 Task: Buy 3 Piercing Guns from Piercing & Tattoo Supplies section under best seller category for shipping address: Landon Mitchell, 1135 Sharon Lane, South Bend, Indiana 46625, Cell Number 5742125169. Pay from credit card ending with 7965, CVV 549
Action: Mouse moved to (10, 97)
Screenshot: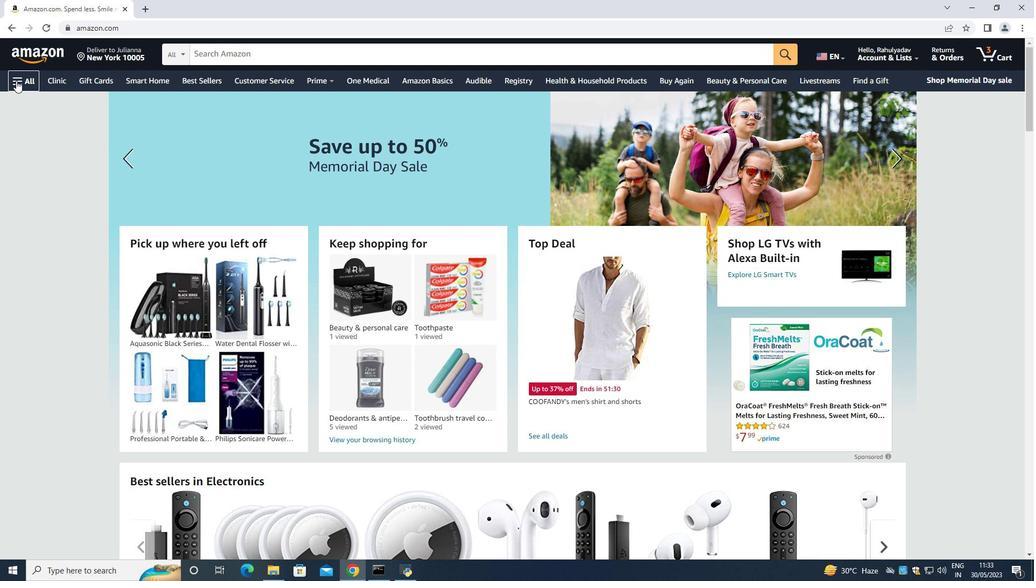 
Action: Mouse pressed left at (10, 97)
Screenshot: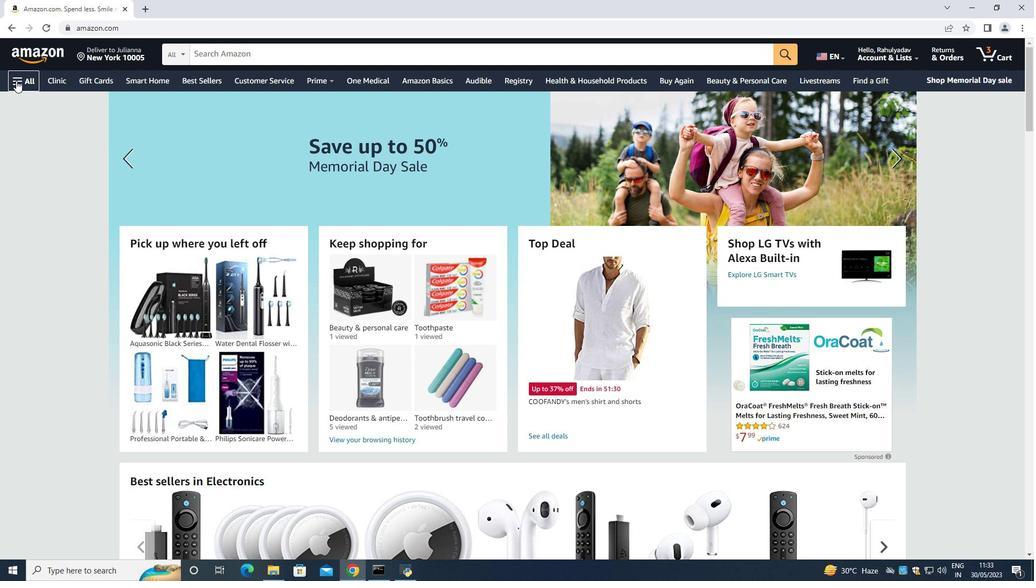 
Action: Mouse moved to (24, 81)
Screenshot: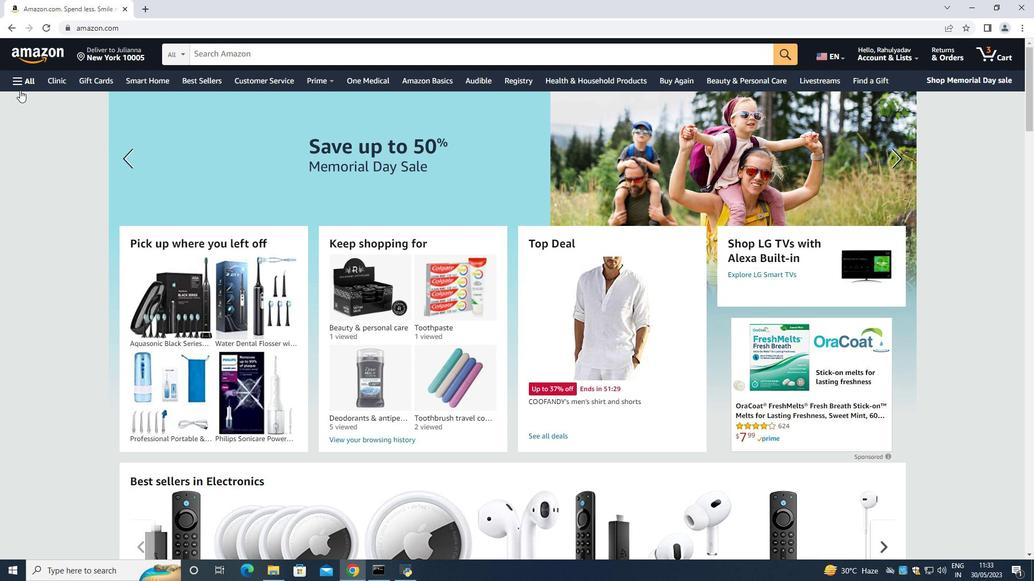 
Action: Mouse pressed left at (24, 81)
Screenshot: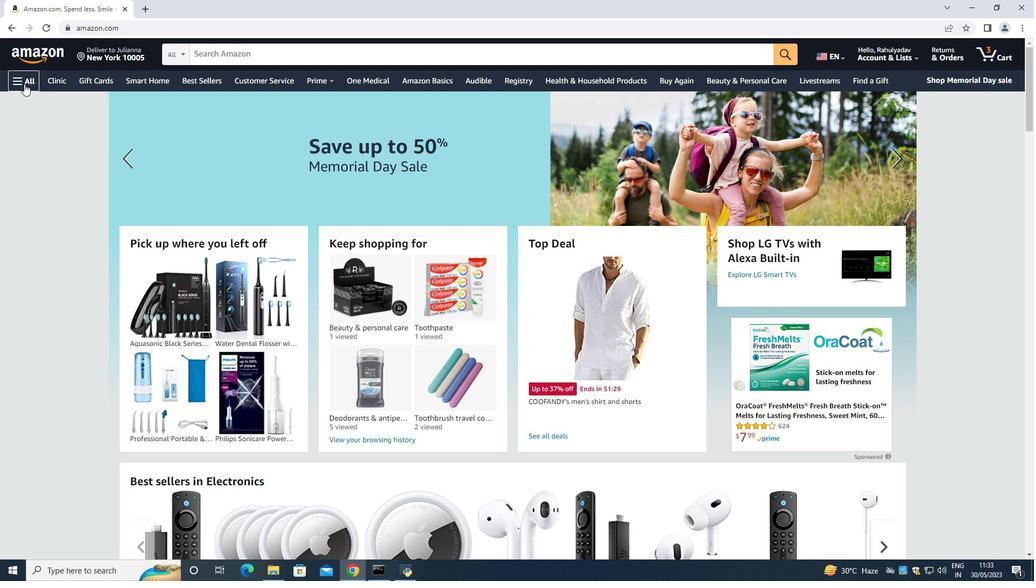 
Action: Mouse moved to (53, 108)
Screenshot: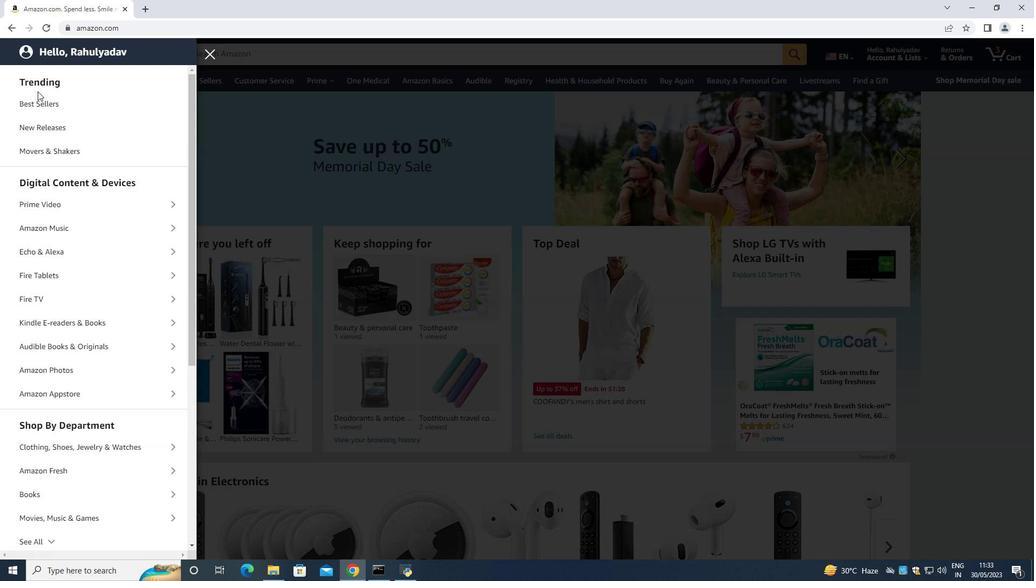 
Action: Mouse pressed left at (53, 108)
Screenshot: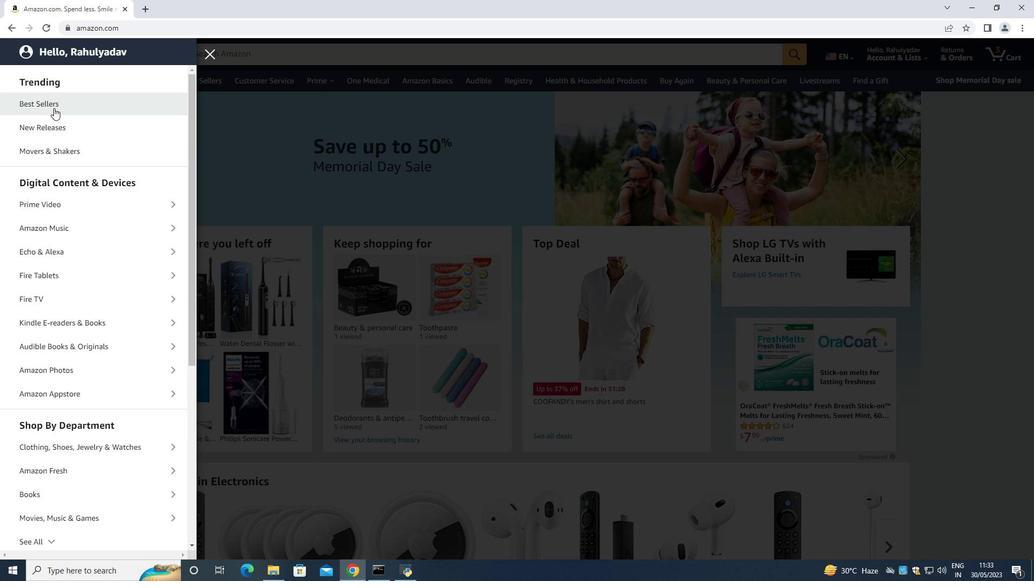 
Action: Mouse moved to (239, 52)
Screenshot: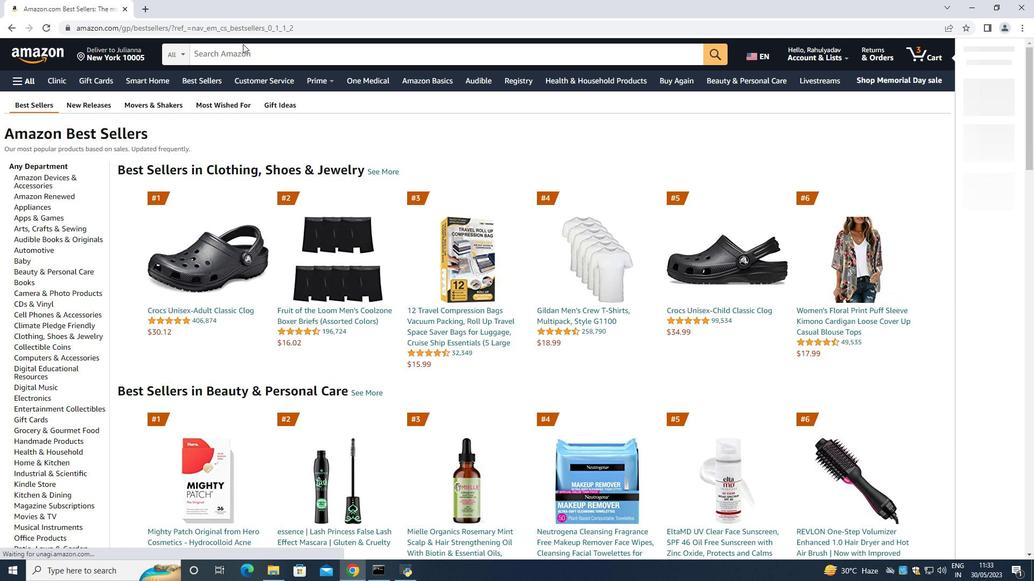 
Action: Mouse pressed left at (239, 52)
Screenshot: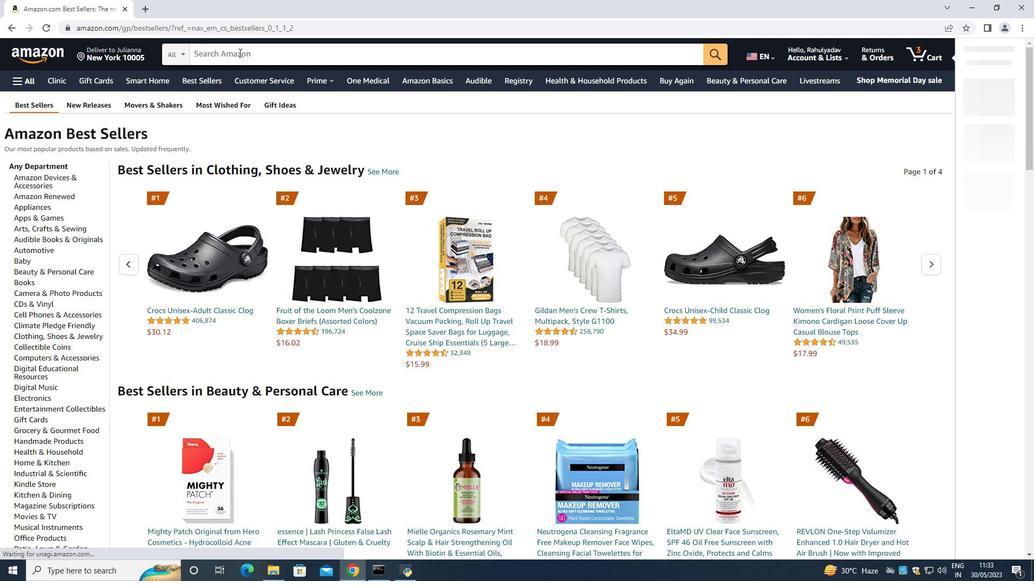 
Action: Mouse moved to (237, 52)
Screenshot: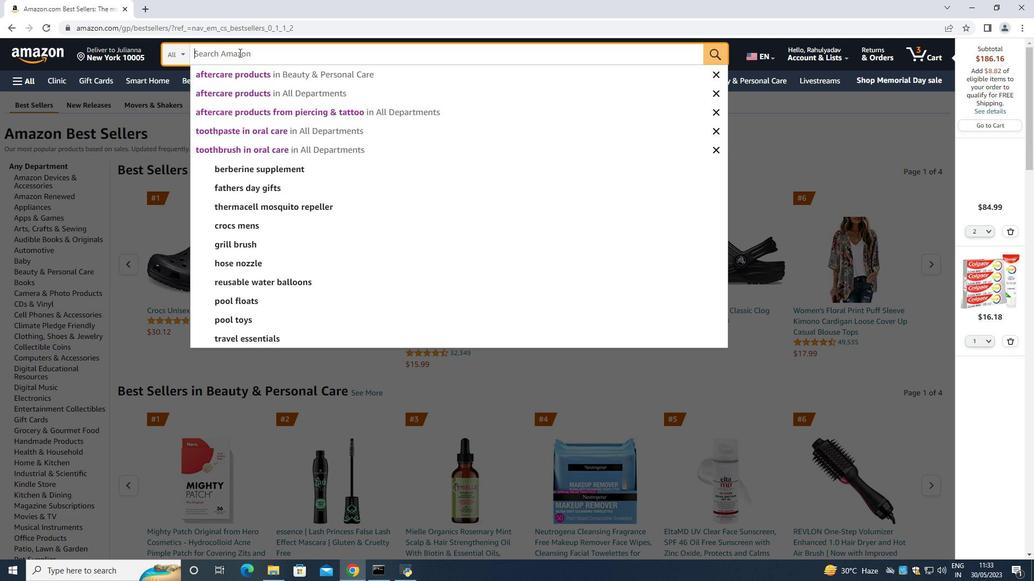 
Action: Key pressed <Key.shift><Key.shift><Key.shift><Key.shift><Key.shift><Key.shift><Key.shift><Key.shift><Key.shift><Key.shift><Key.shift><Key.shift><Key.shift><Key.shift><Key.shift>Pir<Key.backspace>ercing<Key.space><Key.shift>Guns<Key.enter>
Screenshot: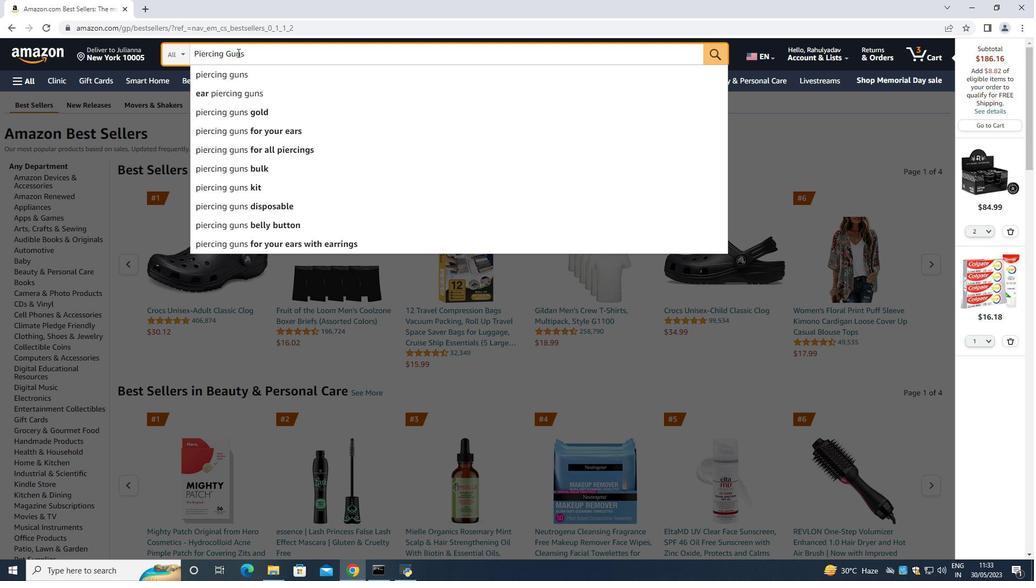 
Action: Mouse moved to (61, 266)
Screenshot: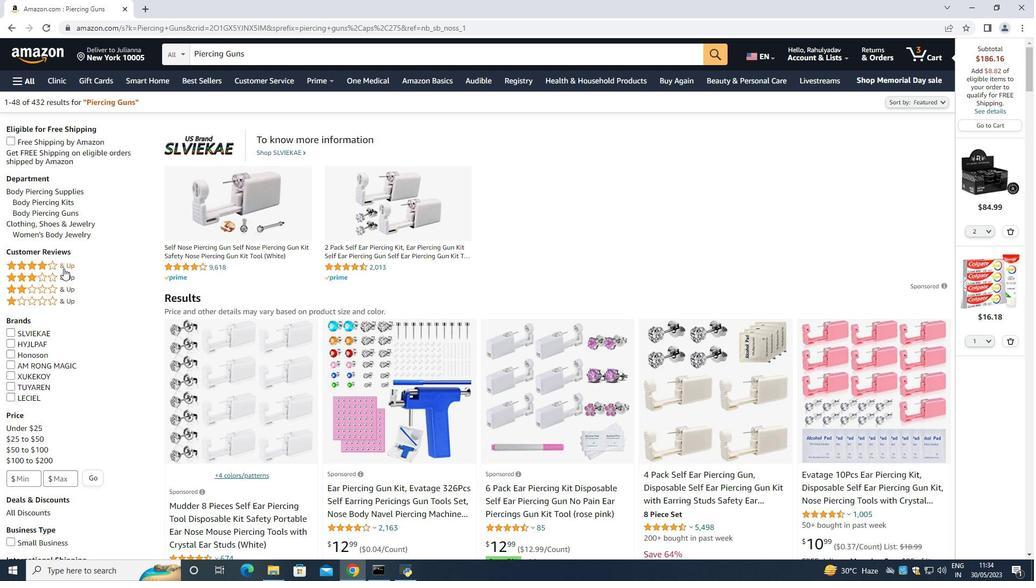 
Action: Mouse scrolled (61, 266) with delta (0, 0)
Screenshot: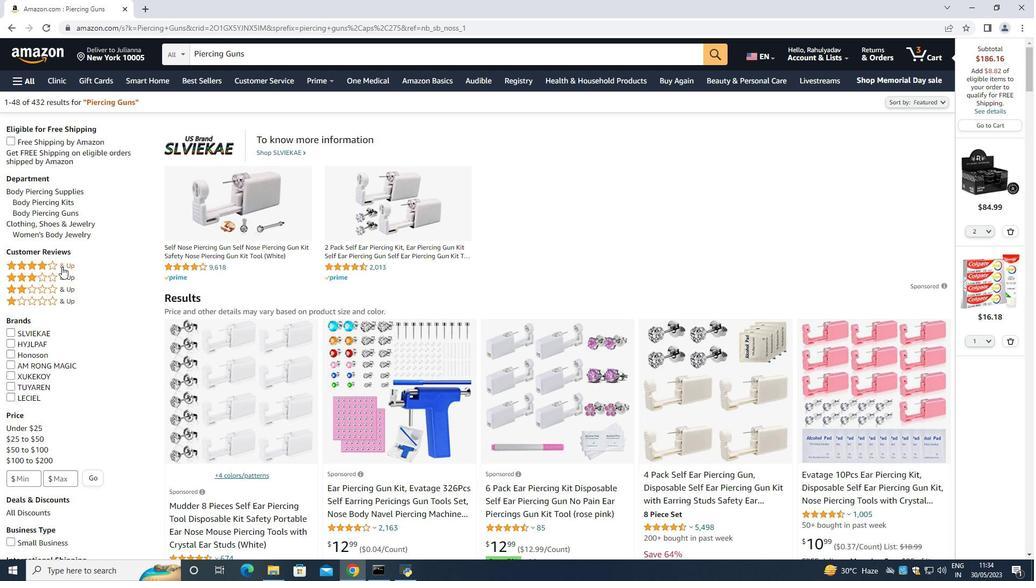 
Action: Mouse scrolled (61, 266) with delta (0, 0)
Screenshot: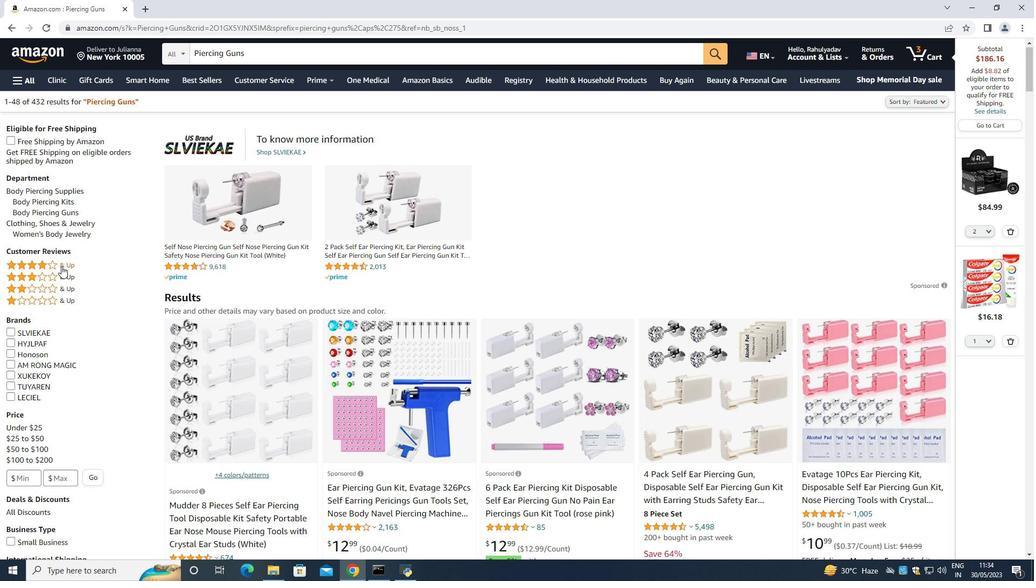 
Action: Mouse moved to (281, 406)
Screenshot: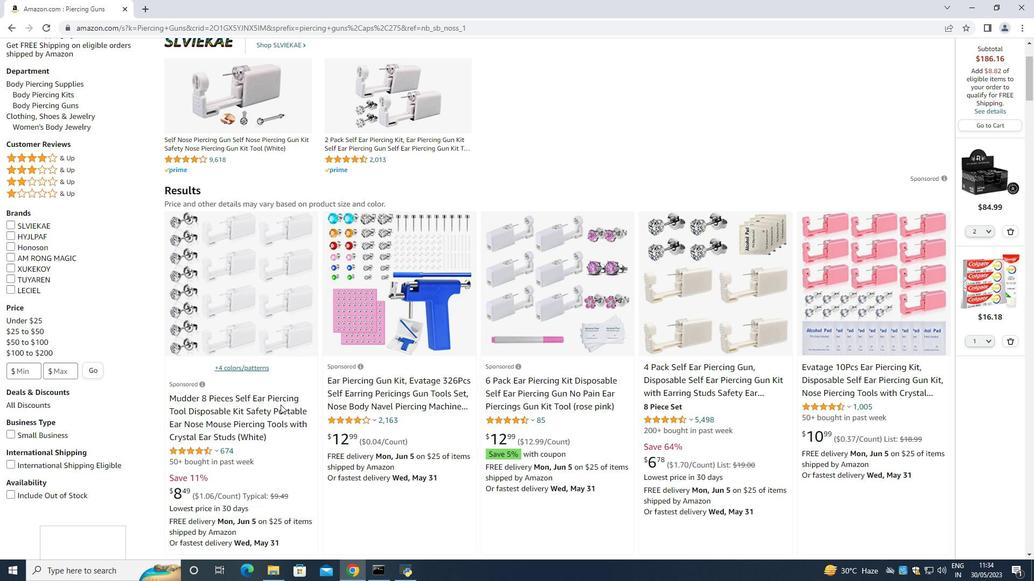 
Action: Mouse scrolled (281, 405) with delta (0, 0)
Screenshot: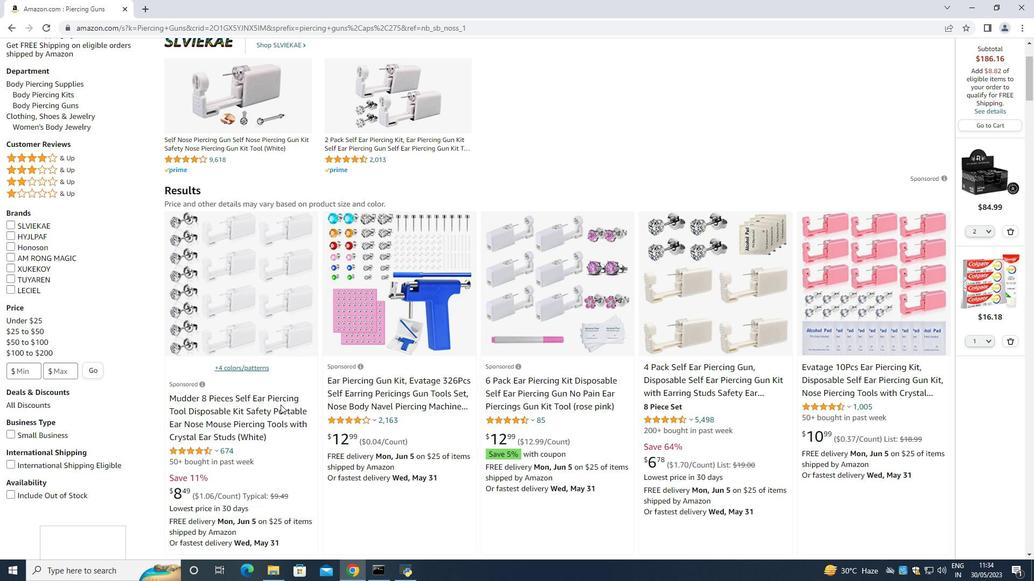 
Action: Mouse moved to (493, 364)
Screenshot: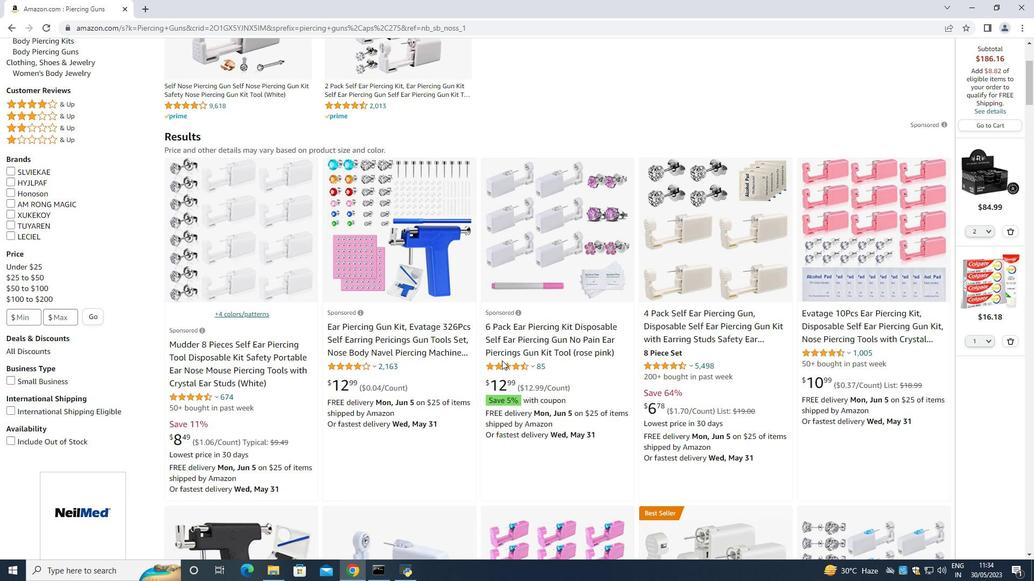 
Action: Mouse scrolled (493, 364) with delta (0, 0)
Screenshot: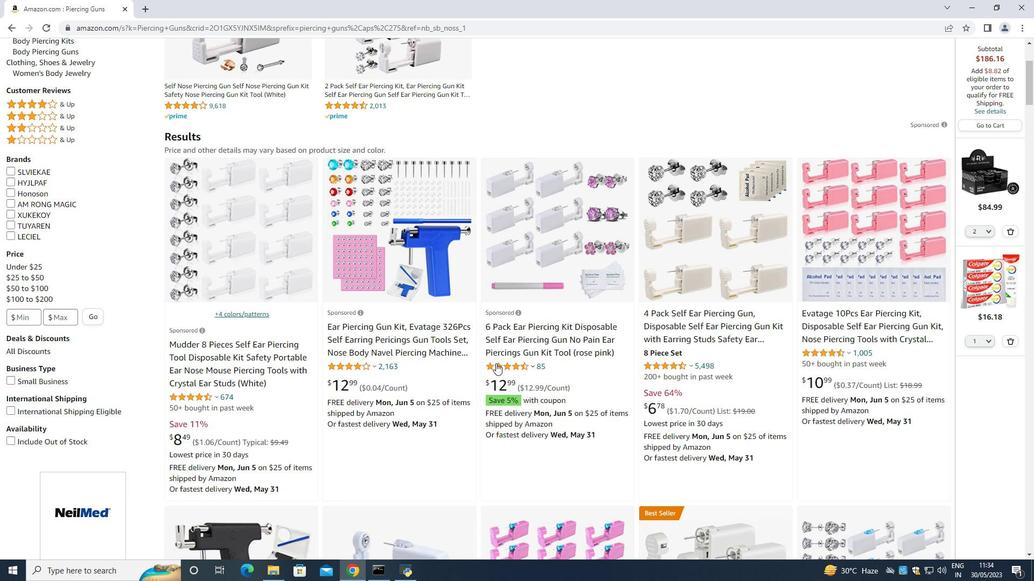 
Action: Mouse moved to (868, 291)
Screenshot: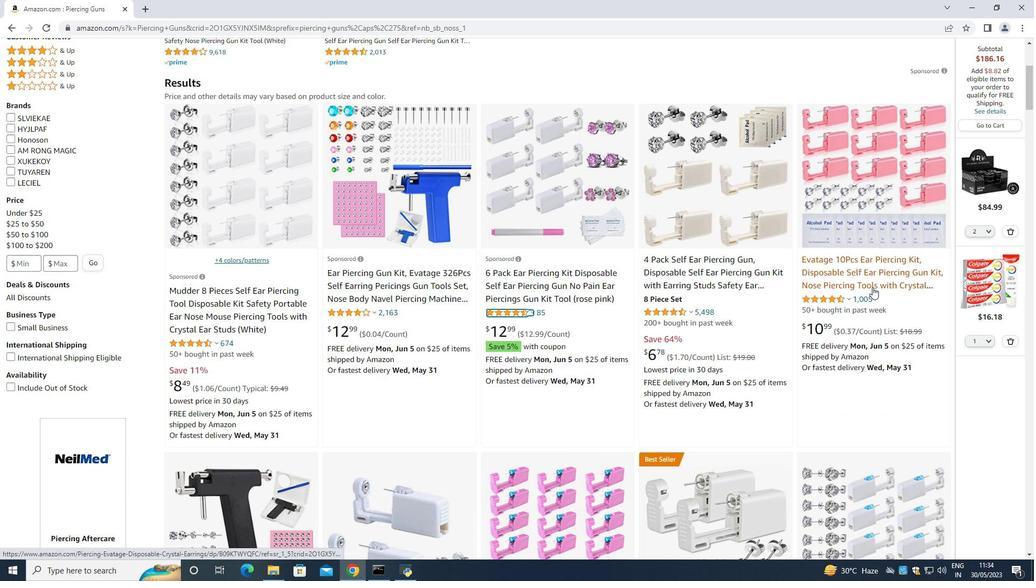 
Action: Mouse scrolled (868, 290) with delta (0, 0)
Screenshot: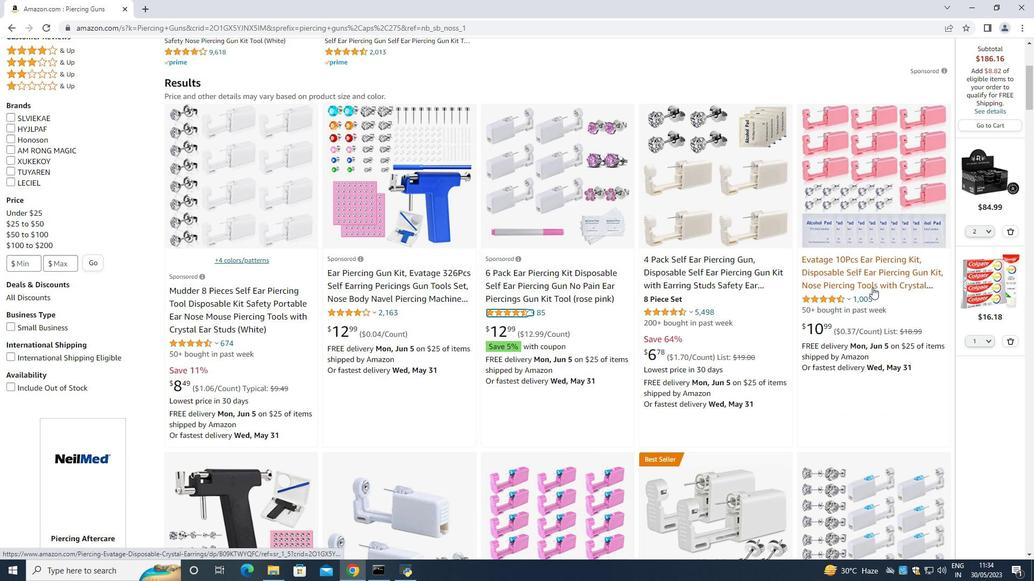 
Action: Mouse moved to (298, 295)
Screenshot: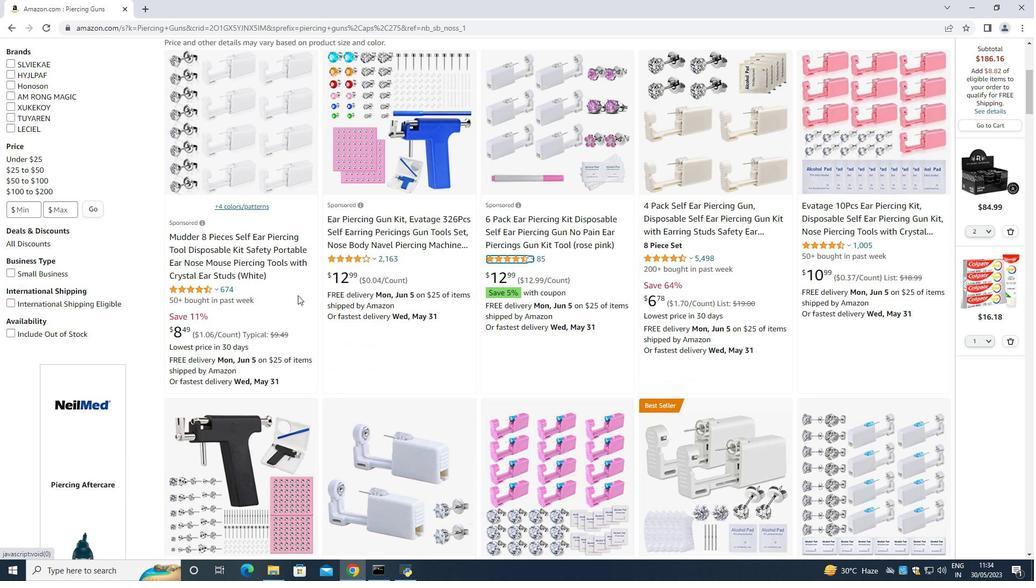 
Action: Mouse scrolled (298, 295) with delta (0, 0)
Screenshot: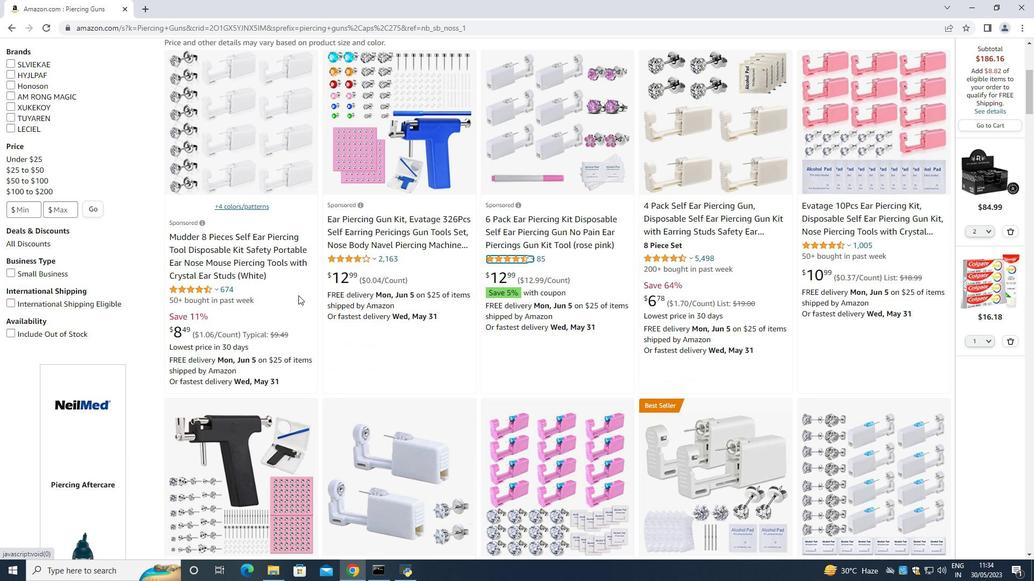 
Action: Mouse moved to (301, 295)
Screenshot: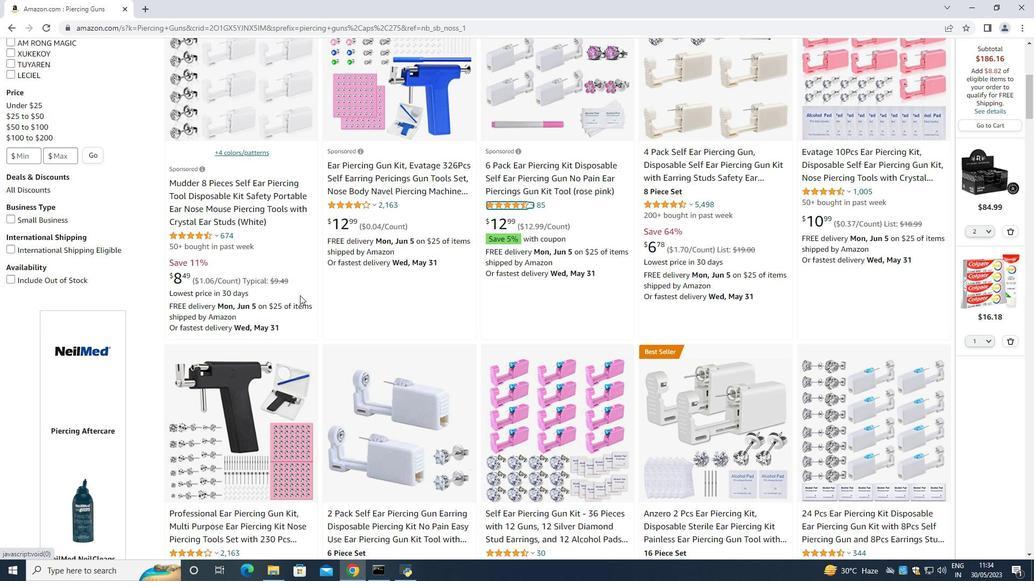 
Action: Mouse scrolled (301, 295) with delta (0, 0)
Screenshot: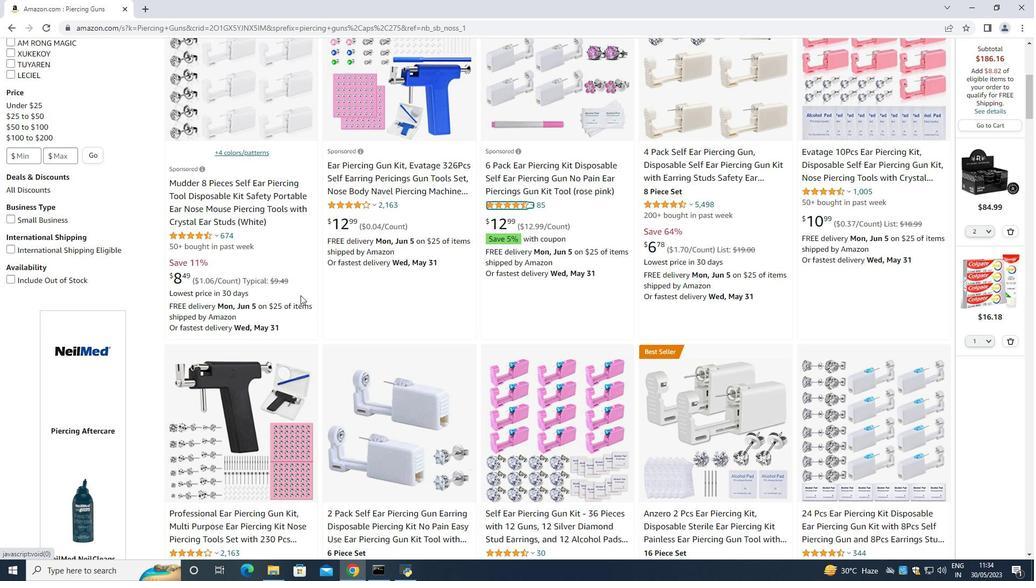 
Action: Mouse scrolled (301, 295) with delta (0, 0)
Screenshot: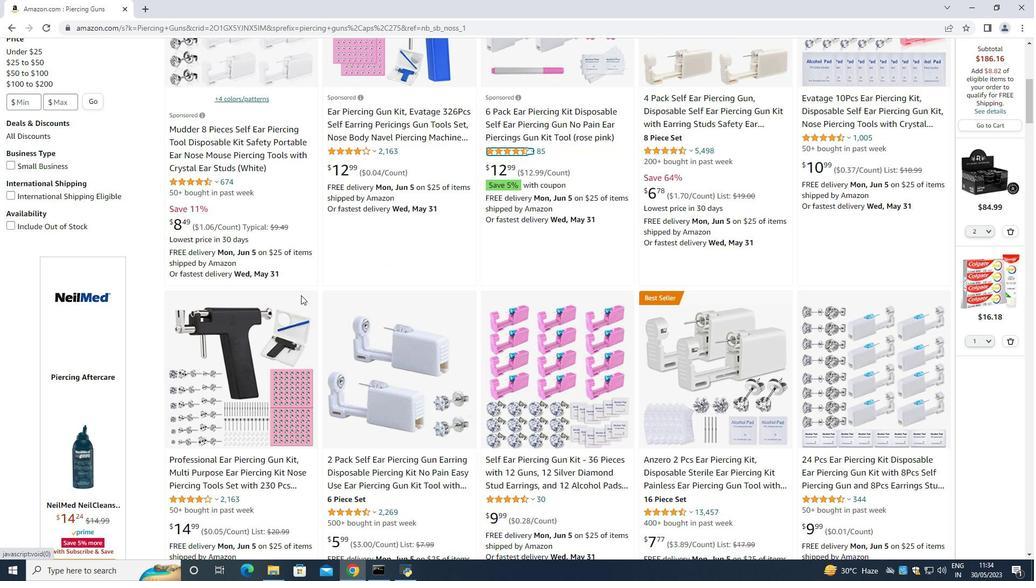 
Action: Mouse moved to (302, 297)
Screenshot: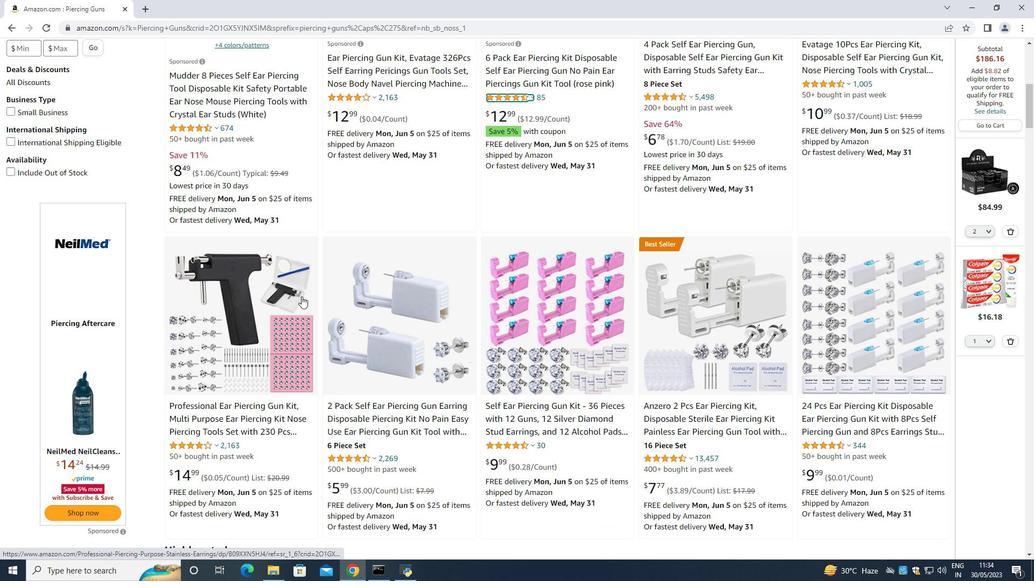 
Action: Mouse scrolled (302, 297) with delta (0, 0)
Screenshot: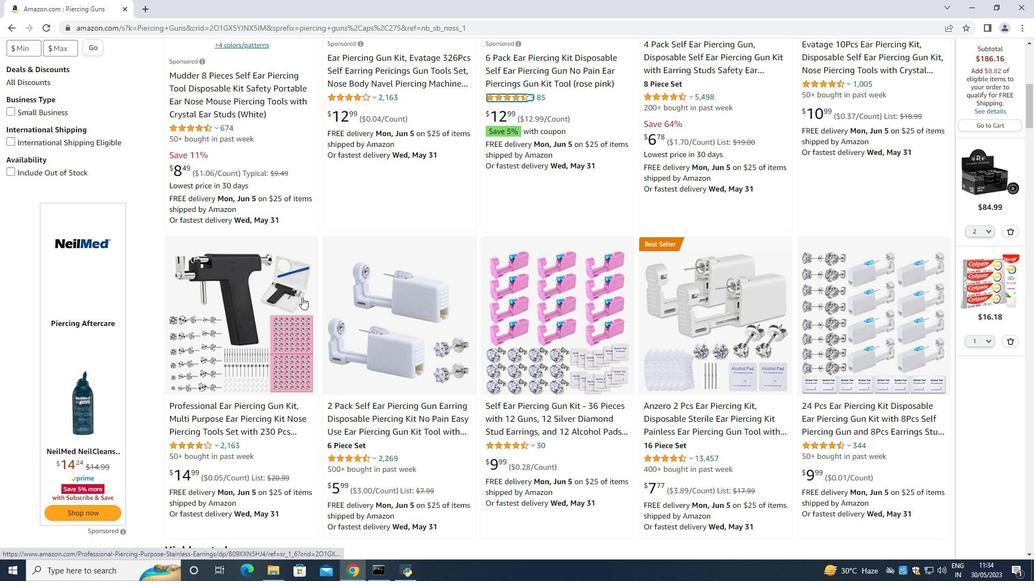 
Action: Mouse moved to (493, 332)
Screenshot: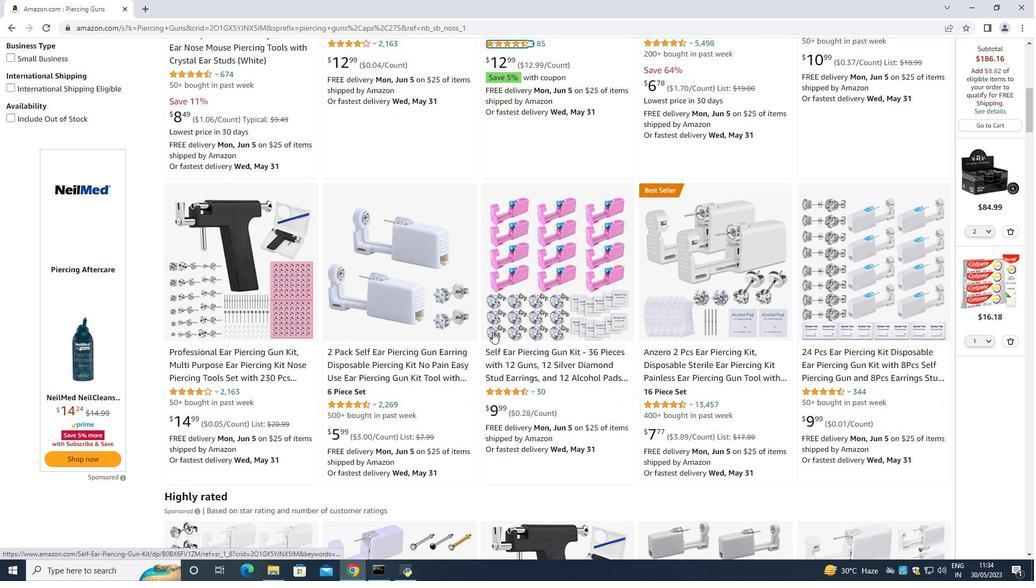 
Action: Mouse scrolled (493, 331) with delta (0, 0)
Screenshot: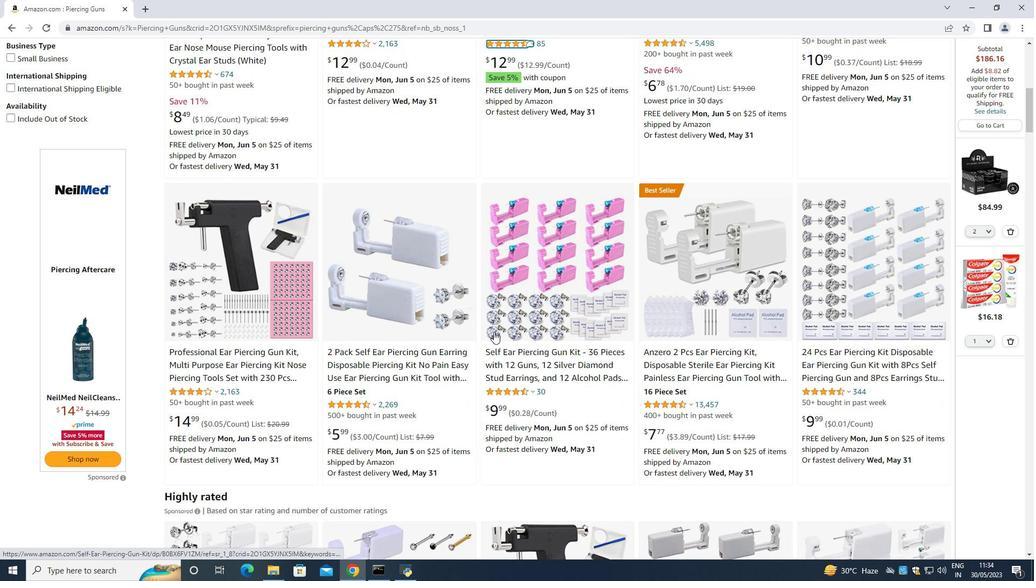 
Action: Mouse moved to (807, 323)
Screenshot: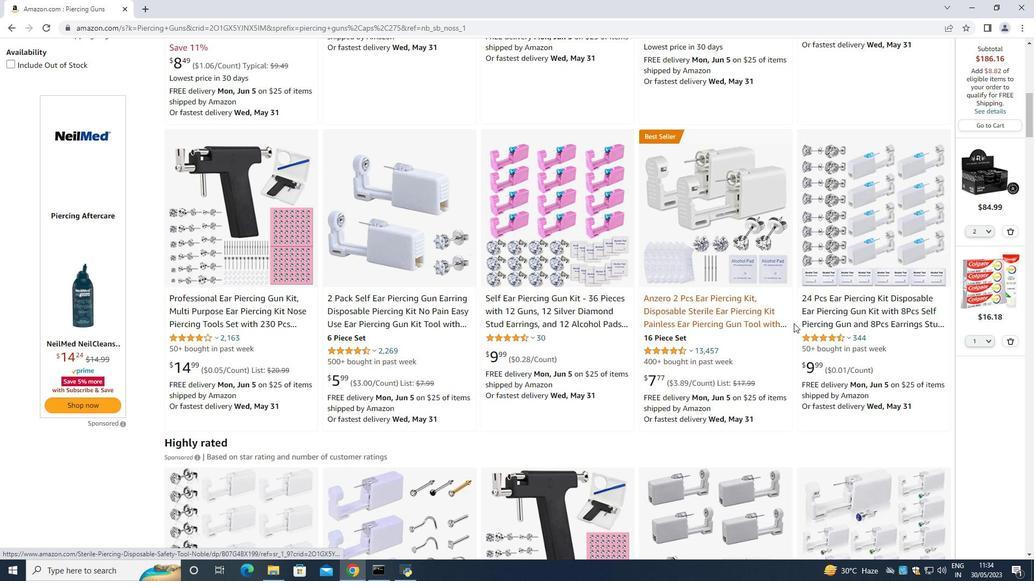 
Action: Mouse scrolled (807, 323) with delta (0, 0)
Screenshot: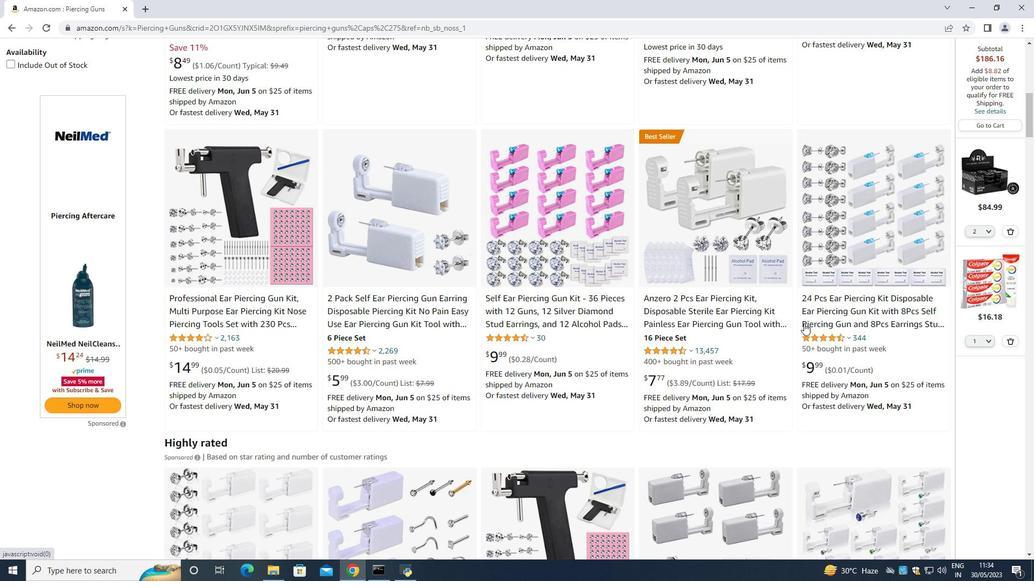 
Action: Mouse moved to (283, 321)
Screenshot: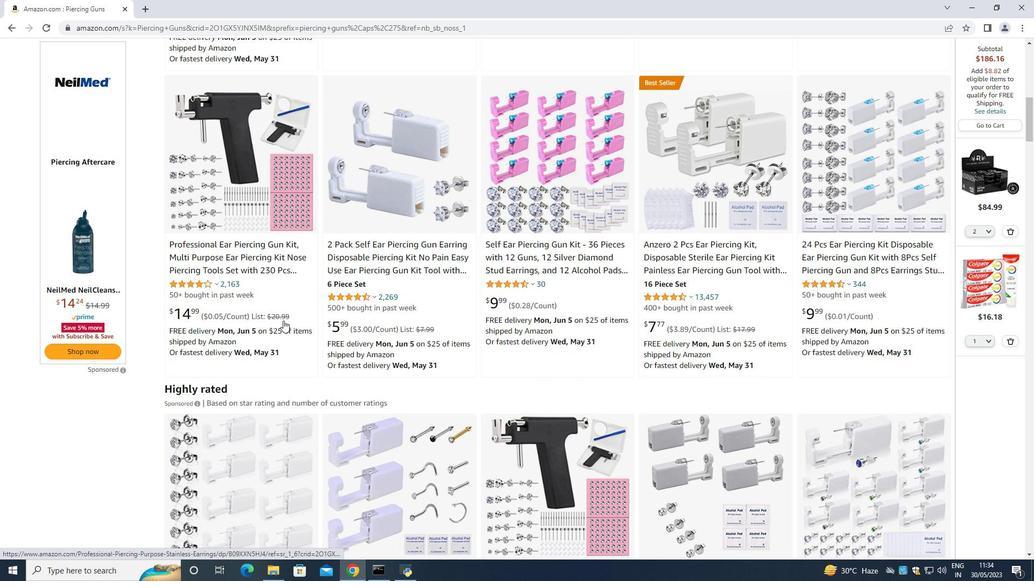 
Action: Mouse scrolled (283, 320) with delta (0, 0)
Screenshot: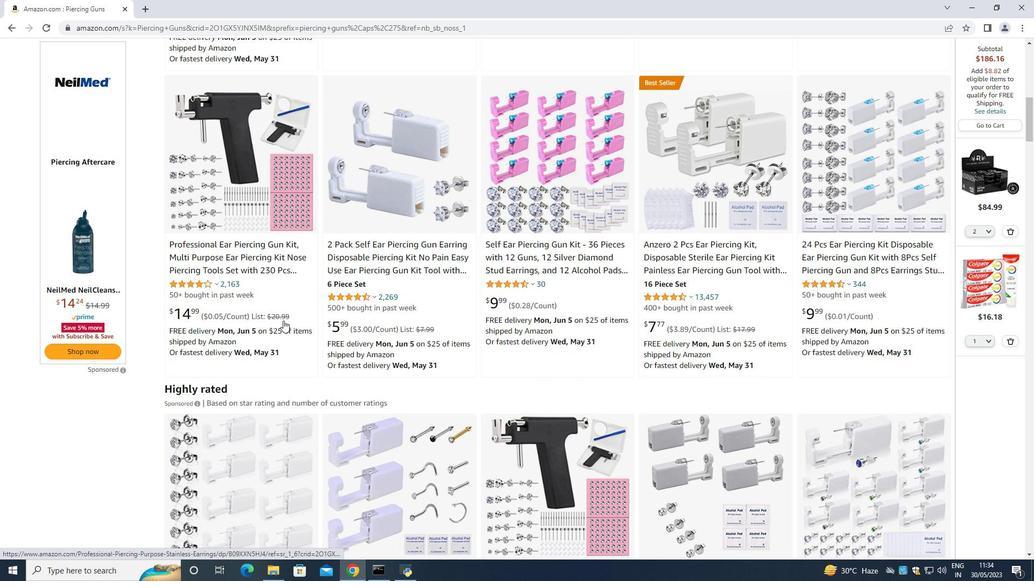 
Action: Mouse moved to (518, 326)
Screenshot: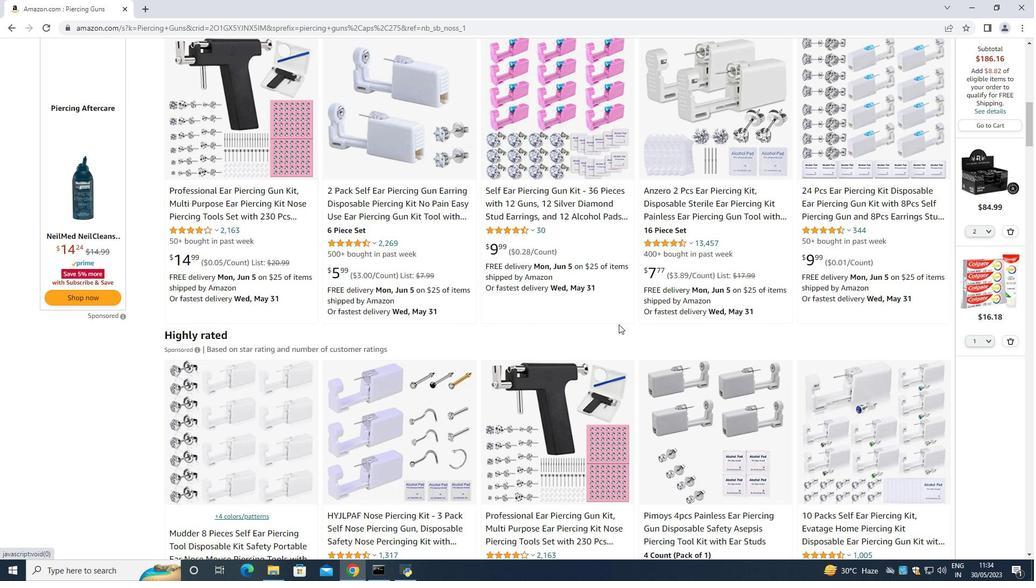 
Action: Mouse scrolled (518, 326) with delta (0, 0)
Screenshot: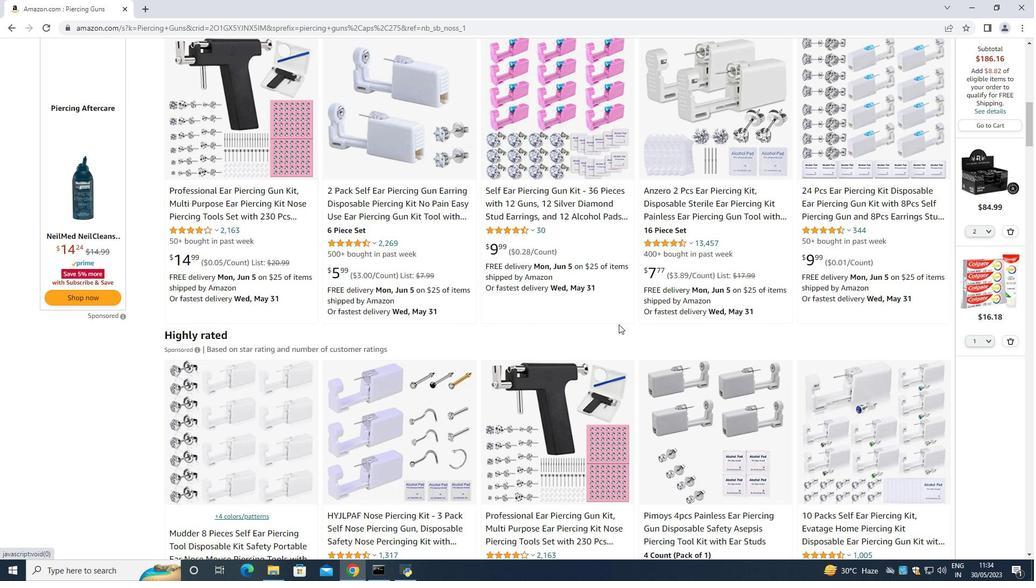 
Action: Mouse moved to (265, 297)
Screenshot: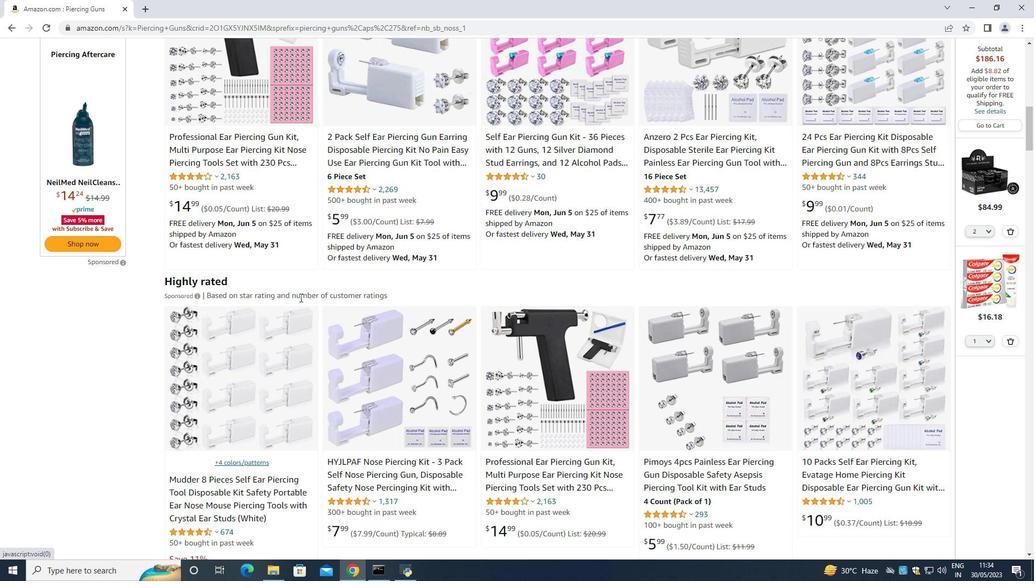 
Action: Mouse scrolled (265, 297) with delta (0, 0)
Screenshot: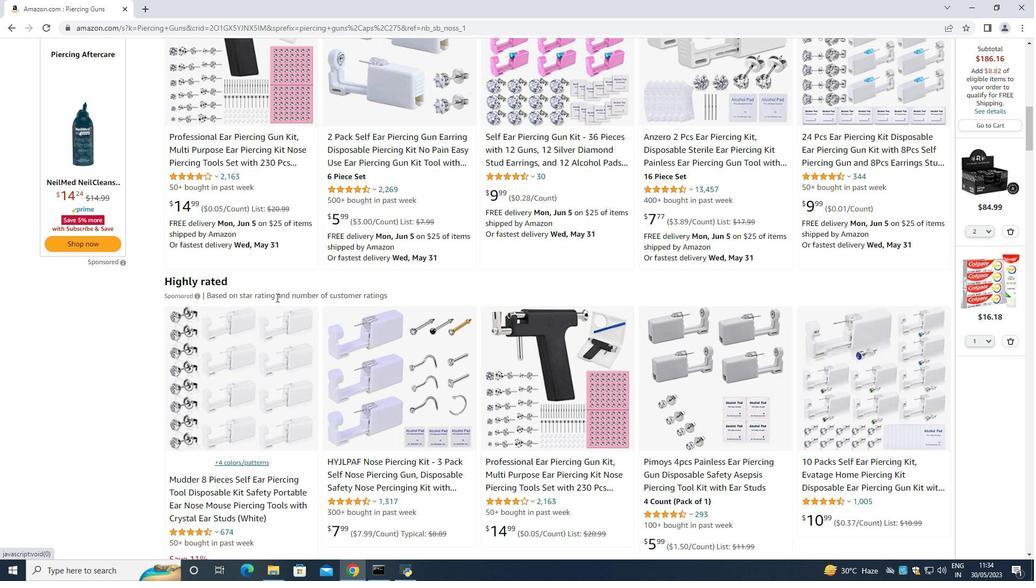 
Action: Mouse moved to (261, 305)
Screenshot: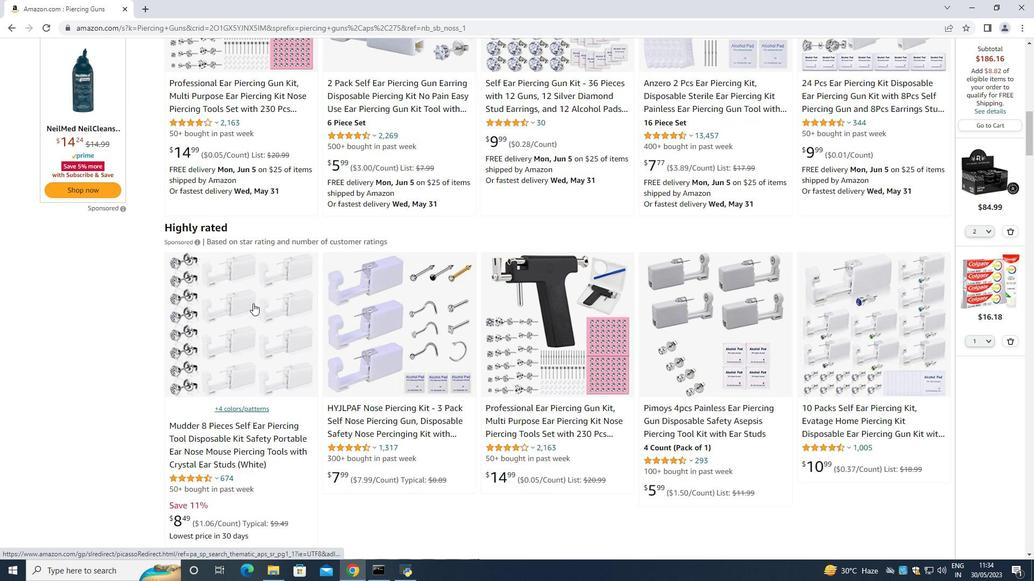 
Action: Mouse scrolled (256, 304) with delta (0, 0)
Screenshot: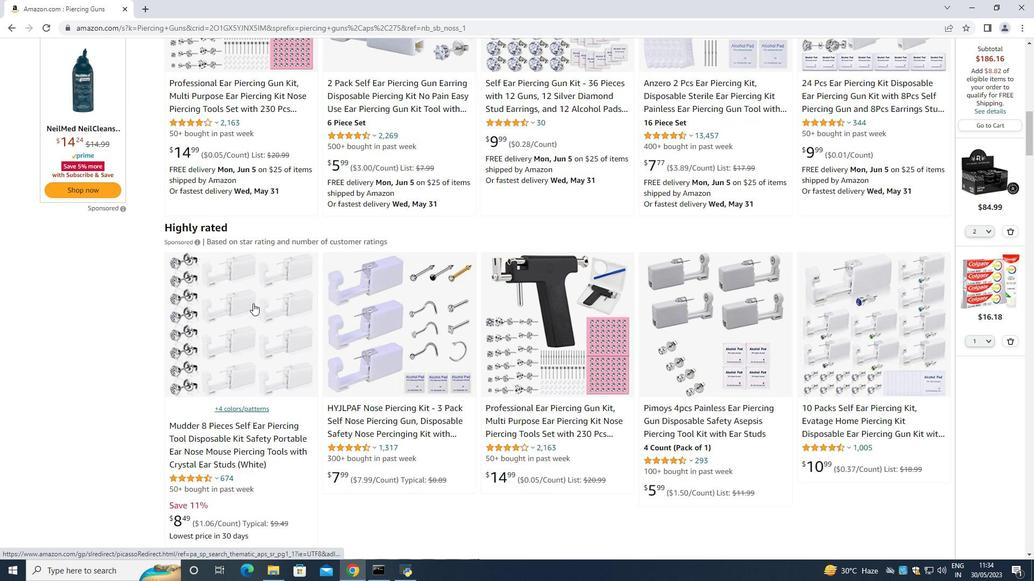 
Action: Mouse moved to (351, 318)
Screenshot: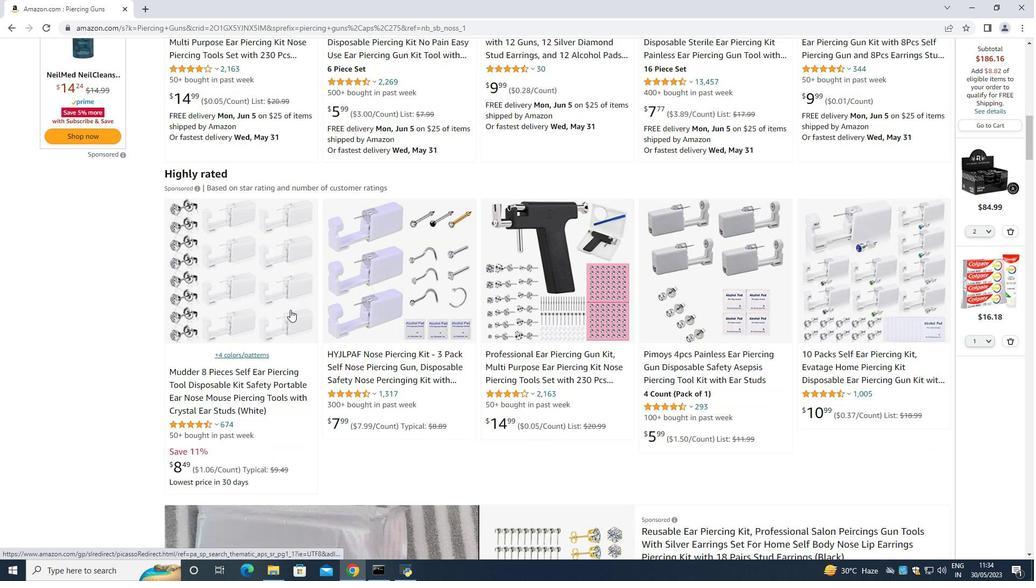 
Action: Mouse scrolled (351, 318) with delta (0, 0)
Screenshot: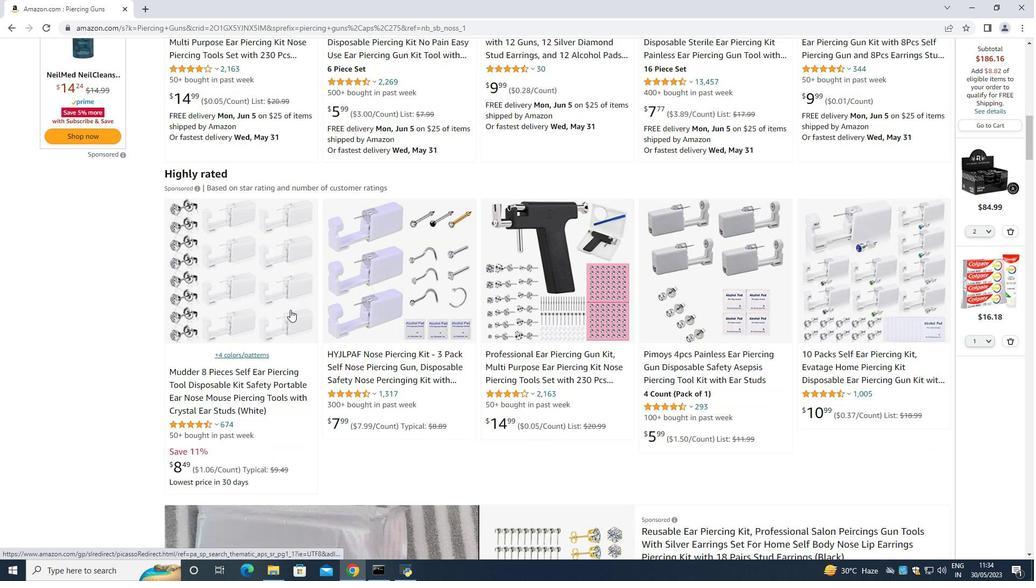 
Action: Mouse moved to (354, 317)
Screenshot: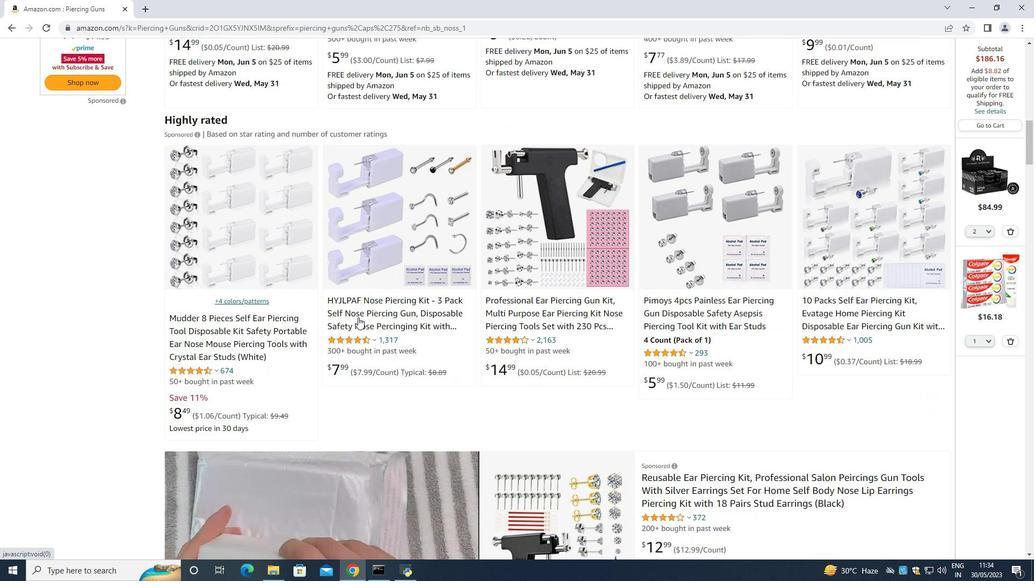 
Action: Mouse scrolled (354, 316) with delta (0, 0)
Screenshot: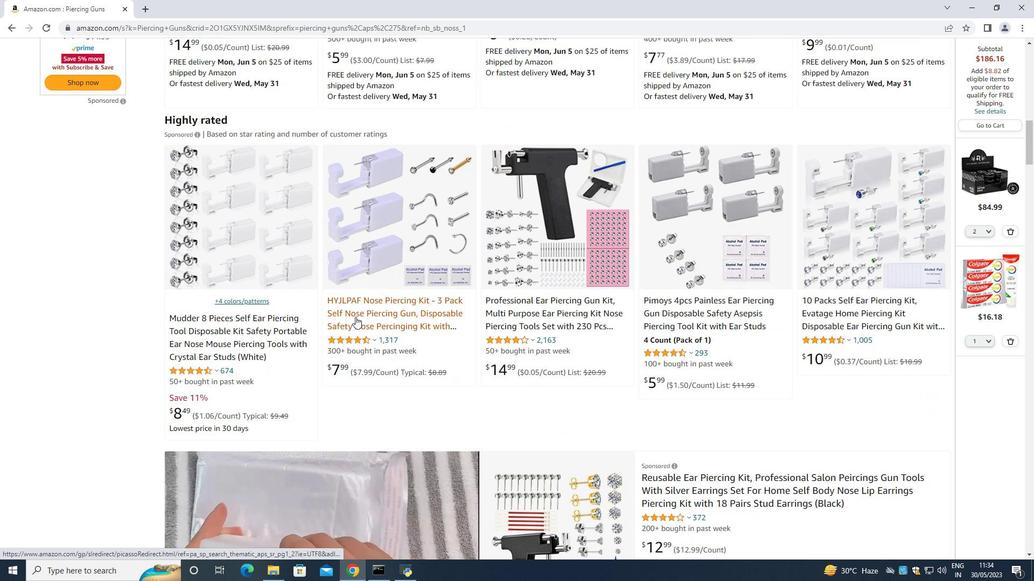 
Action: Mouse moved to (356, 298)
Screenshot: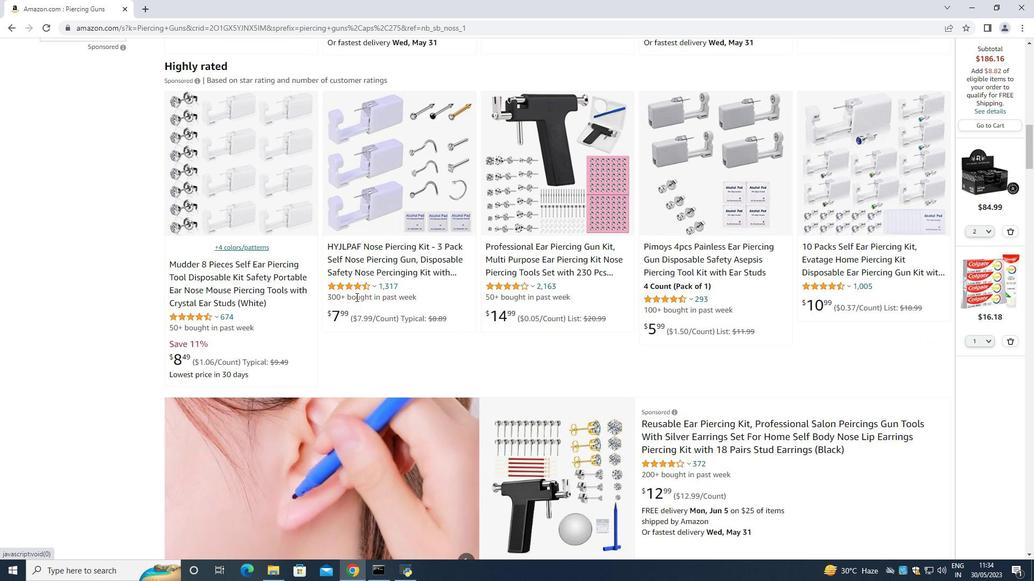 
Action: Mouse scrolled (356, 298) with delta (0, 0)
Screenshot: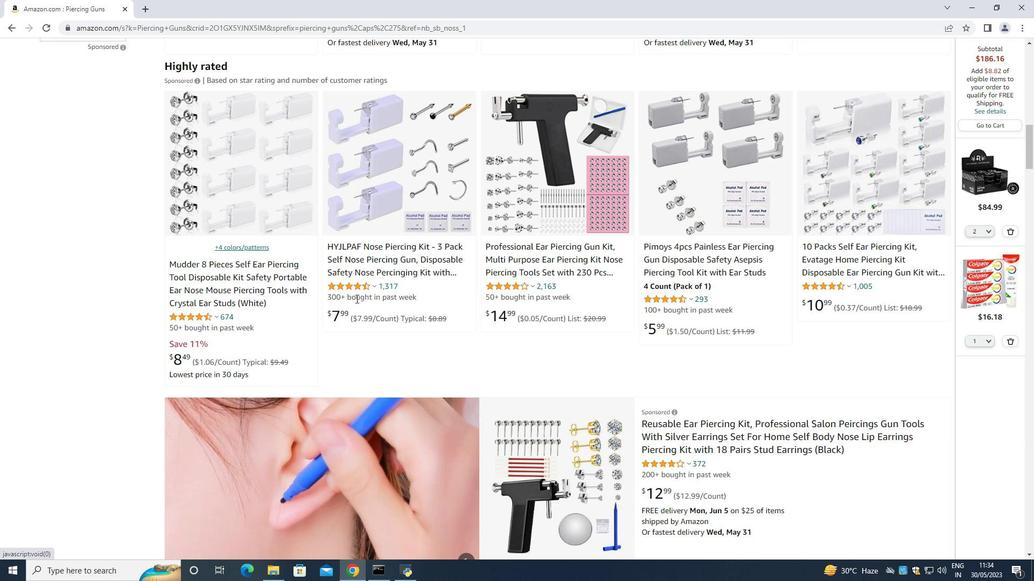 
Action: Mouse moved to (361, 283)
Screenshot: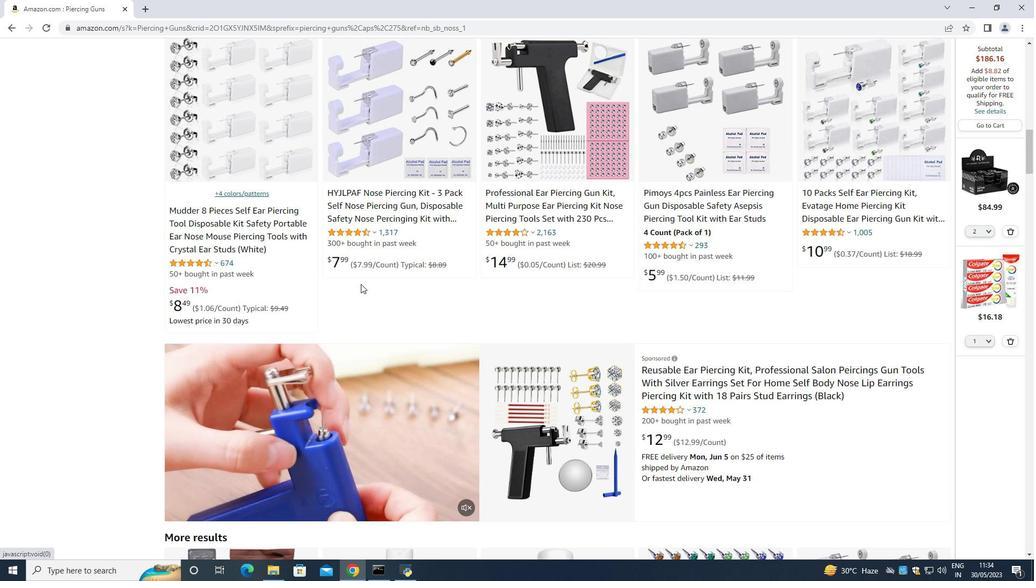 
Action: Mouse scrolled (361, 283) with delta (0, 0)
Screenshot: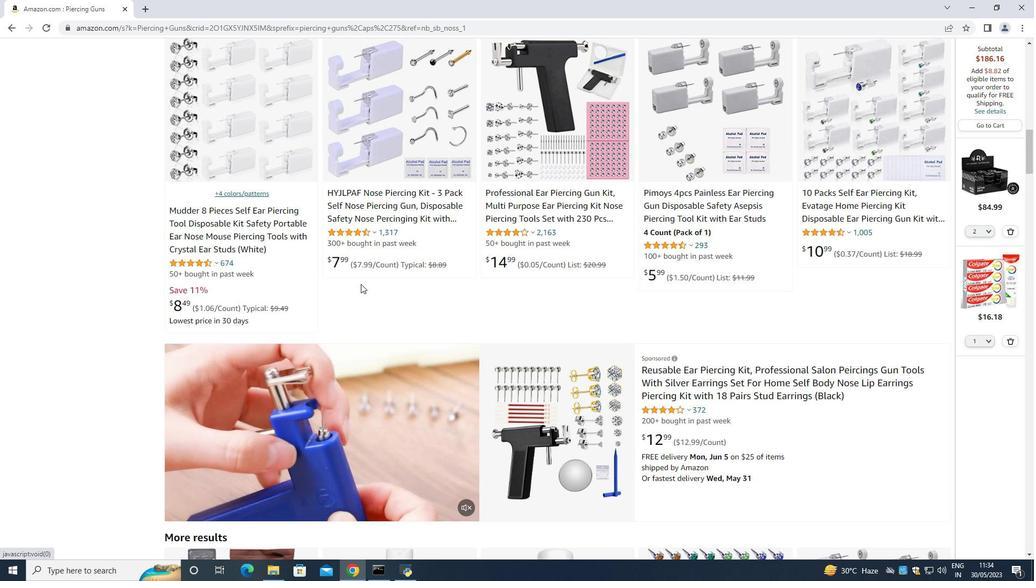 
Action: Mouse moved to (362, 283)
Screenshot: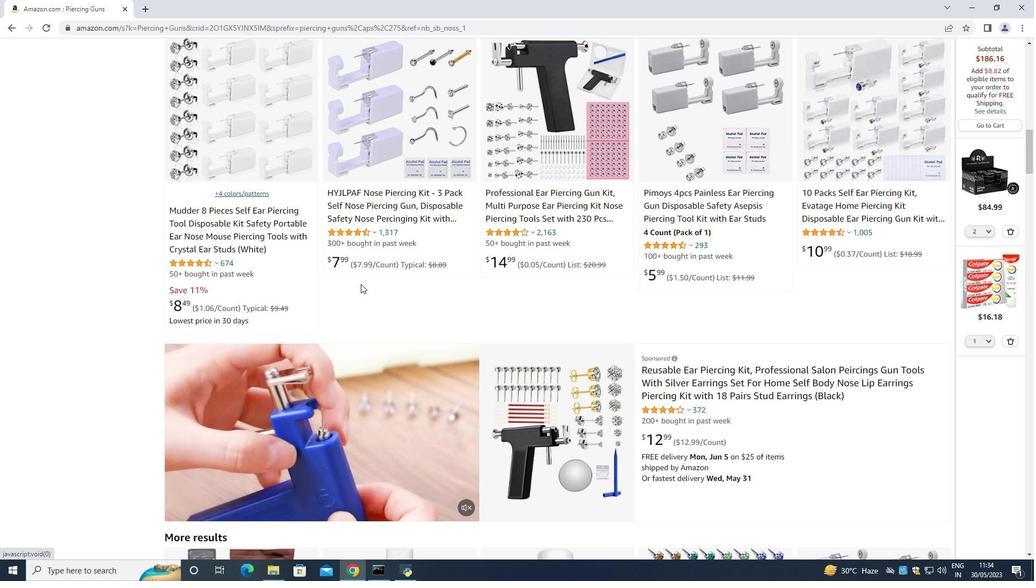 
Action: Mouse scrolled (362, 283) with delta (0, 0)
Screenshot: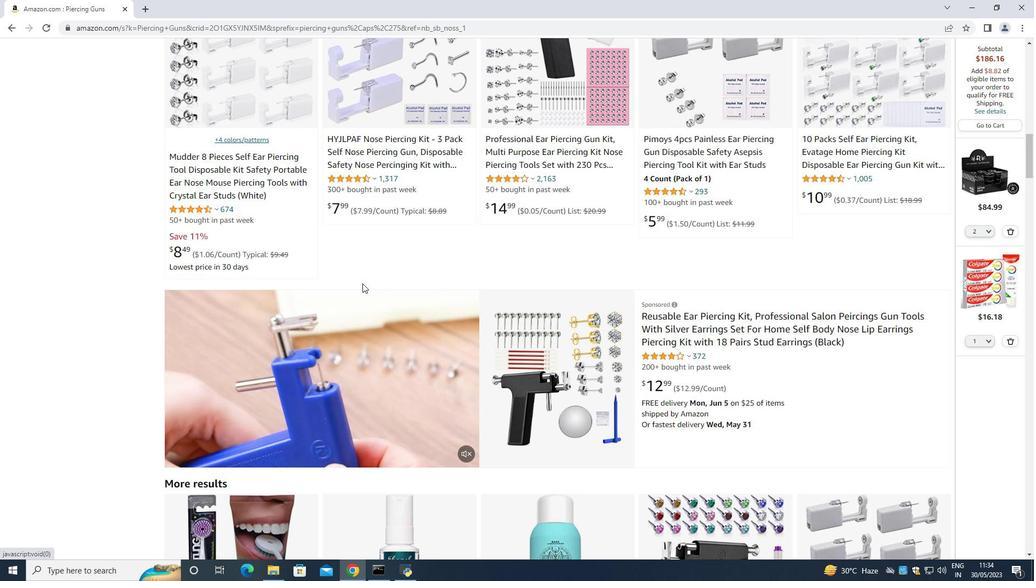 
Action: Mouse scrolled (362, 283) with delta (0, 0)
Screenshot: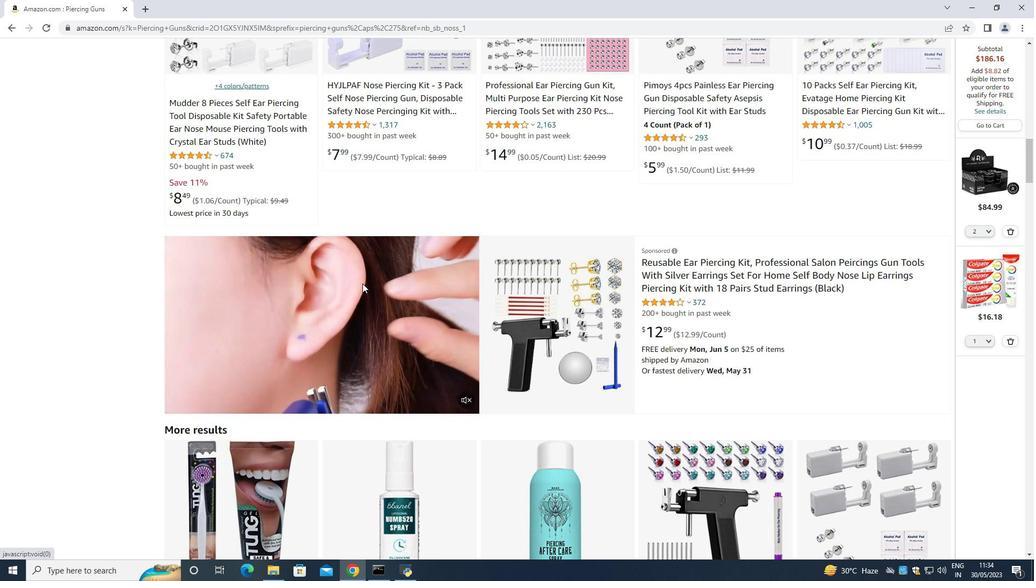 
Action: Mouse moved to (818, 258)
Screenshot: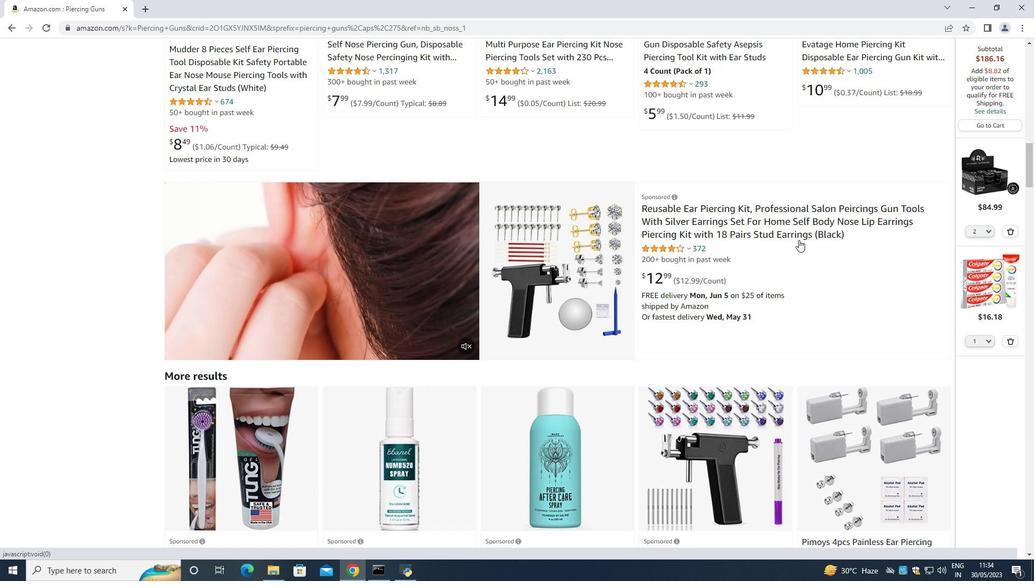 
Action: Mouse scrolled (818, 258) with delta (0, 0)
Screenshot: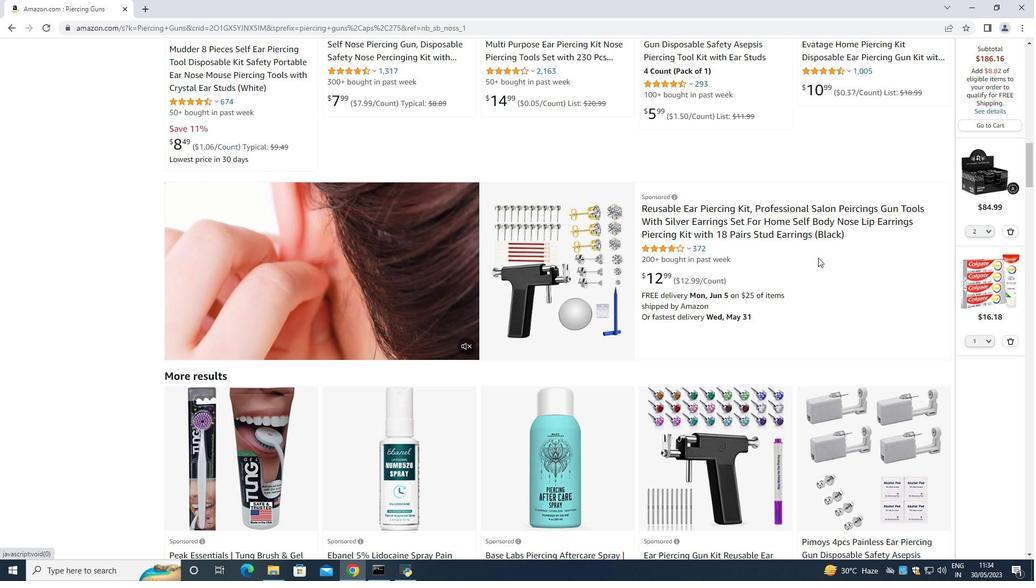 
Action: Mouse scrolled (818, 258) with delta (0, 0)
Screenshot: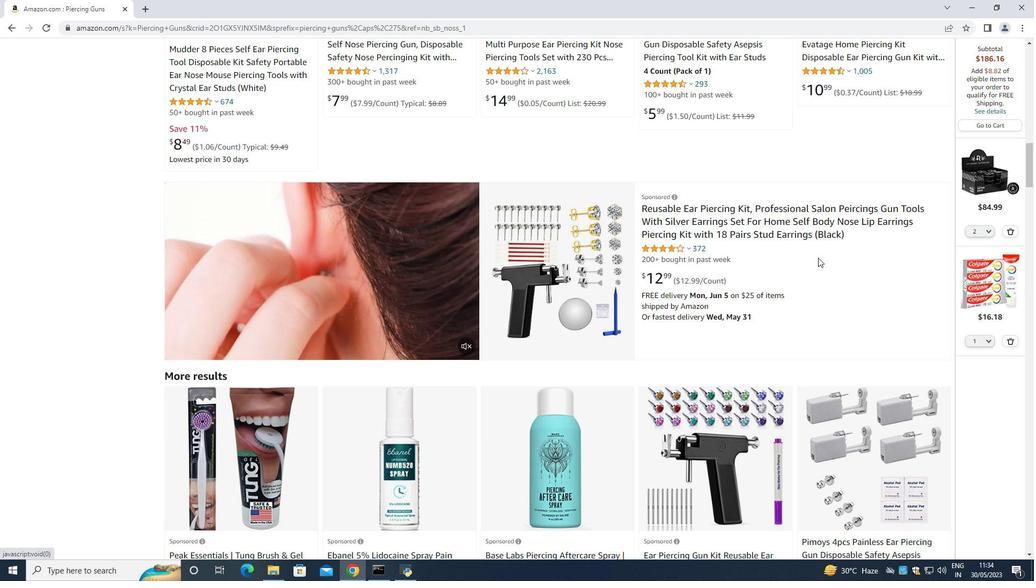 
Action: Mouse moved to (818, 258)
Screenshot: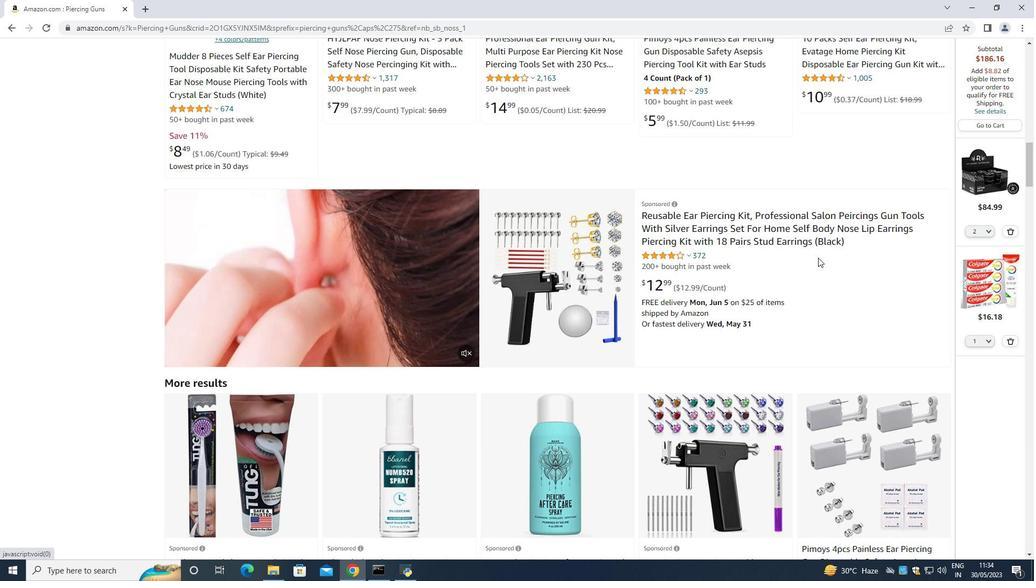 
Action: Mouse scrolled (818, 259) with delta (0, 0)
Screenshot: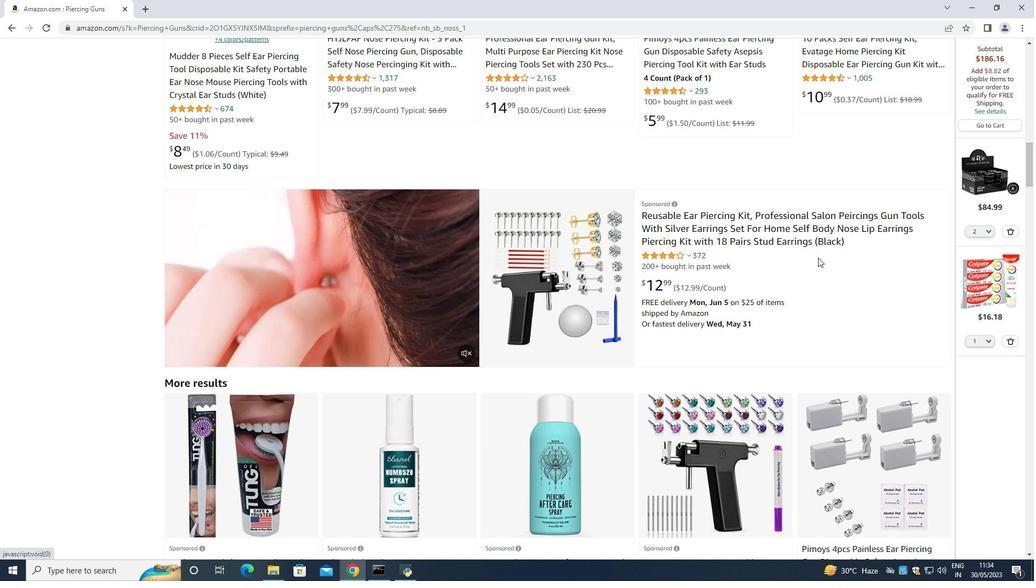 
Action: Mouse moved to (819, 258)
Screenshot: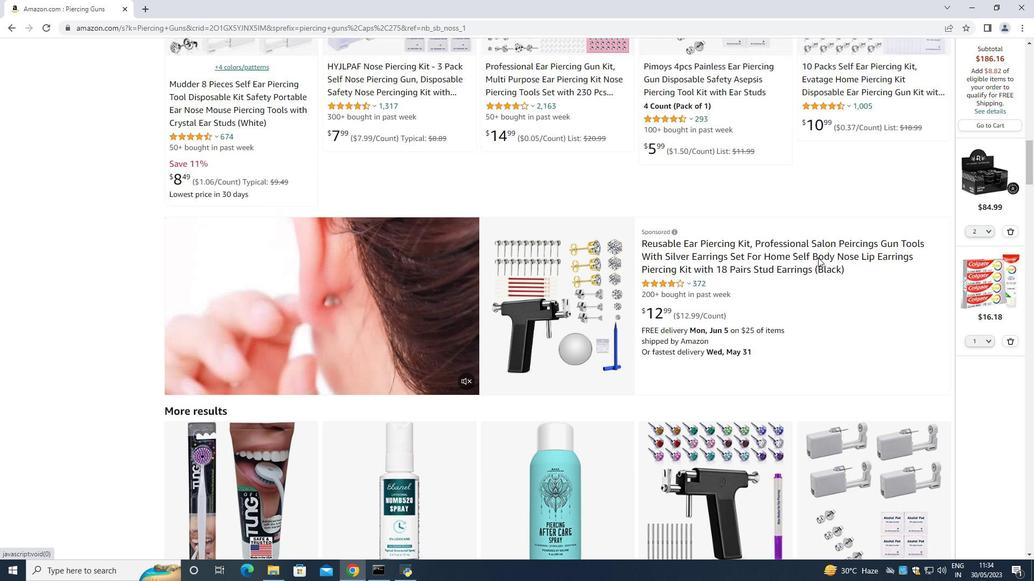 
Action: Mouse scrolled (819, 259) with delta (0, 0)
Screenshot: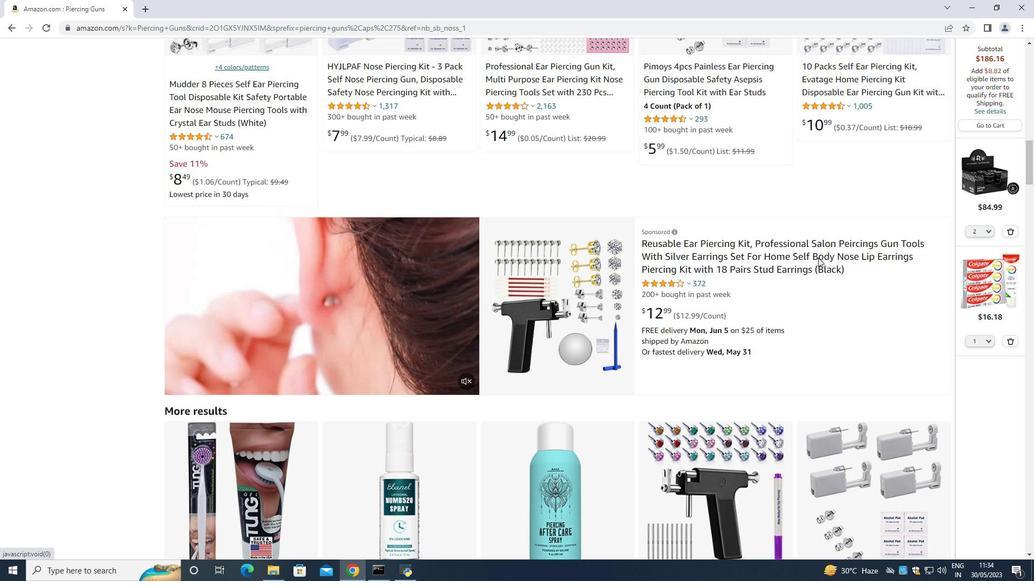 
Action: Mouse moved to (819, 256)
Screenshot: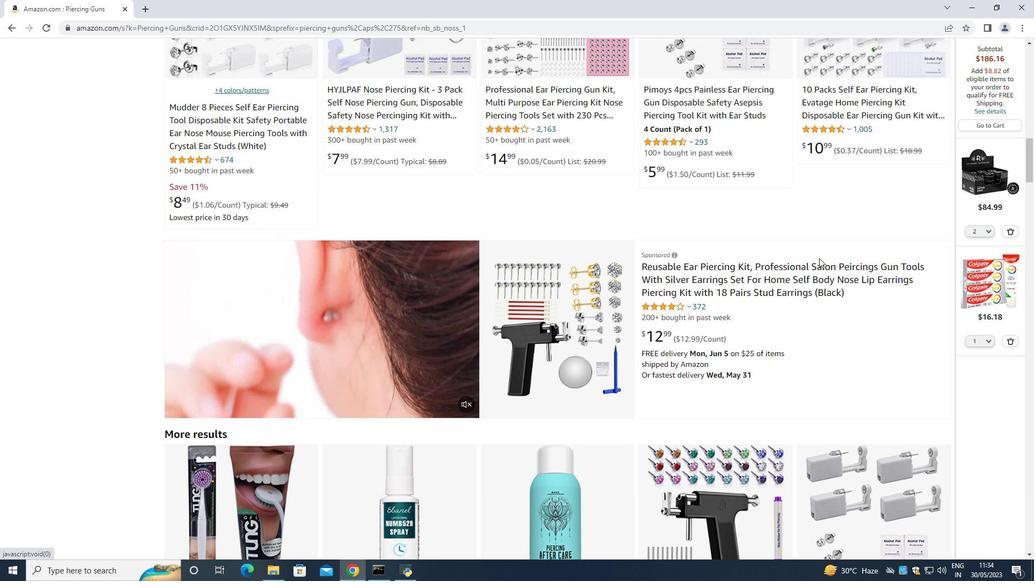 
Action: Mouse scrolled (819, 256) with delta (0, 0)
Screenshot: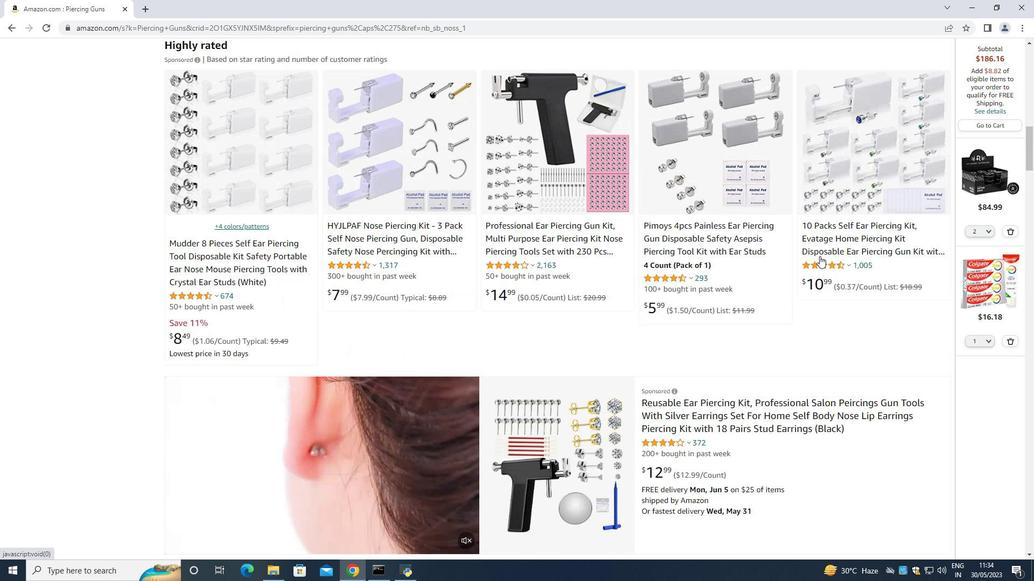 
Action: Mouse scrolled (819, 256) with delta (0, 0)
Screenshot: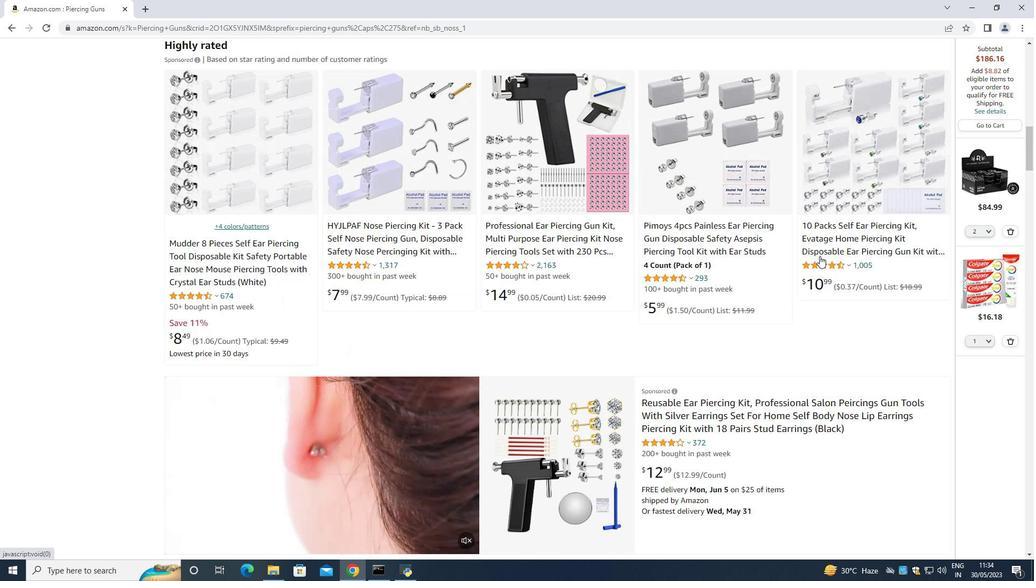 
Action: Mouse scrolled (819, 256) with delta (0, 0)
Screenshot: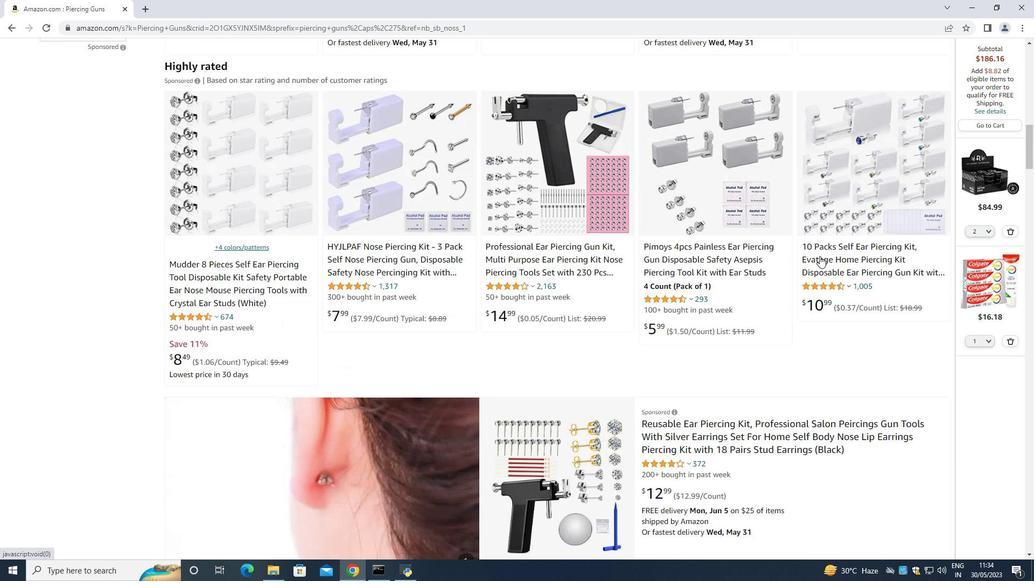 
Action: Mouse moved to (814, 242)
Screenshot: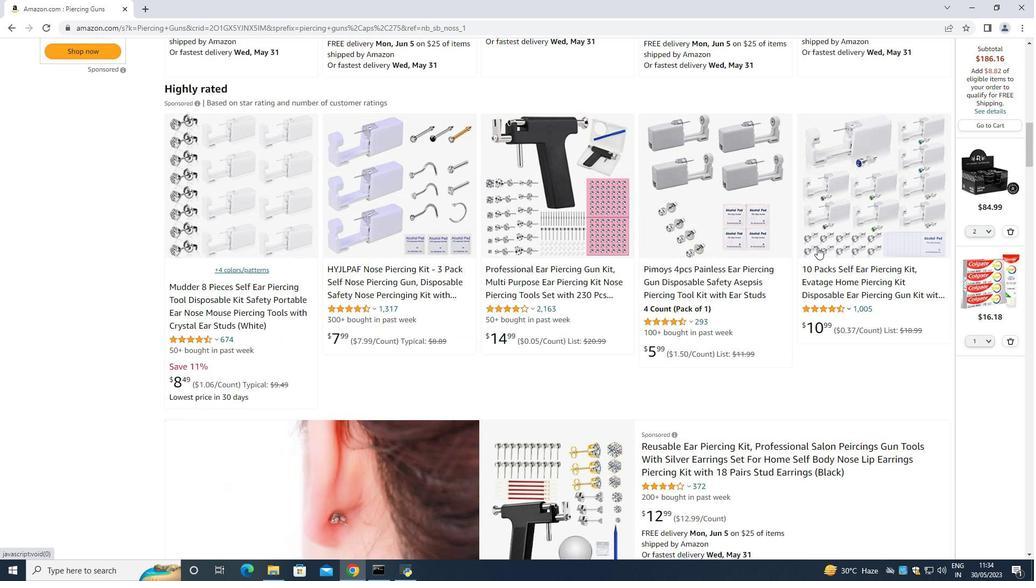 
Action: Mouse scrolled (814, 242) with delta (0, 0)
Screenshot: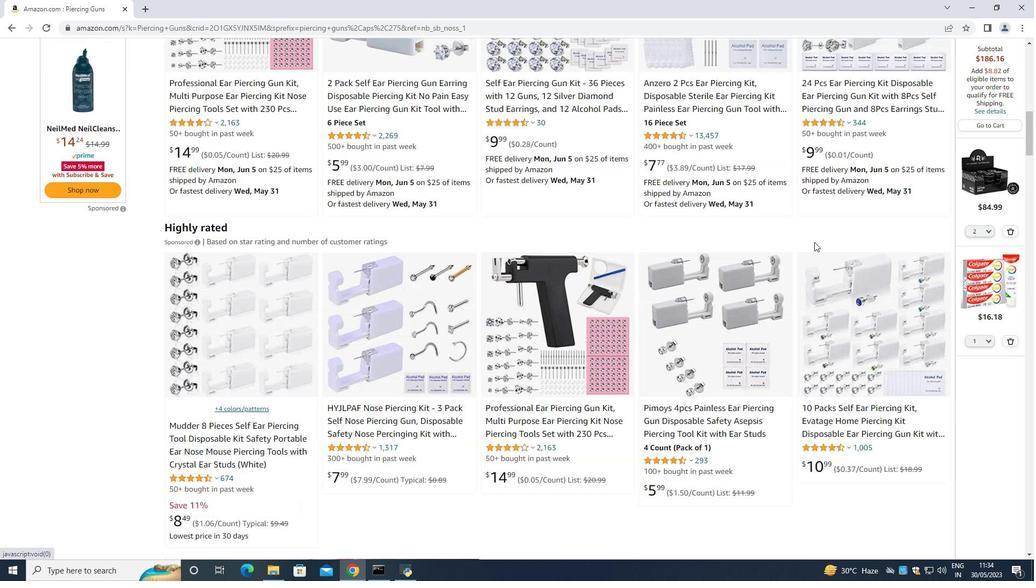 
Action: Mouse scrolled (814, 242) with delta (0, 0)
Screenshot: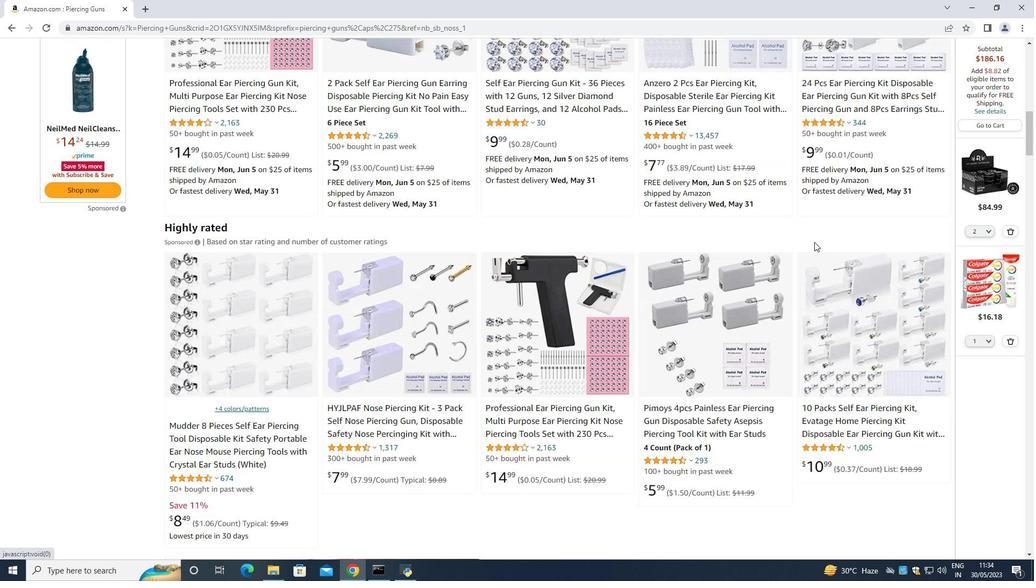 
Action: Mouse scrolled (814, 242) with delta (0, 0)
Screenshot: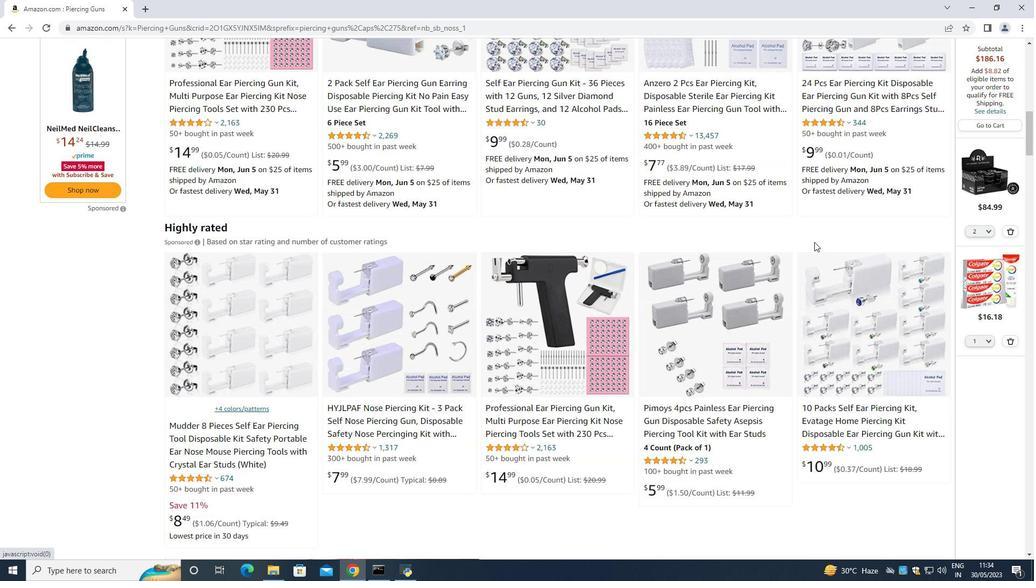 
Action: Mouse moved to (813, 238)
Screenshot: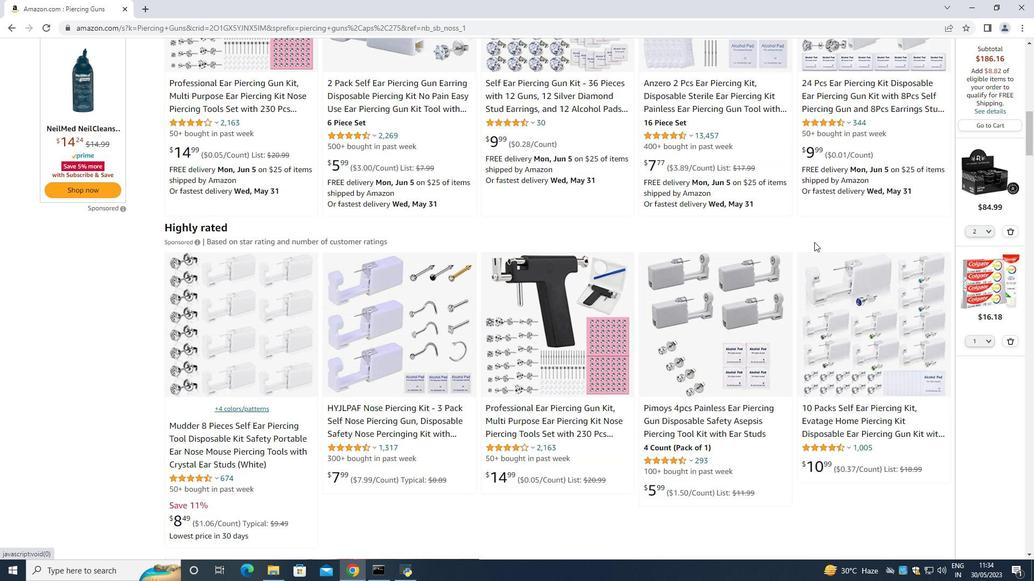 
Action: Mouse scrolled (813, 239) with delta (0, 0)
Screenshot: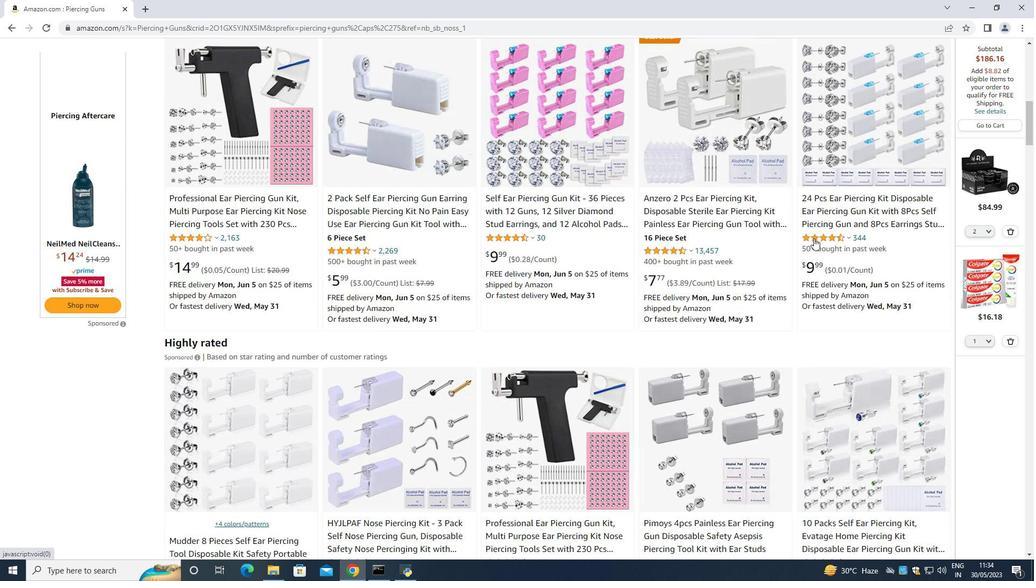 
Action: Mouse scrolled (813, 239) with delta (0, 0)
Screenshot: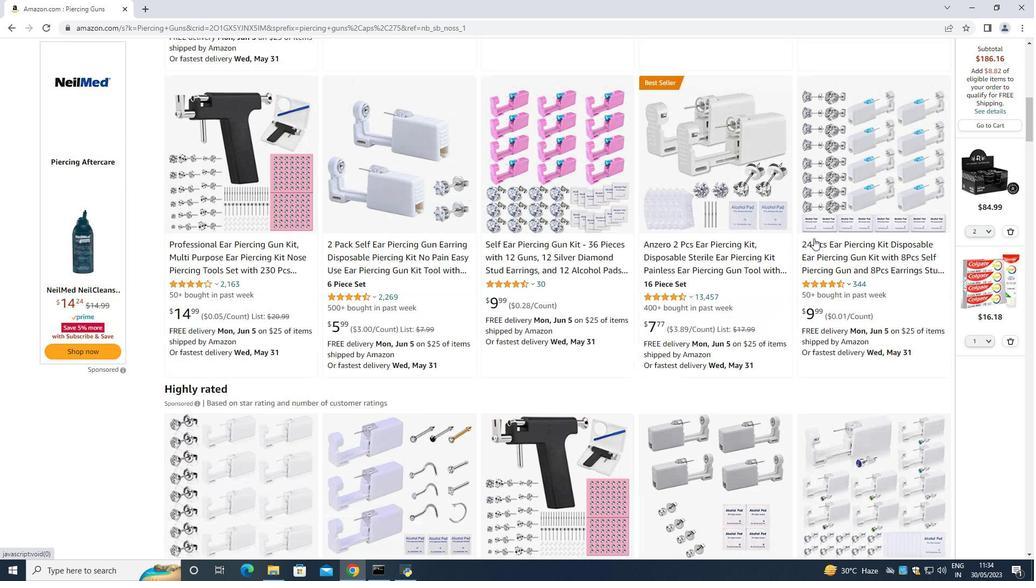 
Action: Mouse scrolled (813, 239) with delta (0, 0)
Screenshot: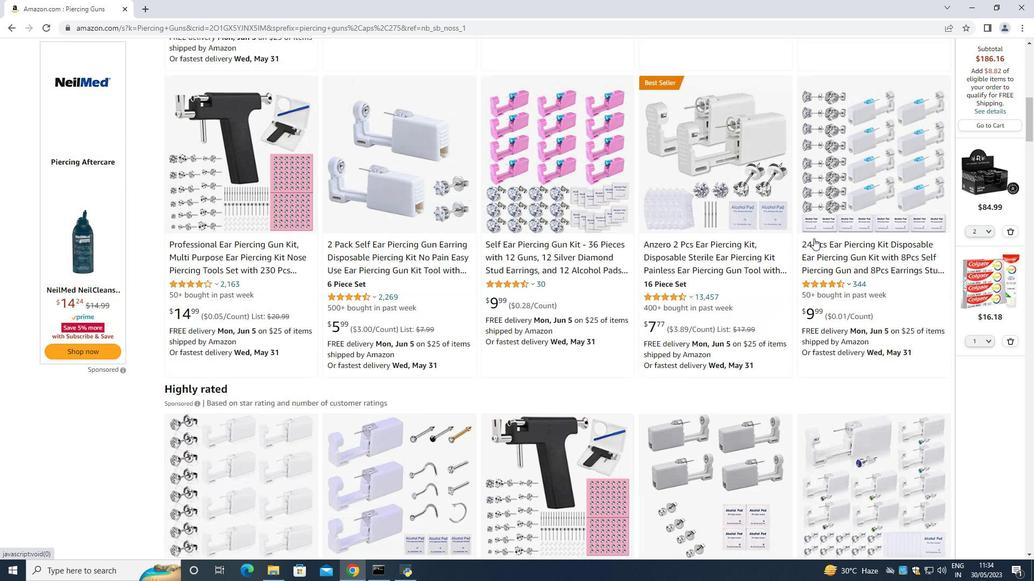 
Action: Mouse scrolled (813, 239) with delta (0, 0)
Screenshot: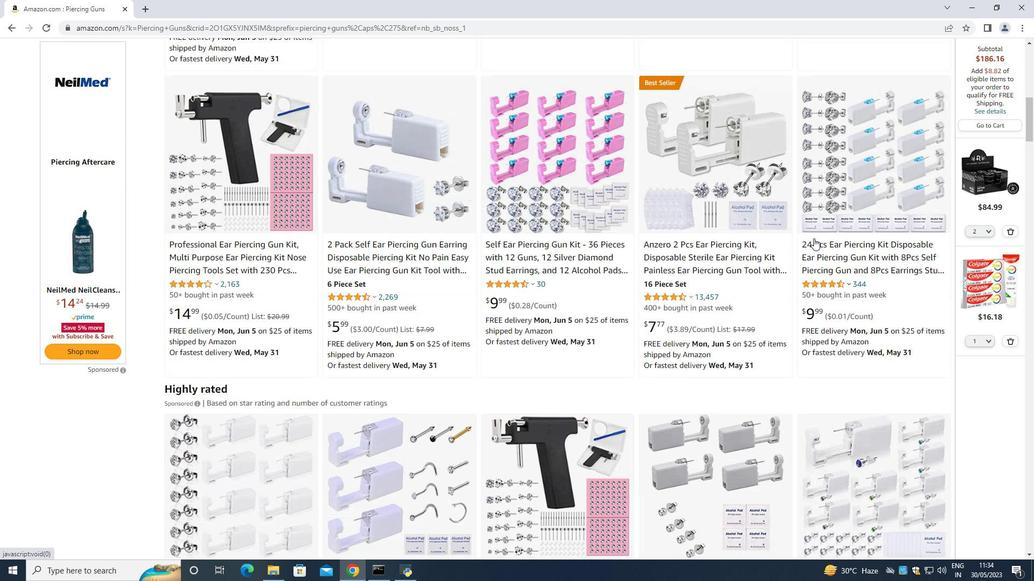 
Action: Mouse moved to (810, 234)
Screenshot: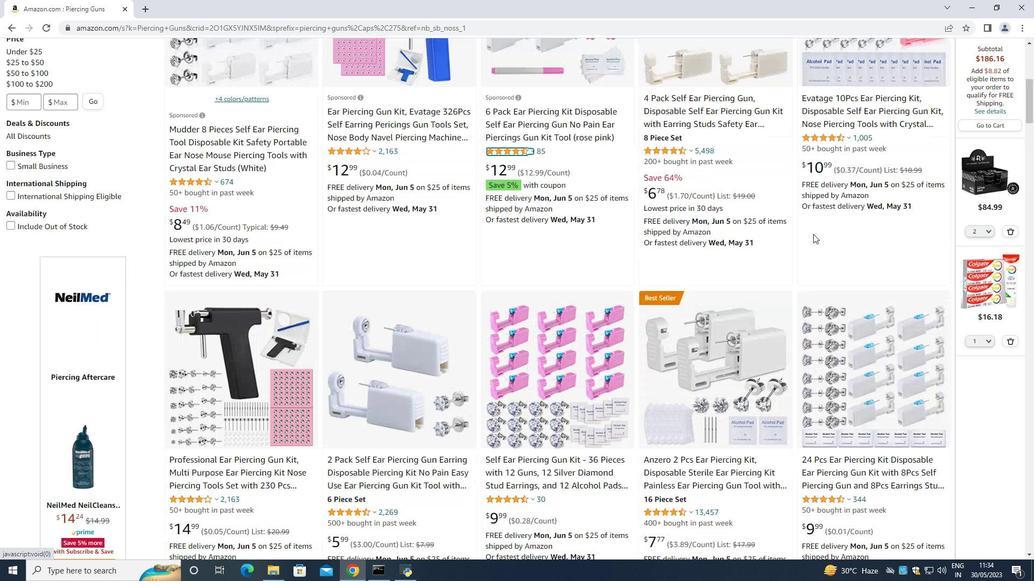 
Action: Mouse scrolled (810, 234) with delta (0, 0)
Screenshot: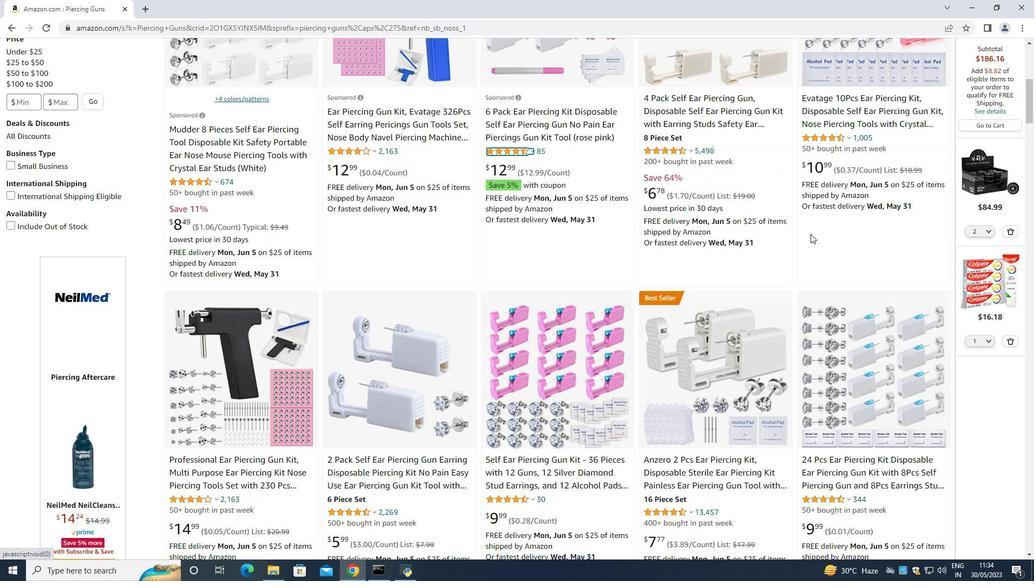 
Action: Mouse scrolled (810, 234) with delta (0, 0)
Screenshot: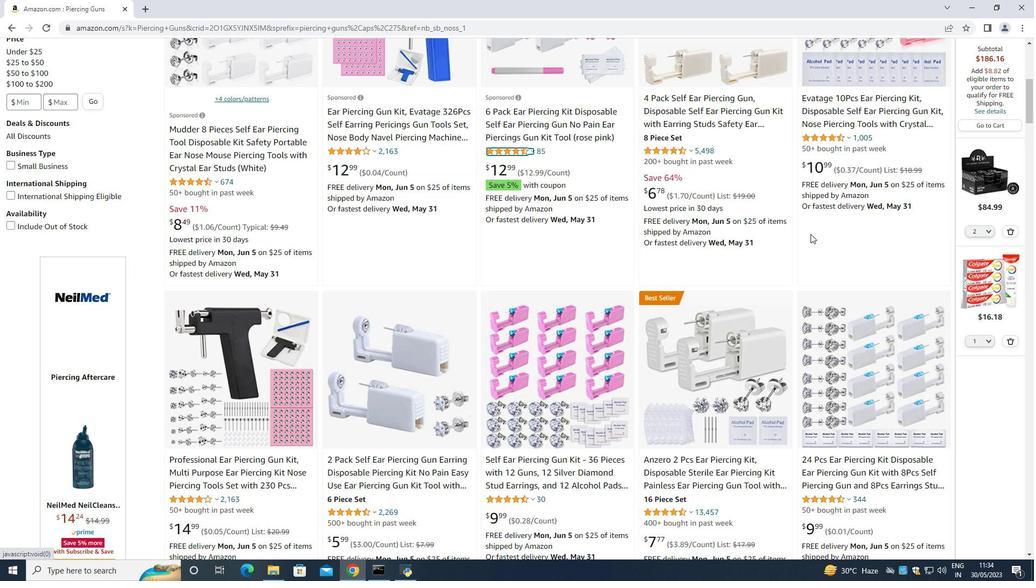 
Action: Mouse moved to (773, 235)
Screenshot: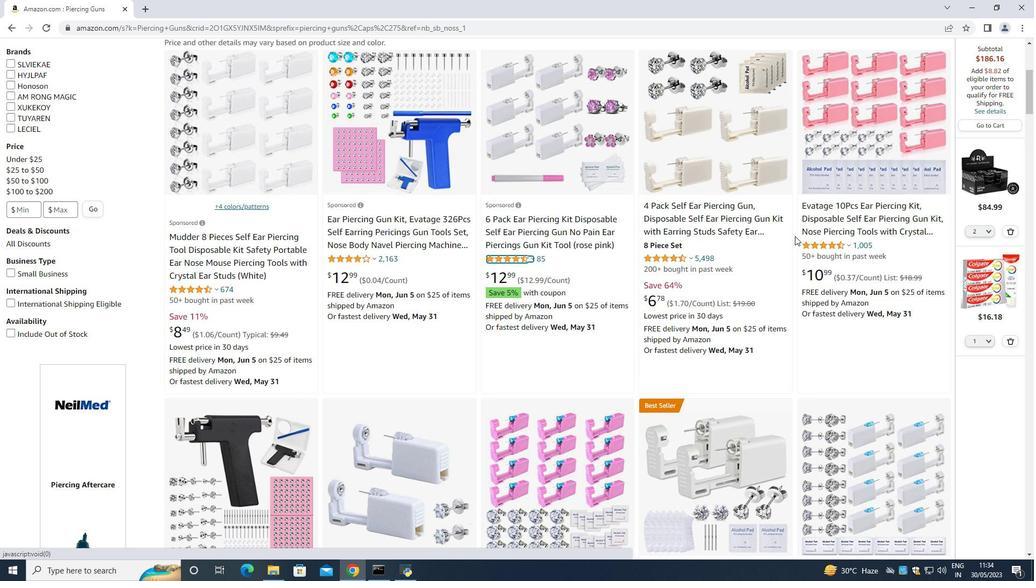 
Action: Mouse scrolled (773, 236) with delta (0, 0)
Screenshot: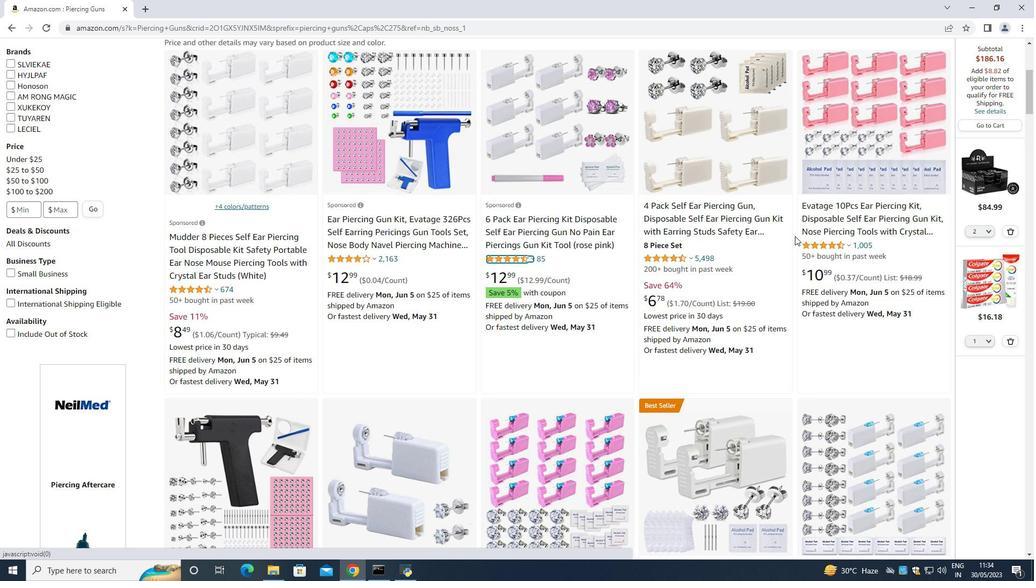 
Action: Mouse scrolled (773, 236) with delta (0, 0)
Screenshot: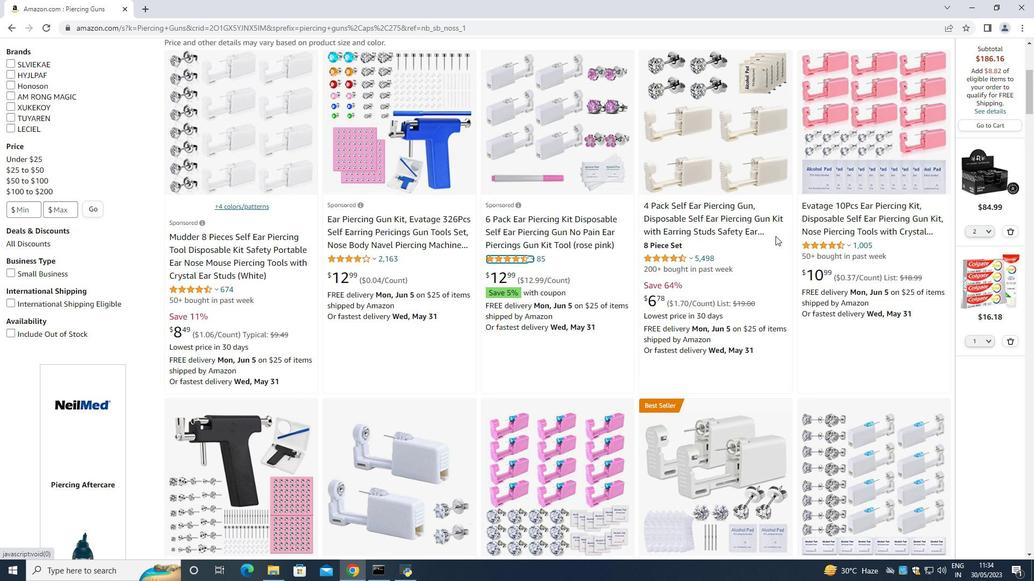 
Action: Mouse moved to (332, 428)
Screenshot: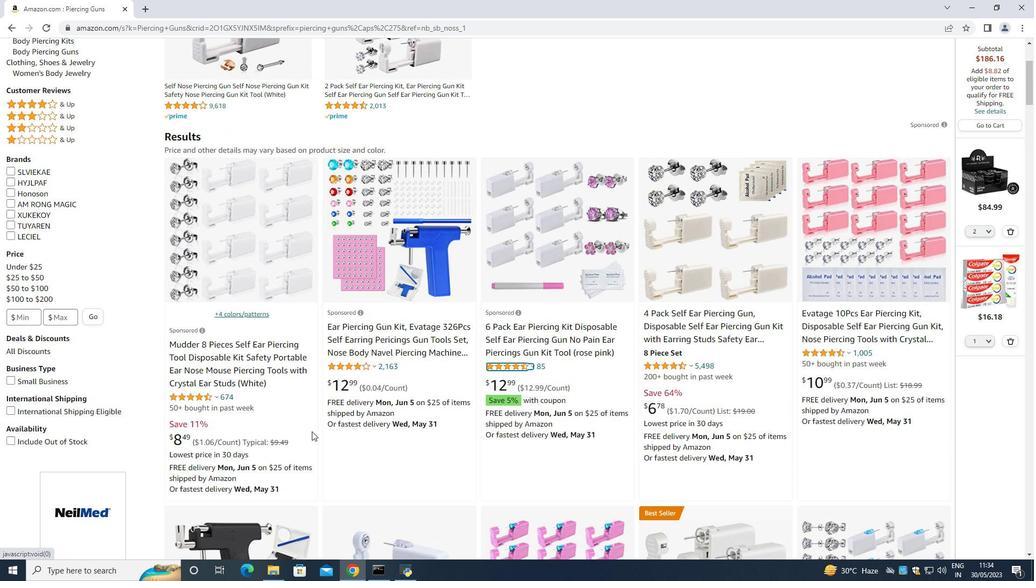 
Action: Mouse scrolled (332, 429) with delta (0, 0)
Screenshot: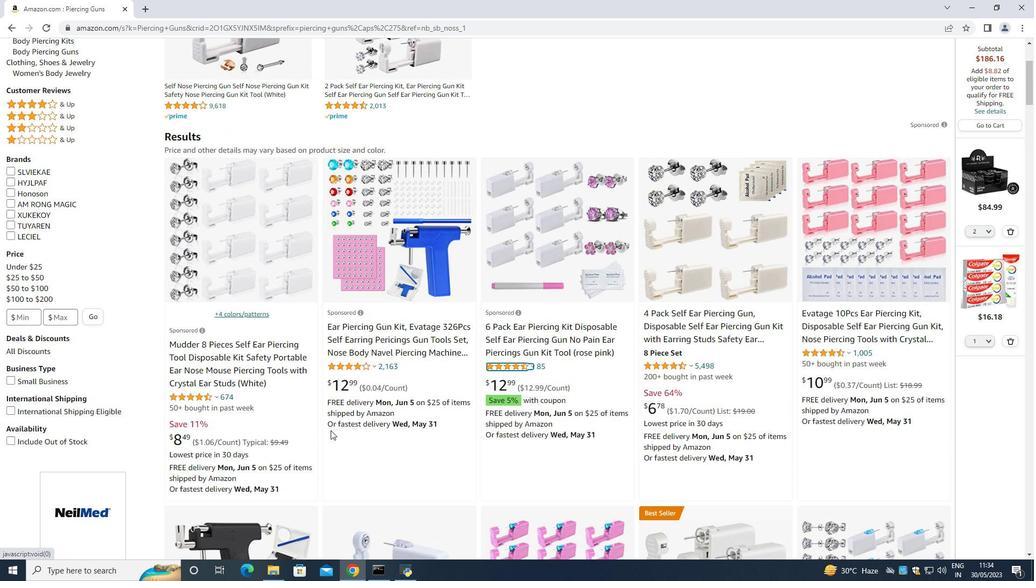 
Action: Mouse moved to (50, 89)
Screenshot: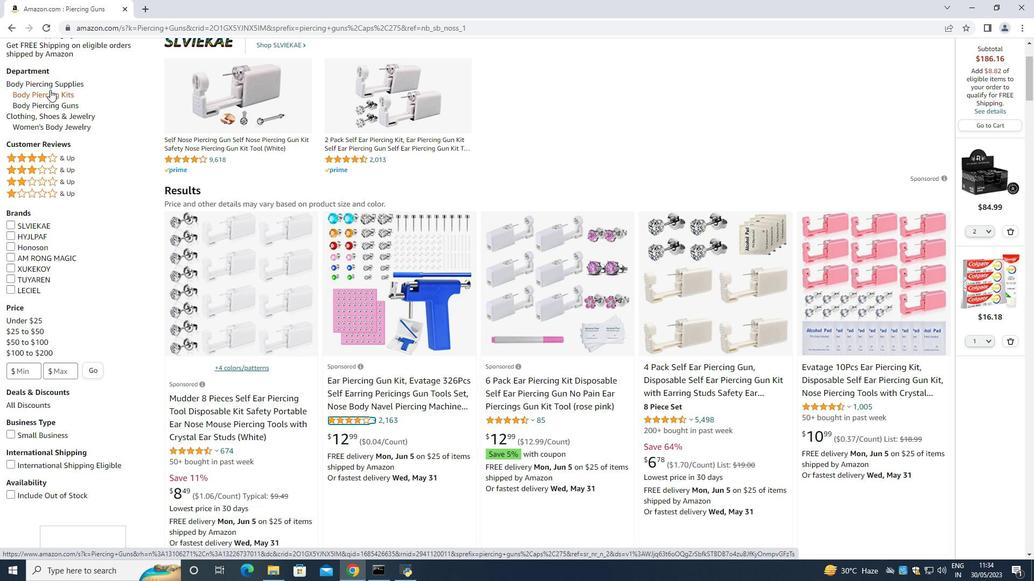 
Action: Mouse scrolled (50, 89) with delta (0, 0)
Screenshot: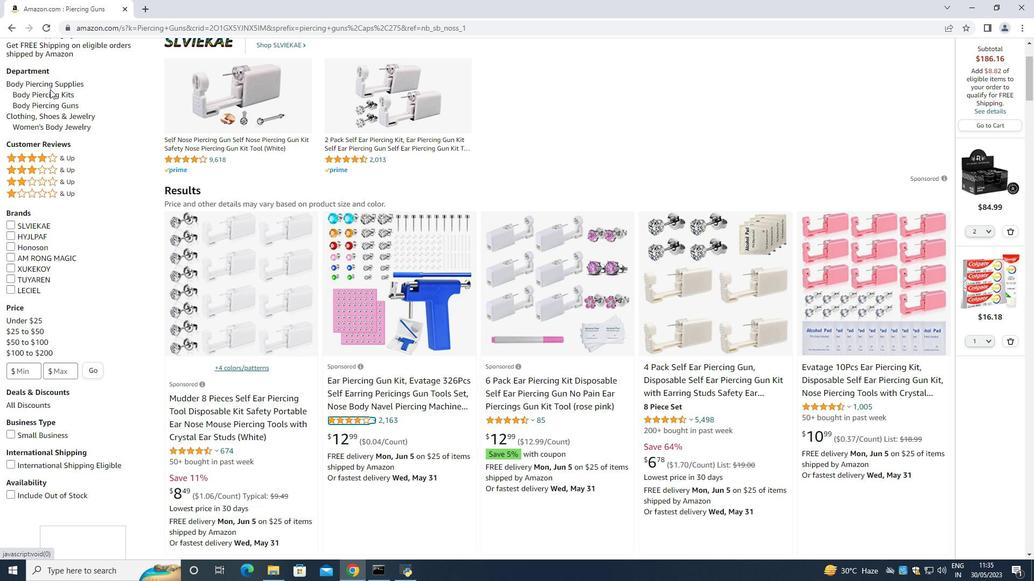 
Action: Mouse moved to (72, 134)
Screenshot: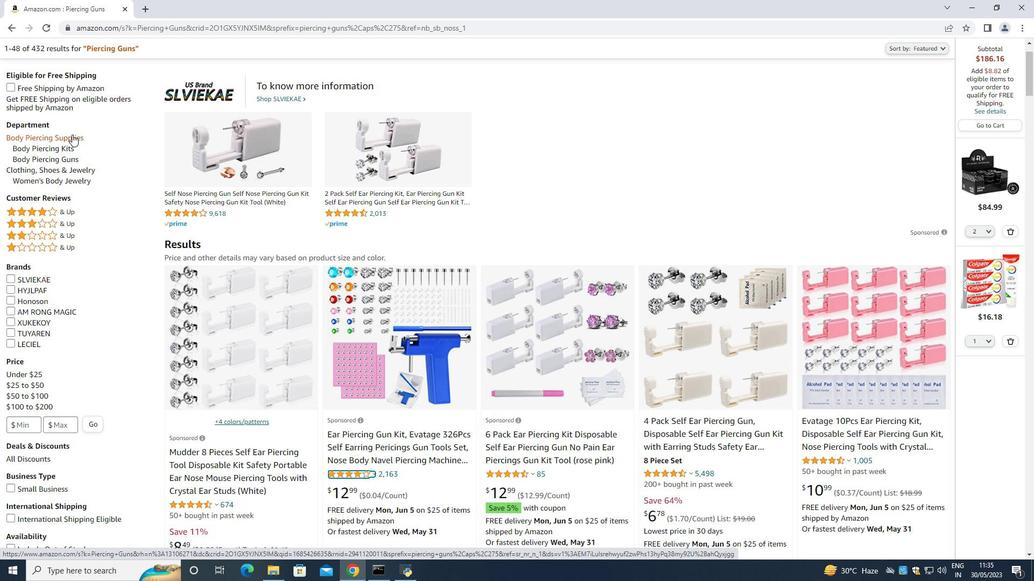 
Action: Mouse pressed left at (72, 134)
Screenshot: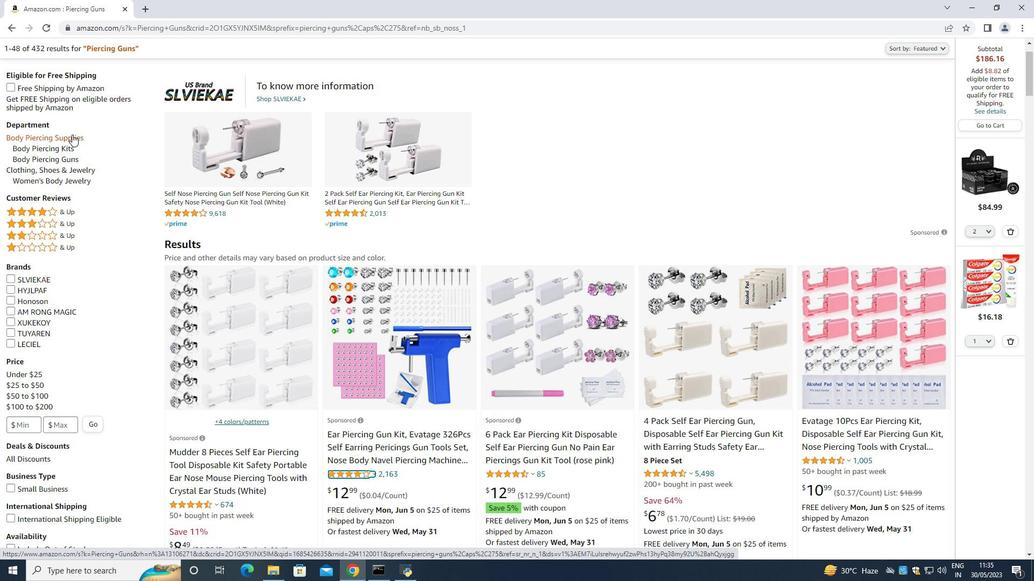 
Action: Mouse moved to (59, 236)
Screenshot: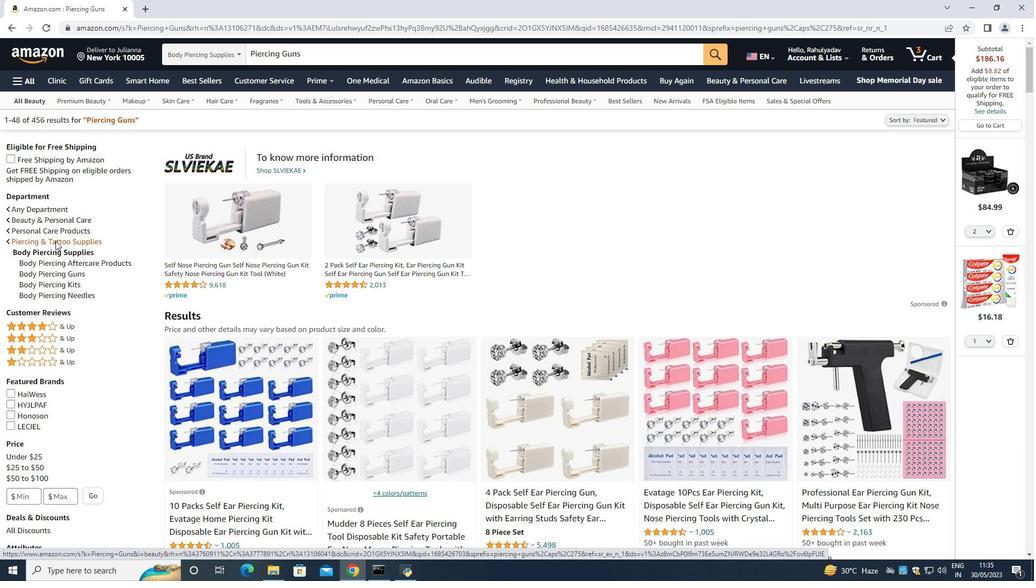 
Action: Mouse pressed left at (59, 236)
Screenshot: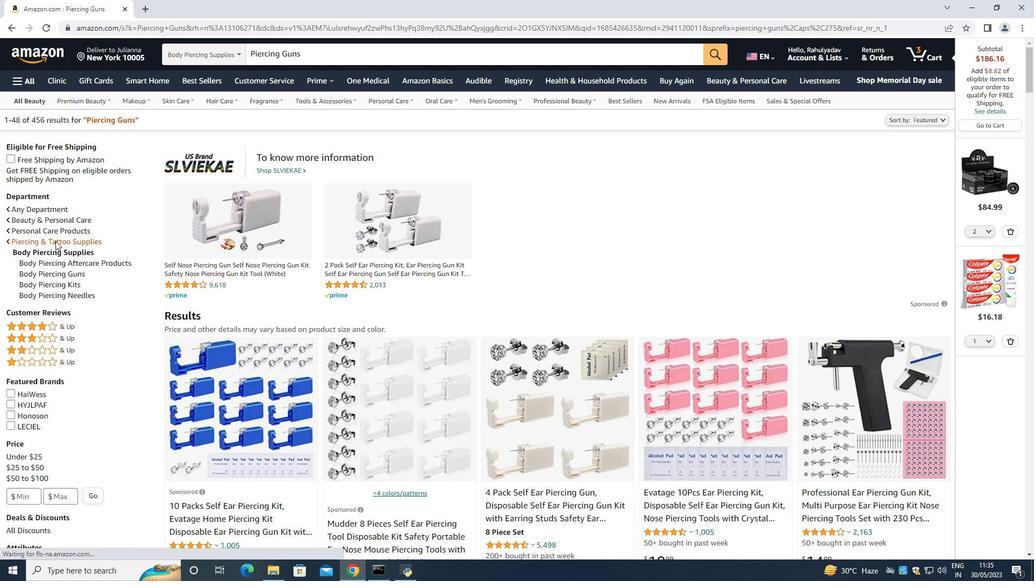 
Action: Mouse moved to (447, 363)
Screenshot: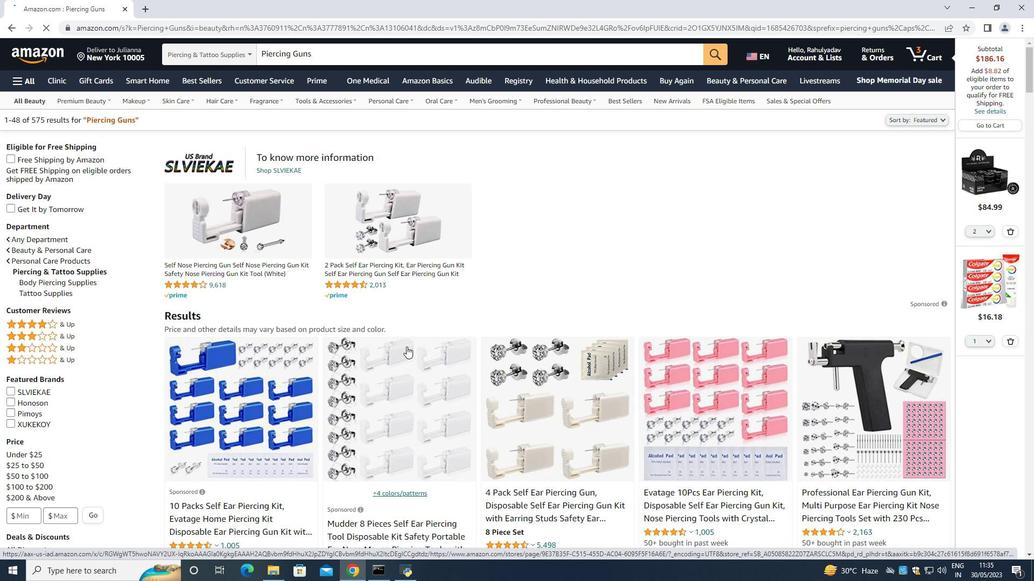 
Action: Mouse scrolled (447, 363) with delta (0, 0)
Screenshot: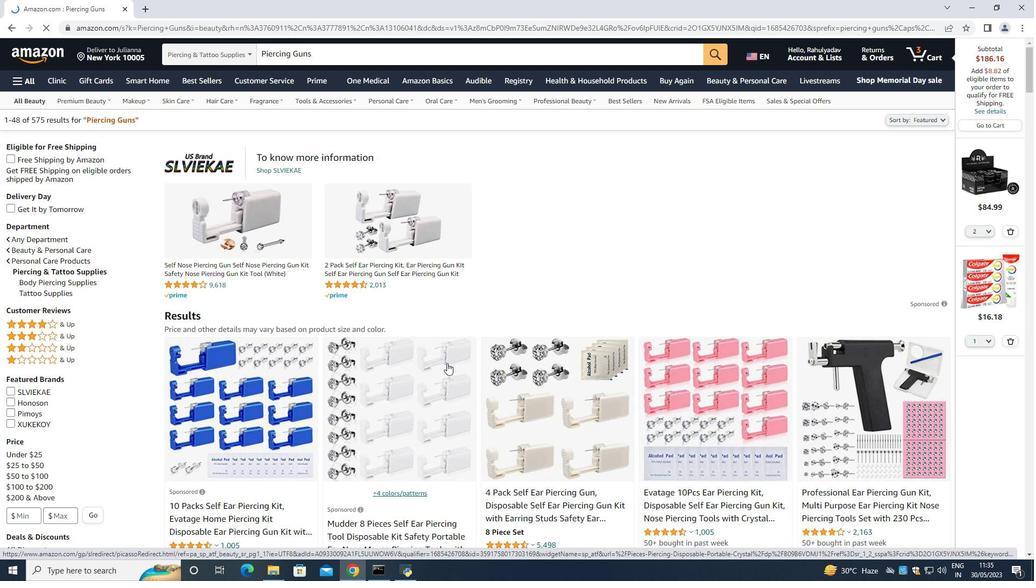 
Action: Mouse moved to (465, 371)
Screenshot: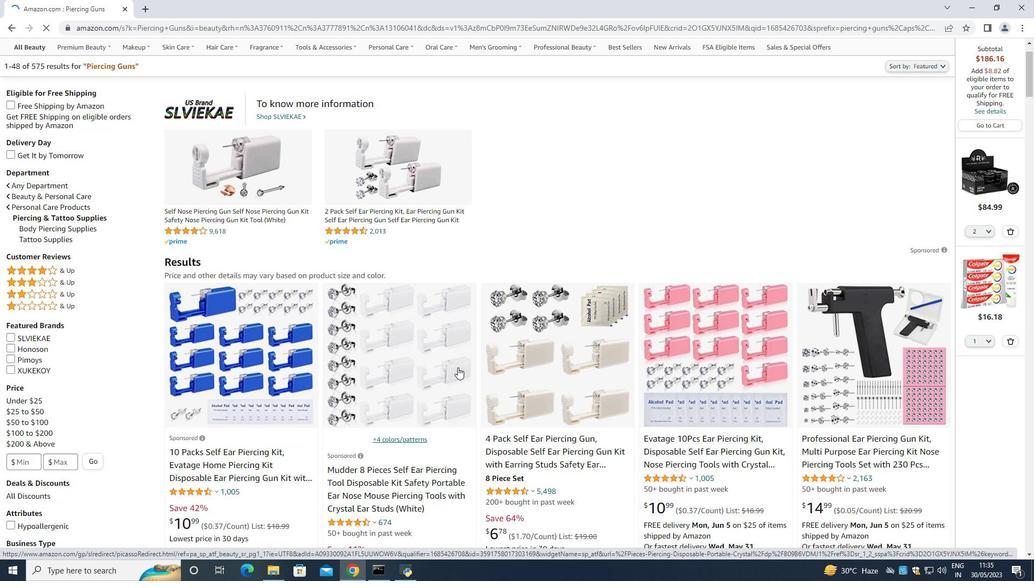 
Action: Mouse scrolled (465, 370) with delta (0, 0)
Screenshot: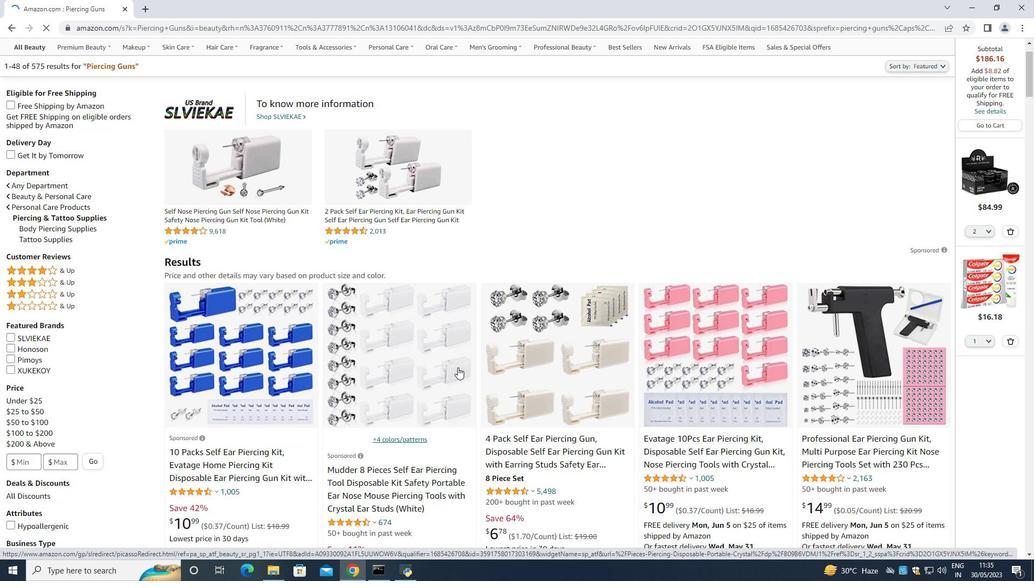 
Action: Mouse moved to (459, 396)
Screenshot: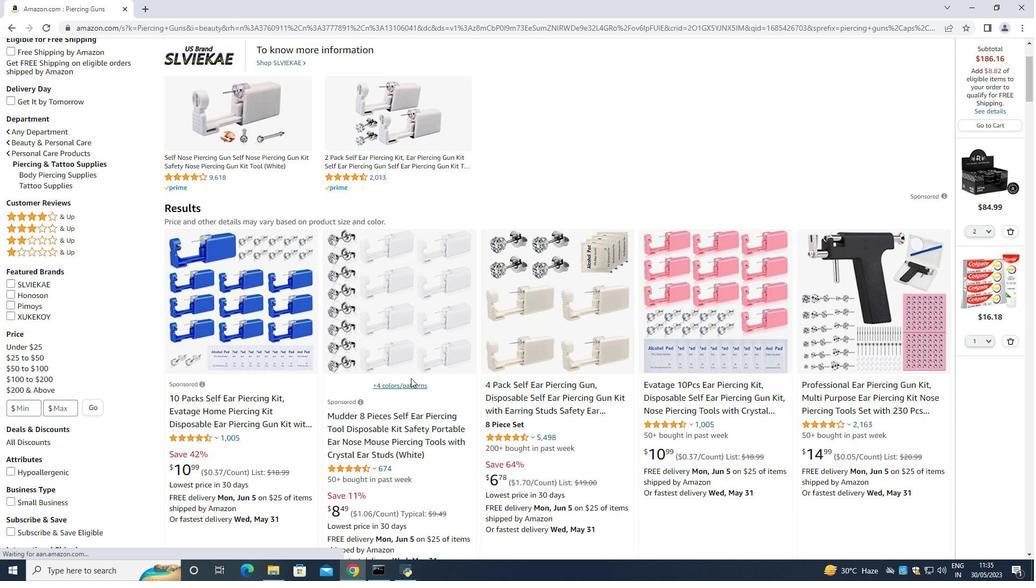 
Action: Mouse scrolled (459, 396) with delta (0, 0)
Screenshot: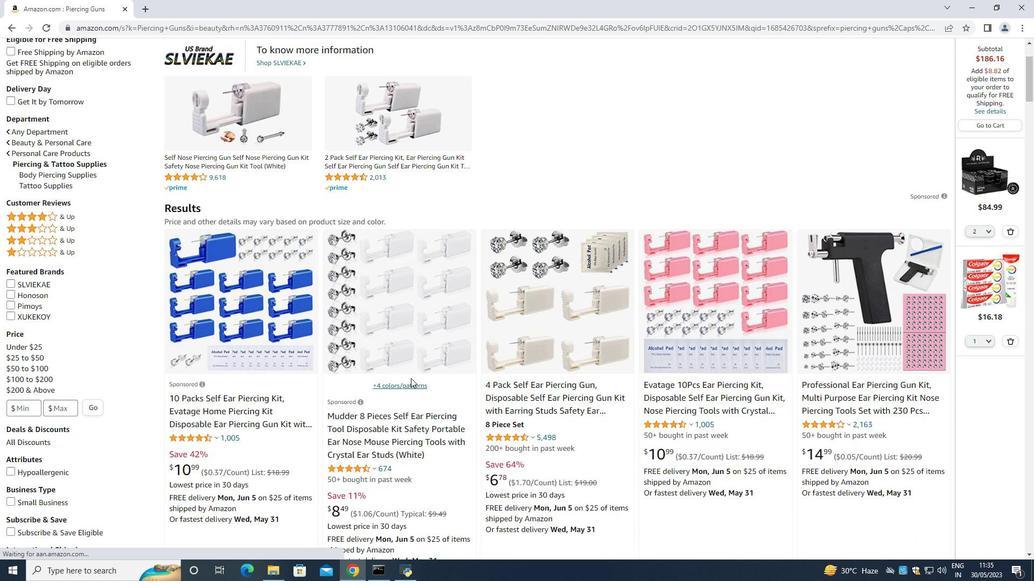 
Action: Mouse moved to (562, 343)
Screenshot: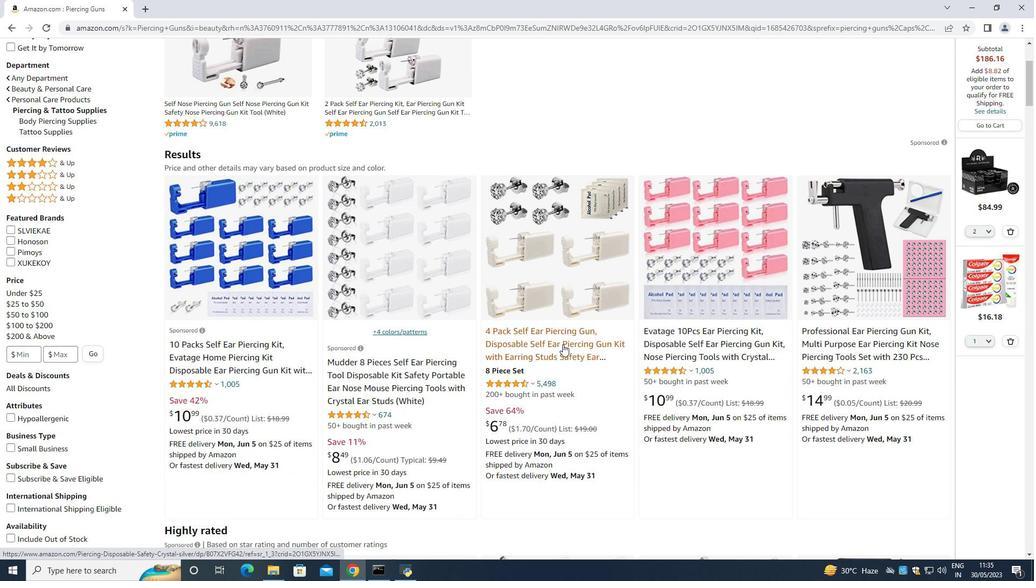 
Action: Mouse scrolled (562, 342) with delta (0, 0)
Screenshot: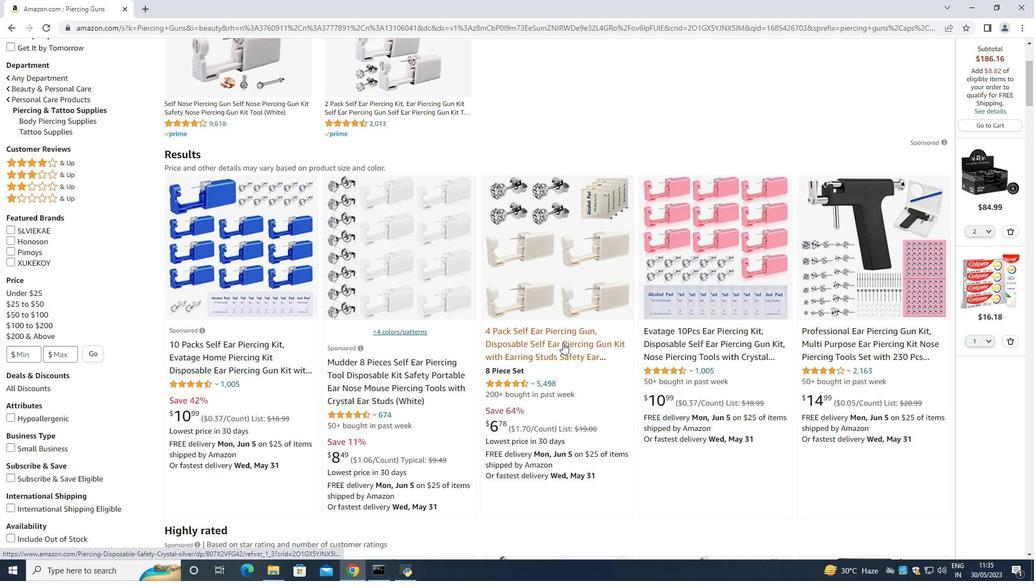 
Action: Mouse moved to (562, 341)
Screenshot: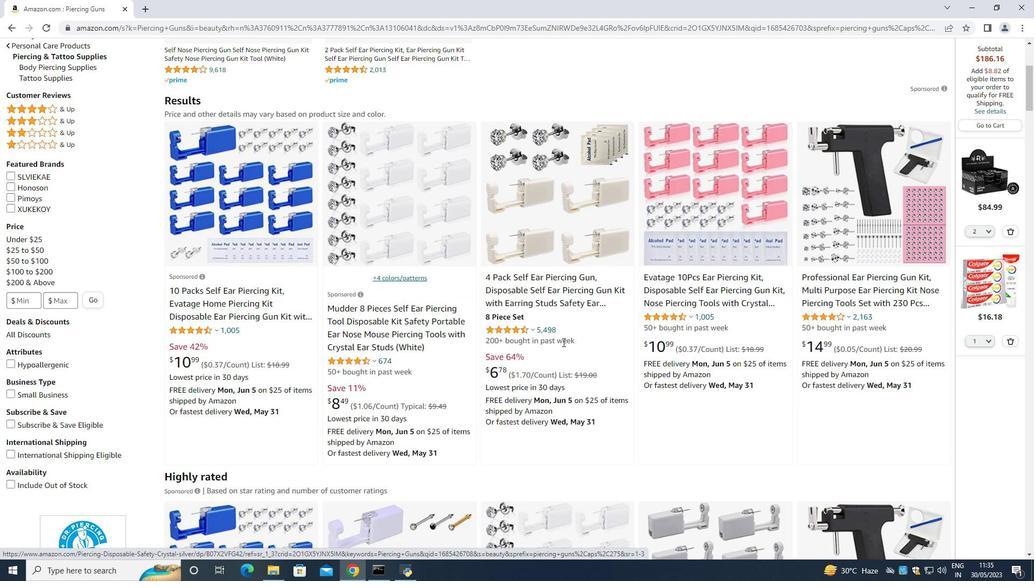 
Action: Mouse scrolled (562, 340) with delta (0, 0)
Screenshot: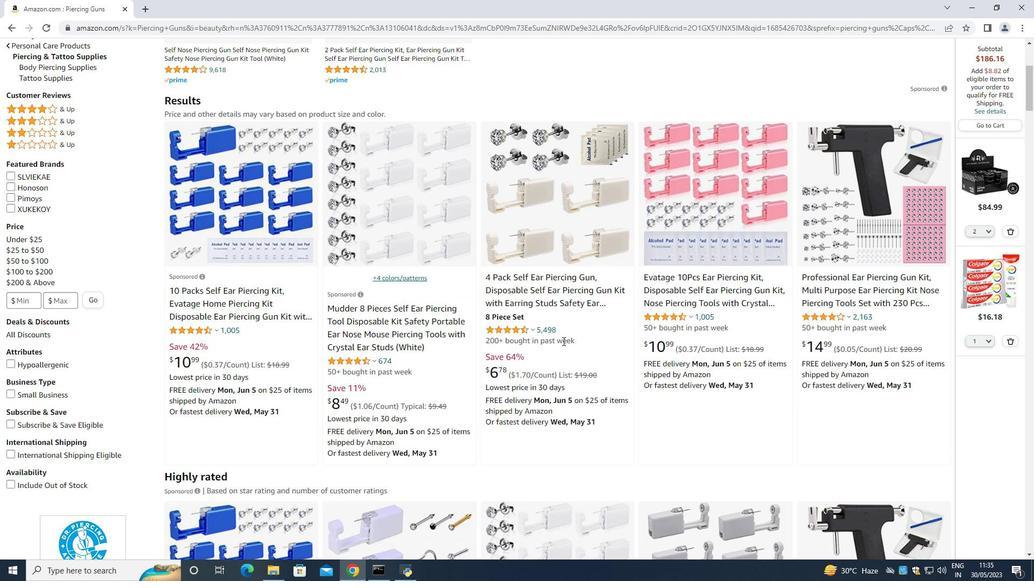 
Action: Mouse moved to (565, 333)
Screenshot: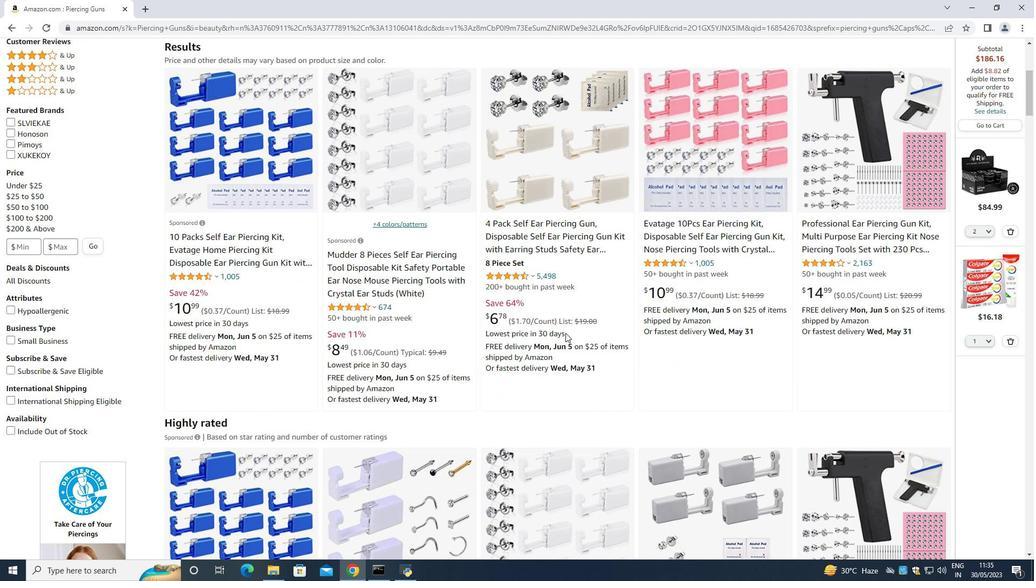 
Action: Mouse scrolled (565, 332) with delta (0, 0)
Screenshot: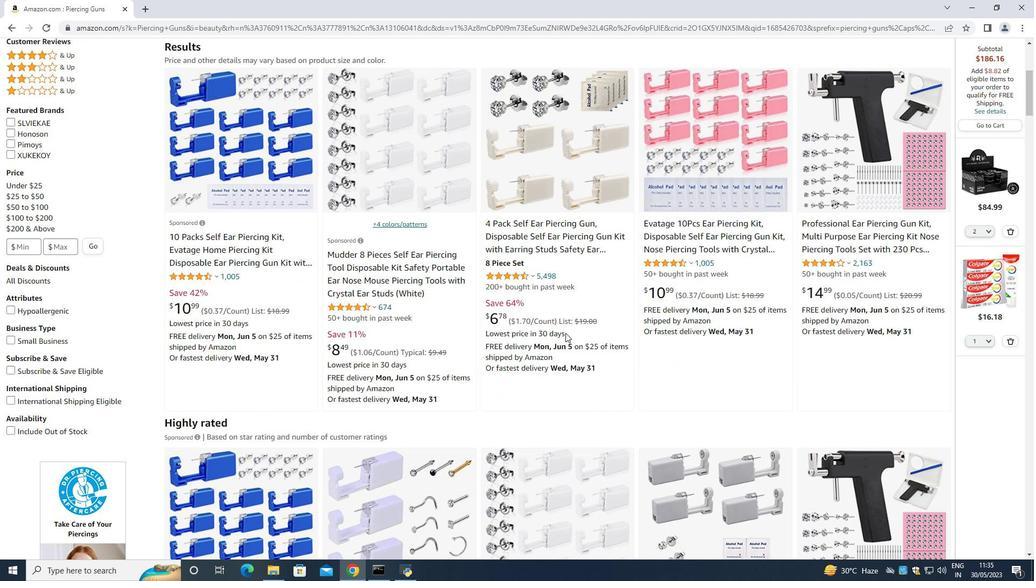 
Action: Mouse moved to (713, 246)
Screenshot: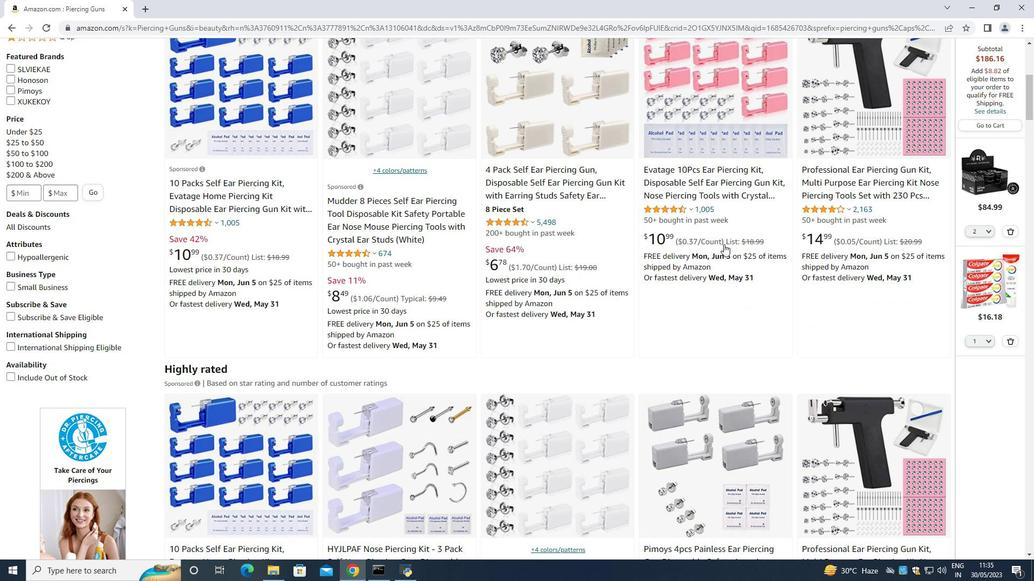 
Action: Mouse scrolled (713, 245) with delta (0, 0)
Screenshot: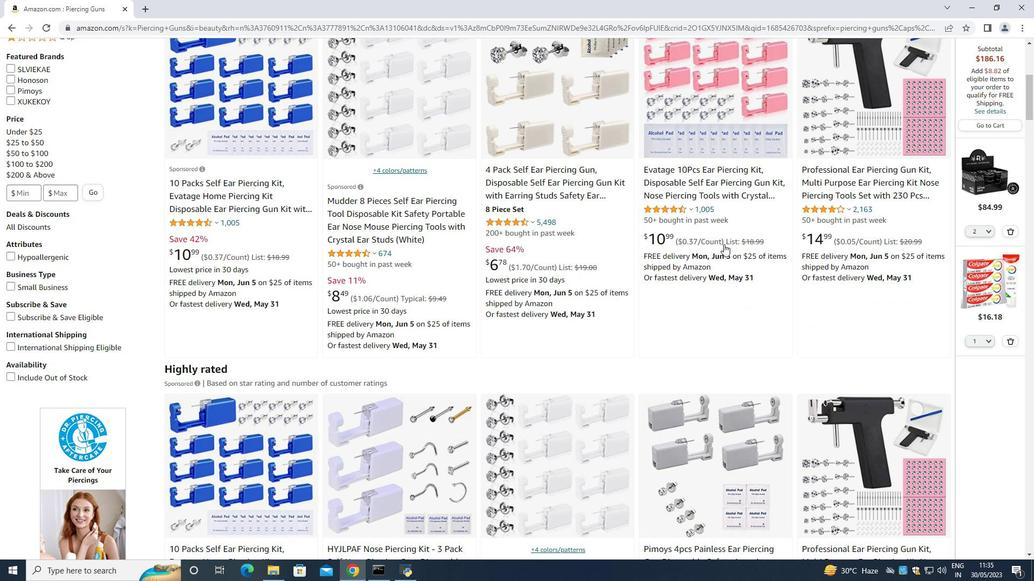 
Action: Mouse moved to (481, 233)
Screenshot: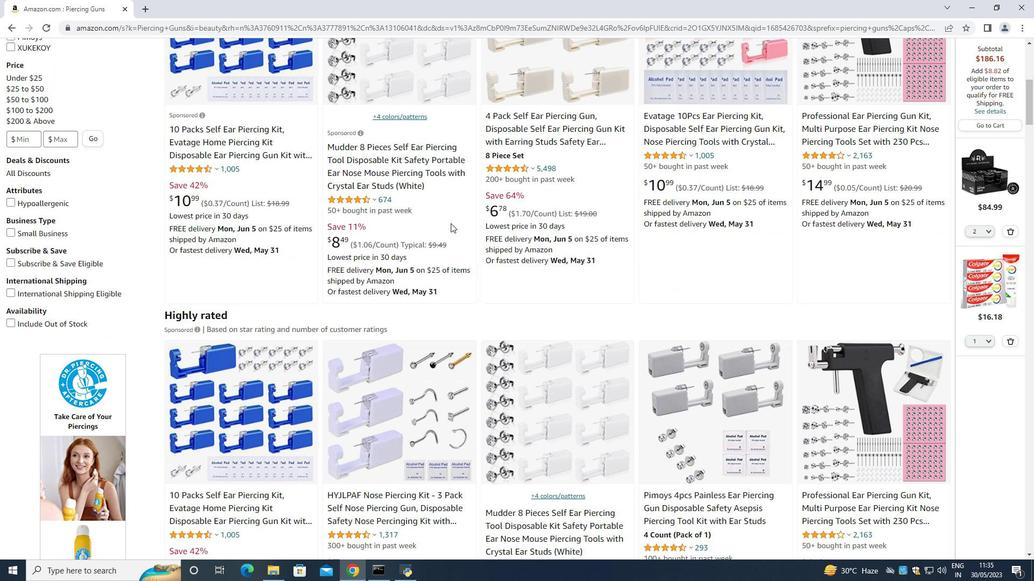 
Action: Mouse scrolled (481, 233) with delta (0, 0)
Screenshot: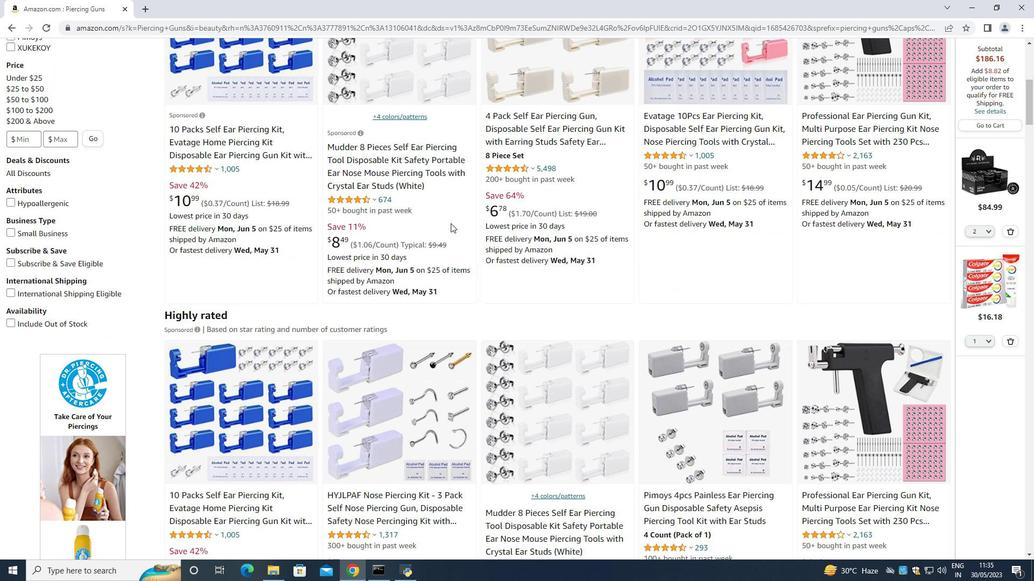 
Action: Mouse moved to (676, 230)
Screenshot: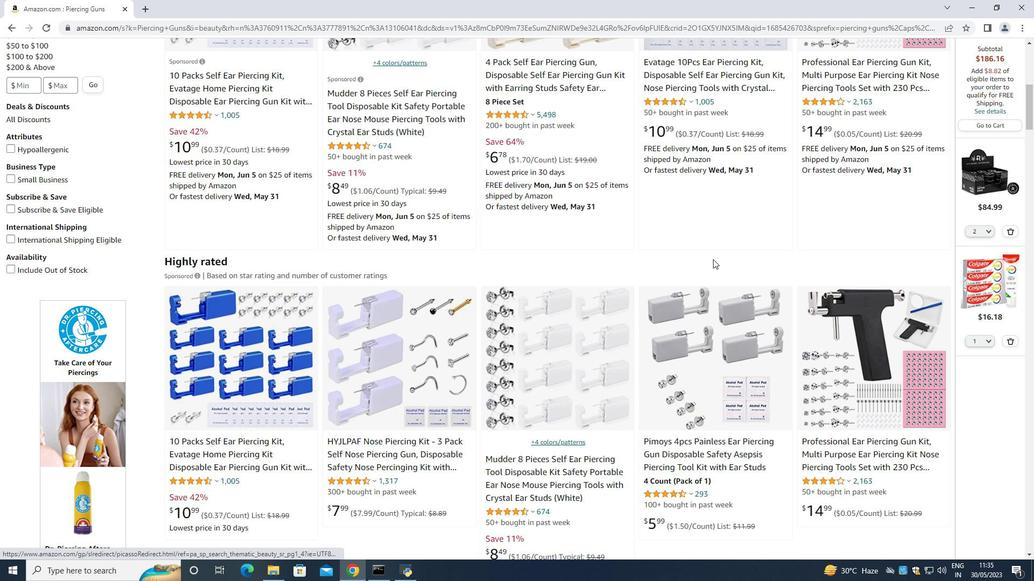 
Action: Mouse scrolled (678, 232) with delta (0, 0)
Screenshot: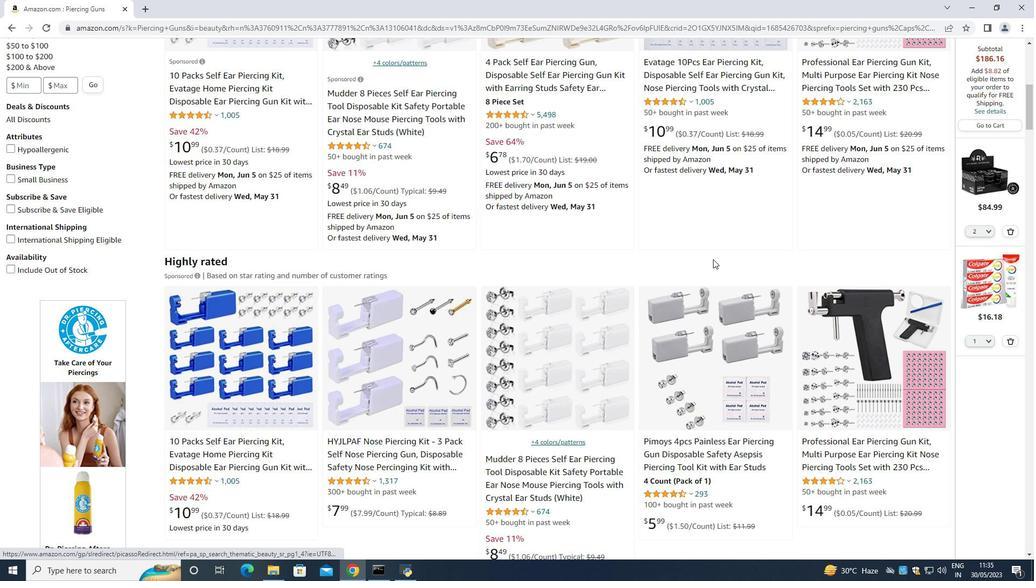 
Action: Mouse moved to (673, 227)
Screenshot: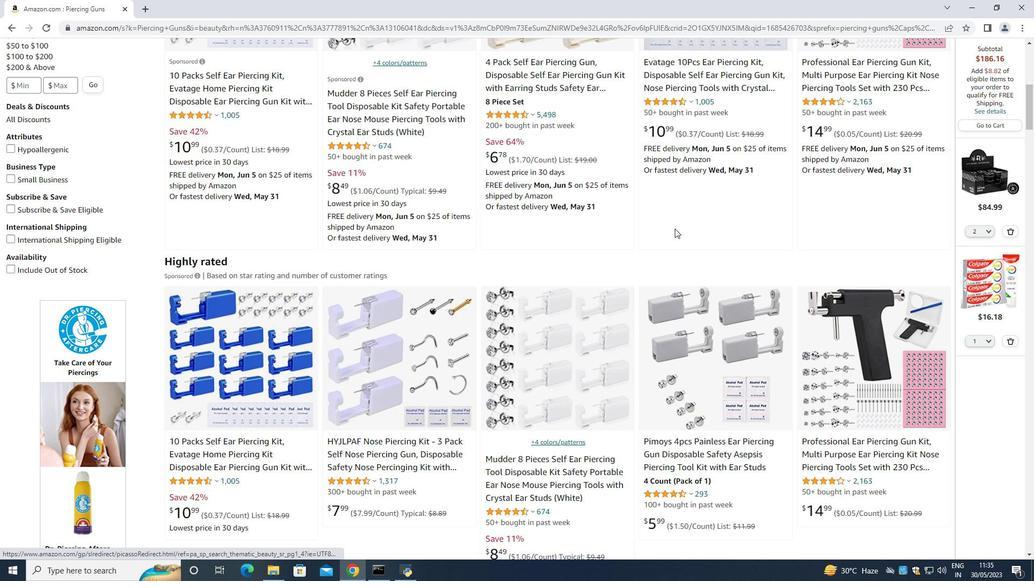 
Action: Mouse scrolled (673, 228) with delta (0, 0)
Screenshot: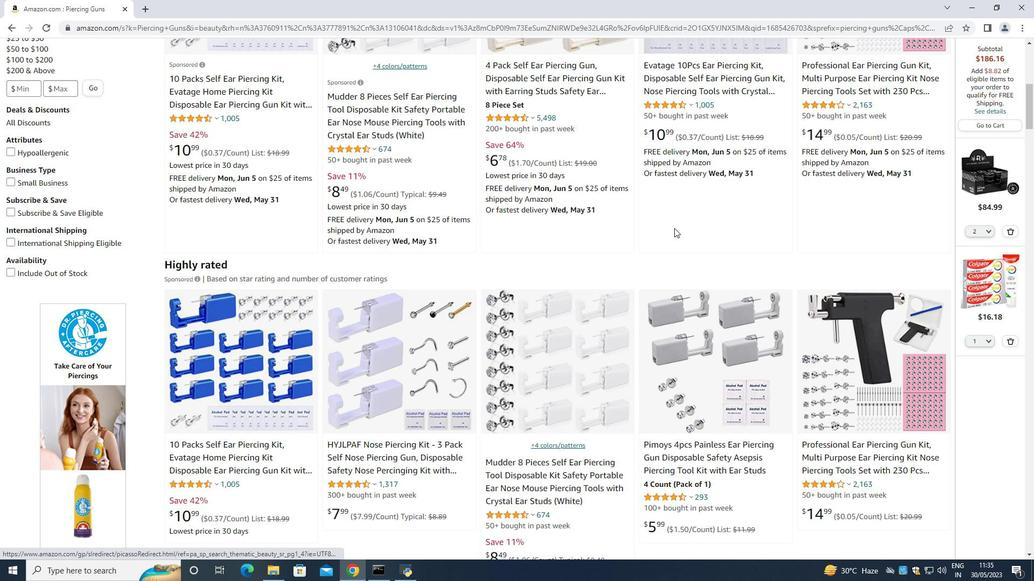 
Action: Mouse moved to (540, 185)
Screenshot: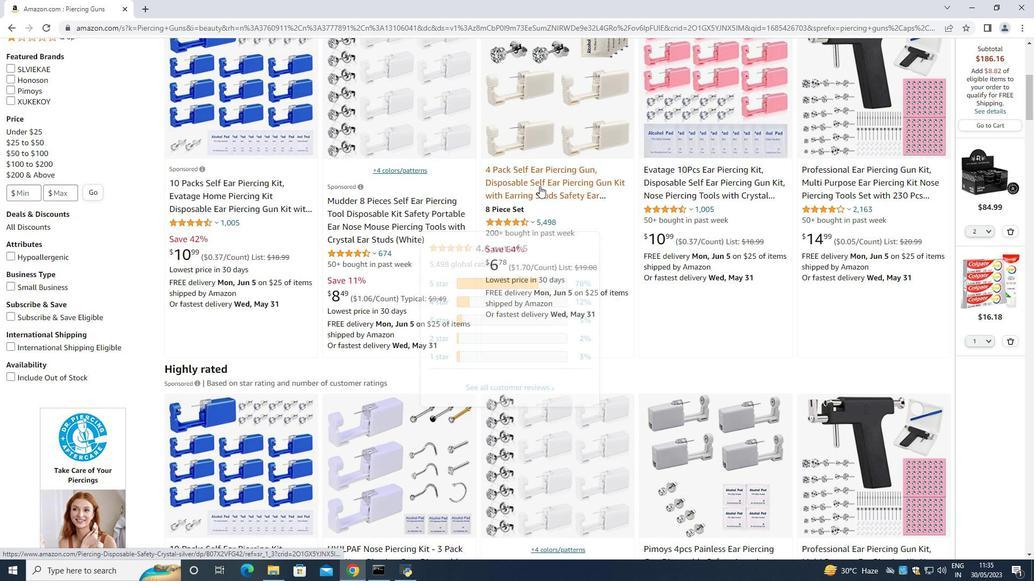 
Action: Mouse pressed left at (540, 185)
Screenshot: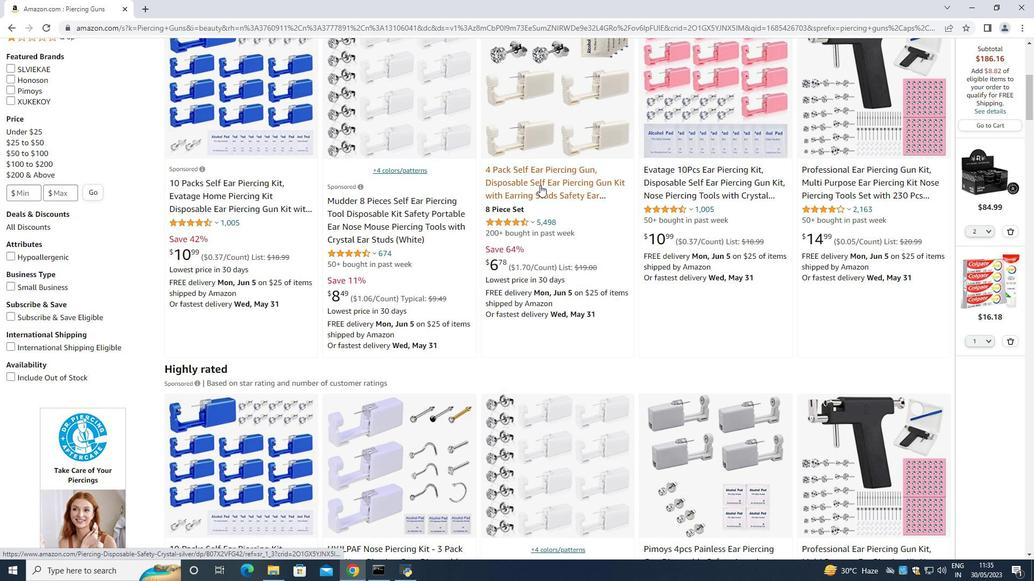 
Action: Mouse moved to (599, 84)
Screenshot: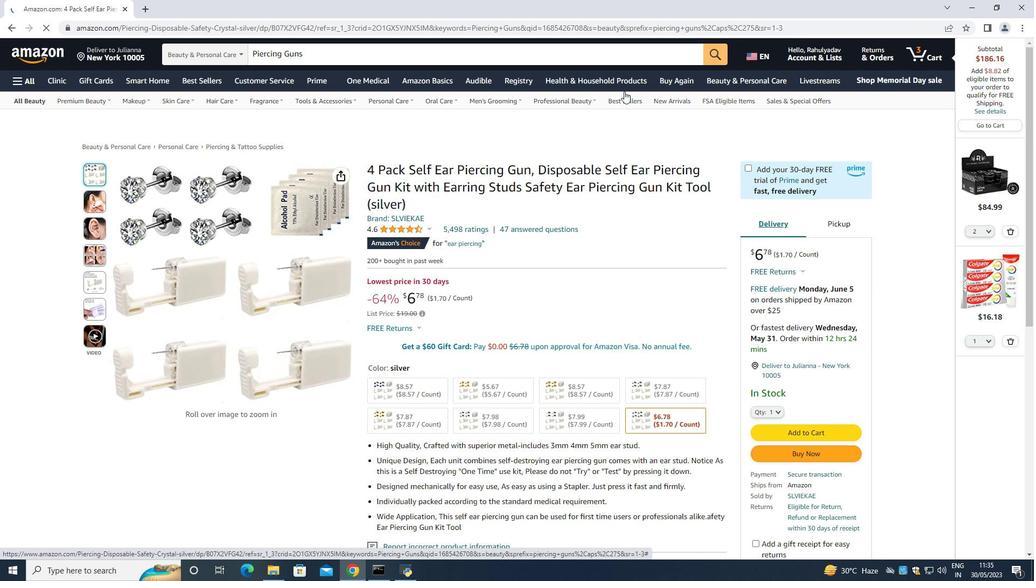 
Action: Mouse scrolled (599, 84) with delta (0, 0)
Screenshot: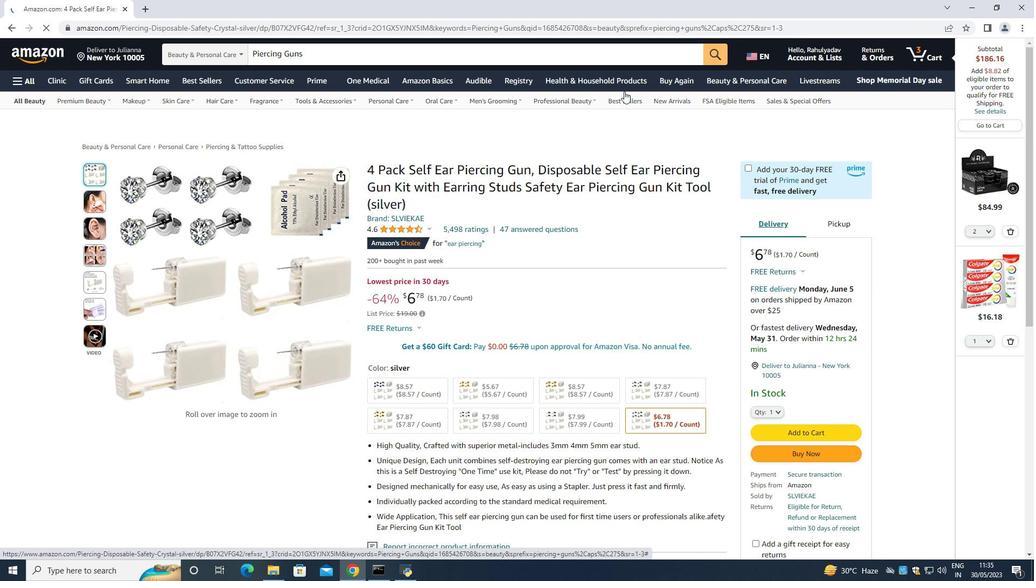 
Action: Mouse moved to (593, 130)
Screenshot: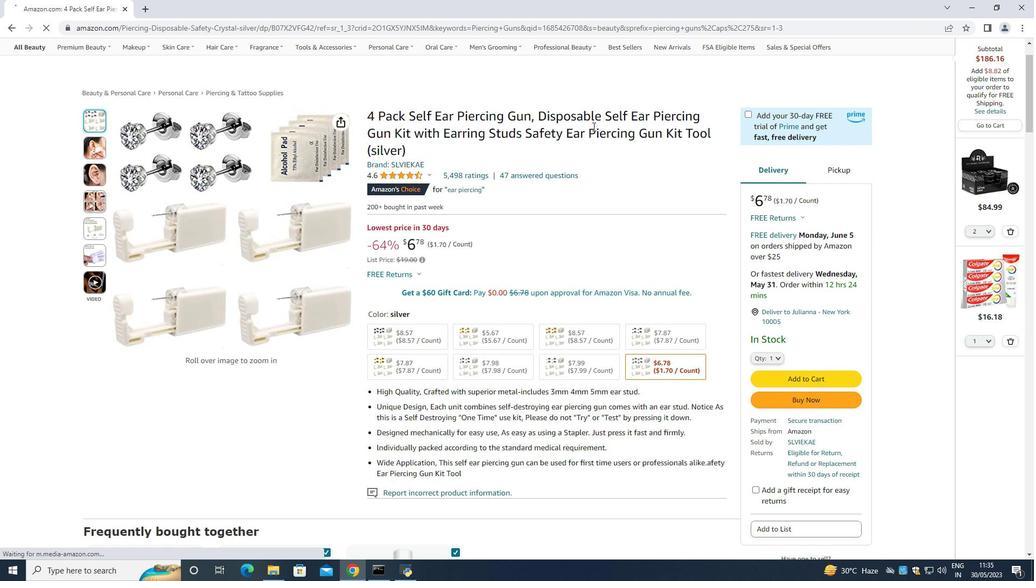 
Action: Mouse scrolled (593, 130) with delta (0, 0)
Screenshot: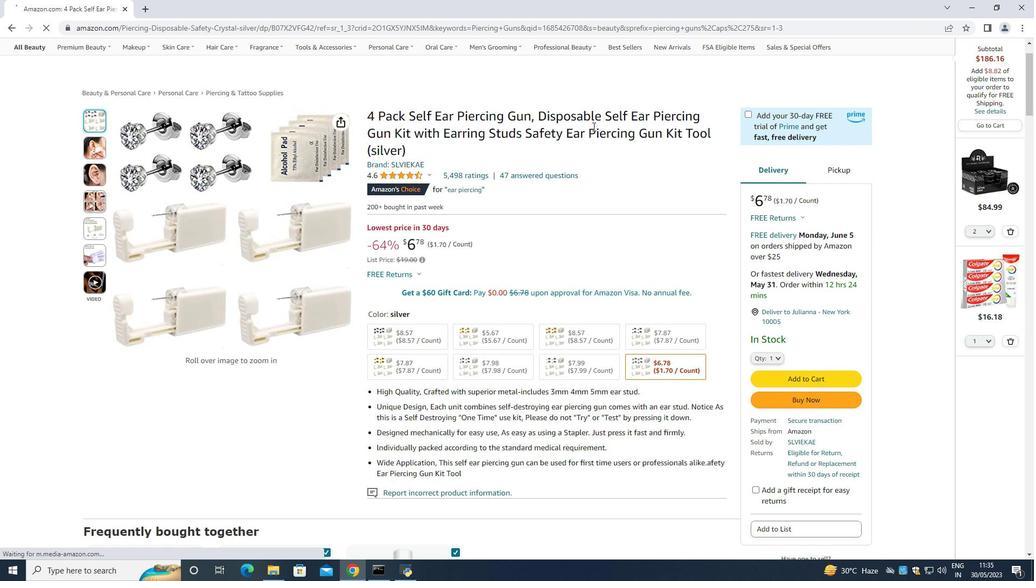 
Action: Mouse moved to (591, 128)
Screenshot: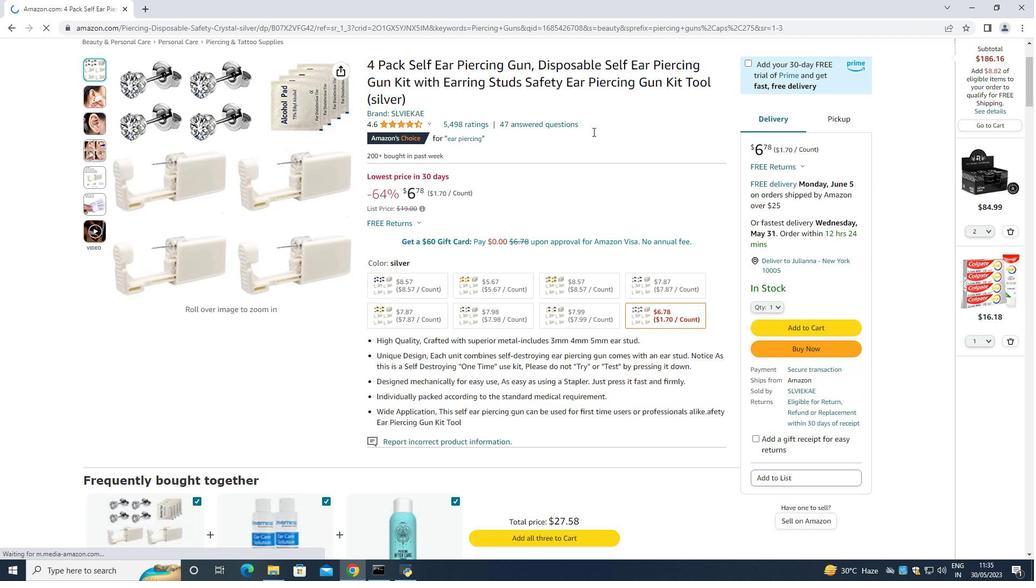 
Action: Mouse scrolled (591, 127) with delta (0, 0)
Screenshot: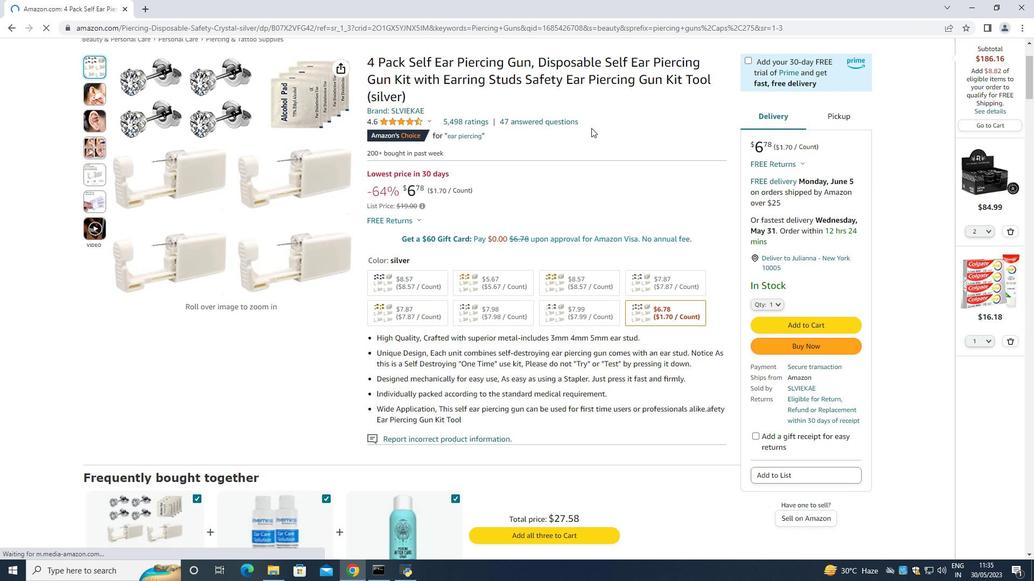 
Action: Mouse scrolled (591, 127) with delta (0, 0)
Screenshot: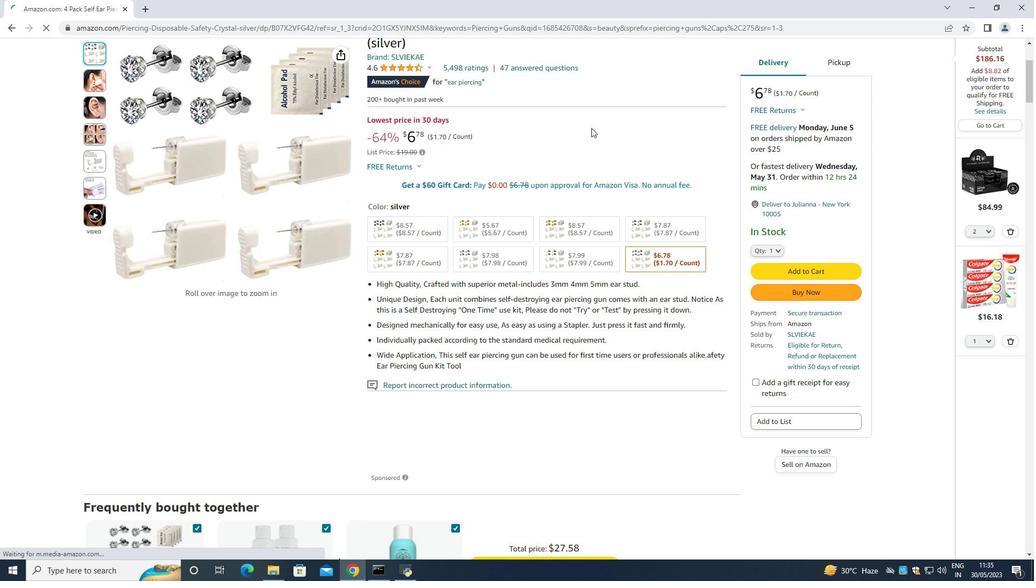 
Action: Mouse scrolled (591, 127) with delta (0, 0)
Screenshot: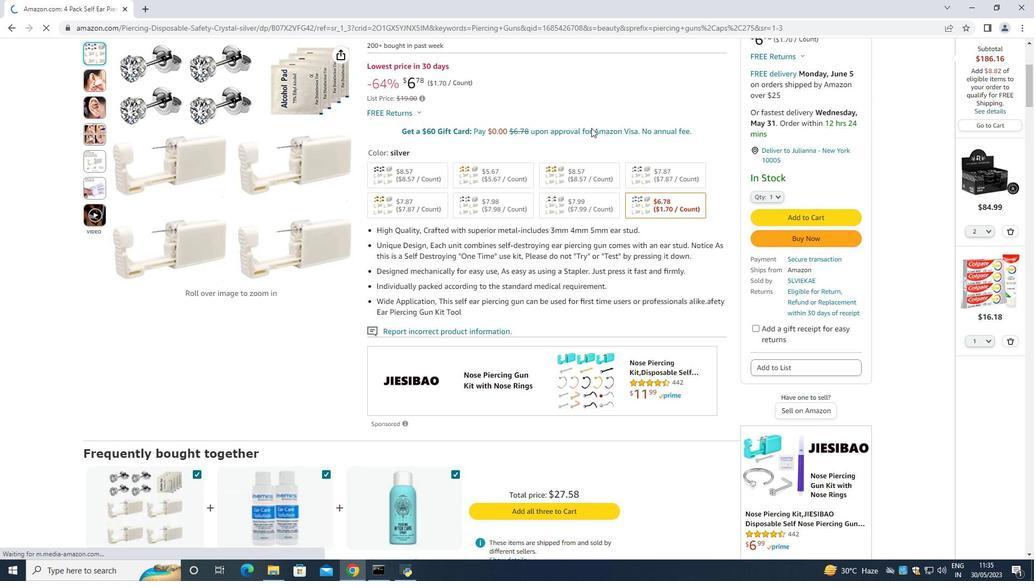 
Action: Mouse scrolled (591, 127) with delta (0, 0)
Screenshot: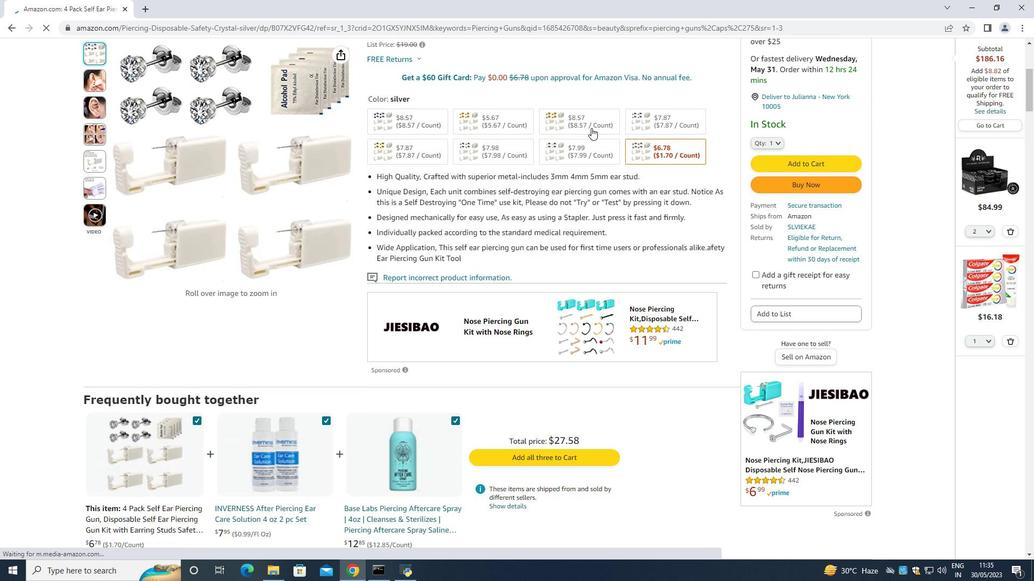 
Action: Mouse scrolled (591, 127) with delta (0, 0)
Screenshot: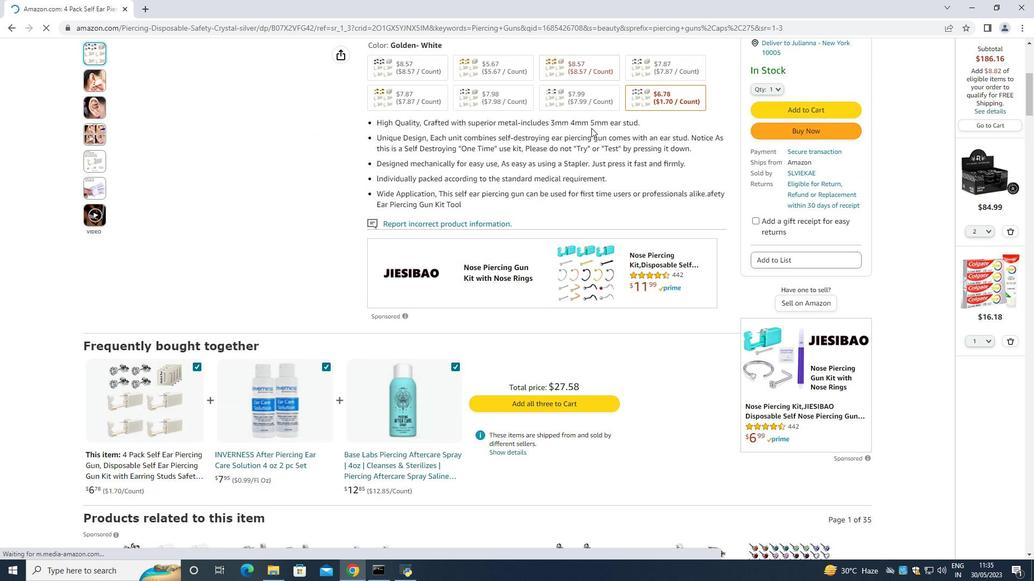 
Action: Mouse moved to (591, 127)
Screenshot: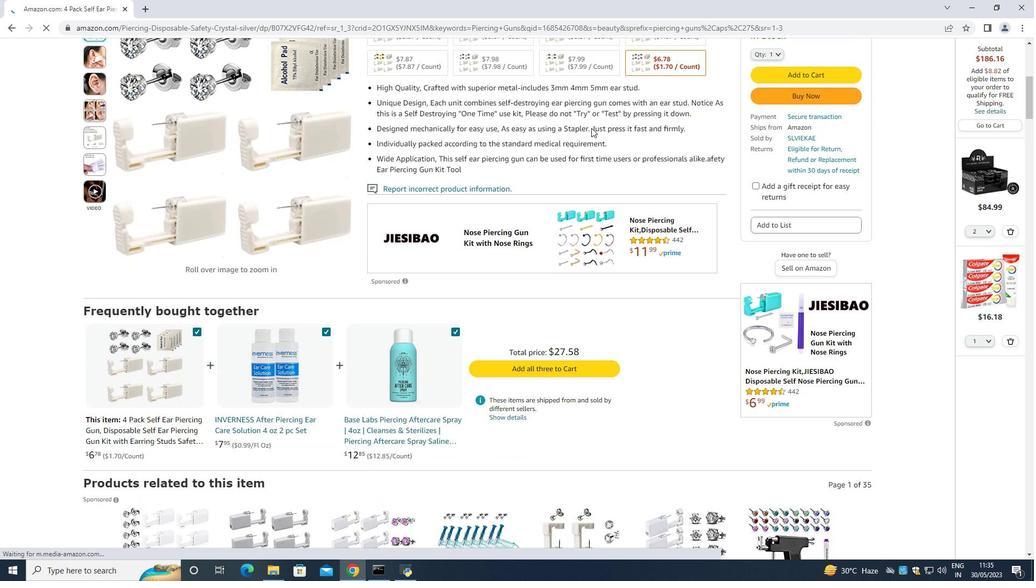 
Action: Mouse scrolled (591, 127) with delta (0, 0)
Screenshot: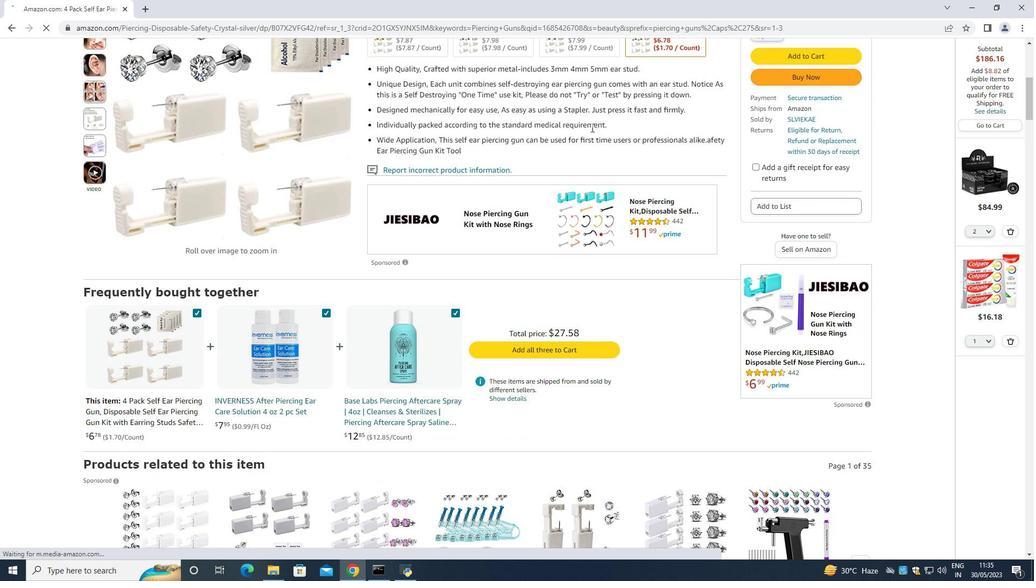 
Action: Mouse moved to (588, 127)
Screenshot: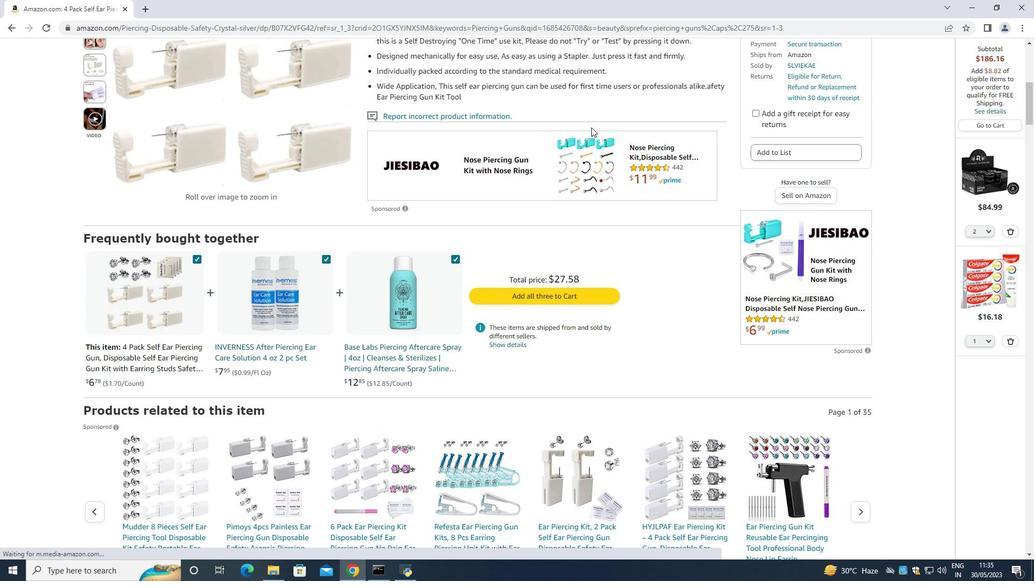 
Action: Mouse scrolled (589, 126) with delta (0, 0)
Screenshot: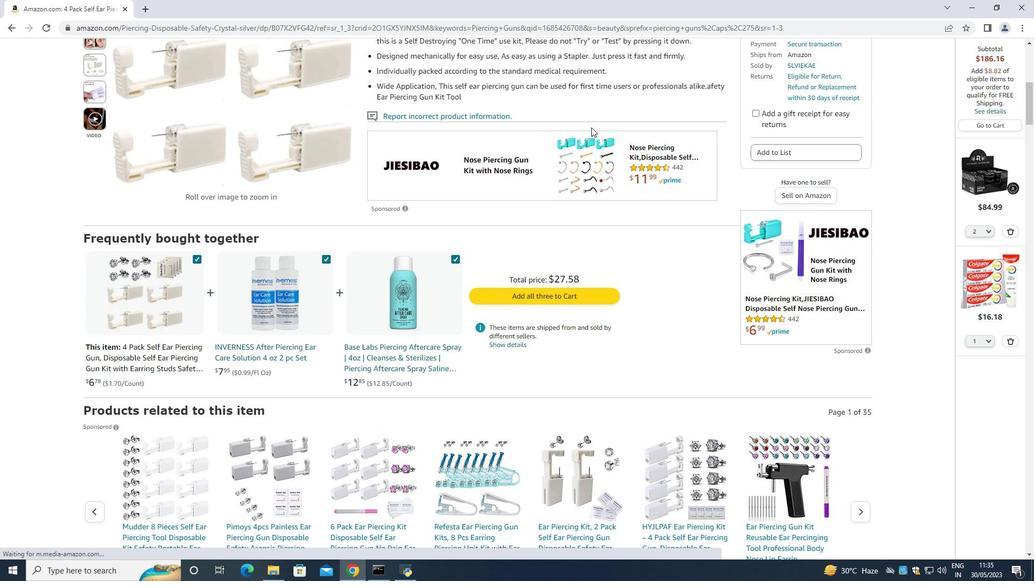 
Action: Mouse moved to (586, 127)
Screenshot: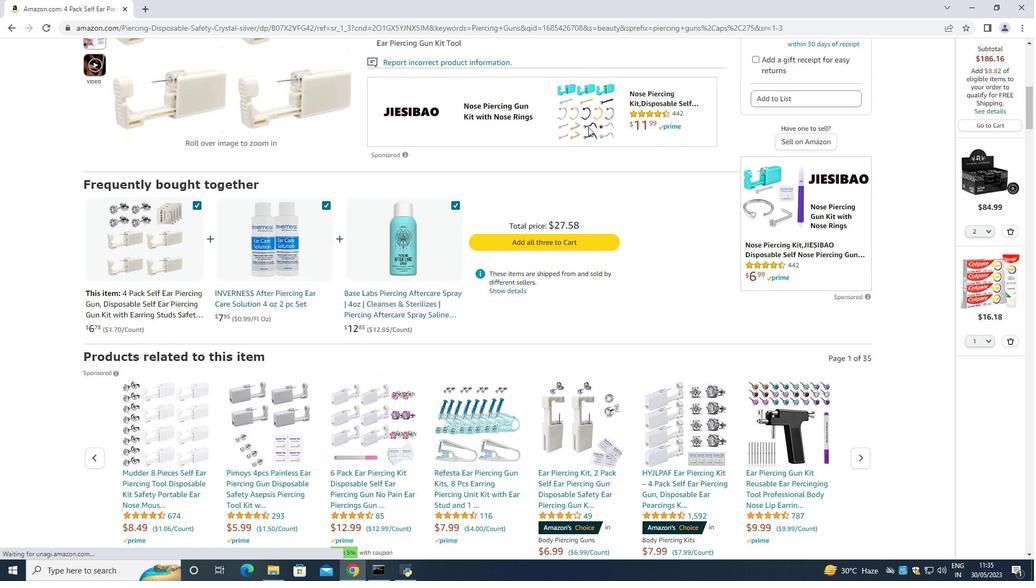 
Action: Mouse scrolled (586, 126) with delta (0, 0)
Screenshot: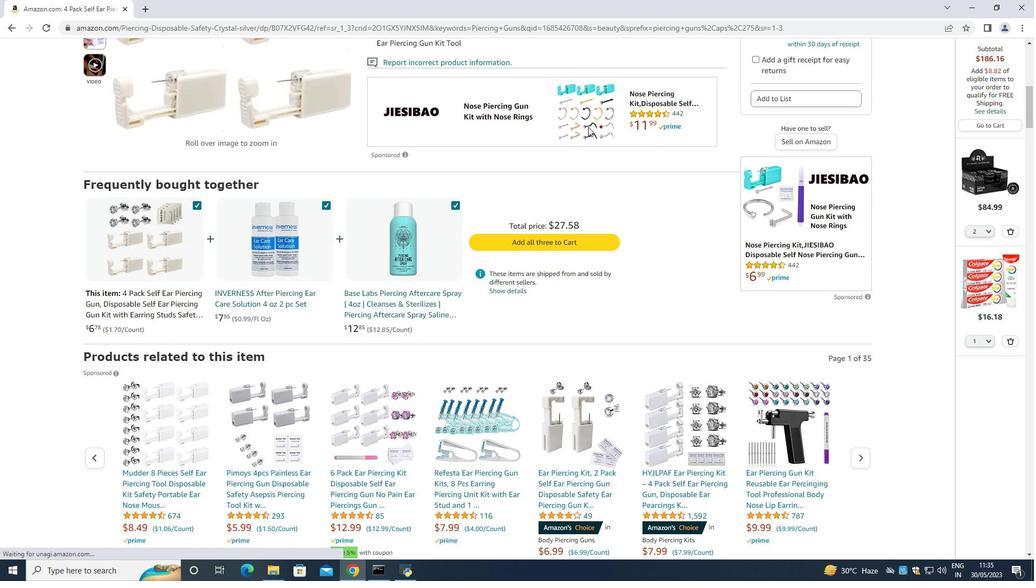 
Action: Mouse scrolled (586, 126) with delta (0, 0)
Screenshot: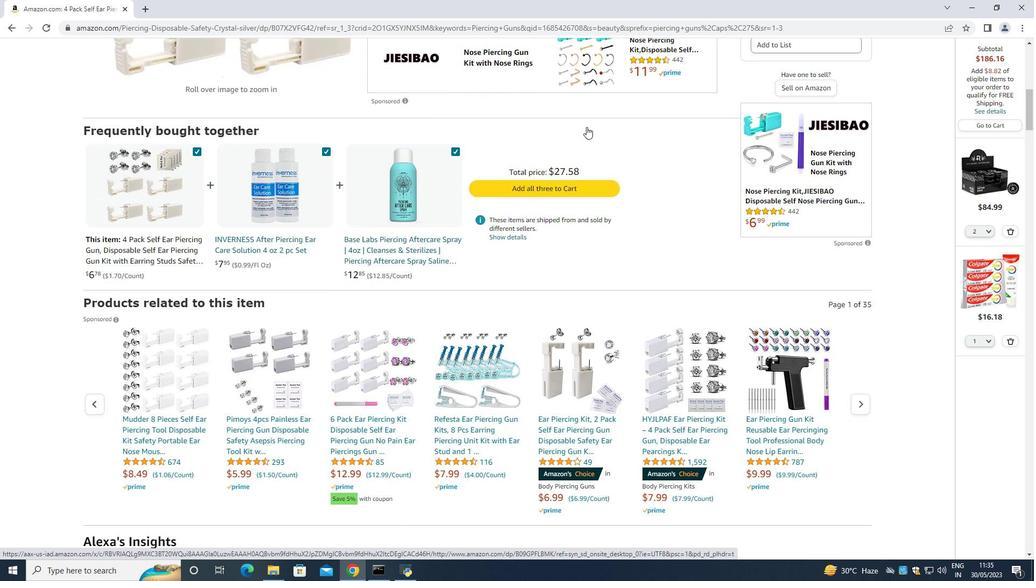 
Action: Mouse moved to (586, 118)
Screenshot: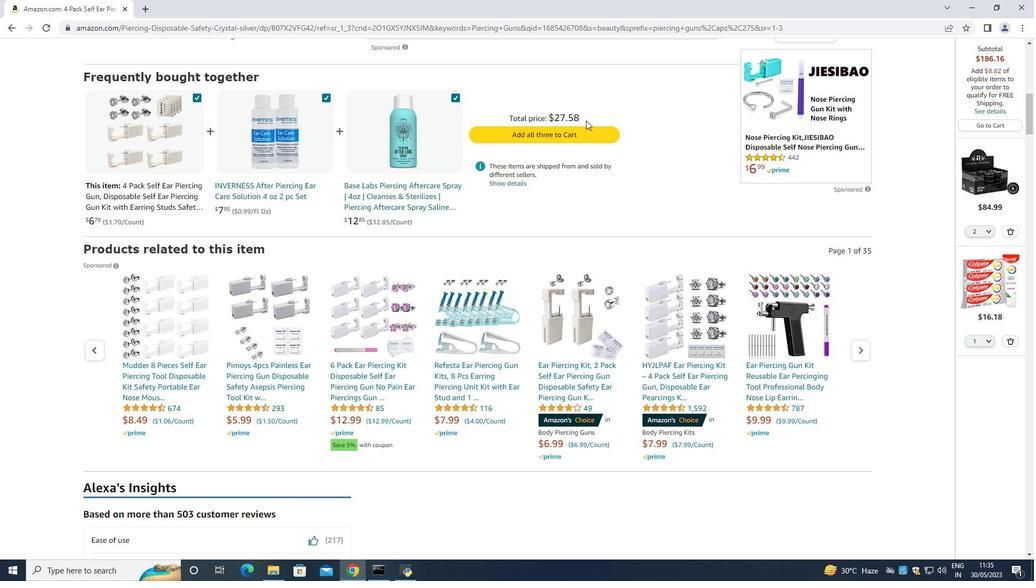 
Action: Mouse scrolled (586, 117) with delta (0, 0)
Screenshot: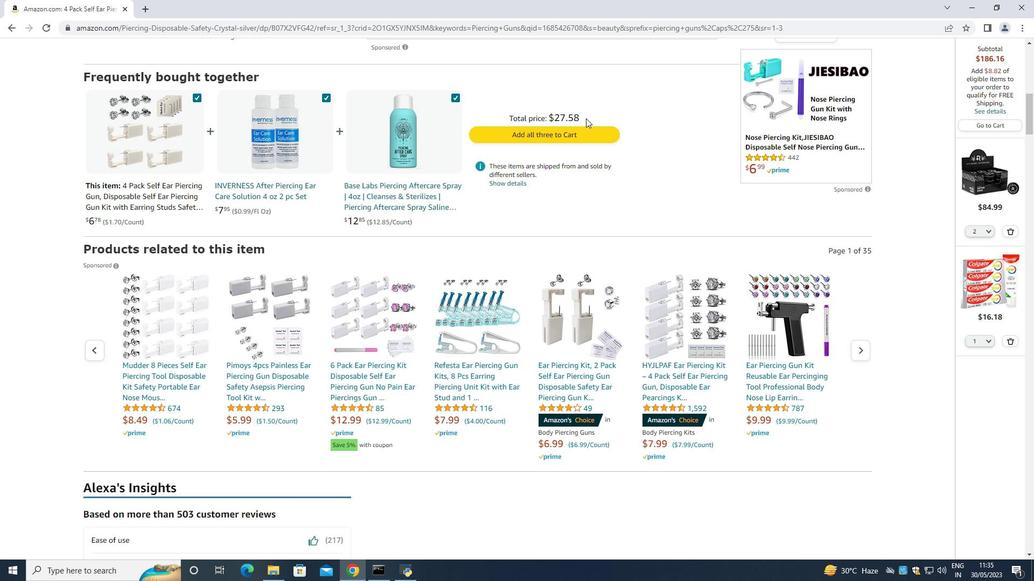 
Action: Mouse moved to (583, 116)
Screenshot: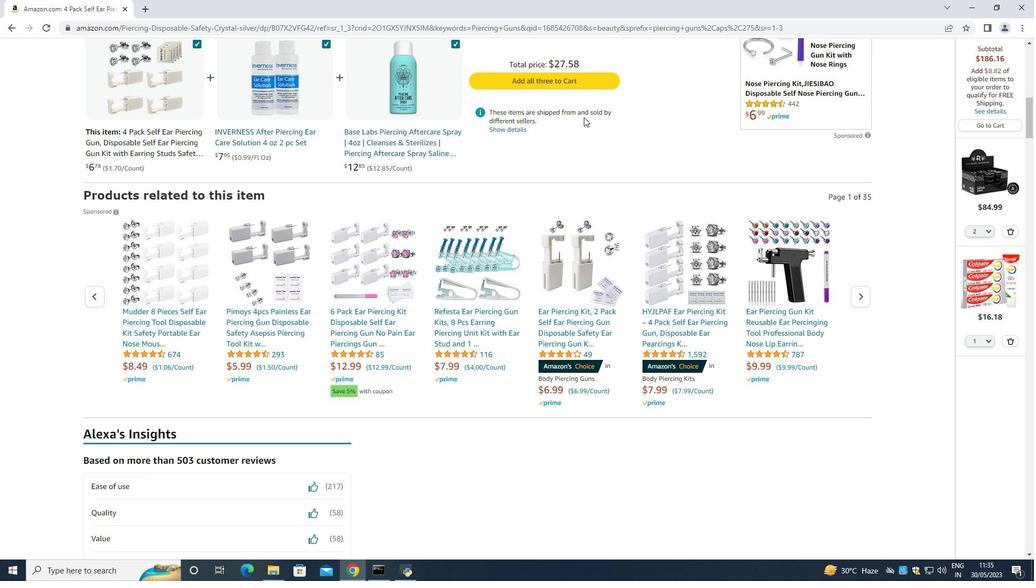 
Action: Mouse scrolled (583, 116) with delta (0, 0)
Screenshot: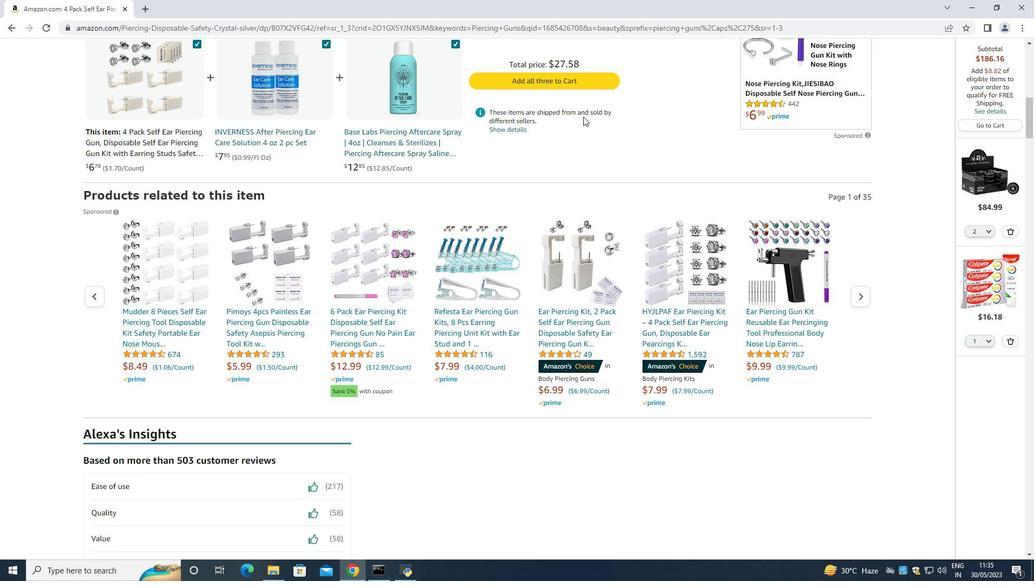 
Action: Mouse moved to (583, 116)
Screenshot: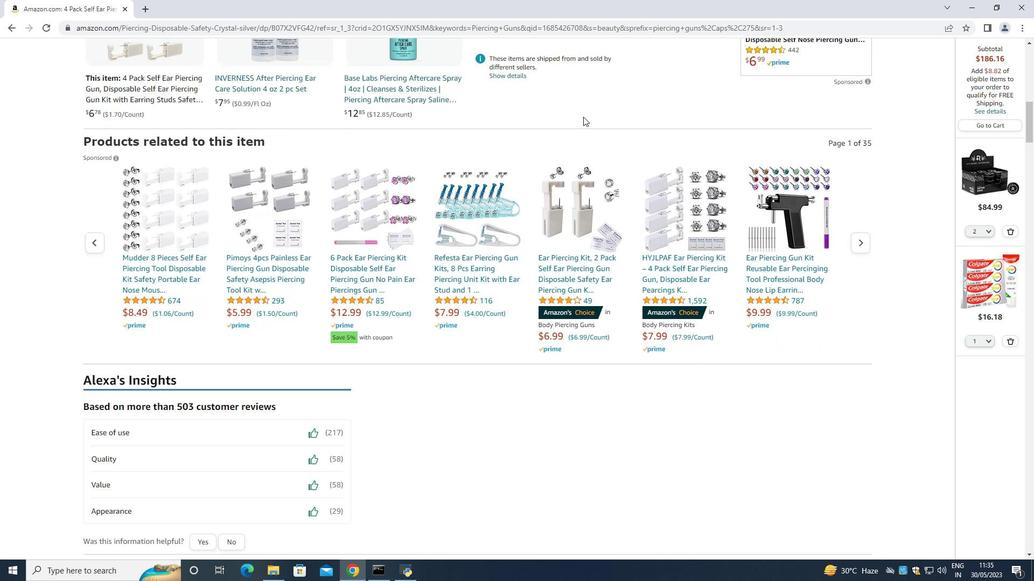 
Action: Mouse scrolled (583, 116) with delta (0, 0)
Screenshot: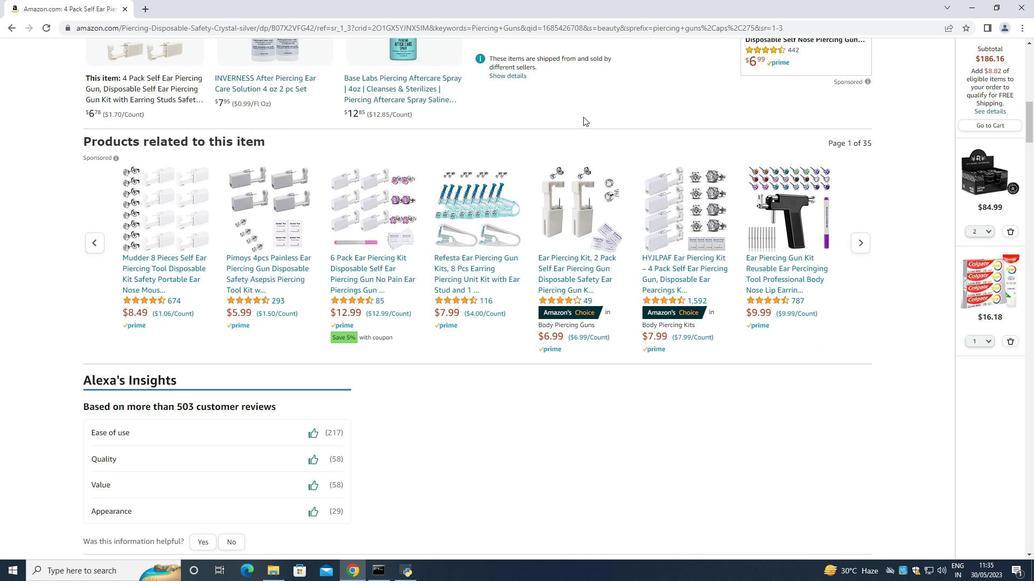 
Action: Mouse moved to (581, 116)
Screenshot: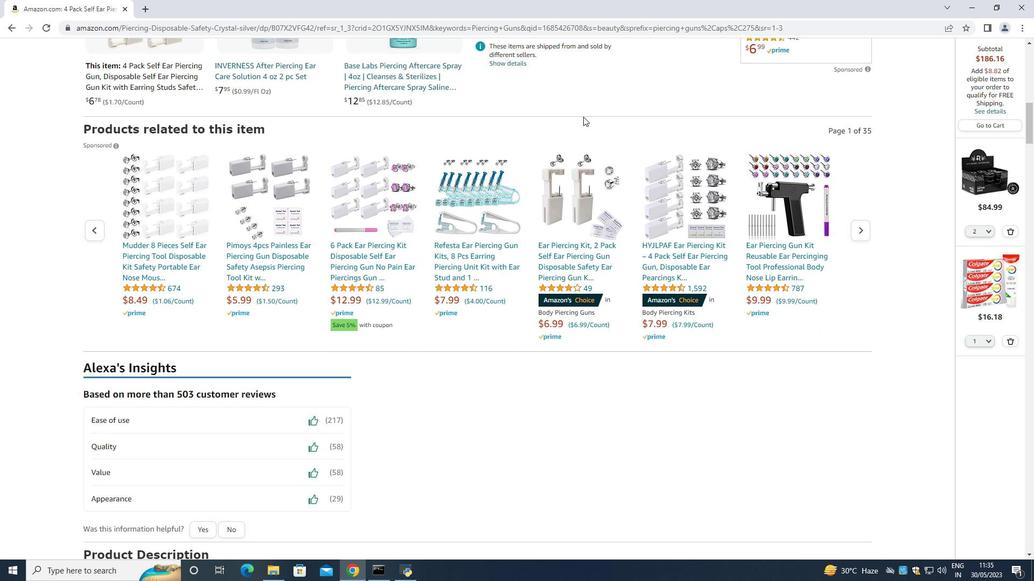 
Action: Mouse scrolled (581, 115) with delta (0, 0)
Screenshot: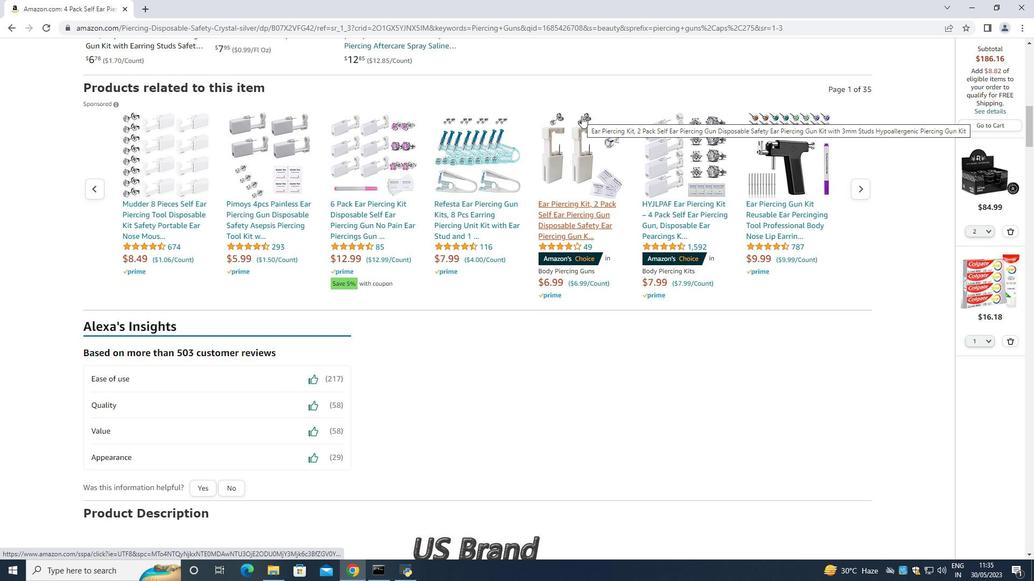 
Action: Mouse scrolled (581, 115) with delta (0, 0)
Screenshot: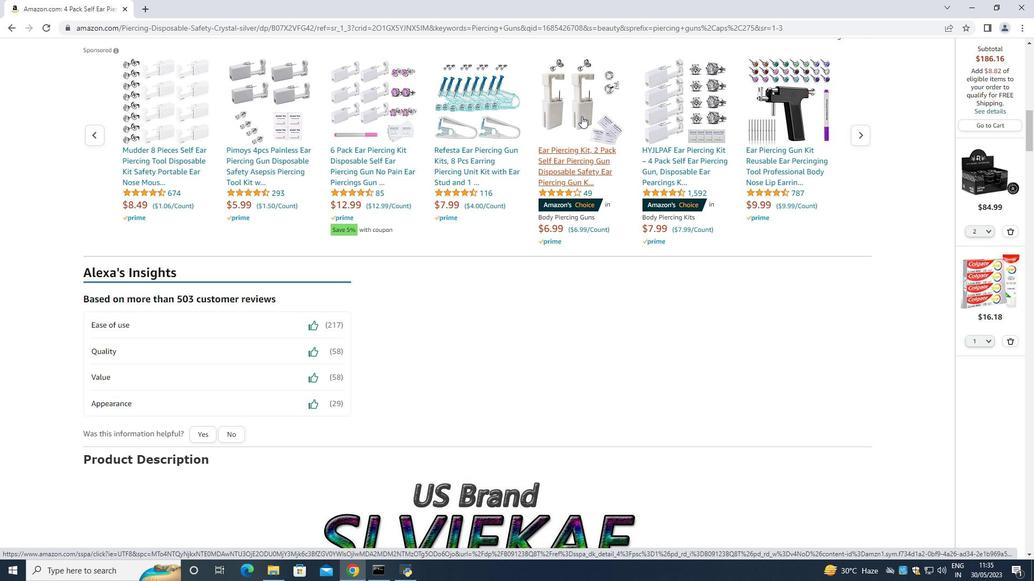 
Action: Mouse moved to (580, 115)
Screenshot: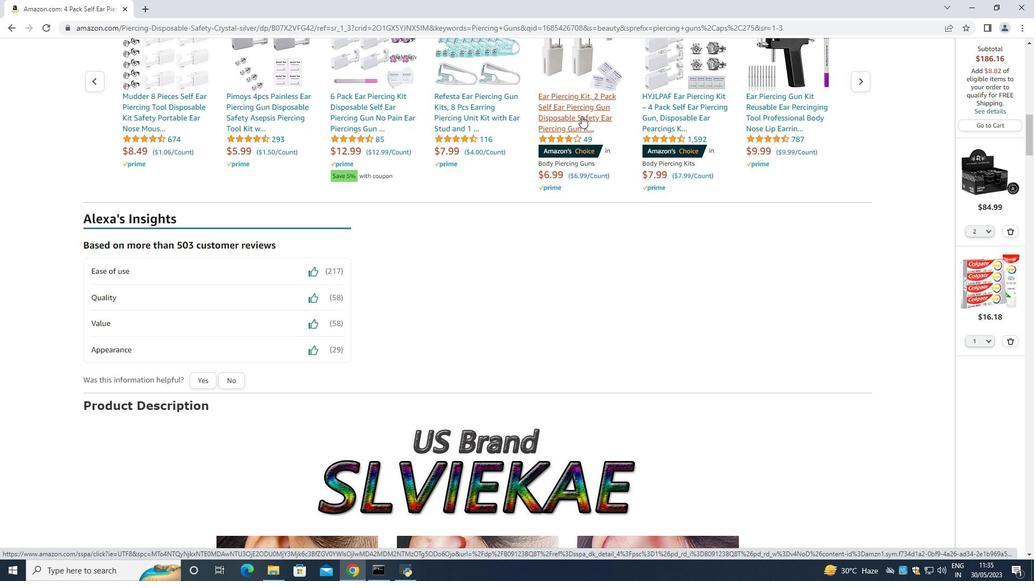 
Action: Mouse scrolled (580, 115) with delta (0, 0)
Screenshot: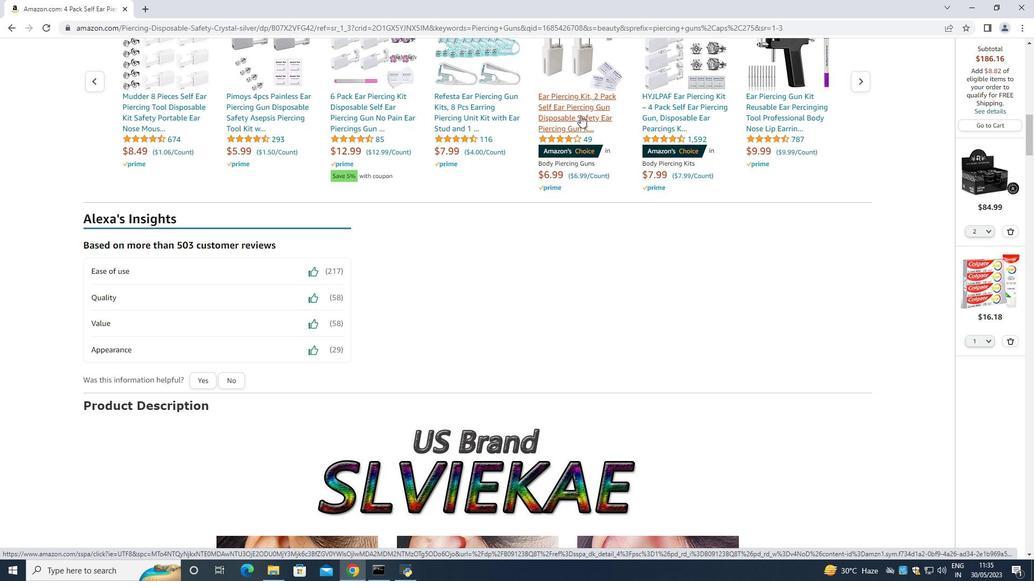 
Action: Mouse moved to (580, 115)
Screenshot: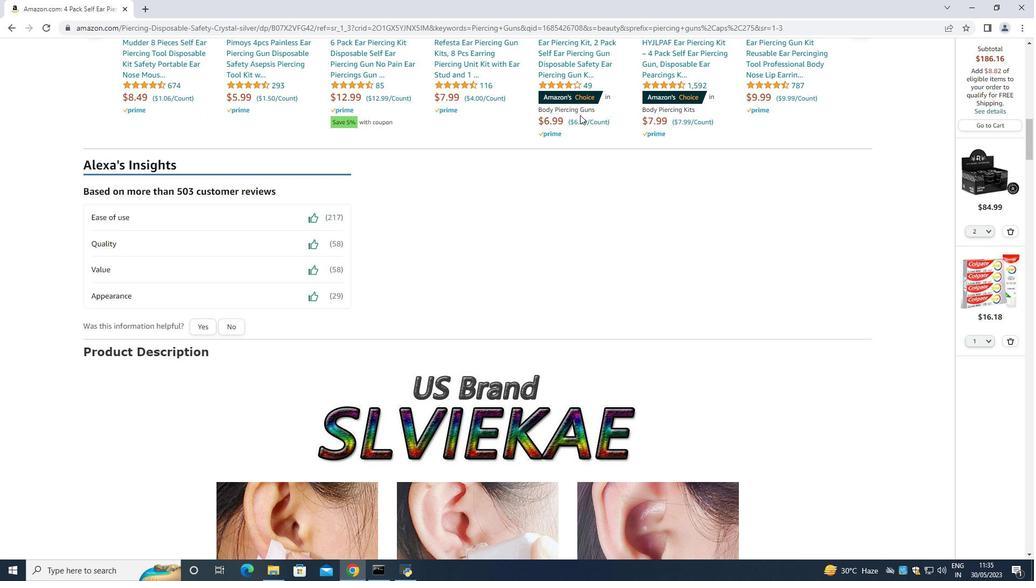 
Action: Mouse scrolled (580, 114) with delta (0, 0)
Screenshot: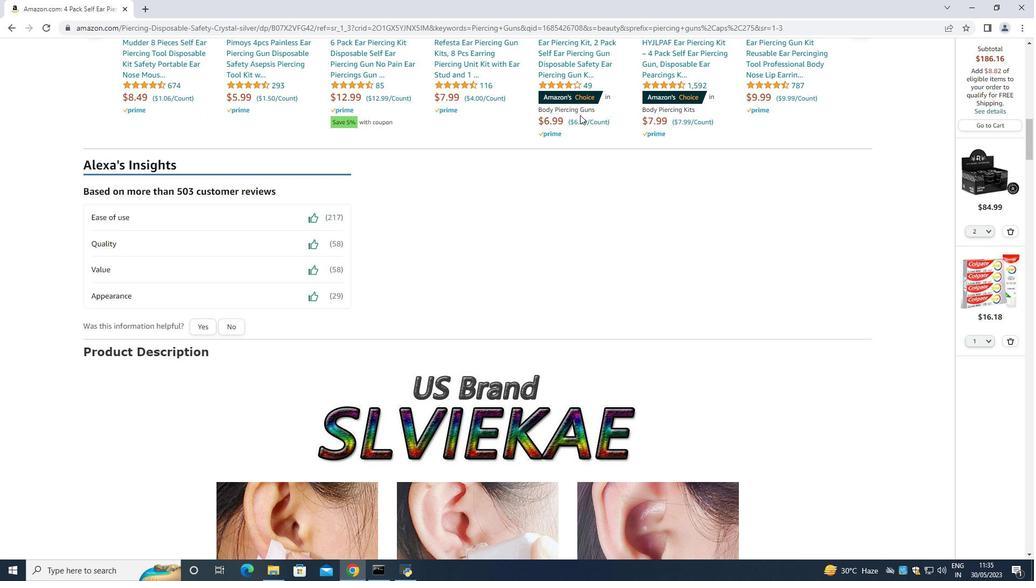 
Action: Mouse moved to (578, 114)
Screenshot: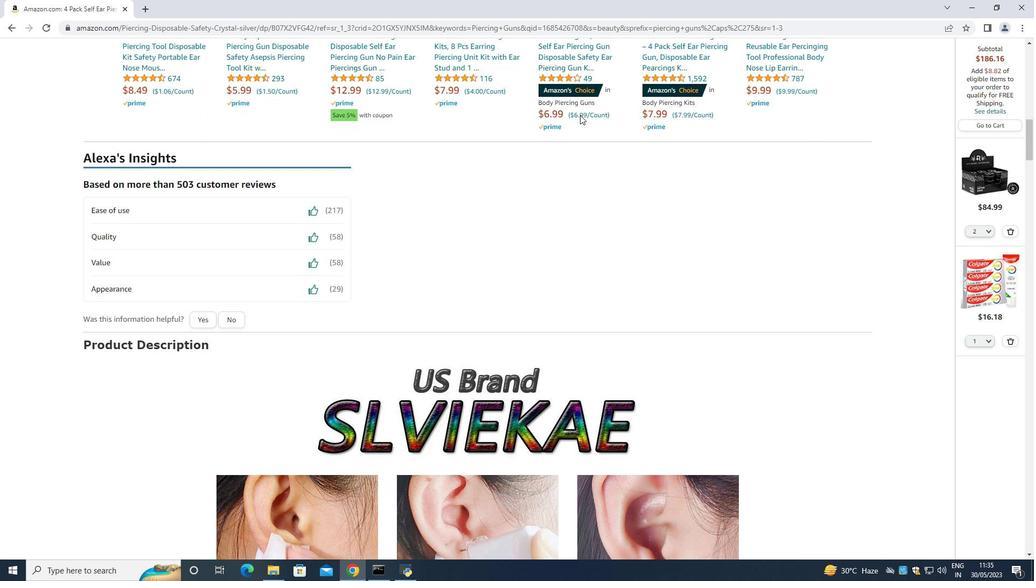 
Action: Mouse scrolled (578, 114) with delta (0, 0)
Screenshot: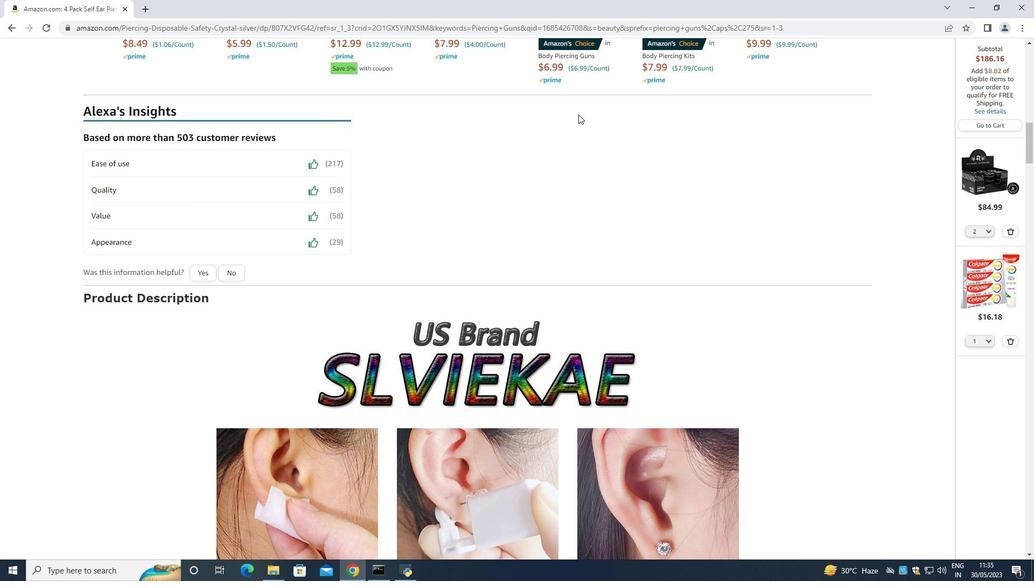
Action: Mouse scrolled (578, 114) with delta (0, 0)
Screenshot: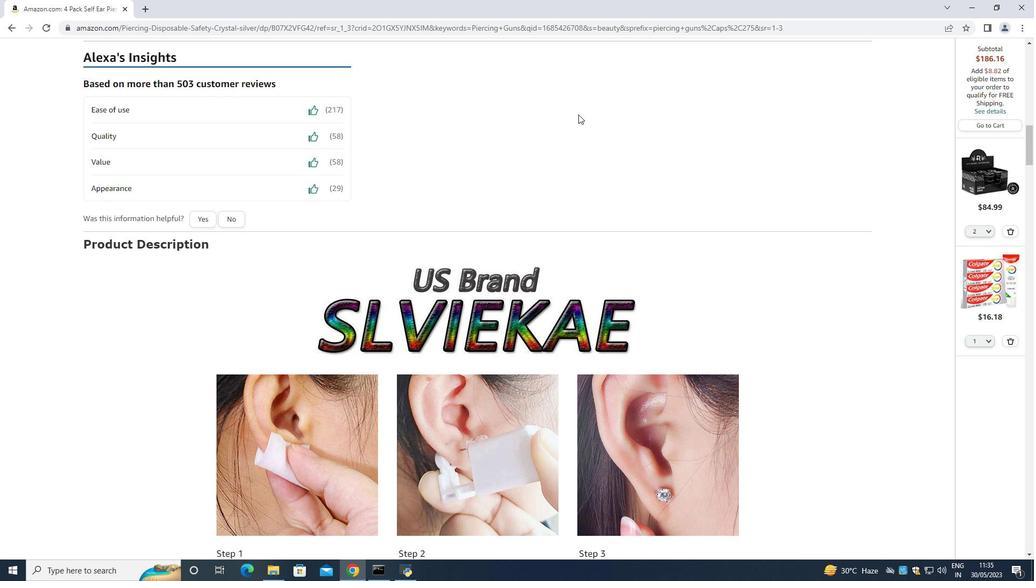 
Action: Mouse moved to (563, 113)
Screenshot: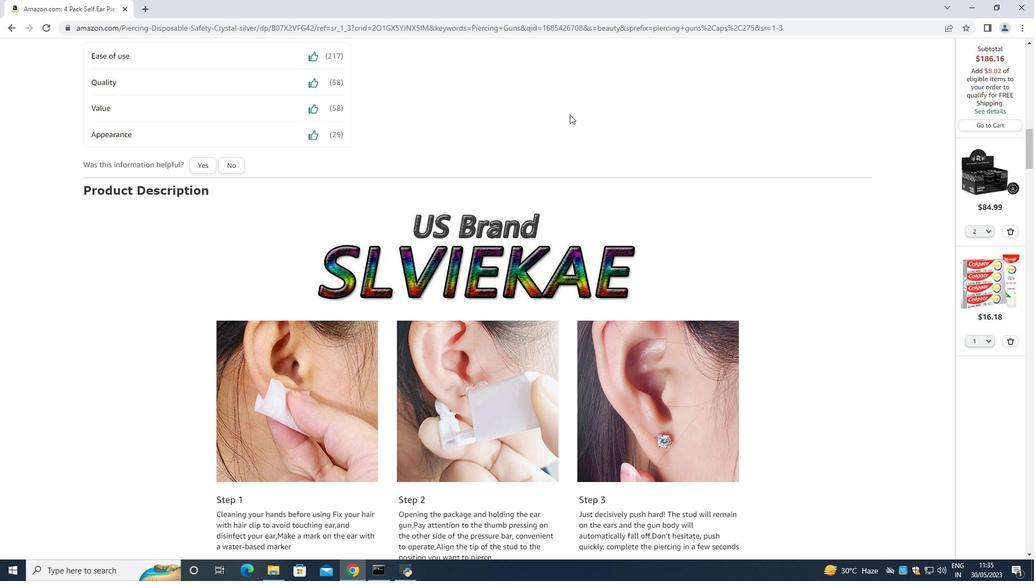 
Action: Mouse scrolled (563, 112) with delta (0, 0)
Screenshot: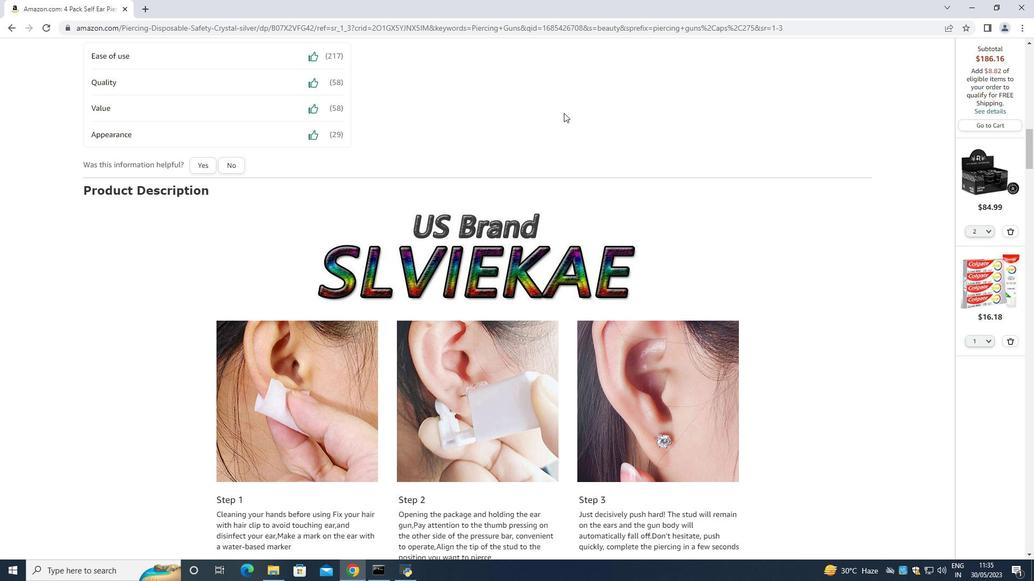 
Action: Mouse moved to (454, 191)
Screenshot: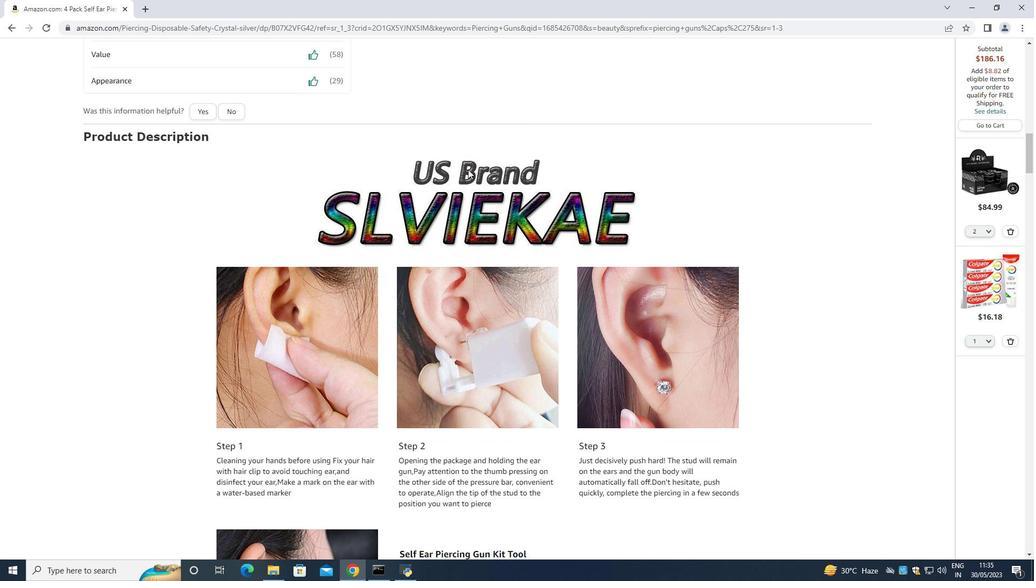 
Action: Mouse scrolled (454, 190) with delta (0, 0)
Screenshot: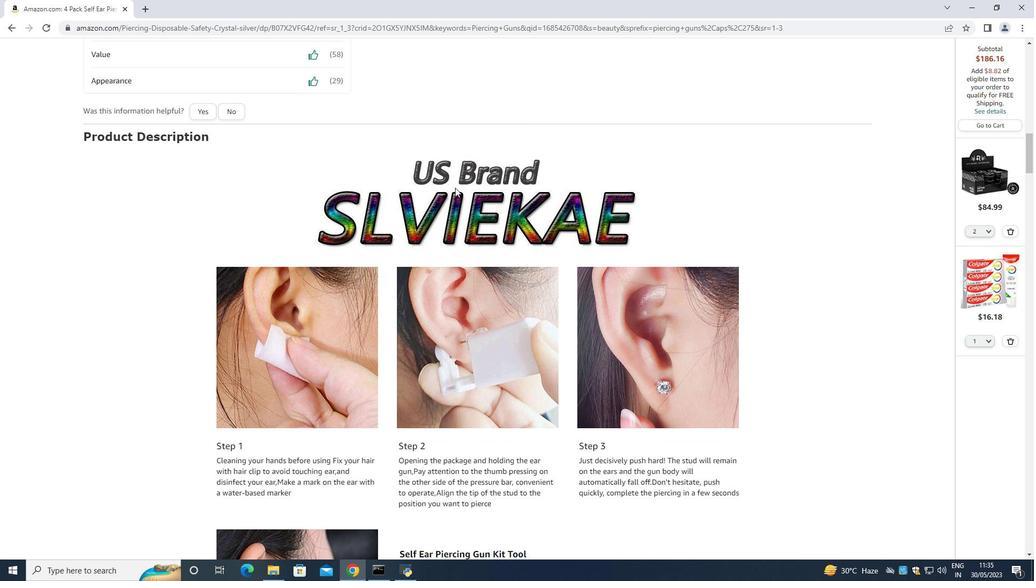 
Action: Mouse moved to (404, 156)
Screenshot: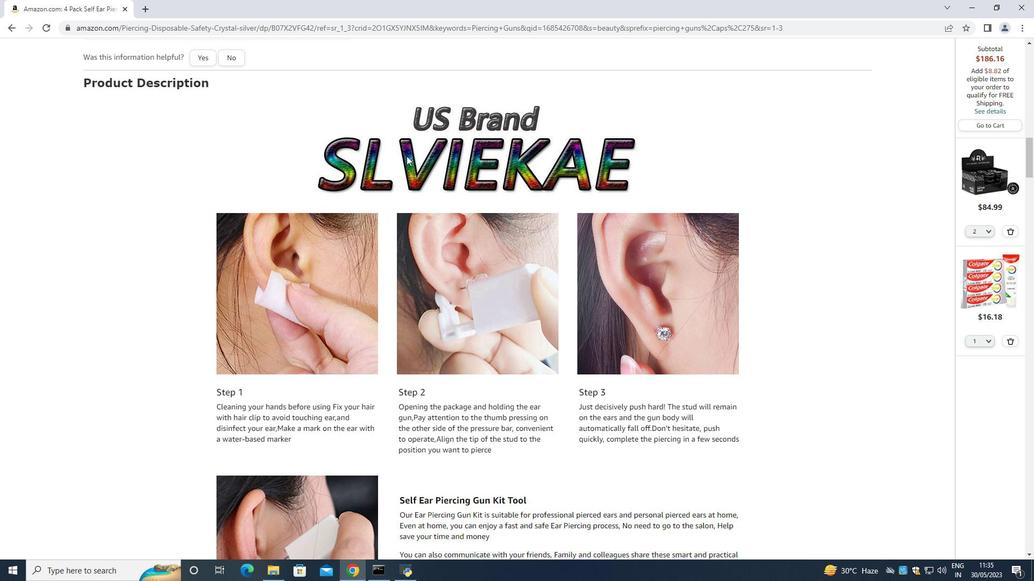 
Action: Mouse scrolled (404, 155) with delta (0, 0)
Screenshot: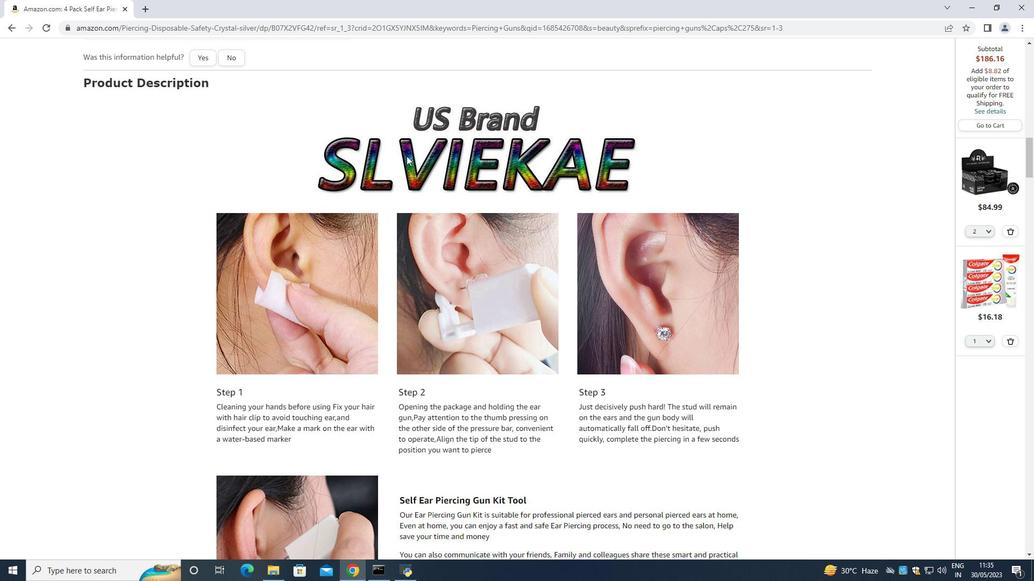 
Action: Mouse moved to (391, 147)
Screenshot: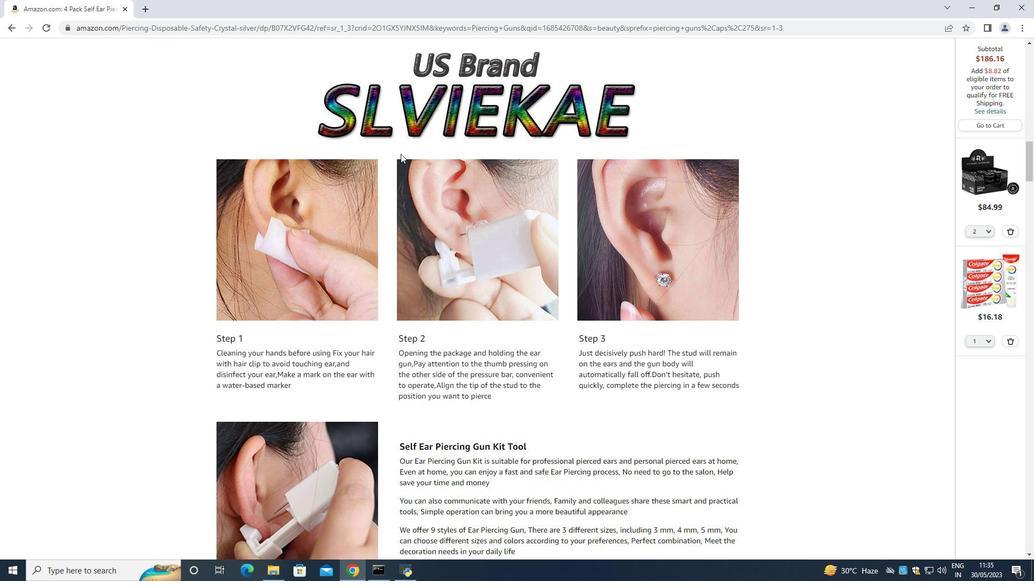 
Action: Mouse scrolled (391, 147) with delta (0, 0)
Screenshot: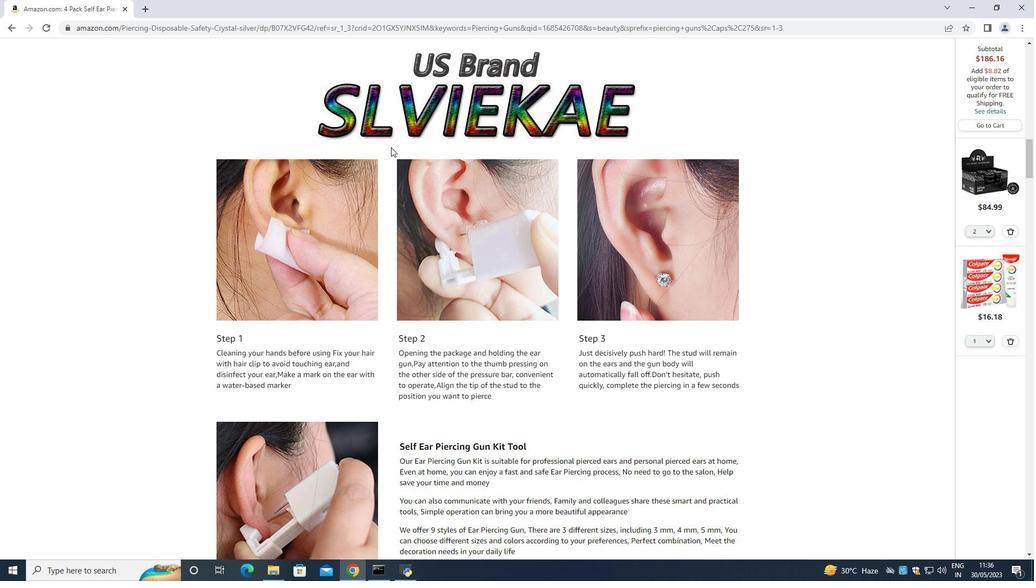 
Action: Mouse moved to (391, 143)
Screenshot: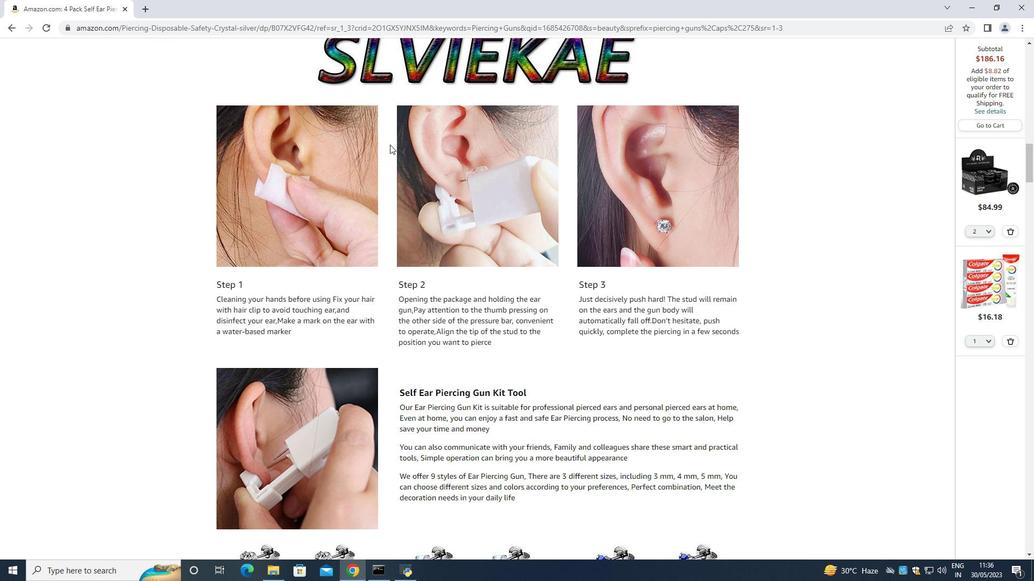 
Action: Mouse scrolled (391, 143) with delta (0, 0)
Screenshot: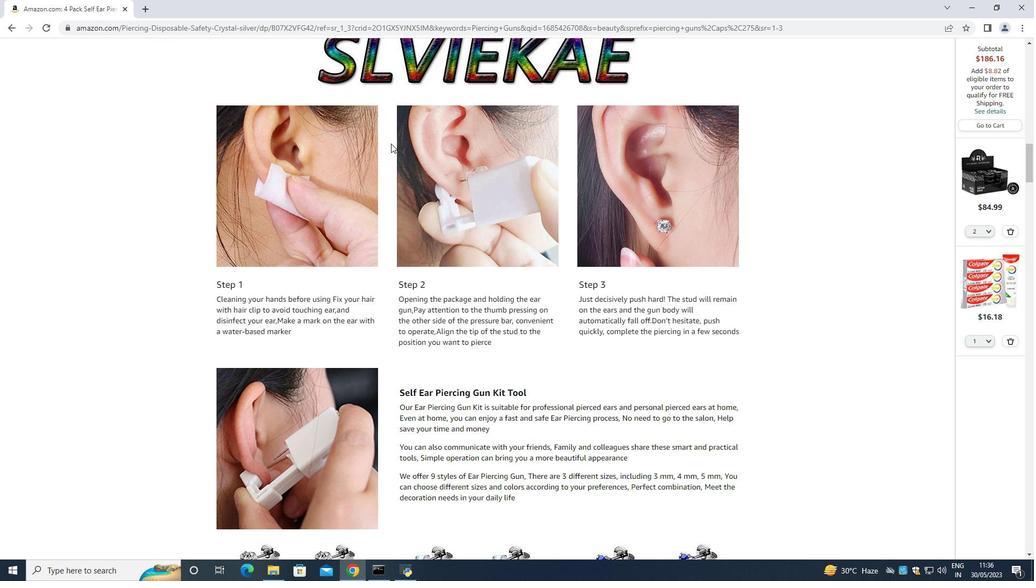 
Action: Mouse moved to (392, 143)
Screenshot: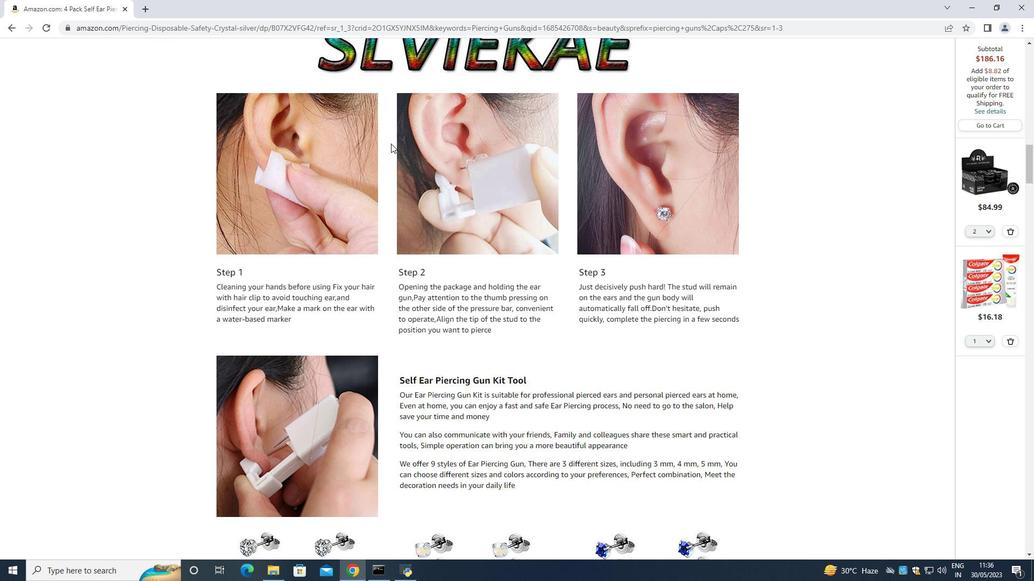 
Action: Mouse scrolled (392, 142) with delta (0, 0)
Screenshot: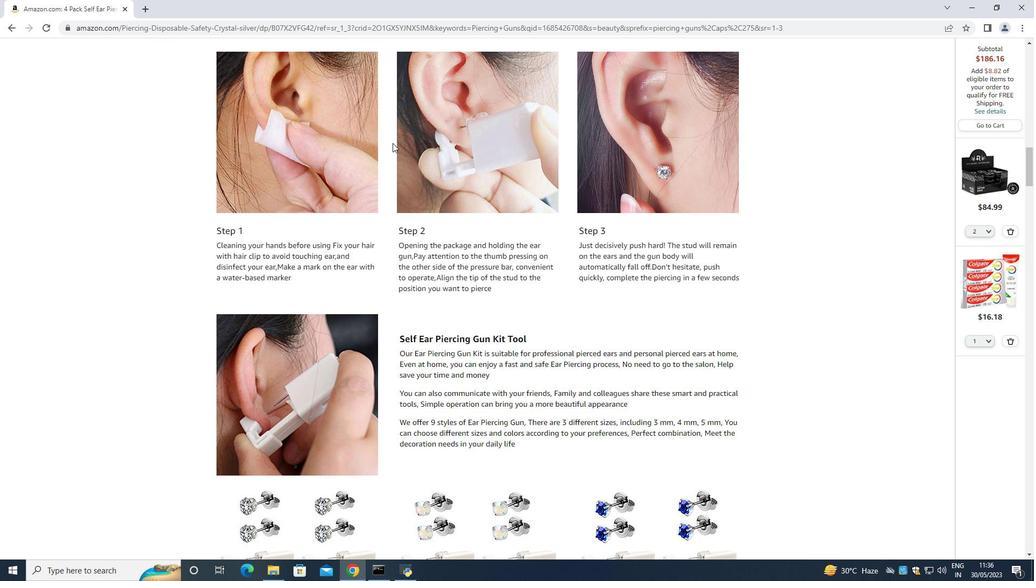 
Action: Mouse scrolled (392, 142) with delta (0, 0)
Screenshot: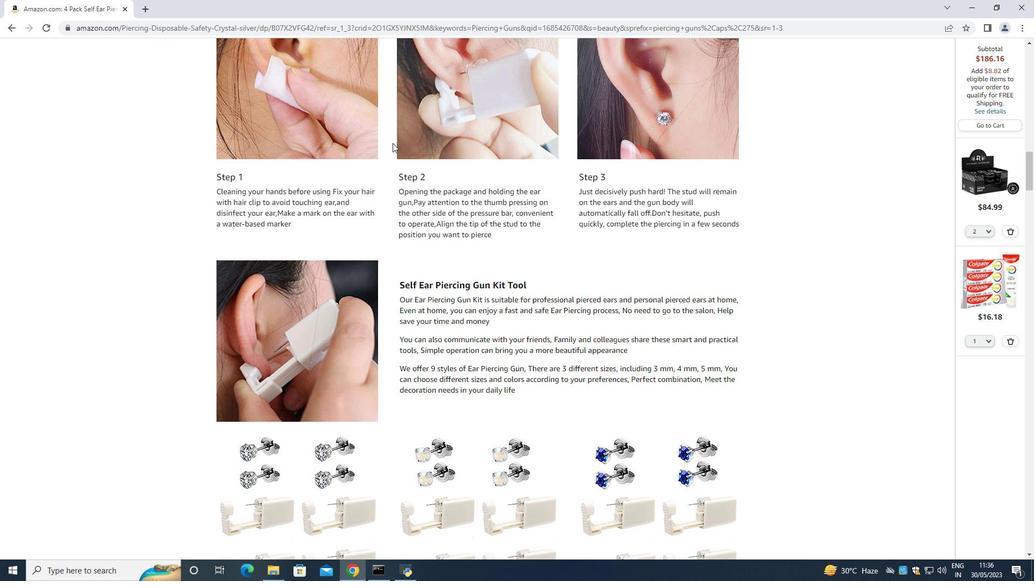 
Action: Mouse moved to (393, 142)
Screenshot: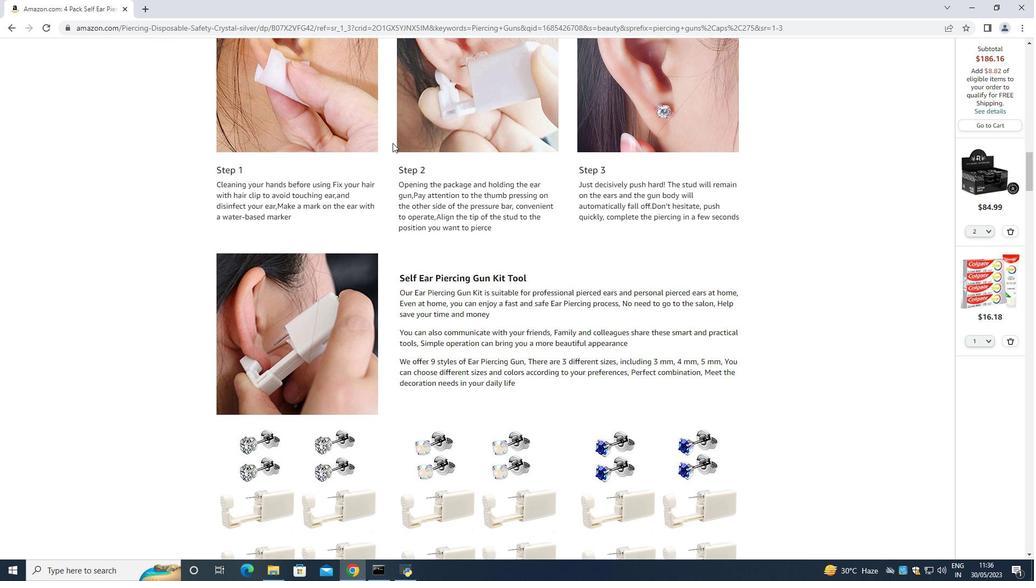 
Action: Mouse scrolled (393, 141) with delta (0, 0)
Screenshot: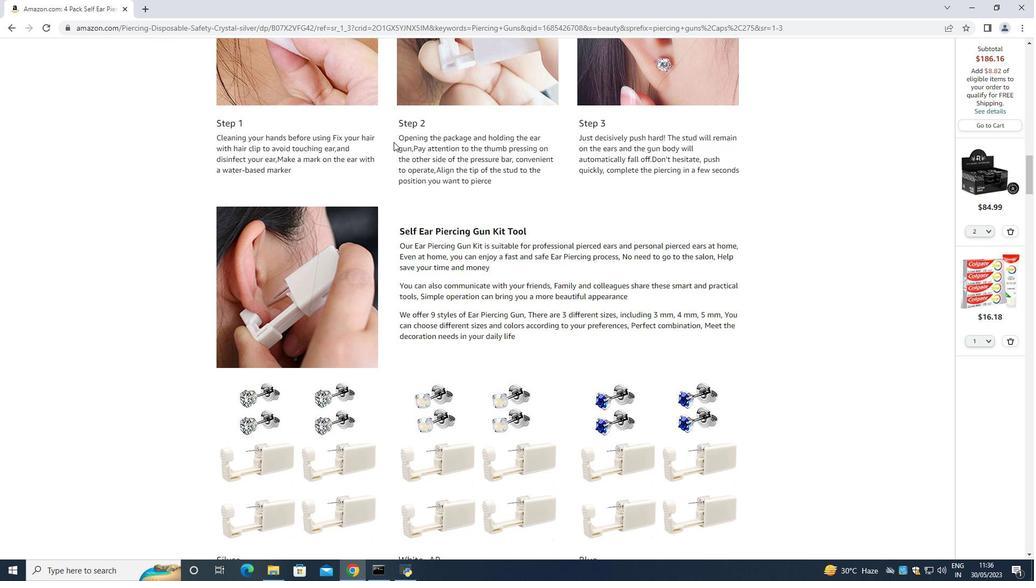
Action: Mouse moved to (394, 141)
Screenshot: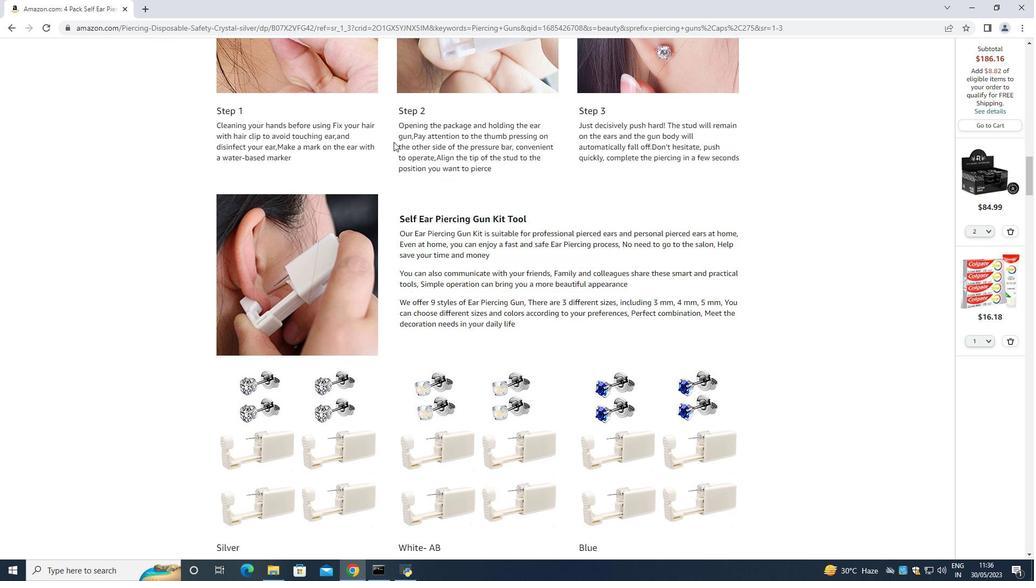
Action: Mouse scrolled (394, 141) with delta (0, 0)
Screenshot: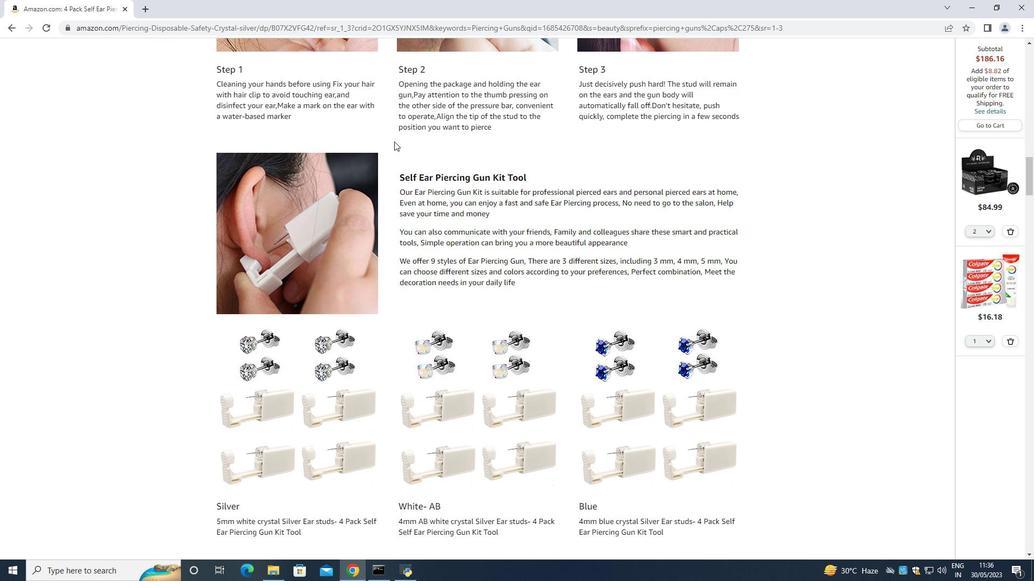 
Action: Mouse scrolled (394, 141) with delta (0, 0)
Screenshot: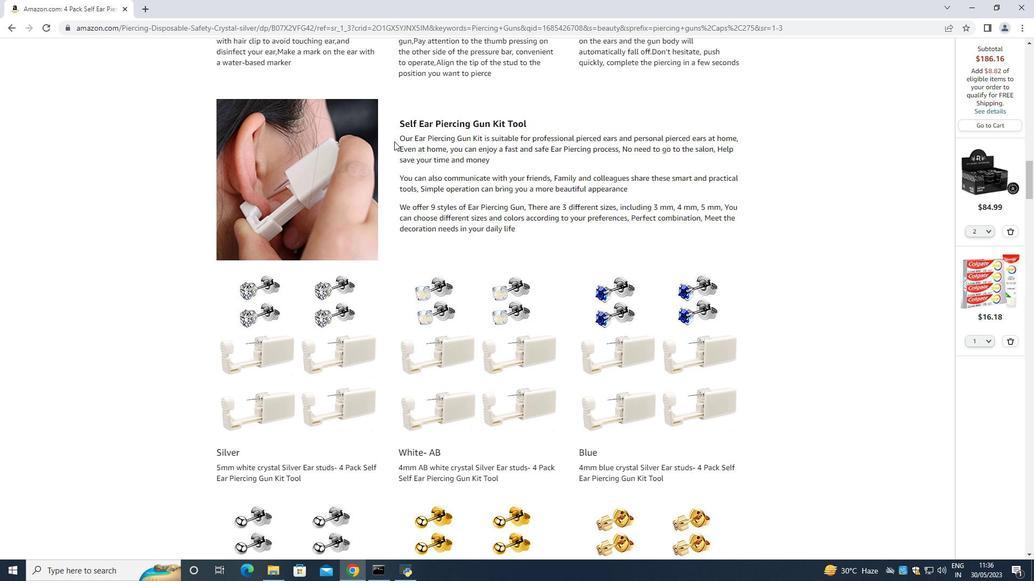 
Action: Mouse scrolled (394, 141) with delta (0, 0)
Screenshot: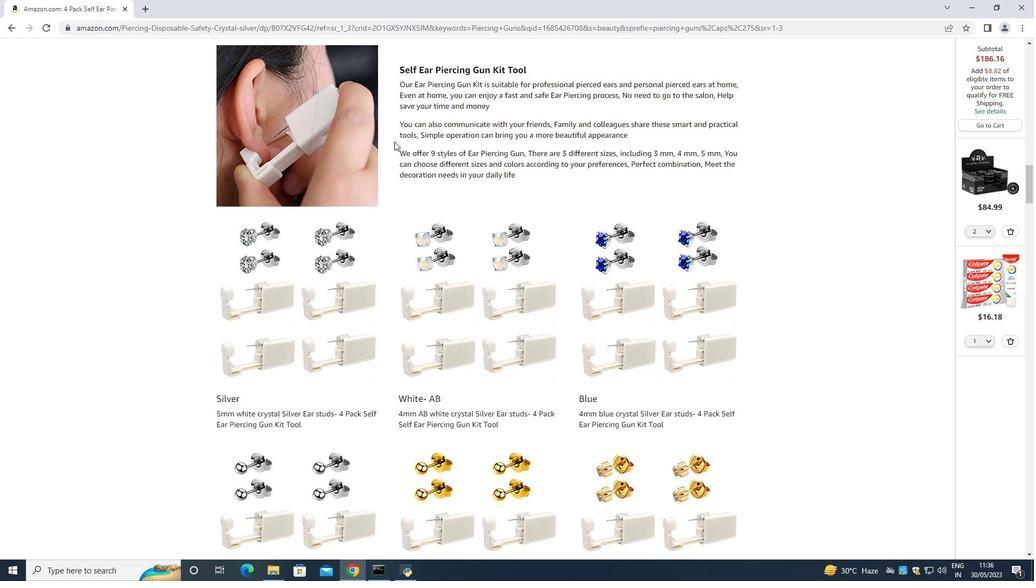 
Action: Mouse moved to (396, 140)
Screenshot: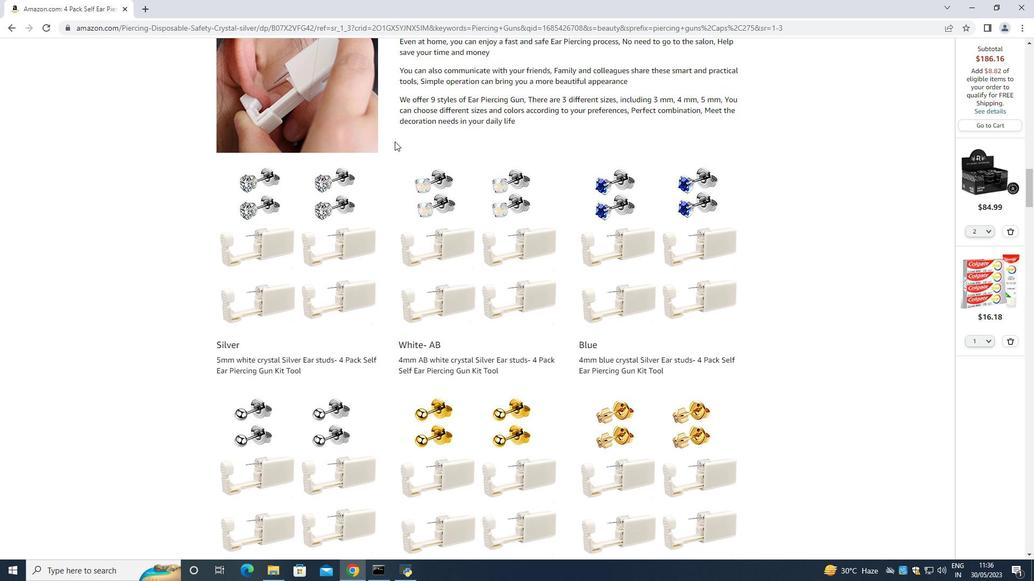 
Action: Mouse scrolled (396, 140) with delta (0, 0)
Screenshot: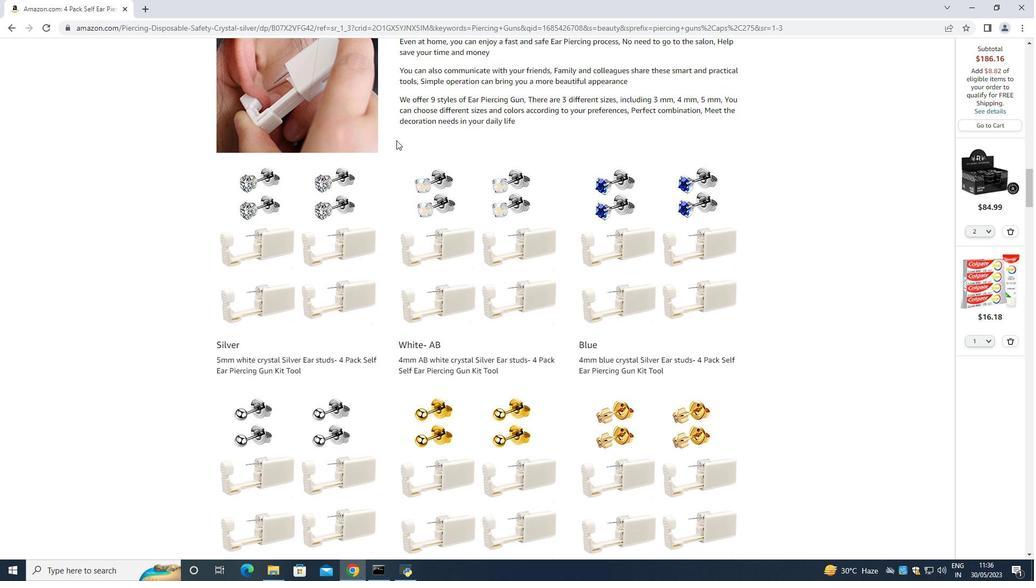 
Action: Mouse moved to (445, 146)
Screenshot: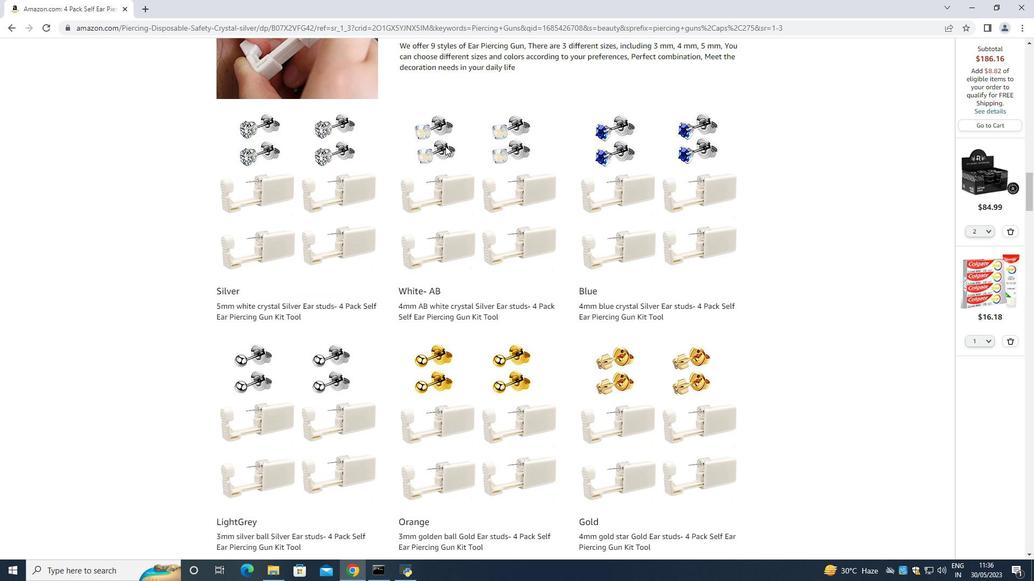 
Action: Mouse scrolled (445, 145) with delta (0, 0)
Screenshot: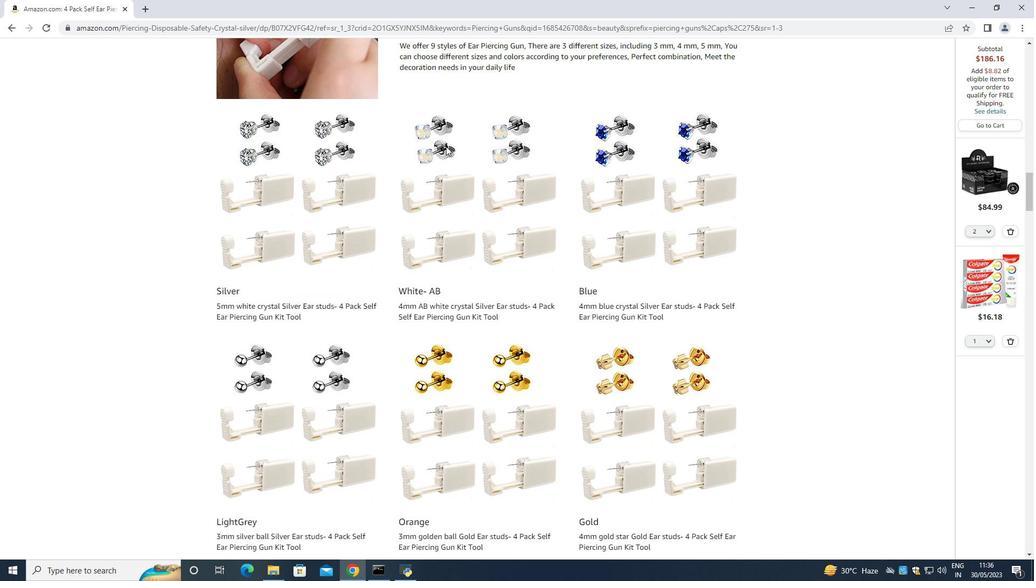 
Action: Mouse scrolled (445, 145) with delta (0, 0)
Screenshot: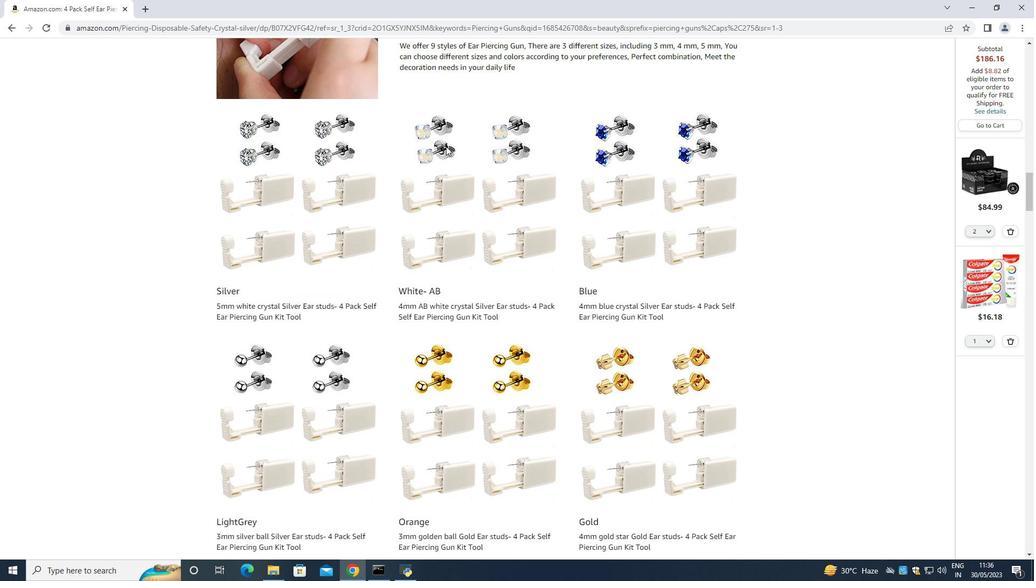 
Action: Mouse moved to (445, 144)
Screenshot: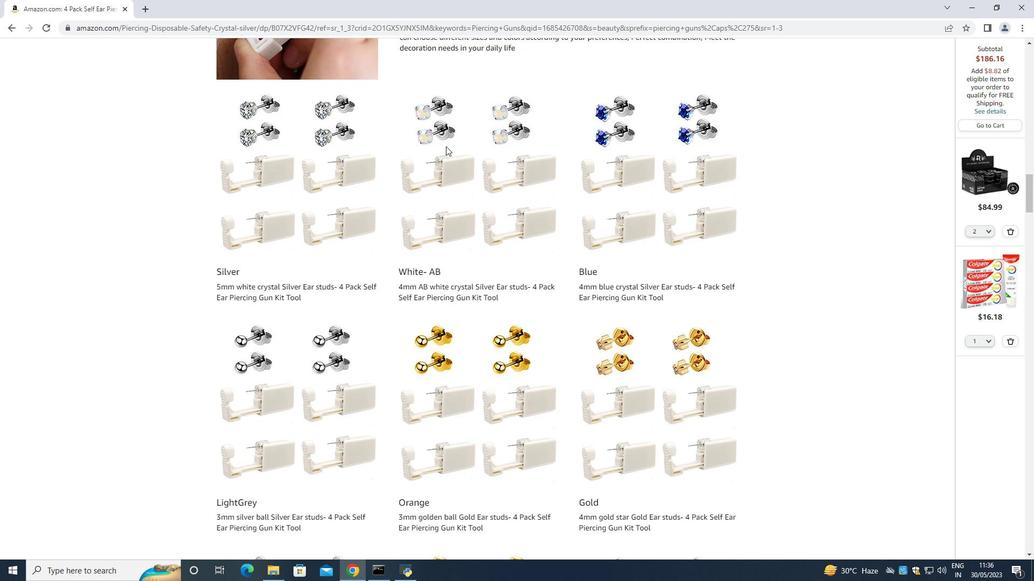 
Action: Mouse scrolled (445, 144) with delta (0, 0)
Screenshot: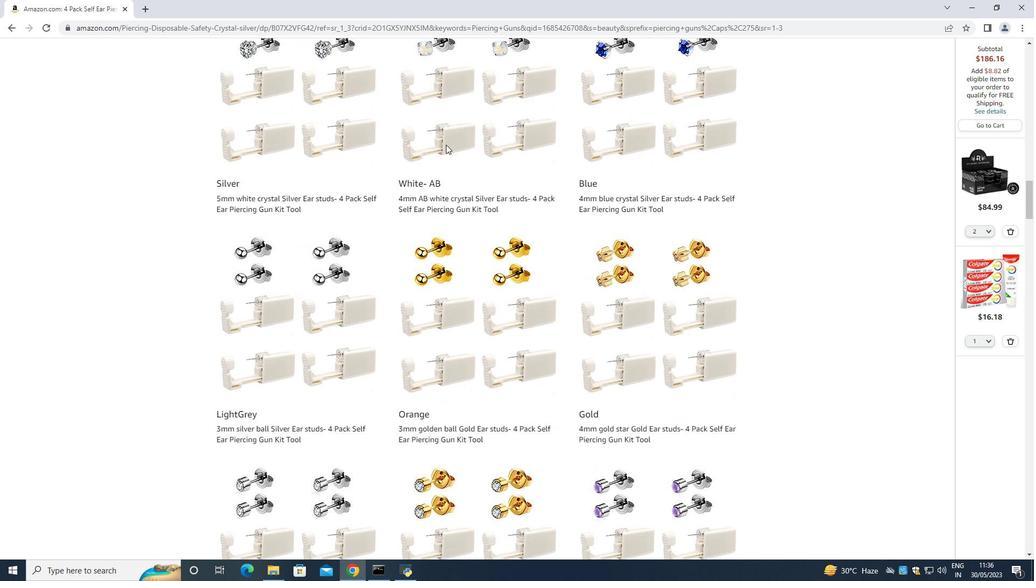 
Action: Mouse scrolled (445, 144) with delta (0, 0)
Screenshot: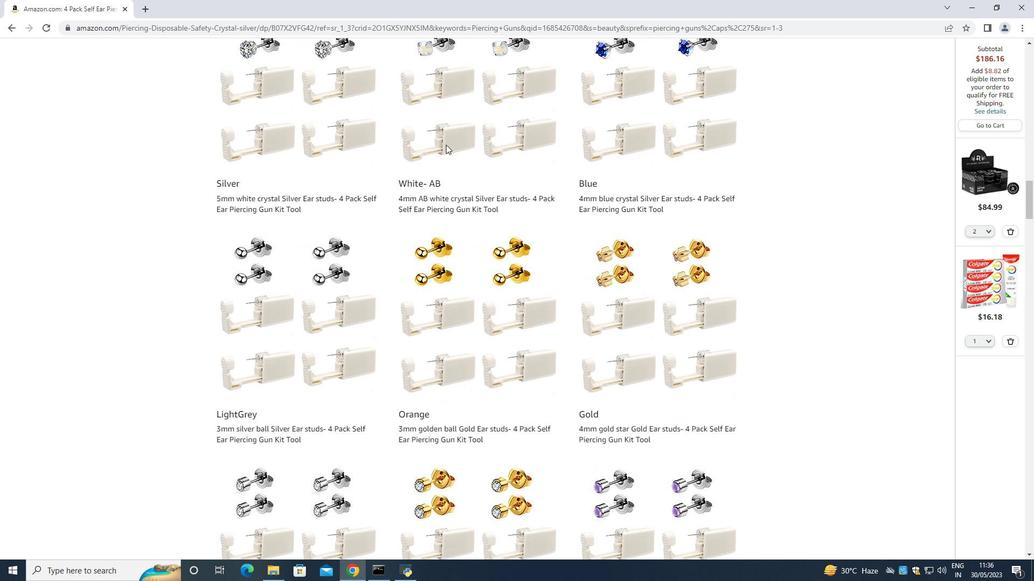 
Action: Mouse scrolled (445, 144) with delta (0, 0)
Screenshot: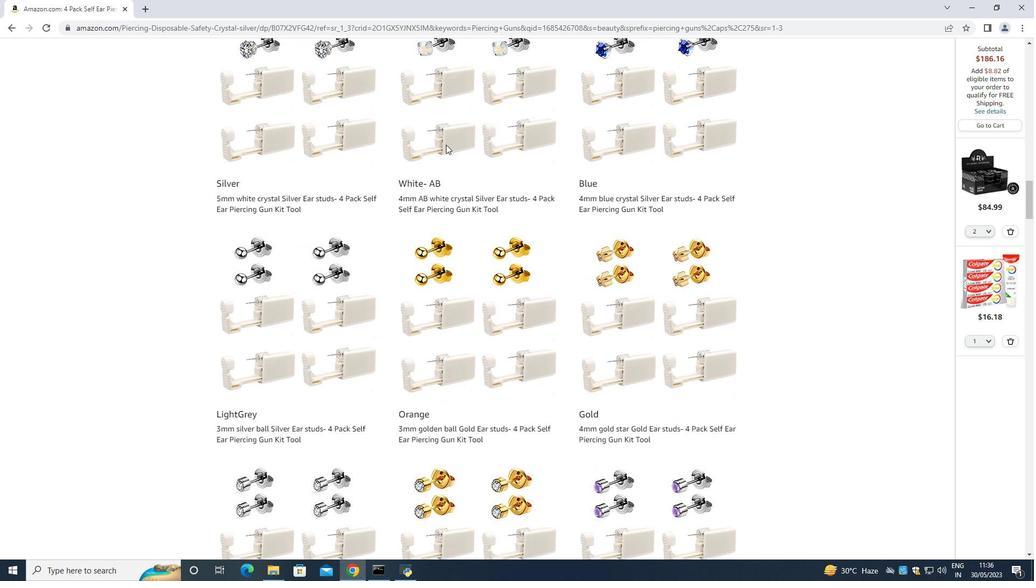
Action: Mouse moved to (445, 144)
Screenshot: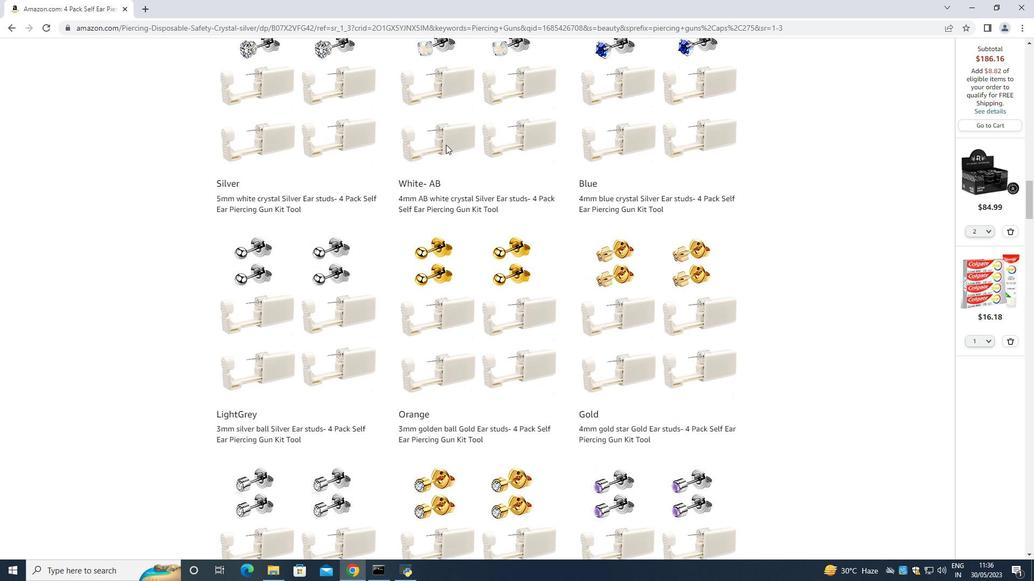 
Action: Mouse scrolled (445, 144) with delta (0, 0)
Screenshot: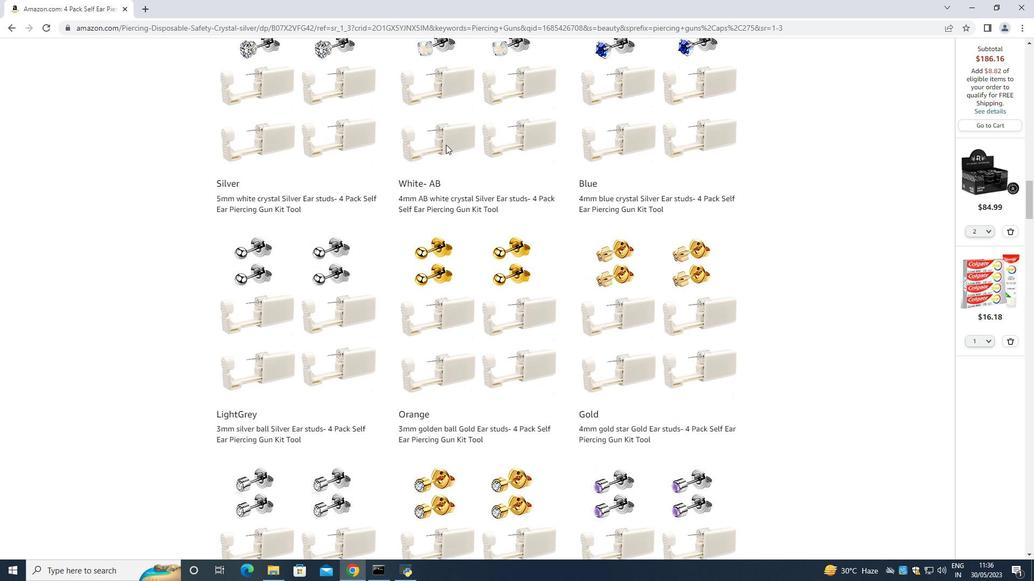 
Action: Mouse moved to (444, 144)
Screenshot: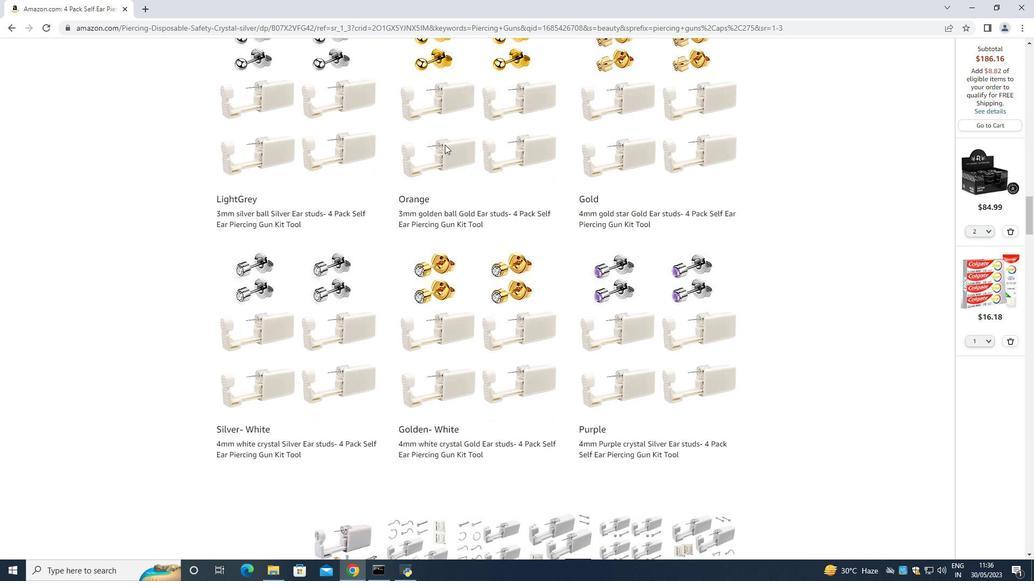 
Action: Mouse scrolled (444, 144) with delta (0, 0)
Screenshot: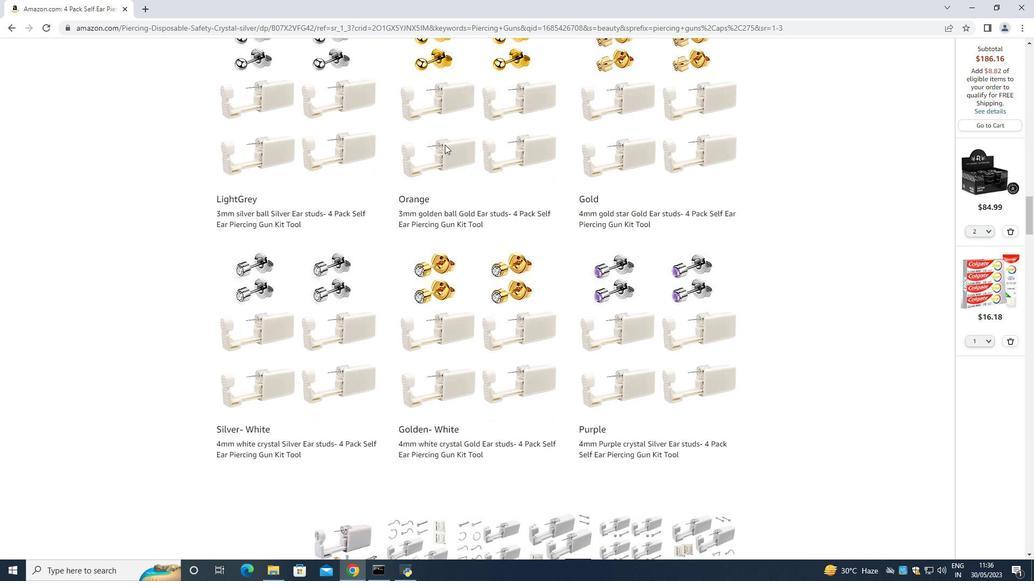 
Action: Mouse scrolled (444, 144) with delta (0, 0)
Screenshot: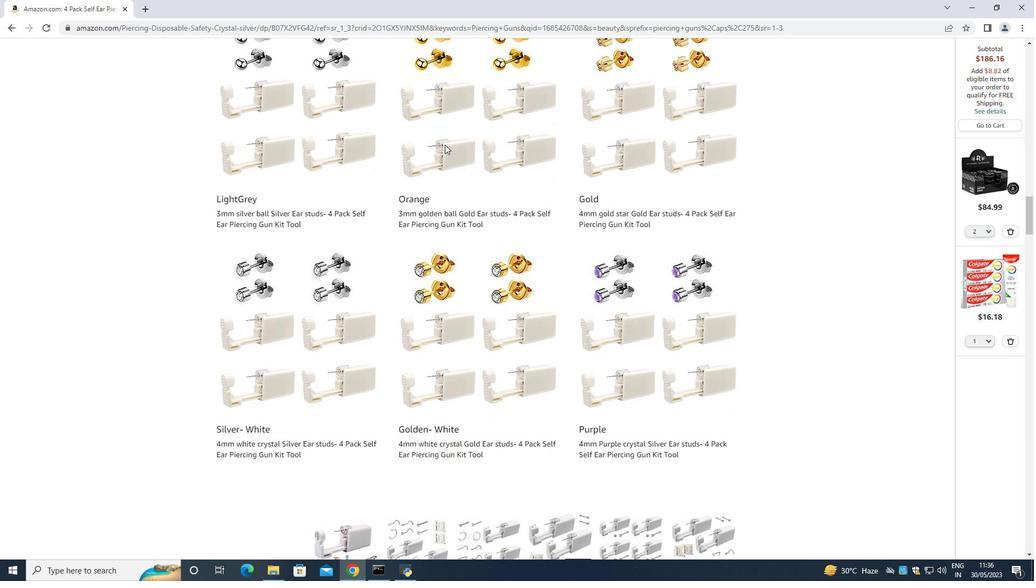 
Action: Mouse scrolled (444, 144) with delta (0, 0)
Screenshot: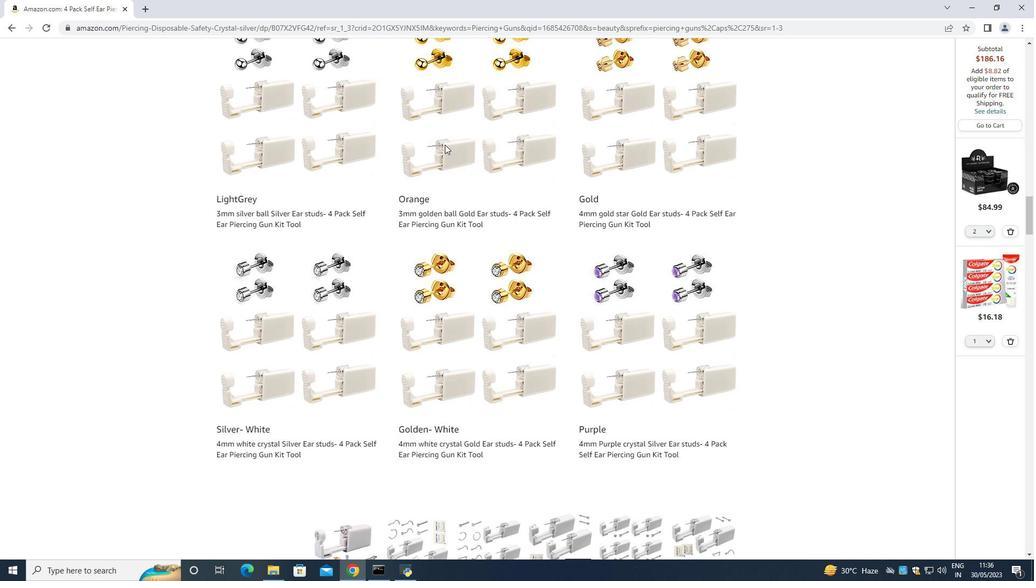 
Action: Mouse scrolled (444, 144) with delta (0, 0)
Screenshot: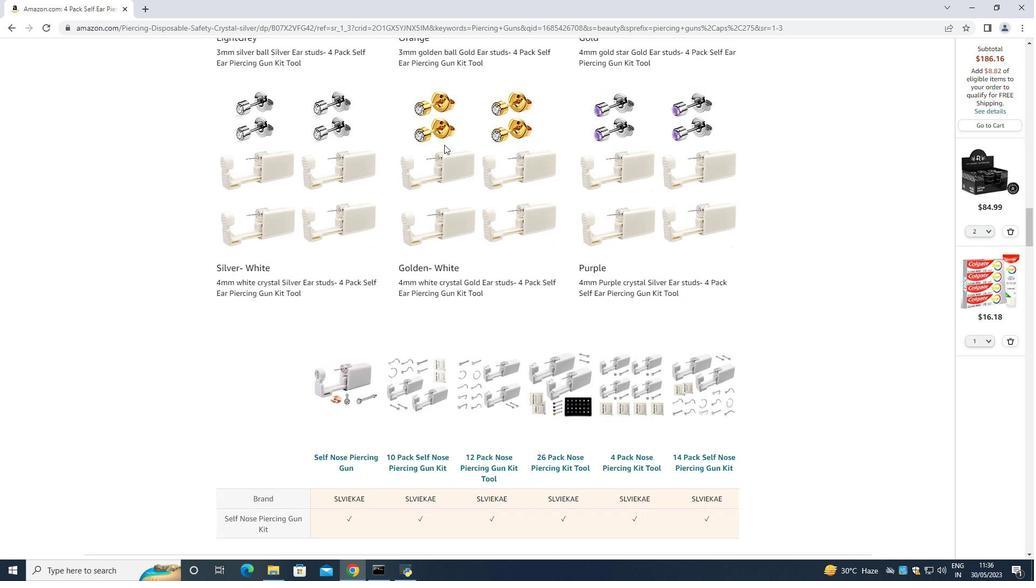 
Action: Mouse scrolled (444, 144) with delta (0, 0)
Screenshot: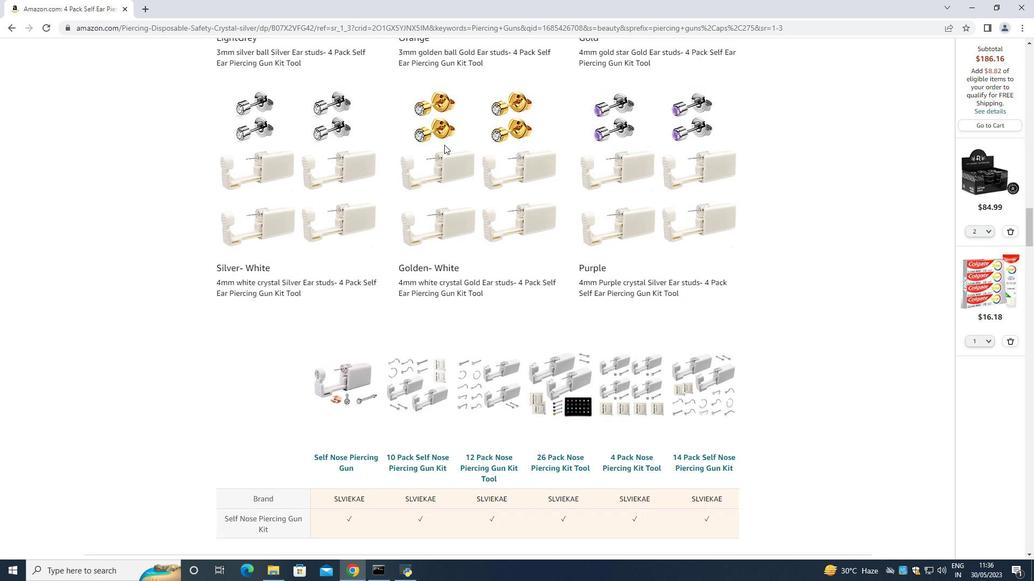 
Action: Mouse scrolled (444, 144) with delta (0, 0)
Screenshot: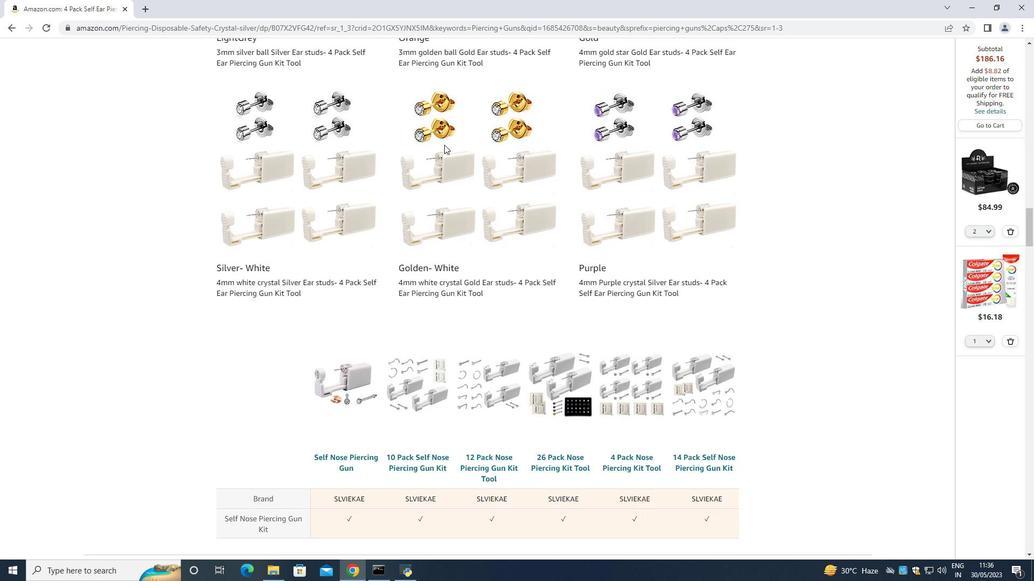 
Action: Mouse scrolled (444, 144) with delta (0, 0)
Screenshot: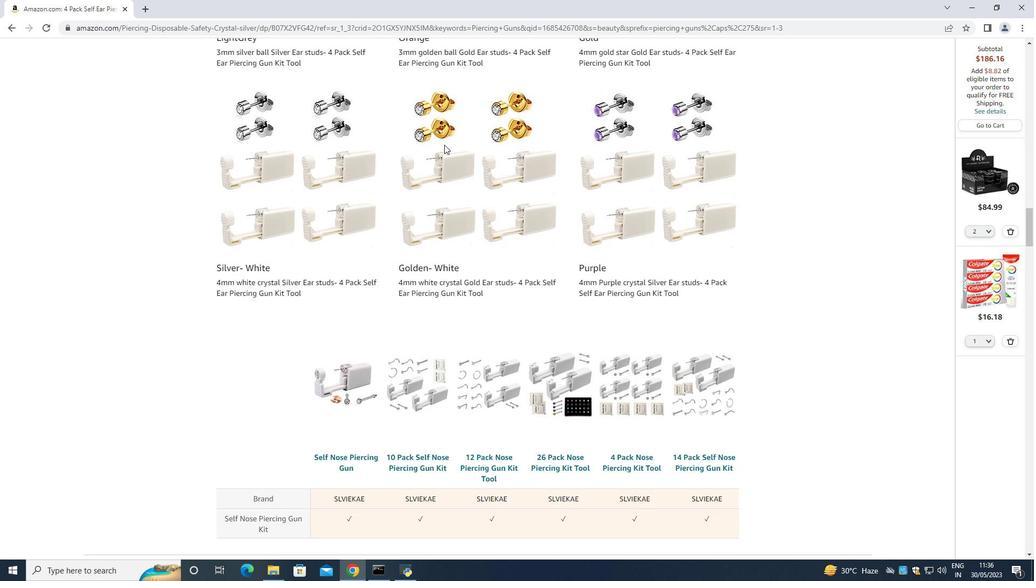 
Action: Mouse scrolled (444, 144) with delta (0, 0)
Screenshot: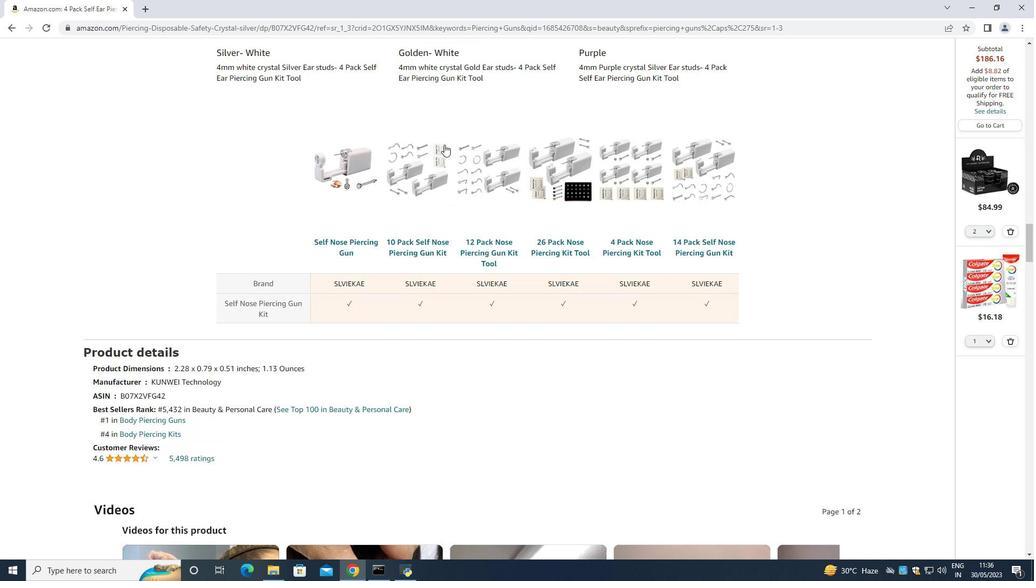 
Action: Mouse moved to (405, 143)
Screenshot: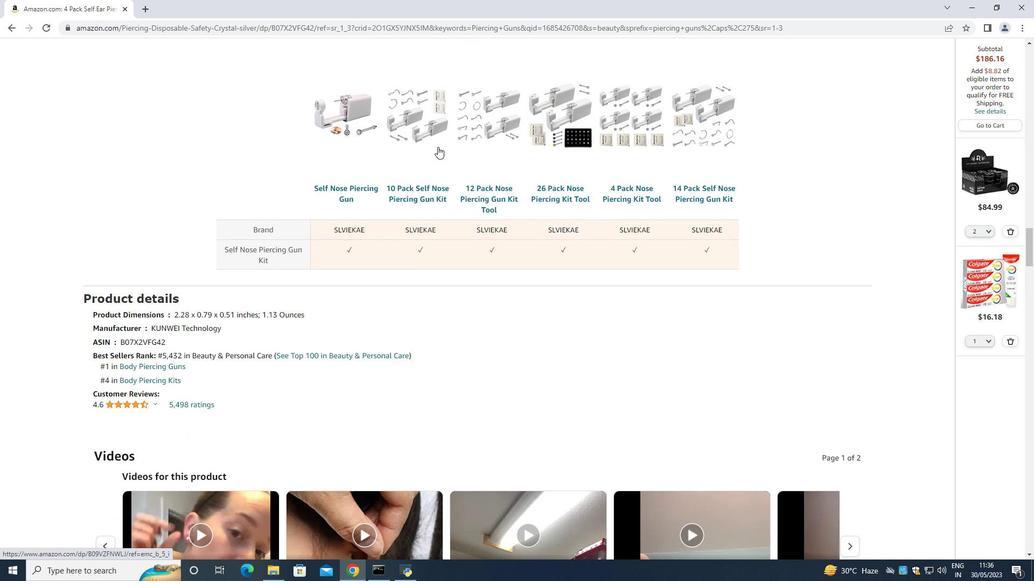 
Action: Mouse scrolled (405, 143) with delta (0, 0)
Screenshot: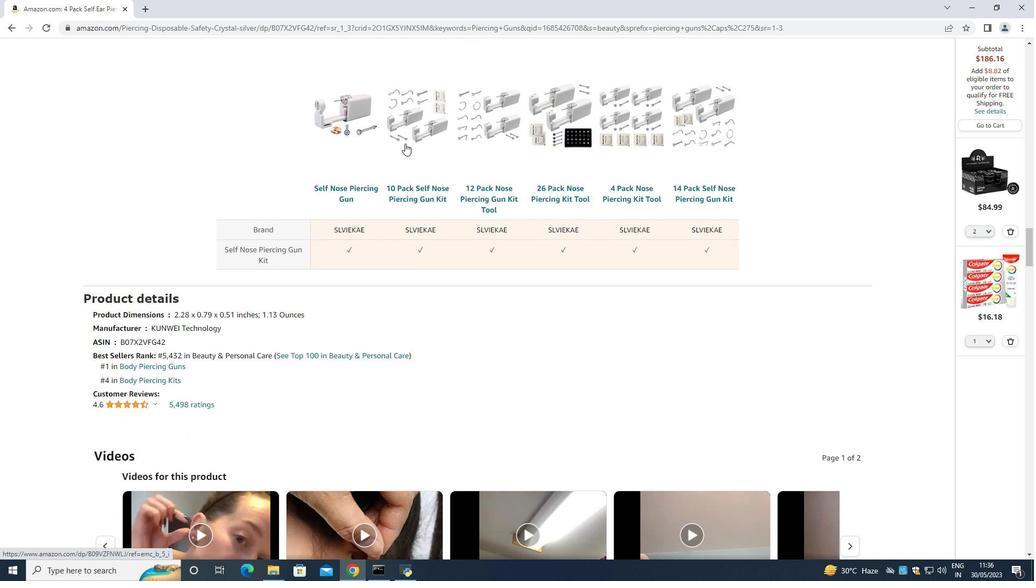 
Action: Mouse moved to (410, 147)
Screenshot: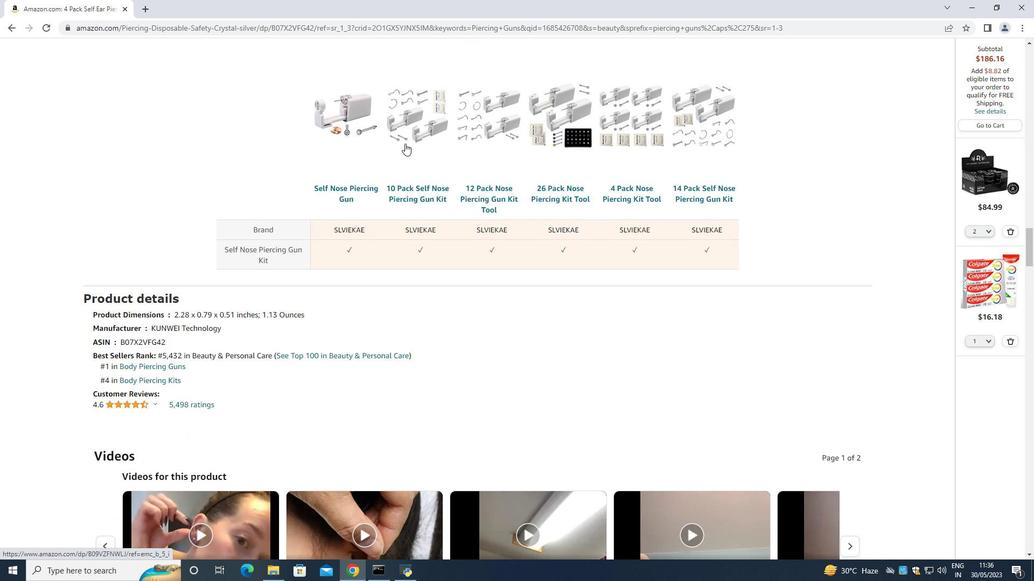 
Action: Mouse scrolled (410, 146) with delta (0, 0)
Screenshot: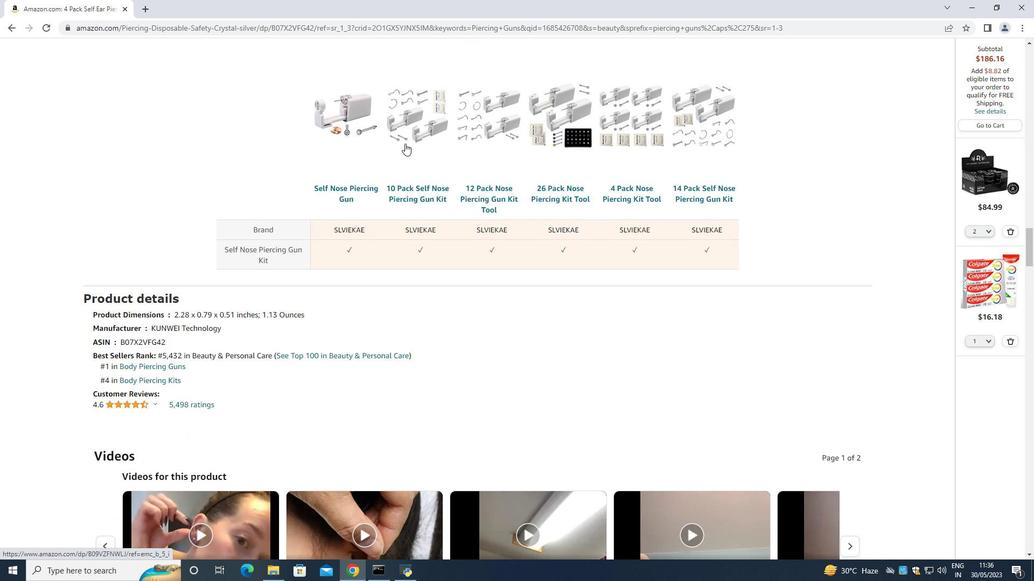 
Action: Mouse moved to (412, 147)
Screenshot: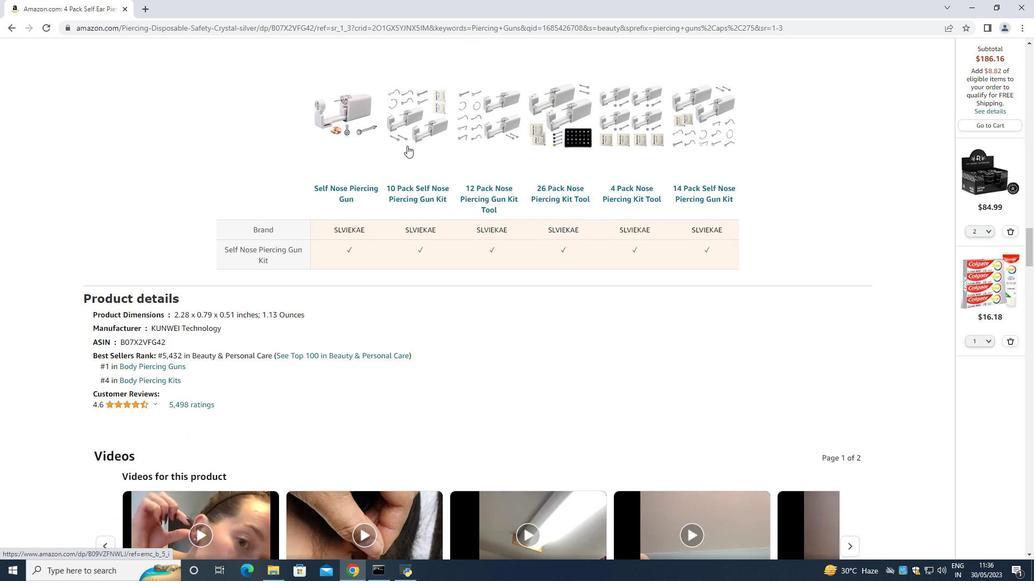 
Action: Mouse scrolled (412, 147) with delta (0, 0)
Screenshot: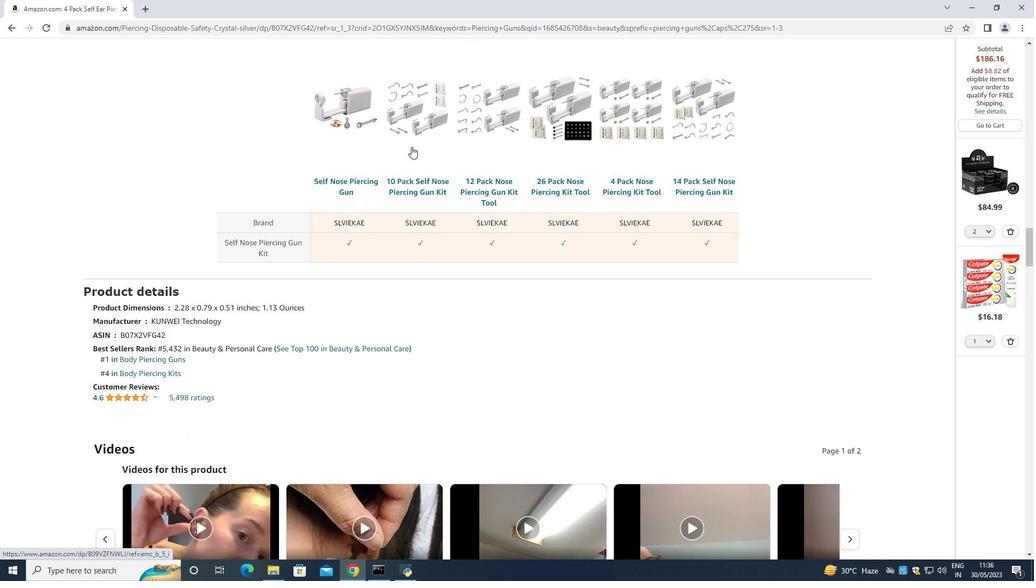 
Action: Mouse scrolled (412, 147) with delta (0, 0)
Screenshot: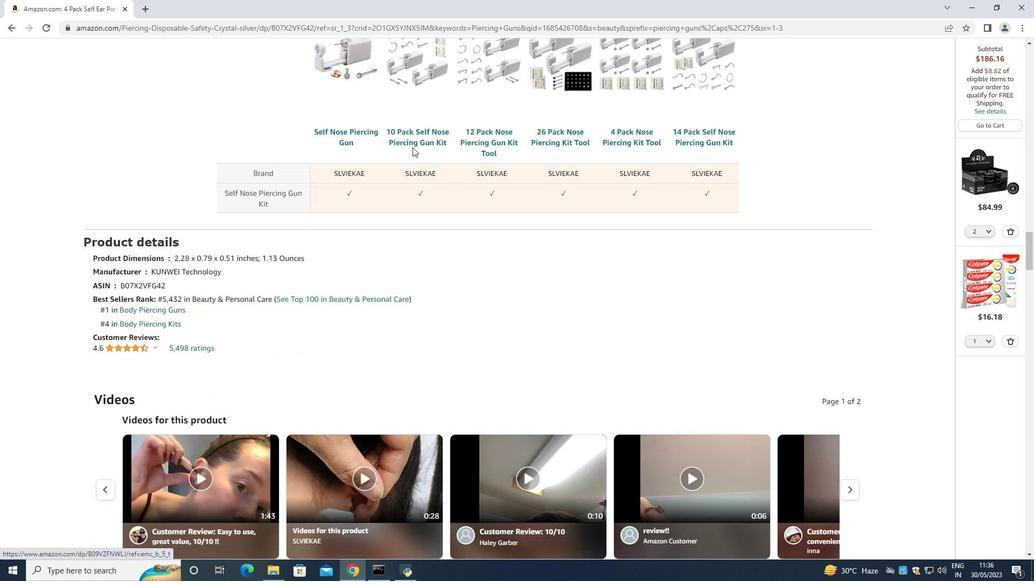 
Action: Mouse moved to (410, 148)
Screenshot: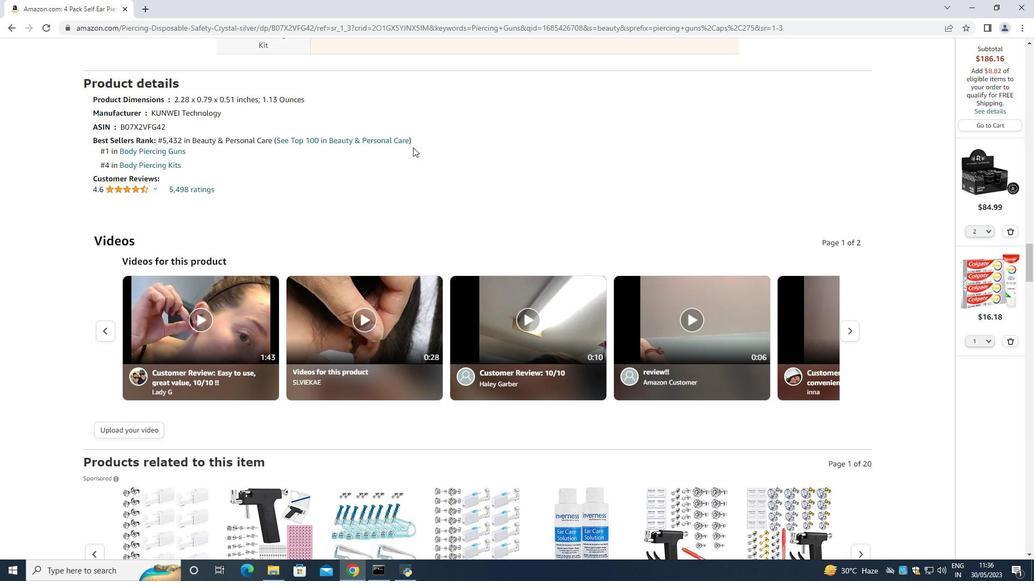 
Action: Mouse scrolled (410, 147) with delta (0, 0)
Screenshot: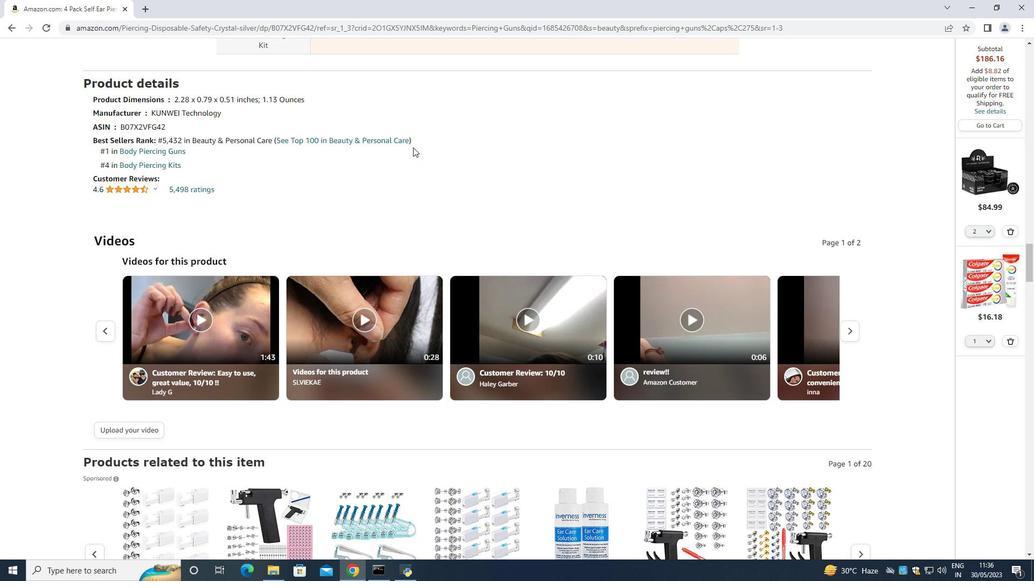 
Action: Mouse moved to (410, 148)
Screenshot: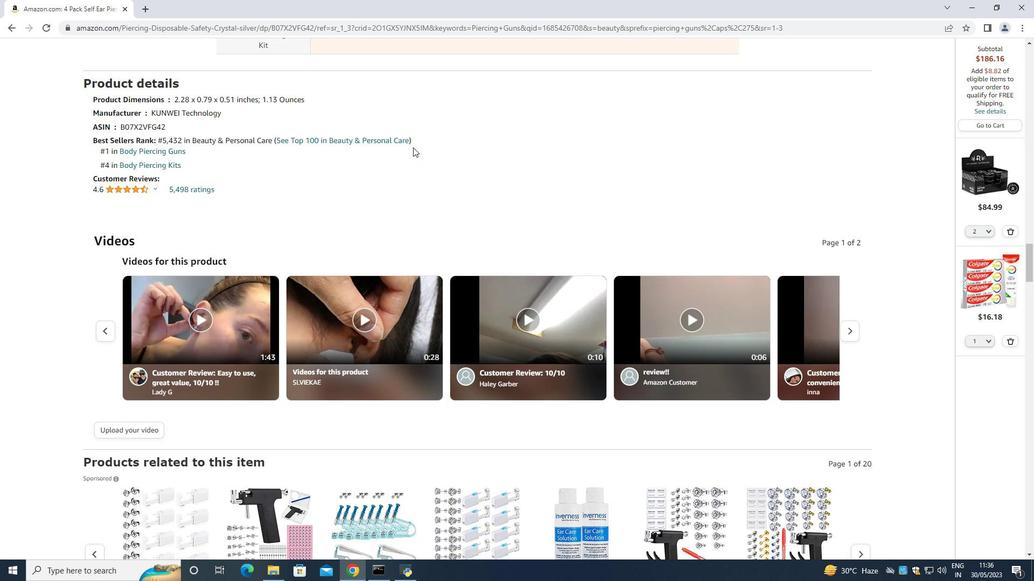 
Action: Mouse scrolled (410, 147) with delta (0, 0)
Screenshot: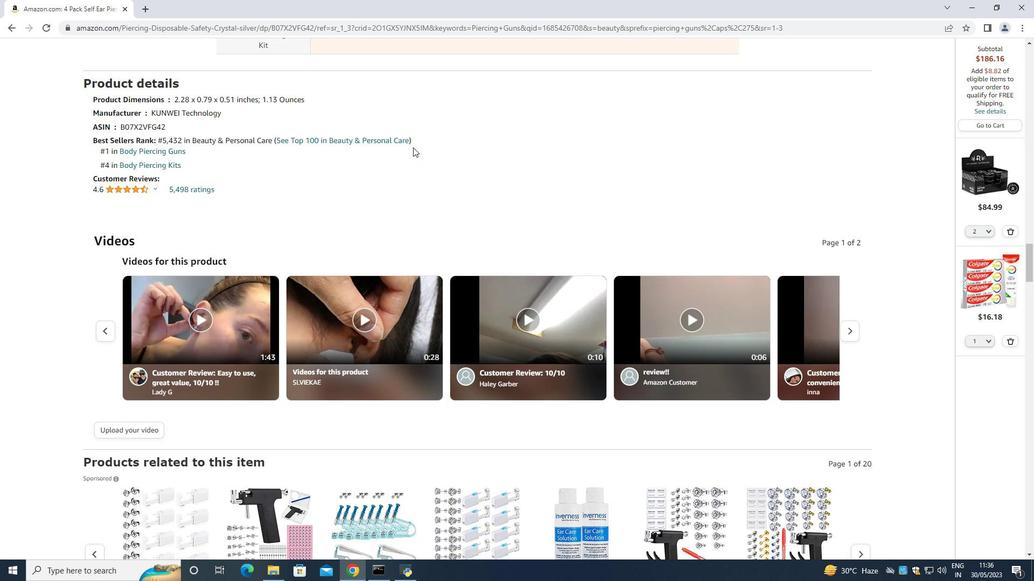 
Action: Mouse moved to (409, 148)
Screenshot: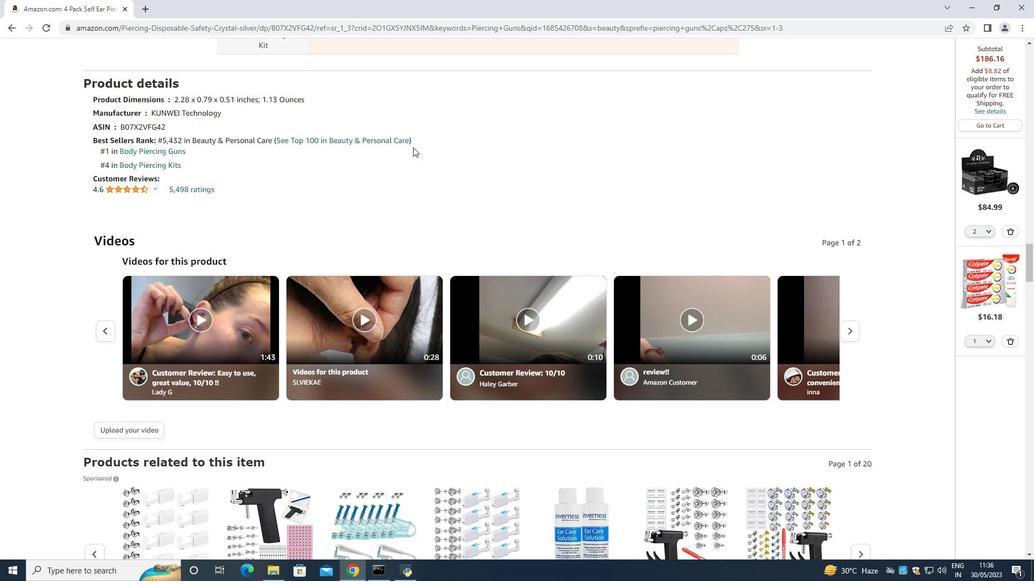 
Action: Mouse scrolled (409, 148) with delta (0, 0)
Screenshot: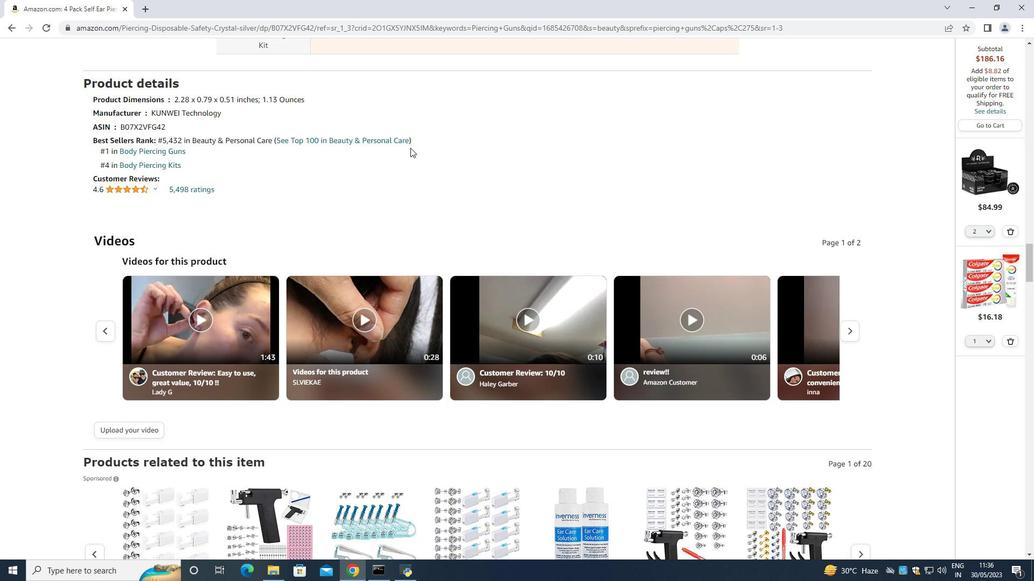 
Action: Mouse scrolled (409, 148) with delta (0, 0)
Screenshot: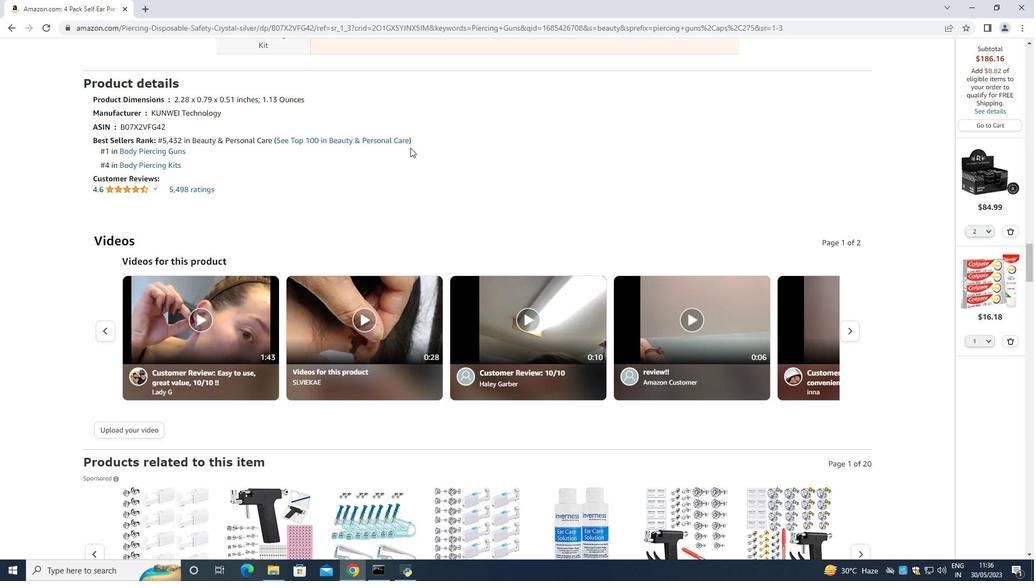 
Action: Mouse moved to (404, 148)
Screenshot: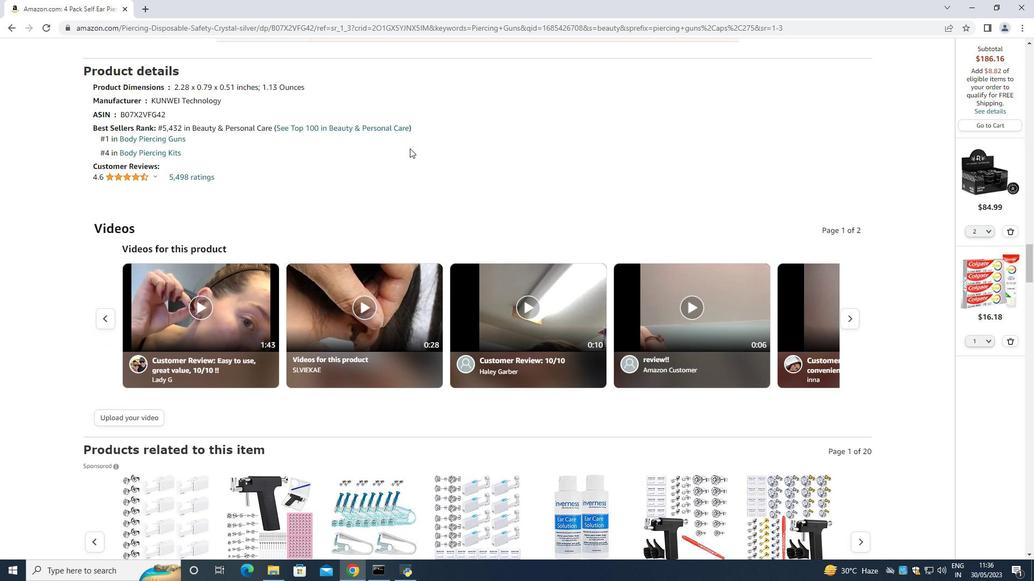 
Action: Mouse scrolled (406, 148) with delta (0, 0)
Screenshot: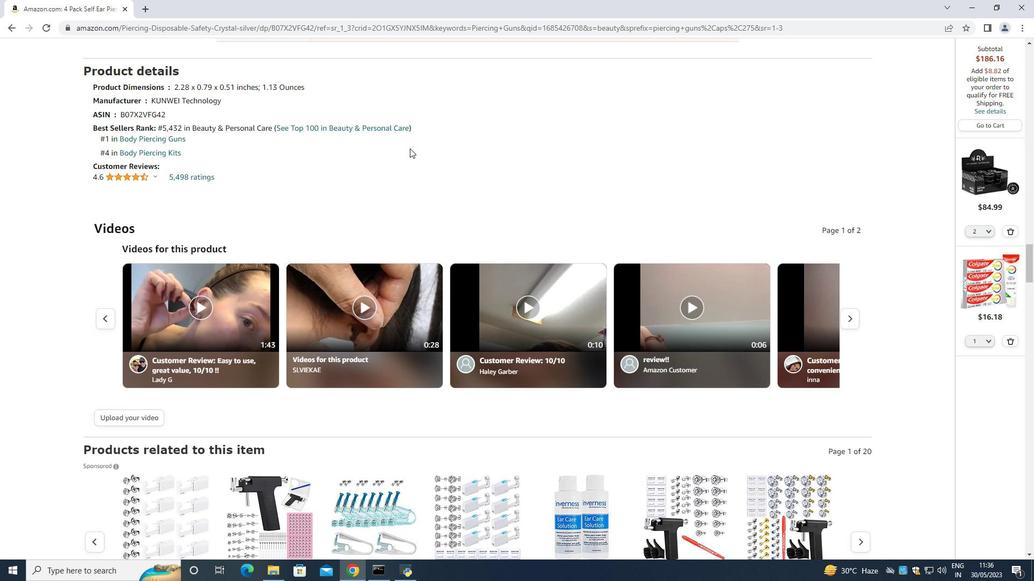 
Action: Mouse moved to (394, 150)
Screenshot: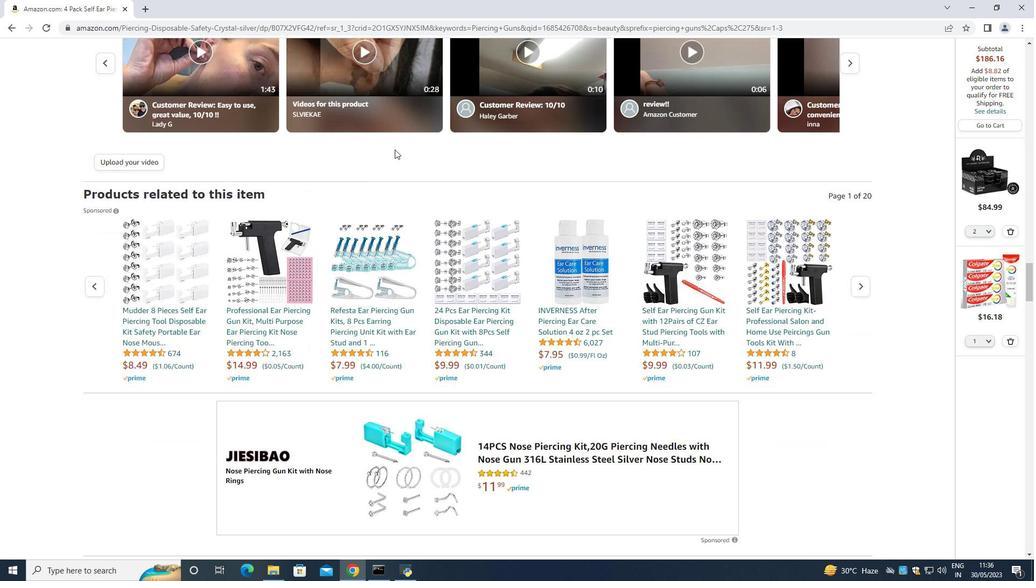 
Action: Mouse scrolled (394, 149) with delta (0, 0)
Screenshot: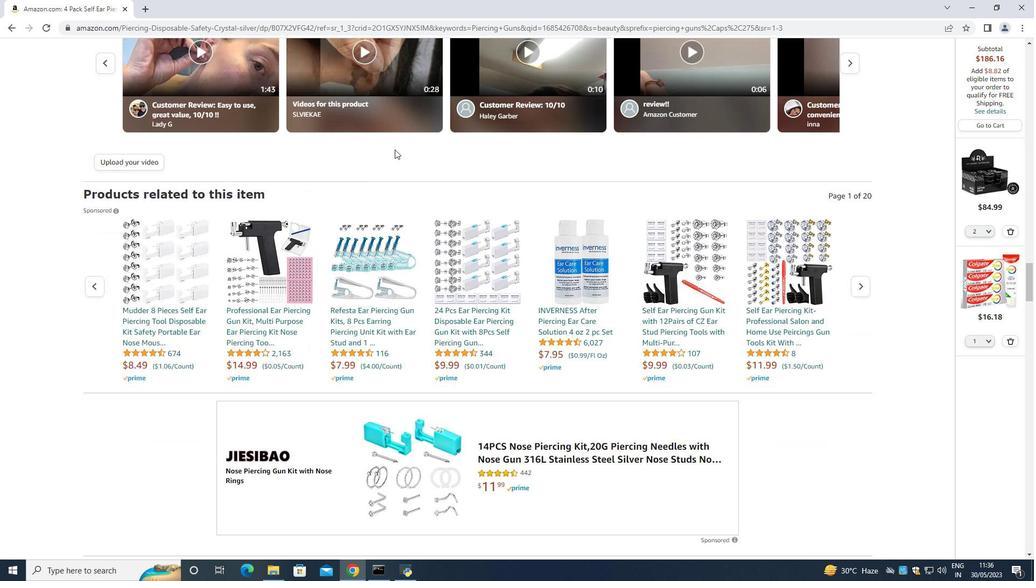 
Action: Mouse scrolled (394, 149) with delta (0, 0)
Screenshot: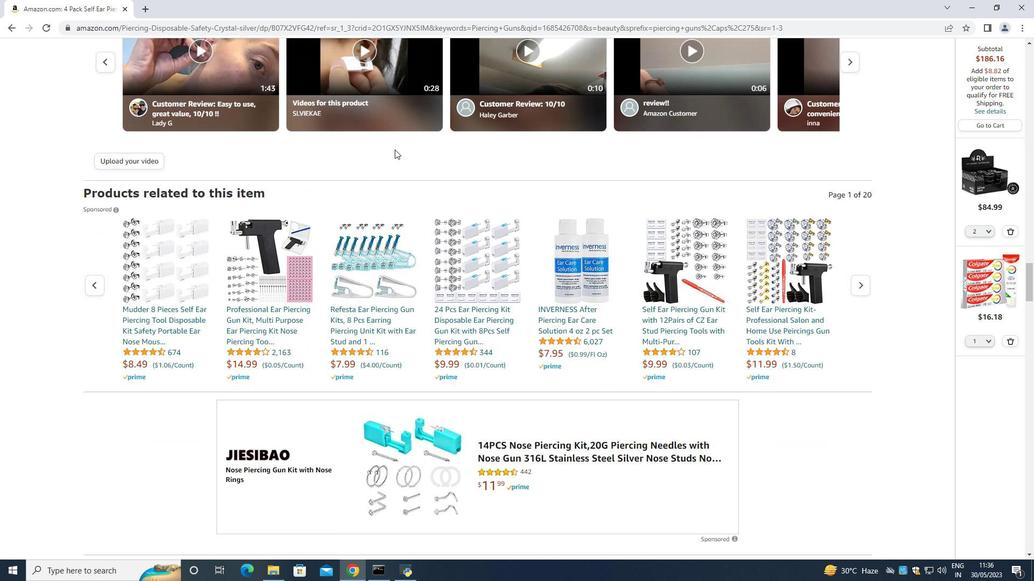 
Action: Mouse scrolled (394, 149) with delta (0, 0)
Screenshot: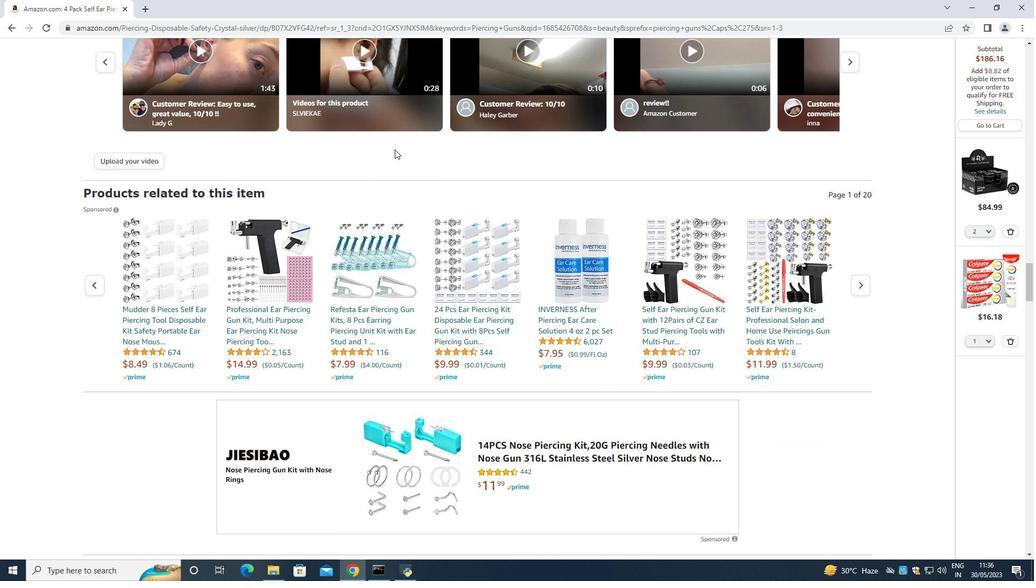 
Action: Mouse scrolled (394, 149) with delta (0, 0)
Screenshot: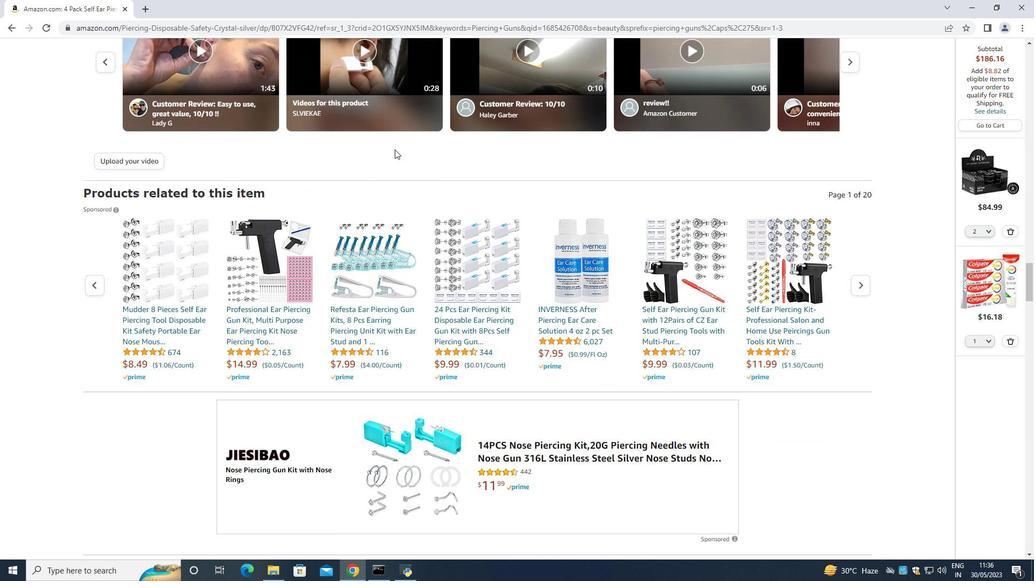 
Action: Mouse scrolled (394, 149) with delta (0, 0)
Screenshot: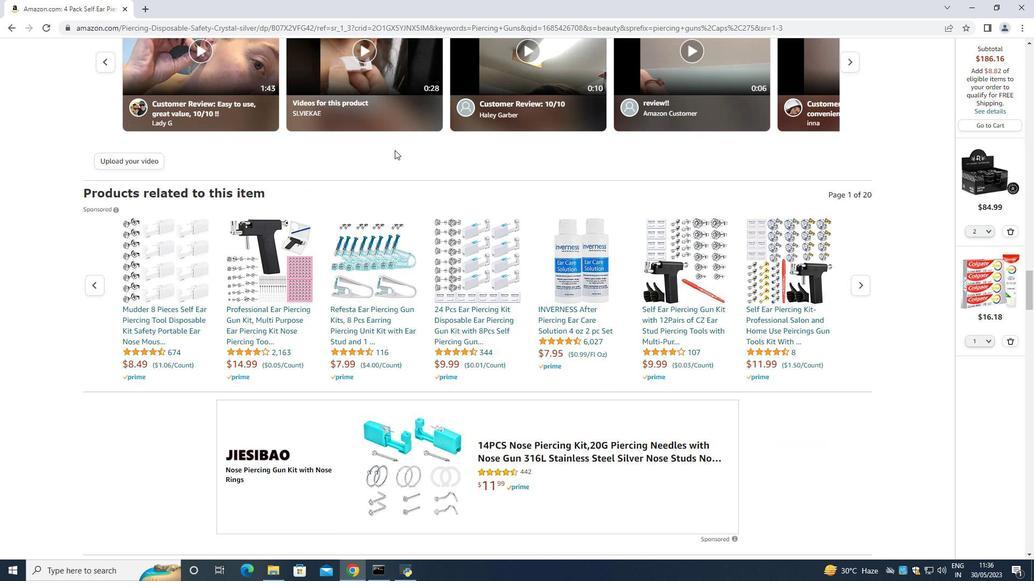 
Action: Mouse moved to (396, 149)
Screenshot: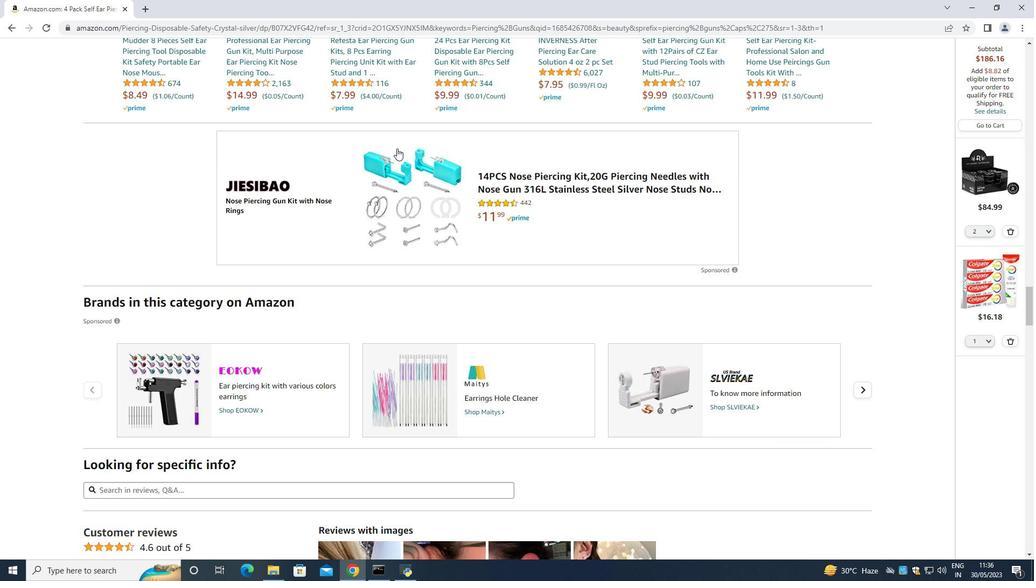 
Action: Mouse scrolled (396, 148) with delta (0, 0)
Screenshot: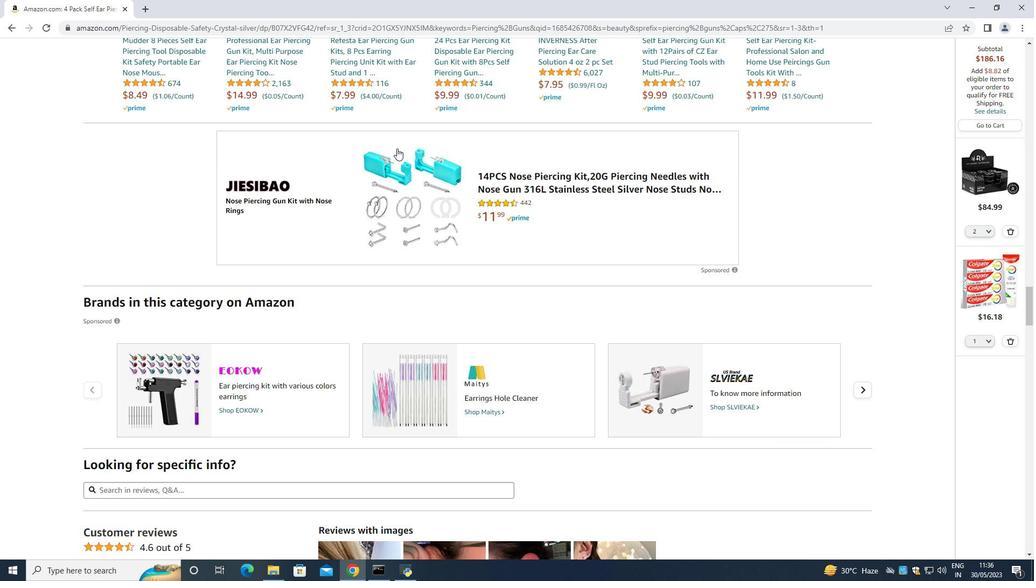 
Action: Mouse scrolled (396, 148) with delta (0, 0)
Screenshot: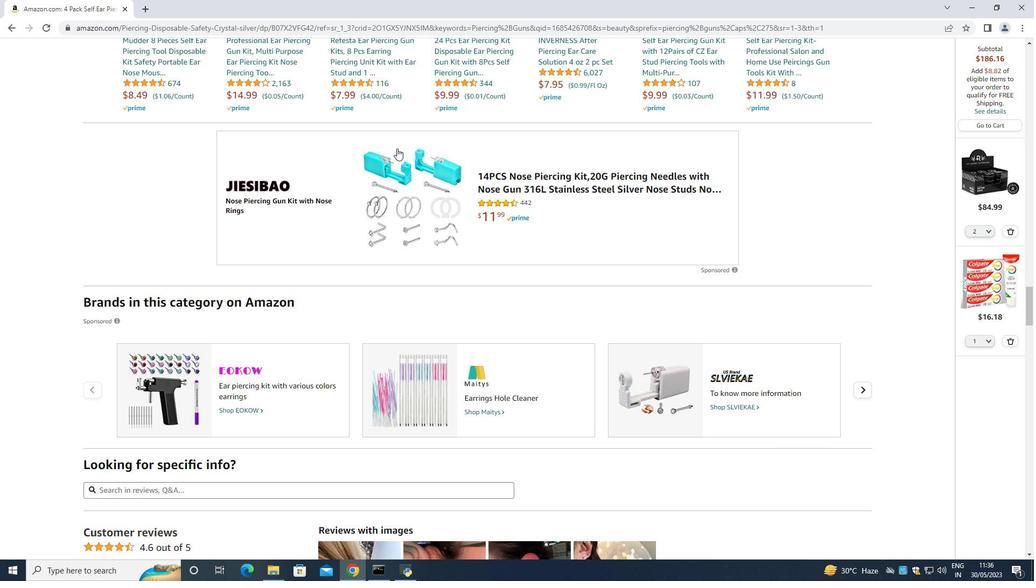 
Action: Mouse scrolled (396, 149) with delta (0, 0)
Screenshot: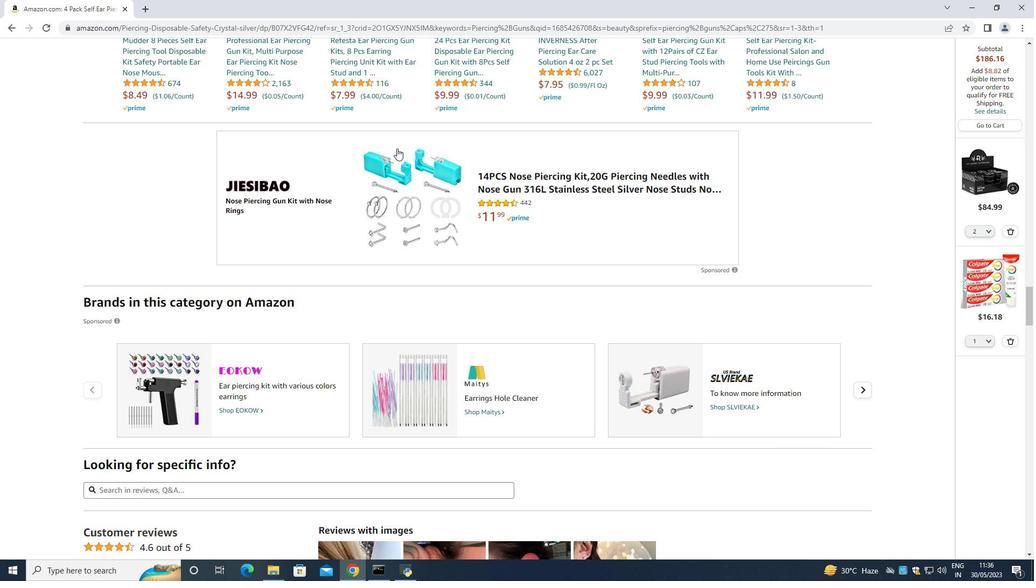 
Action: Mouse scrolled (396, 149) with delta (0, 0)
Screenshot: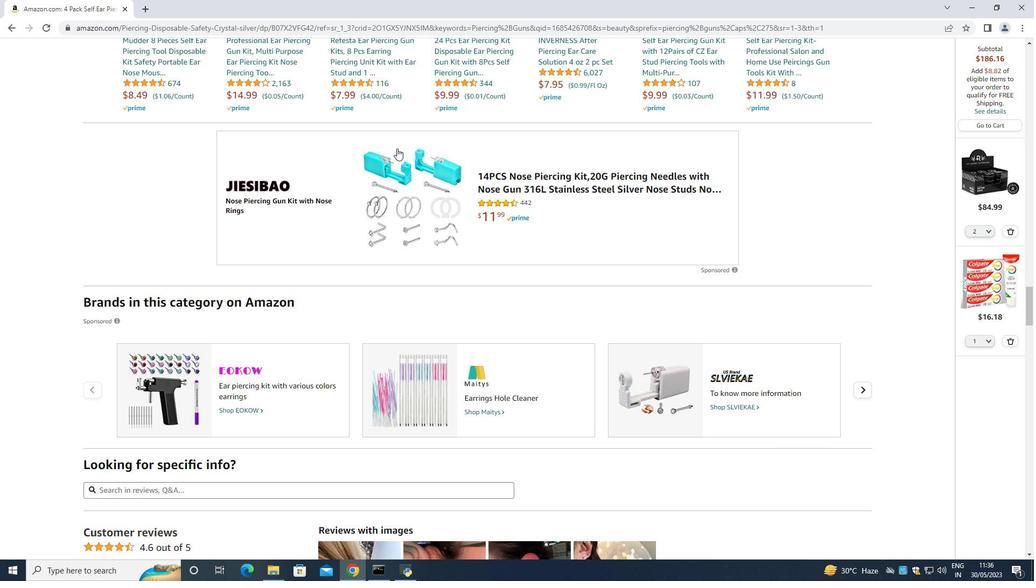
Action: Mouse scrolled (396, 149) with delta (0, 0)
Screenshot: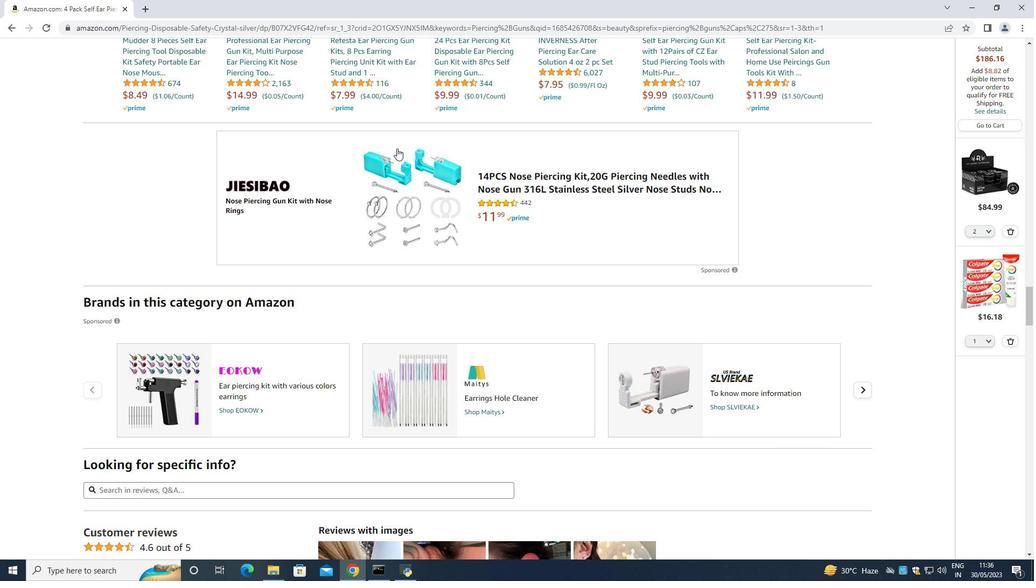 
Action: Mouse moved to (423, 202)
Screenshot: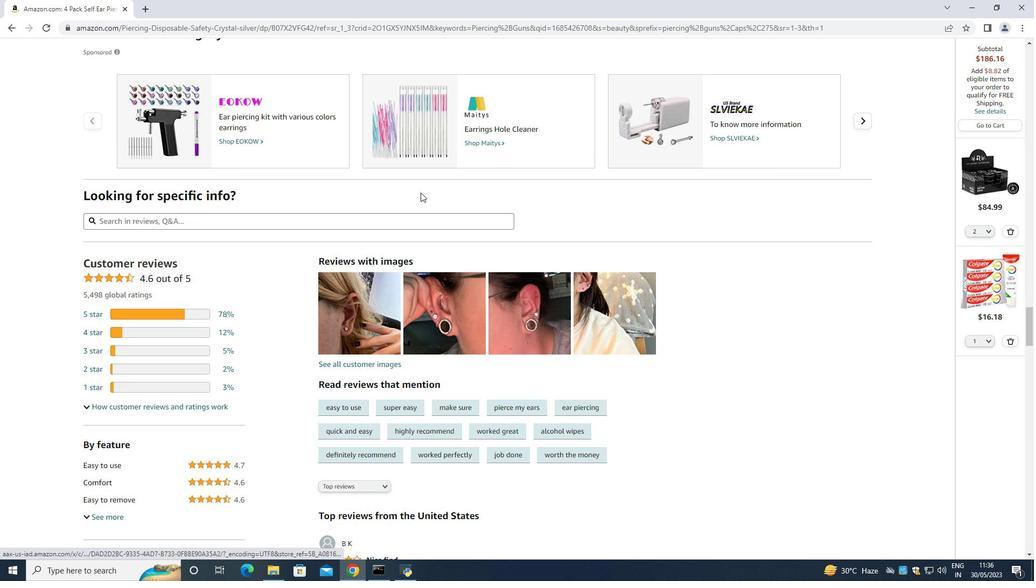 
Action: Mouse scrolled (423, 201) with delta (0, 0)
Screenshot: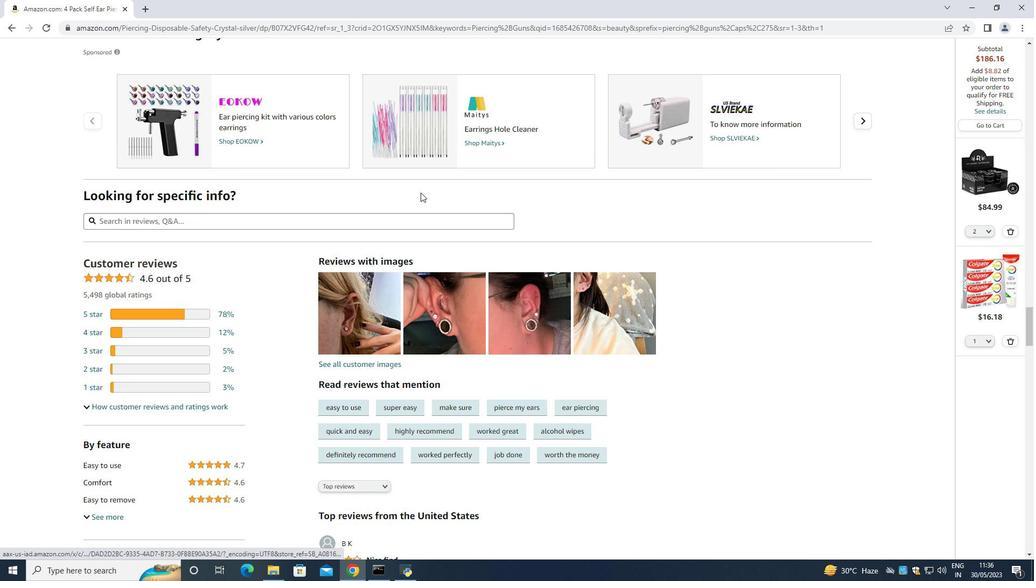 
Action: Mouse moved to (376, 247)
Screenshot: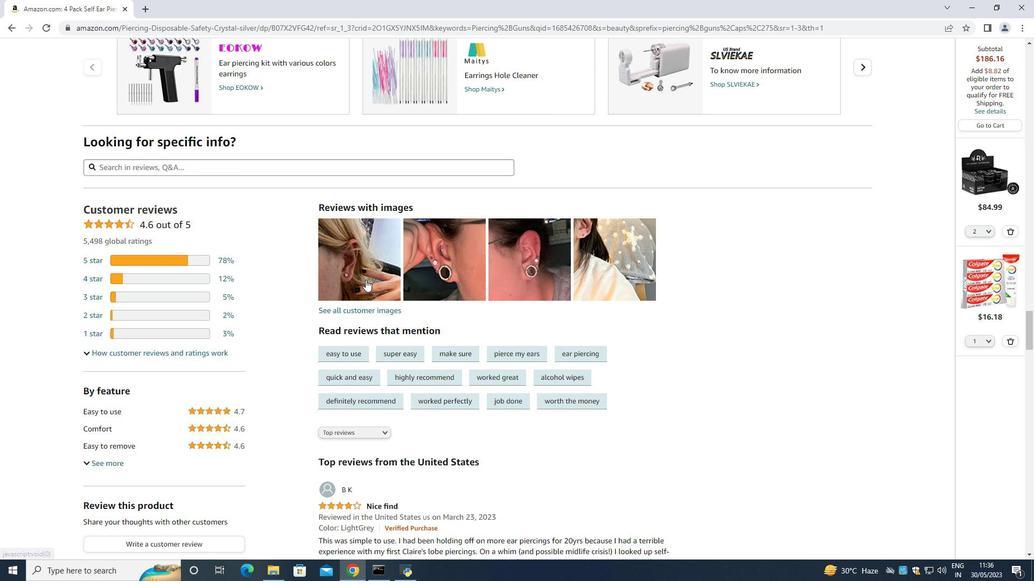 
Action: Mouse pressed left at (376, 247)
Screenshot: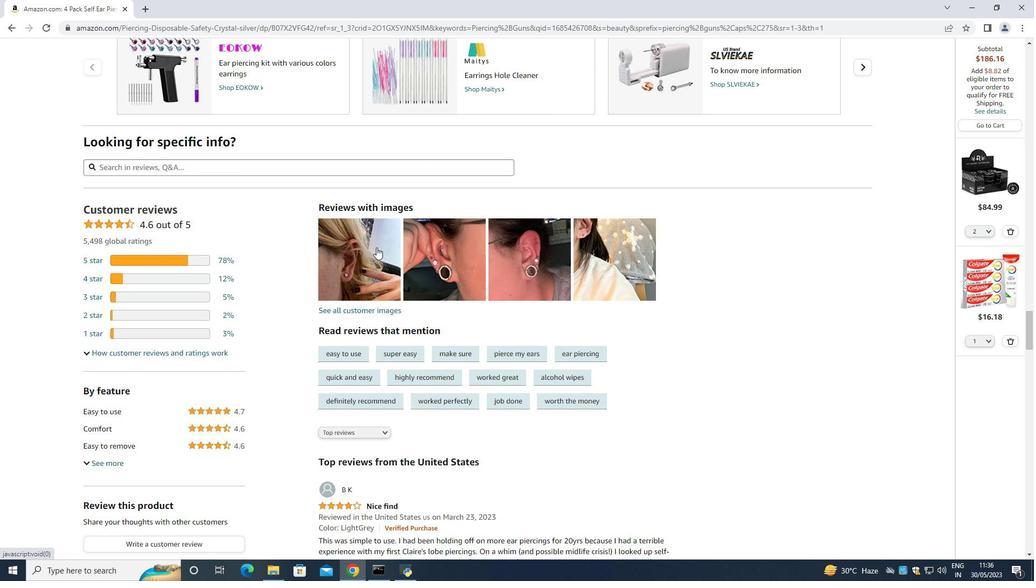 
Action: Mouse moved to (537, 322)
Screenshot: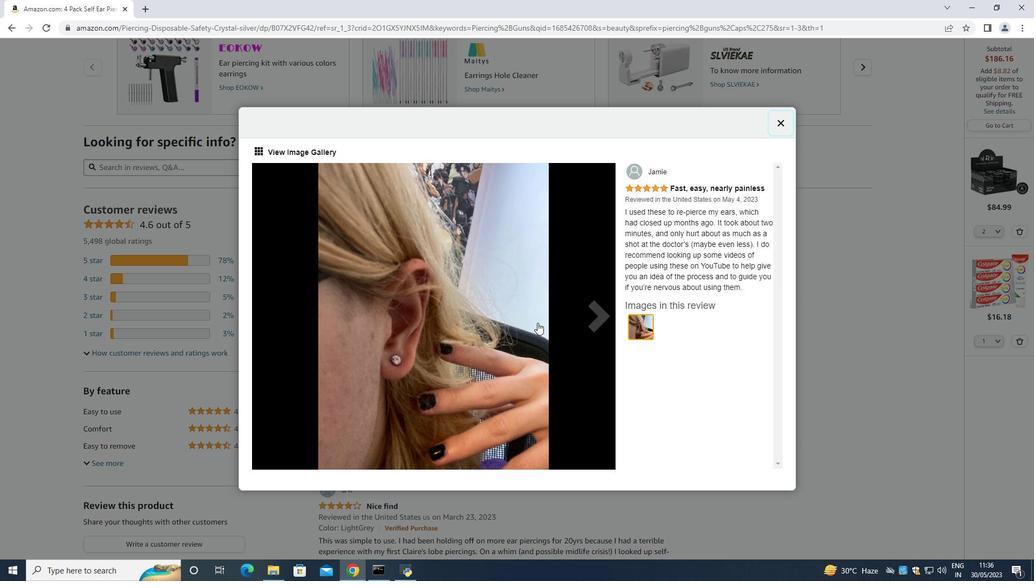 
Action: Mouse scrolled (537, 322) with delta (0, 0)
Screenshot: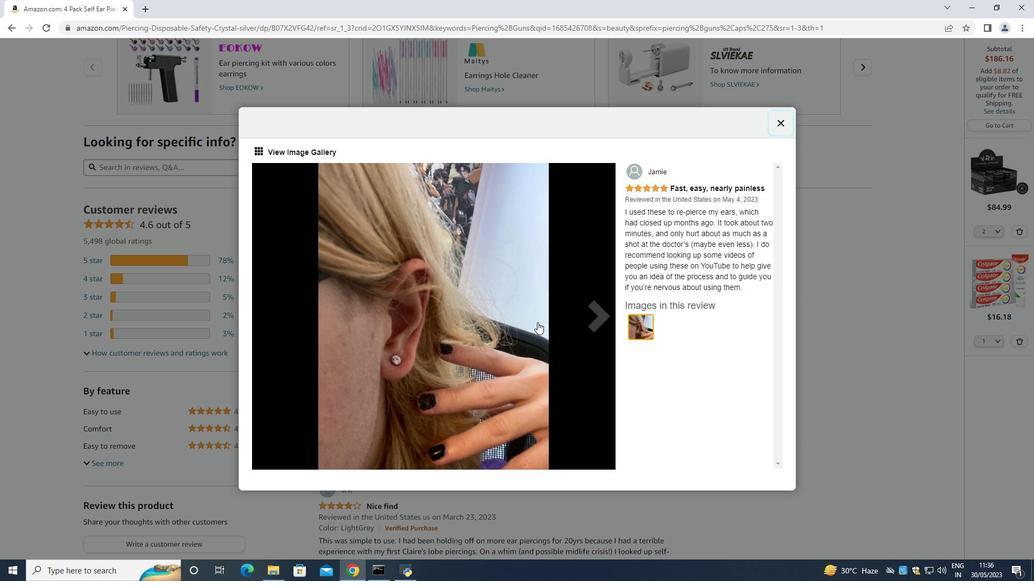 
Action: Mouse moved to (593, 326)
Screenshot: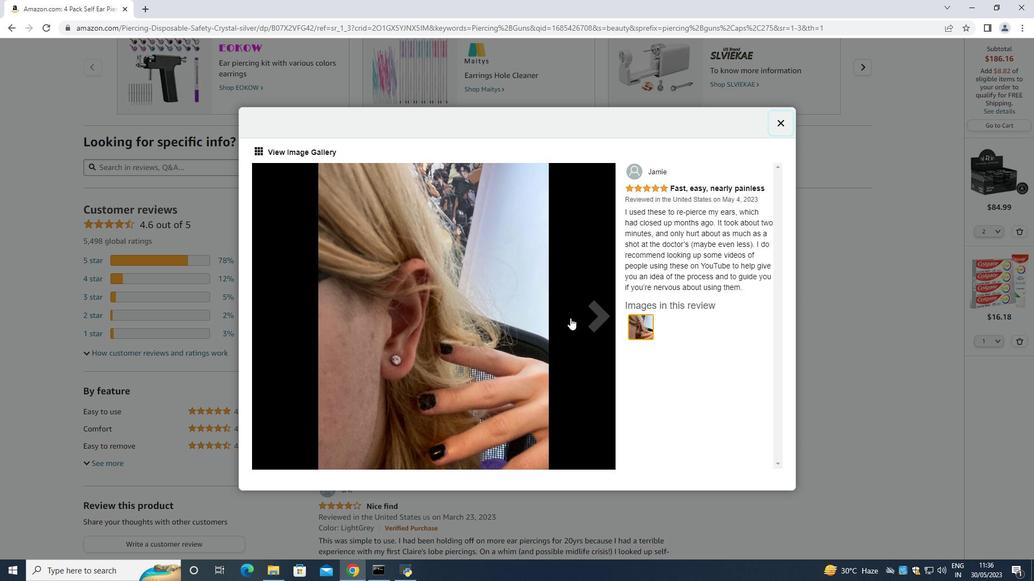 
Action: Mouse pressed left at (593, 326)
Screenshot: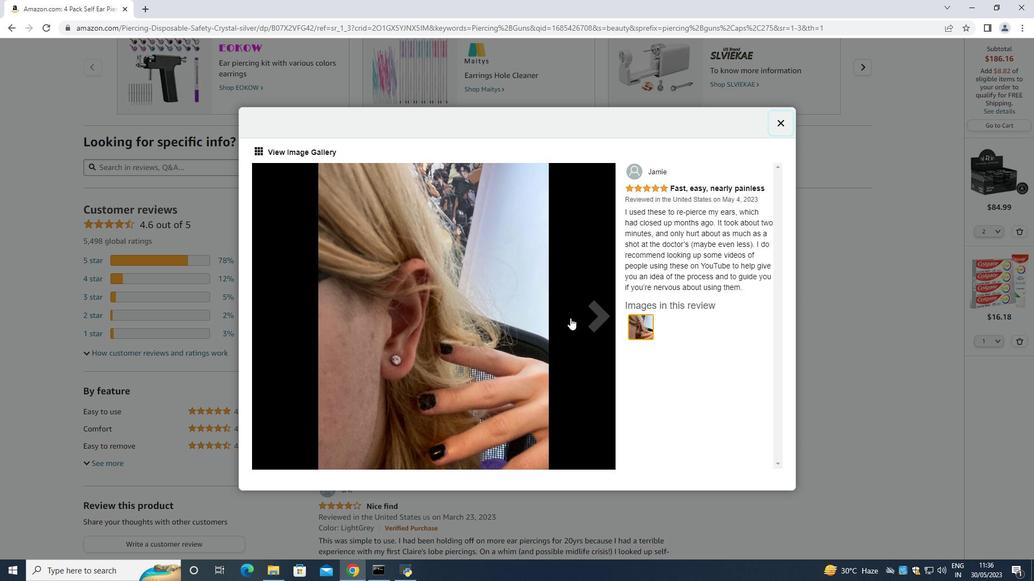 
Action: Mouse moved to (593, 326)
Screenshot: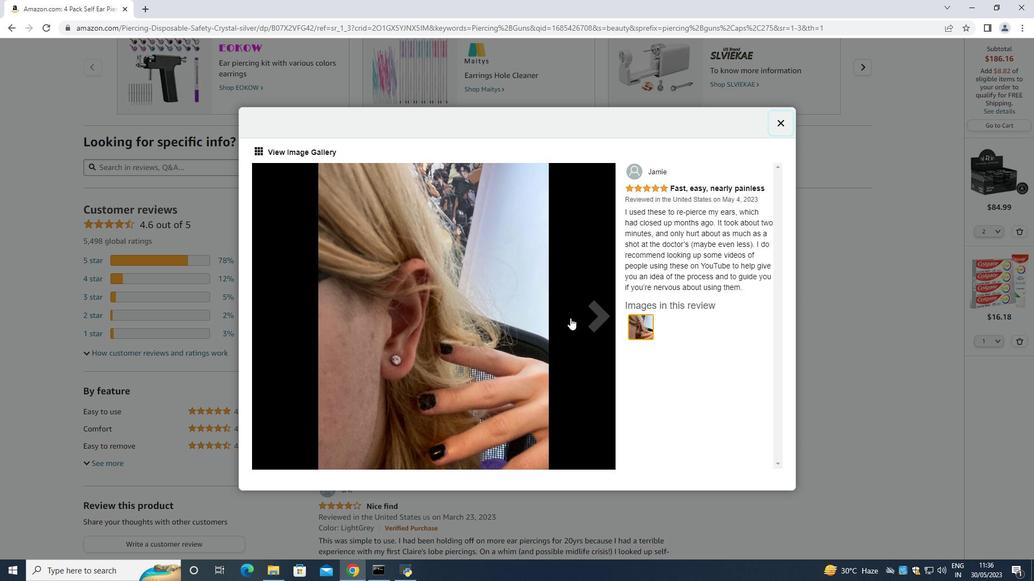 
Action: Mouse pressed left at (593, 326)
Screenshot: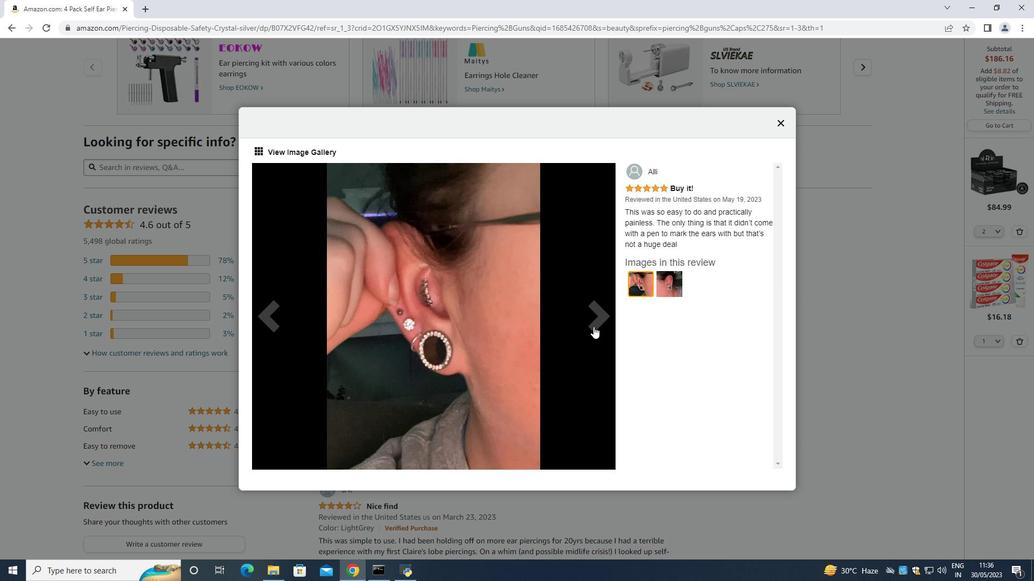 
Action: Mouse moved to (593, 326)
Screenshot: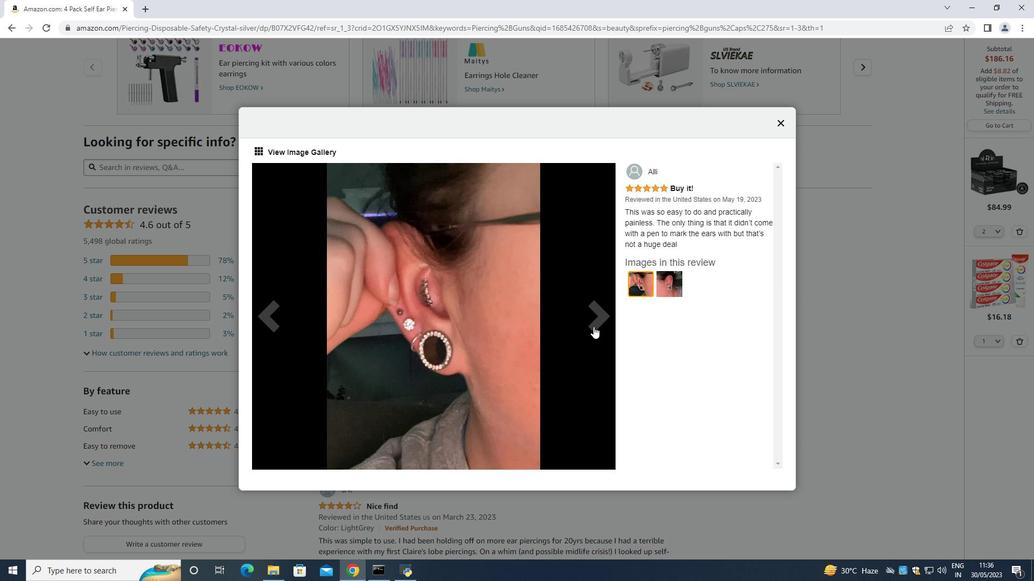 
Action: Mouse pressed left at (593, 326)
Screenshot: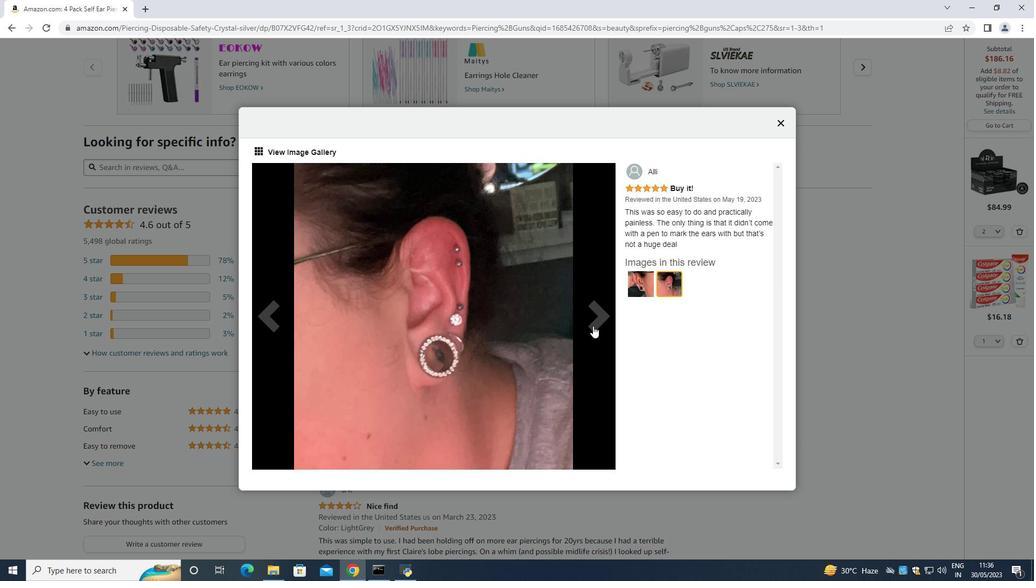 
Action: Mouse pressed left at (593, 326)
Screenshot: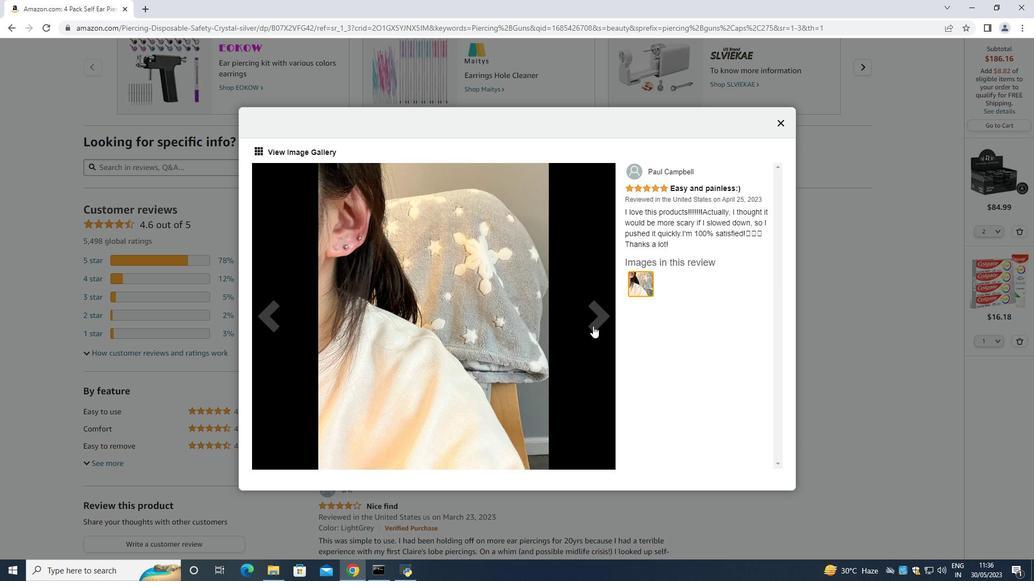 
Action: Mouse moved to (776, 127)
Screenshot: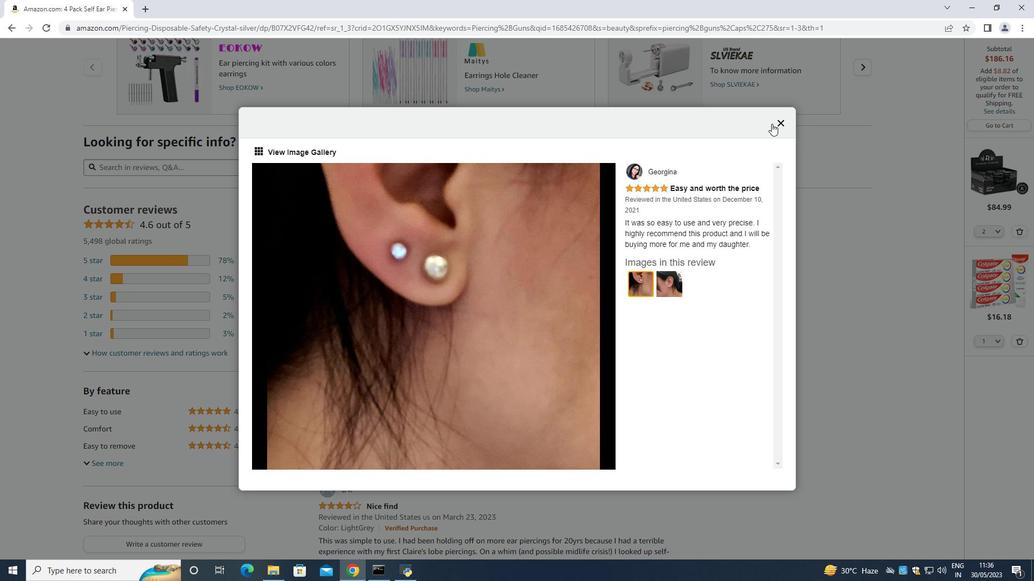 
Action: Mouse pressed left at (776, 127)
Screenshot: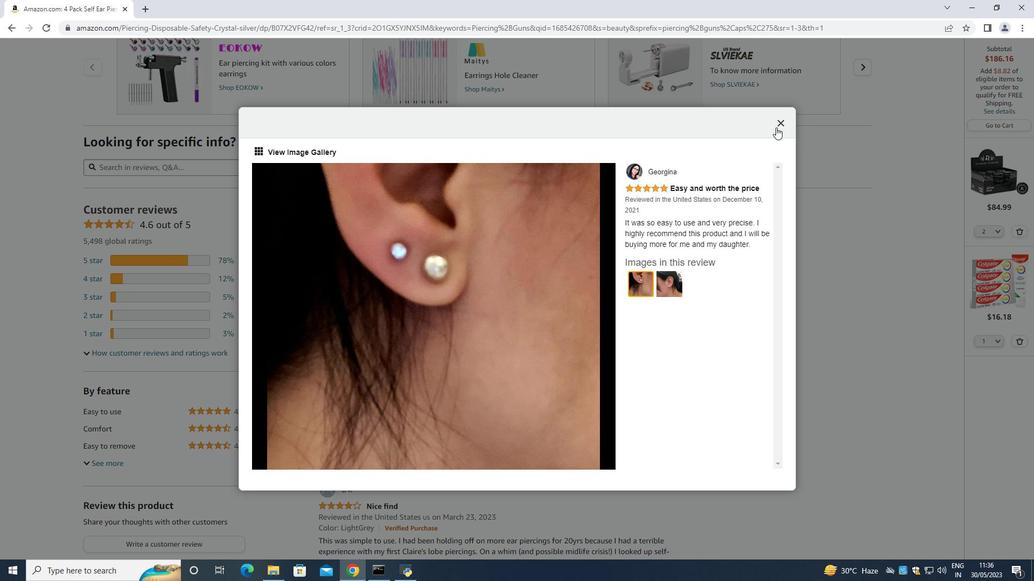 
Action: Mouse moved to (769, 135)
Screenshot: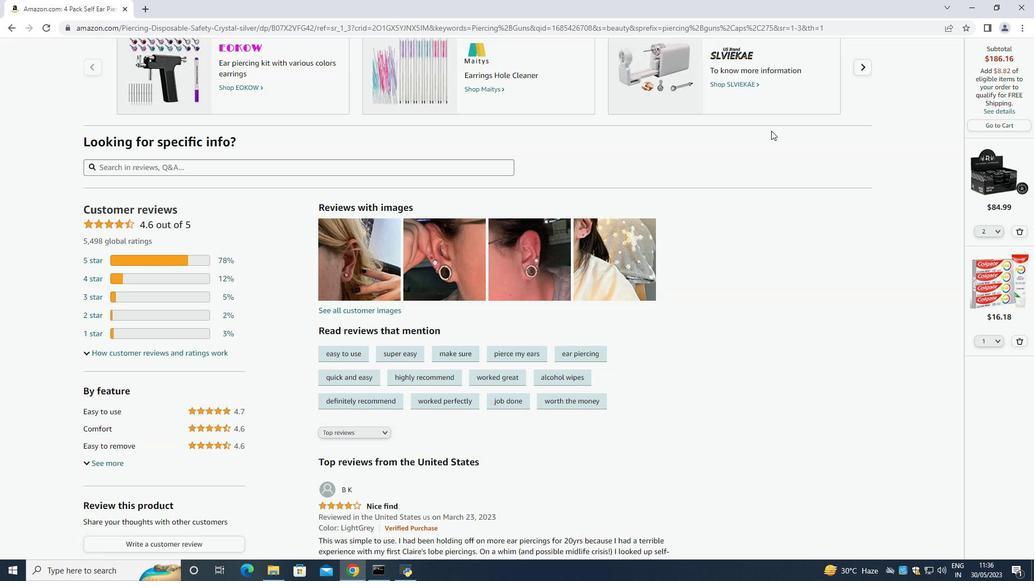 
Action: Mouse scrolled (769, 135) with delta (0, 0)
Screenshot: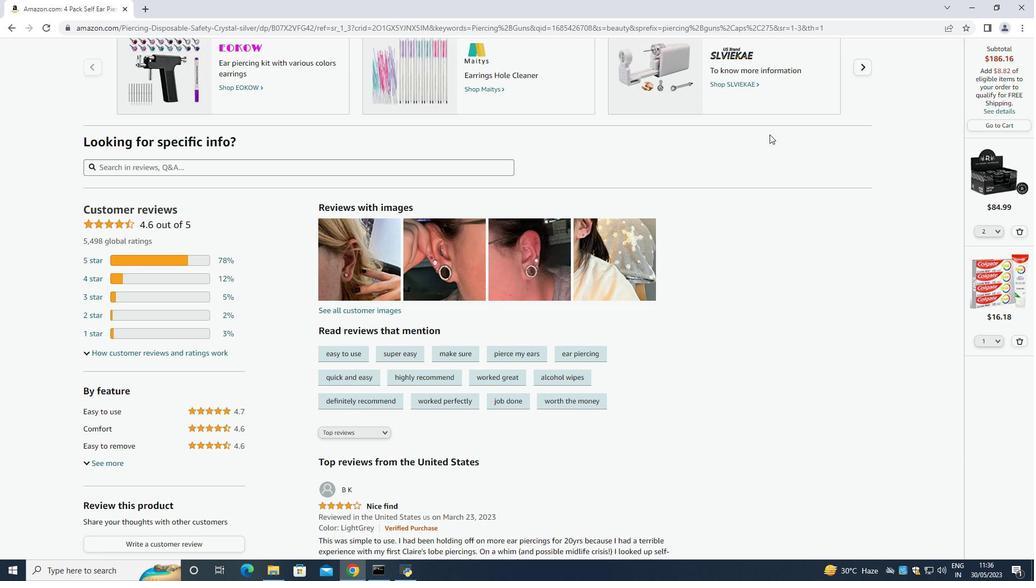 
Action: Mouse scrolled (769, 135) with delta (0, 0)
Screenshot: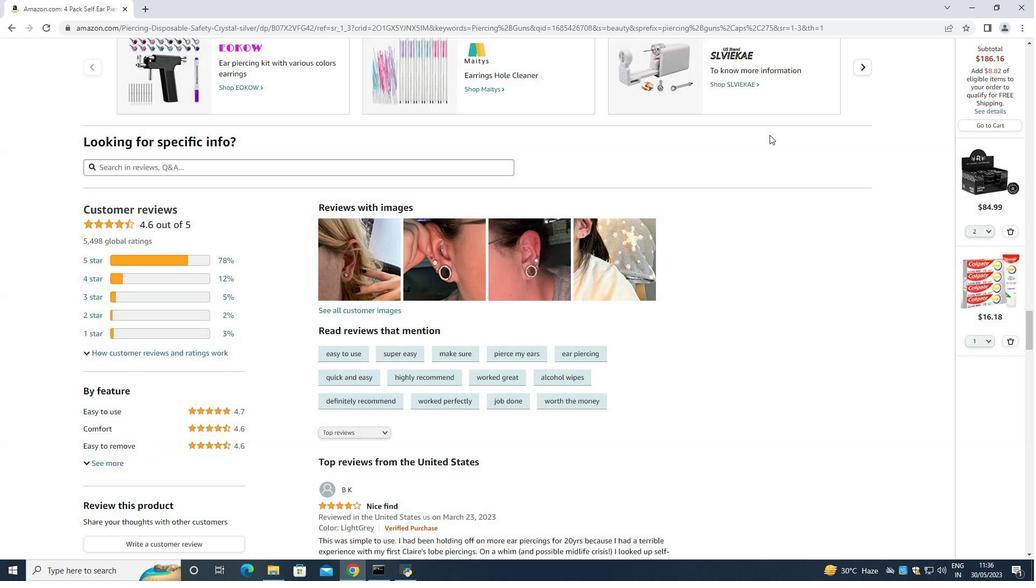 
Action: Mouse scrolled (769, 135) with delta (0, 0)
Screenshot: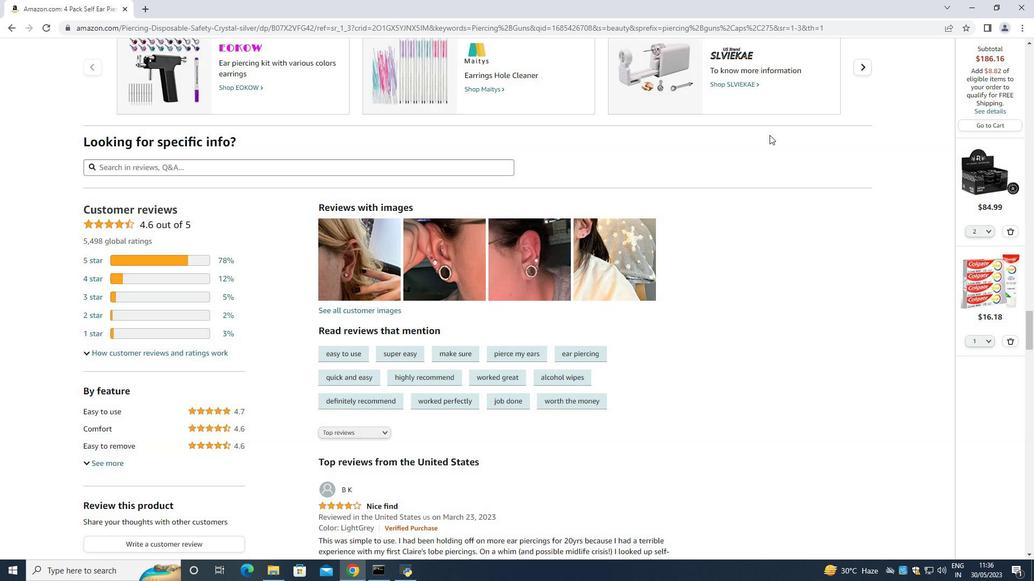 
Action: Mouse scrolled (769, 135) with delta (0, 0)
Screenshot: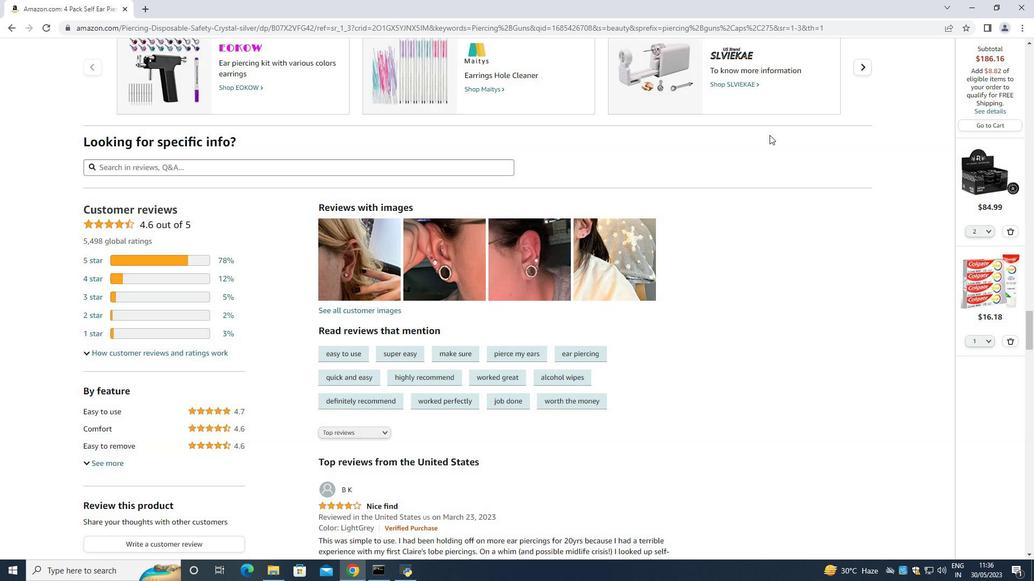 
Action: Mouse scrolled (769, 135) with delta (0, 0)
Screenshot: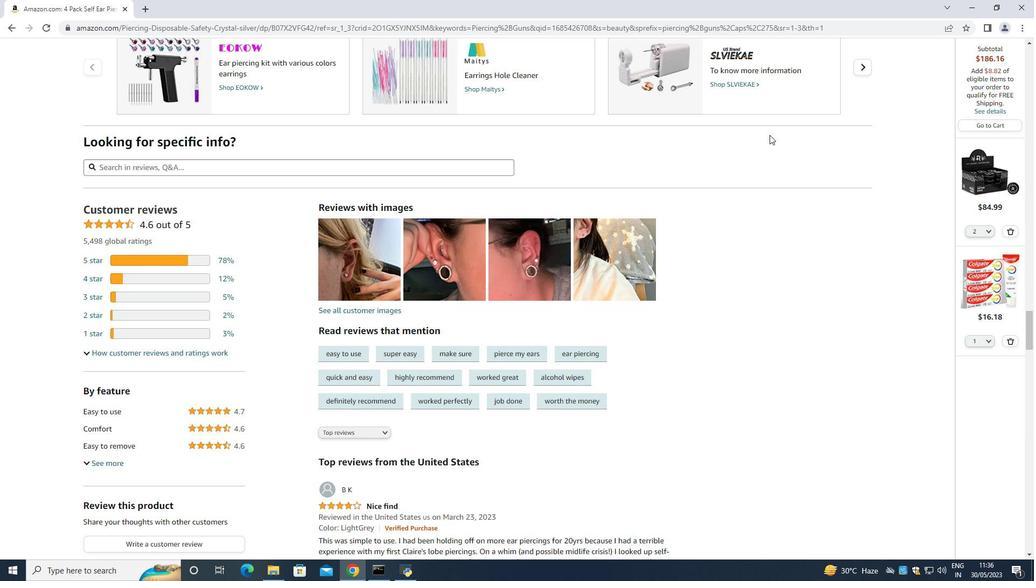 
Action: Mouse moved to (762, 126)
Screenshot: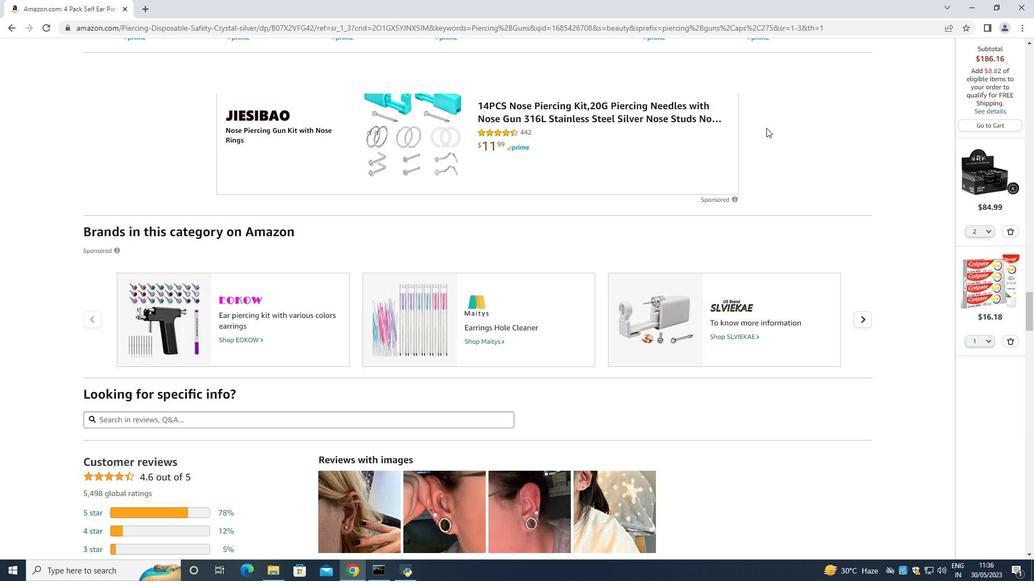 
Action: Mouse scrolled (762, 127) with delta (0, 0)
Screenshot: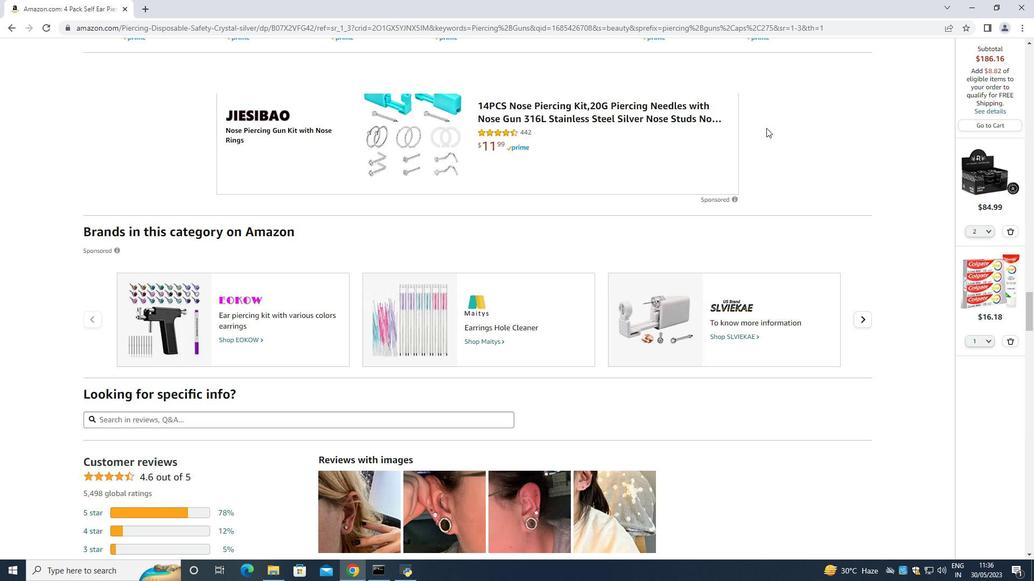 
Action: Mouse scrolled (762, 127) with delta (0, 0)
Screenshot: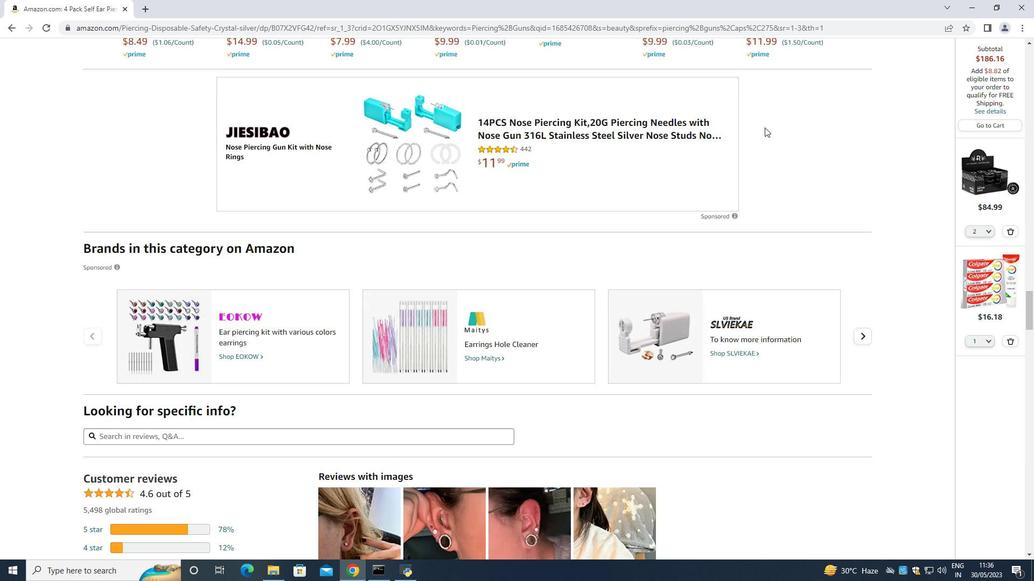
Action: Mouse scrolled (762, 127) with delta (0, 0)
Screenshot: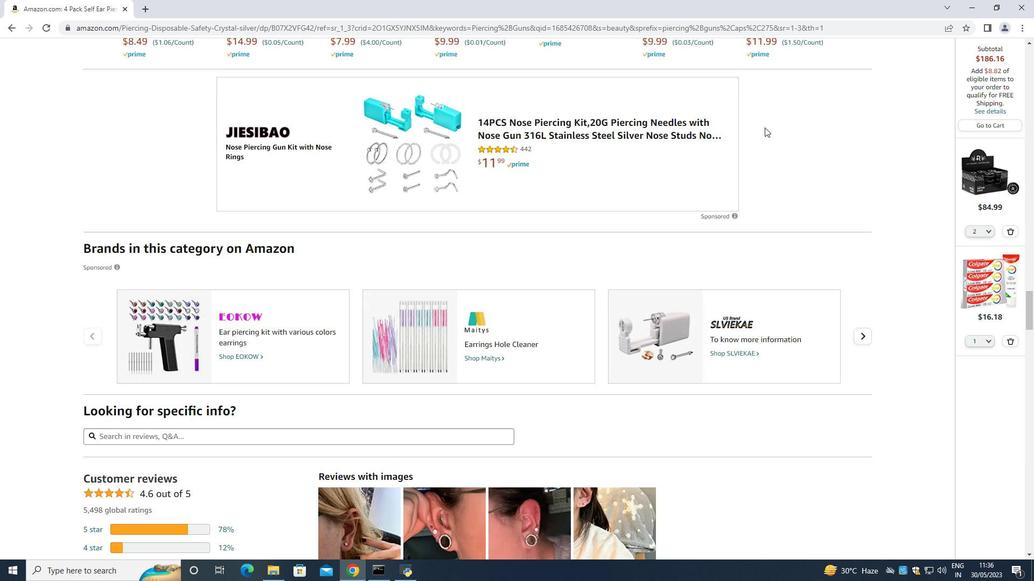 
Action: Mouse scrolled (762, 127) with delta (0, 0)
Screenshot: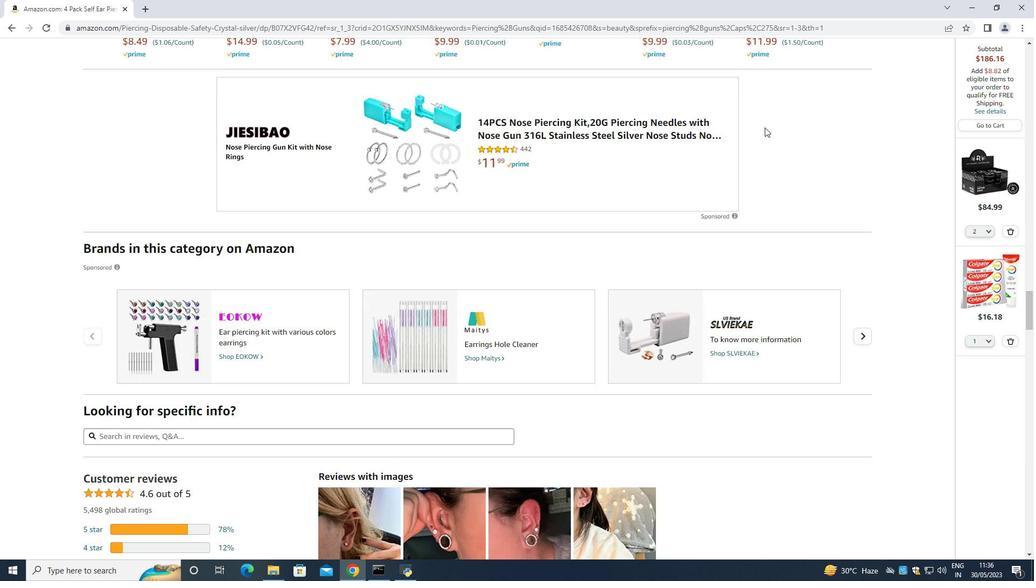 
Action: Mouse scrolled (762, 127) with delta (0, 0)
Screenshot: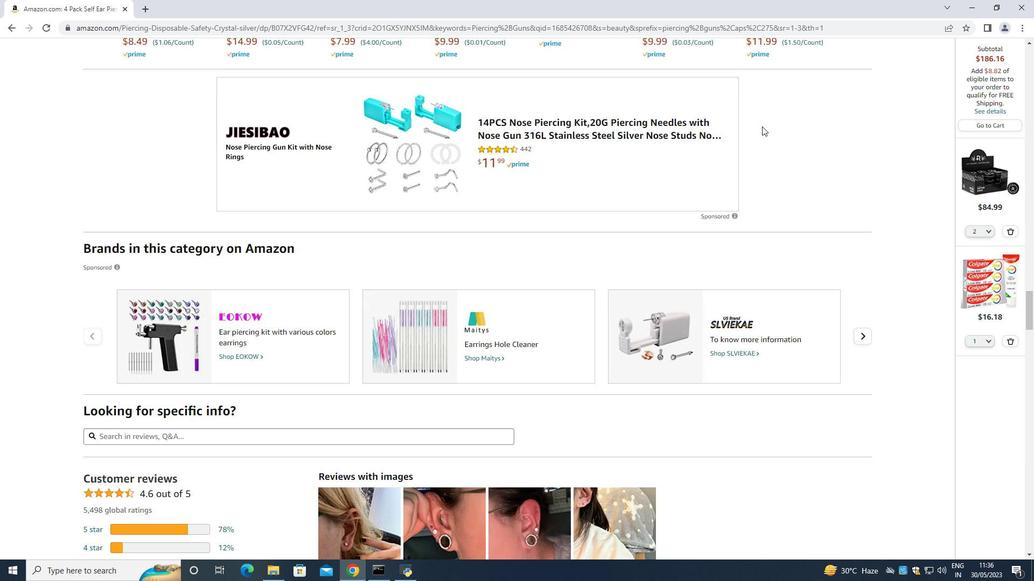 
Action: Mouse scrolled (762, 127) with delta (0, 0)
Screenshot: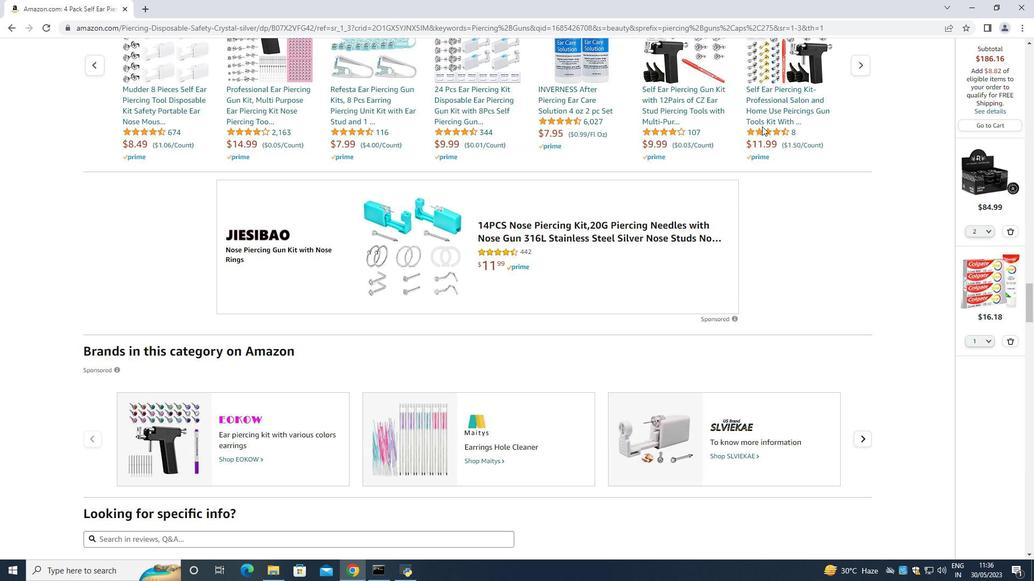 
Action: Mouse scrolled (762, 127) with delta (0, 0)
Screenshot: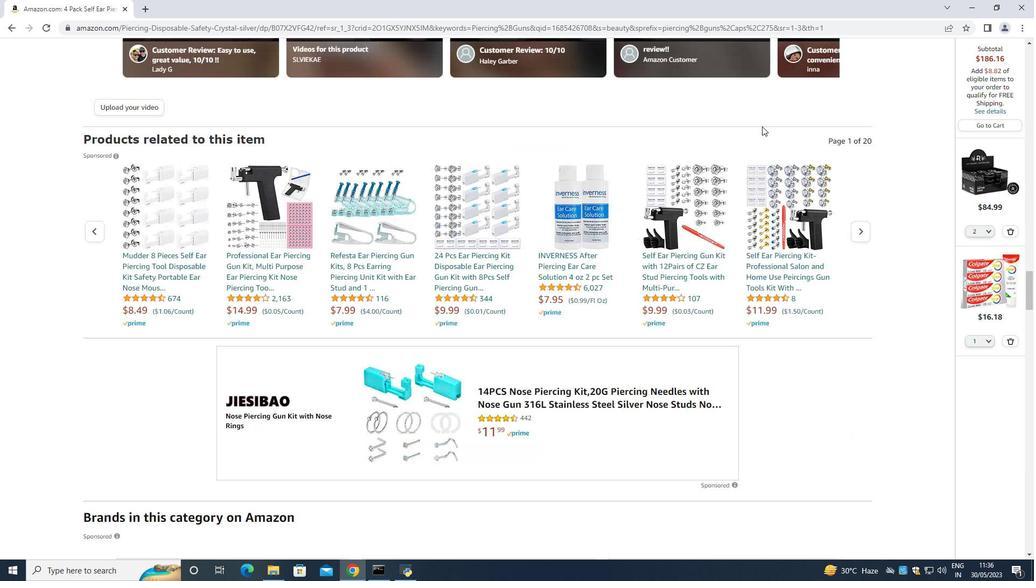 
Action: Mouse scrolled (762, 127) with delta (0, 0)
Screenshot: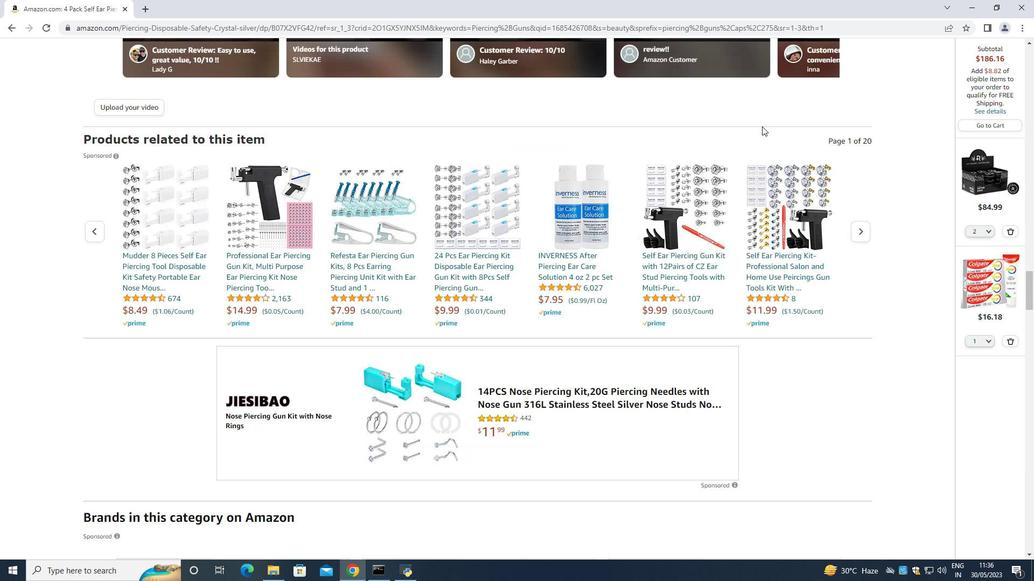 
Action: Mouse scrolled (762, 127) with delta (0, 0)
Screenshot: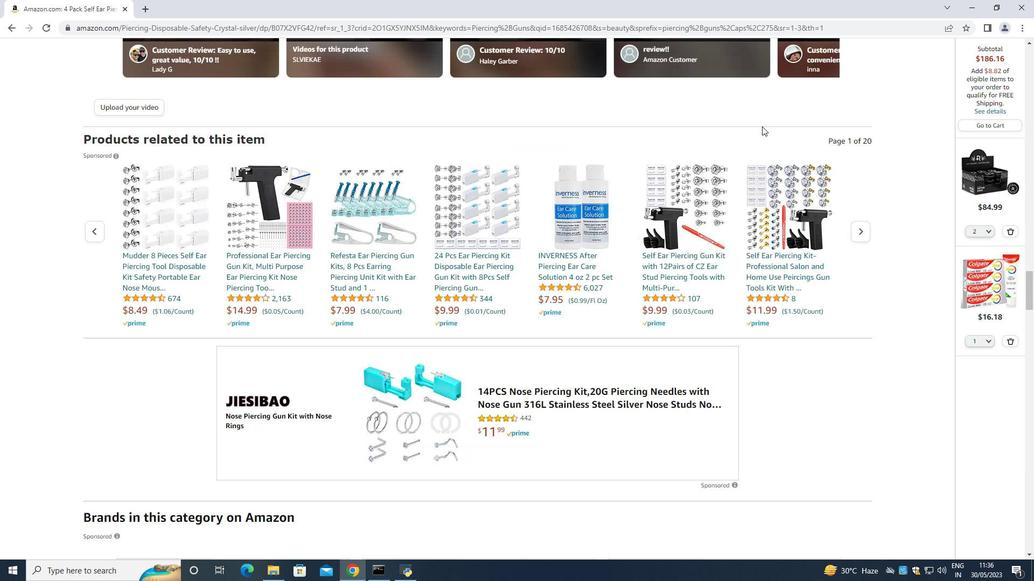 
Action: Mouse scrolled (762, 127) with delta (0, 0)
Screenshot: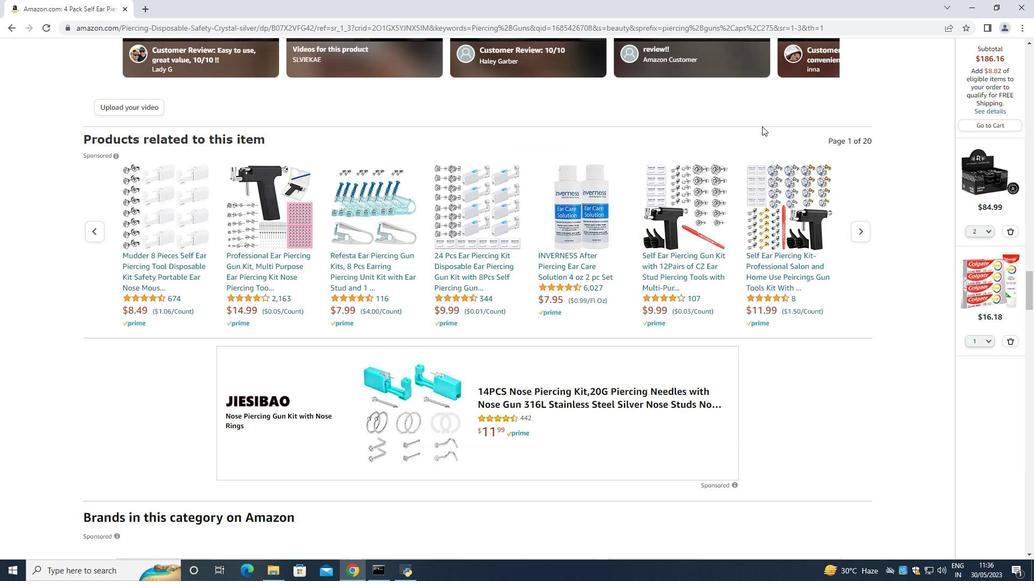 
Action: Mouse moved to (761, 126)
Screenshot: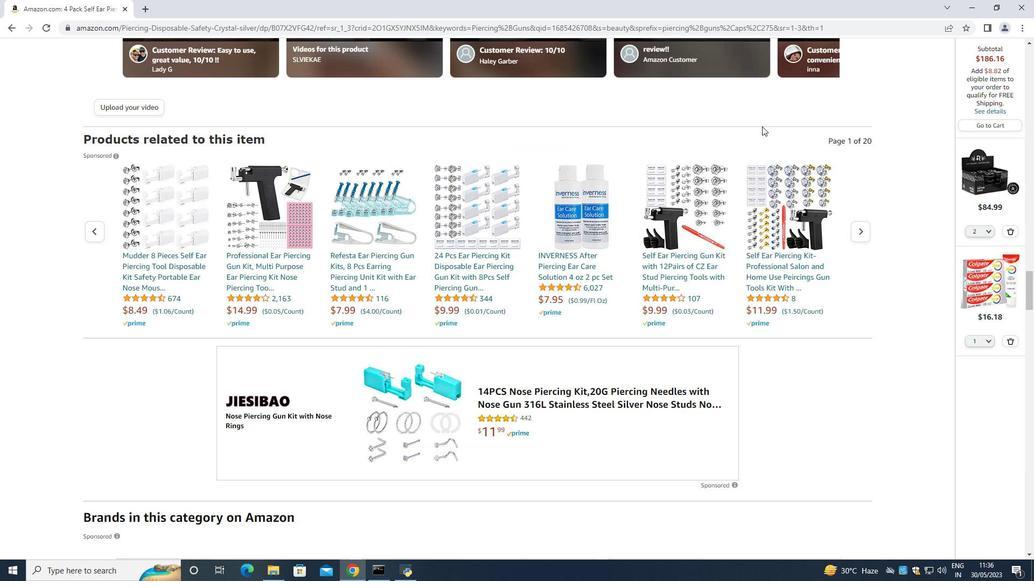 
Action: Mouse scrolled (761, 125) with delta (0, 0)
Screenshot: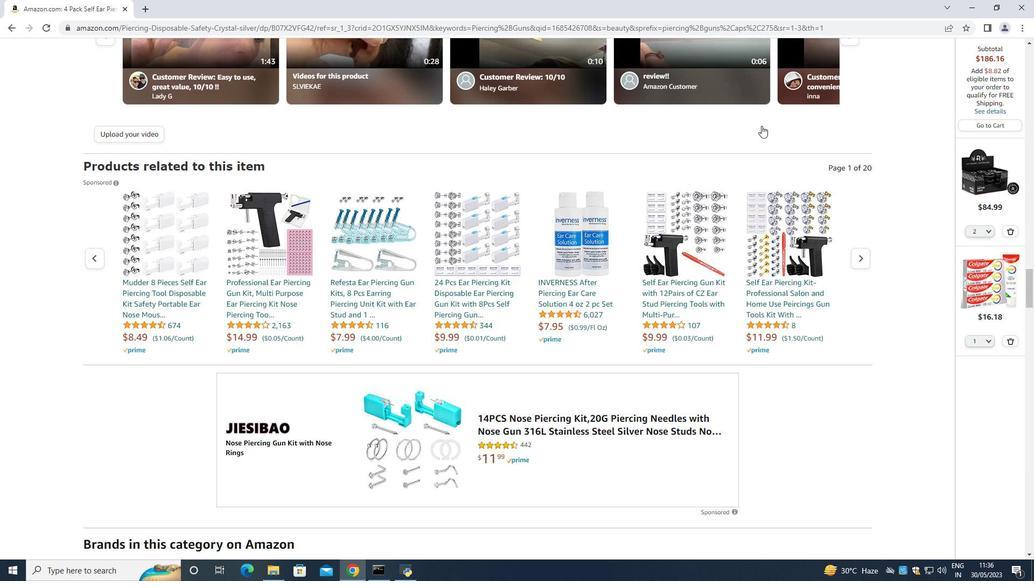 
Action: Mouse scrolled (761, 126) with delta (0, 0)
Screenshot: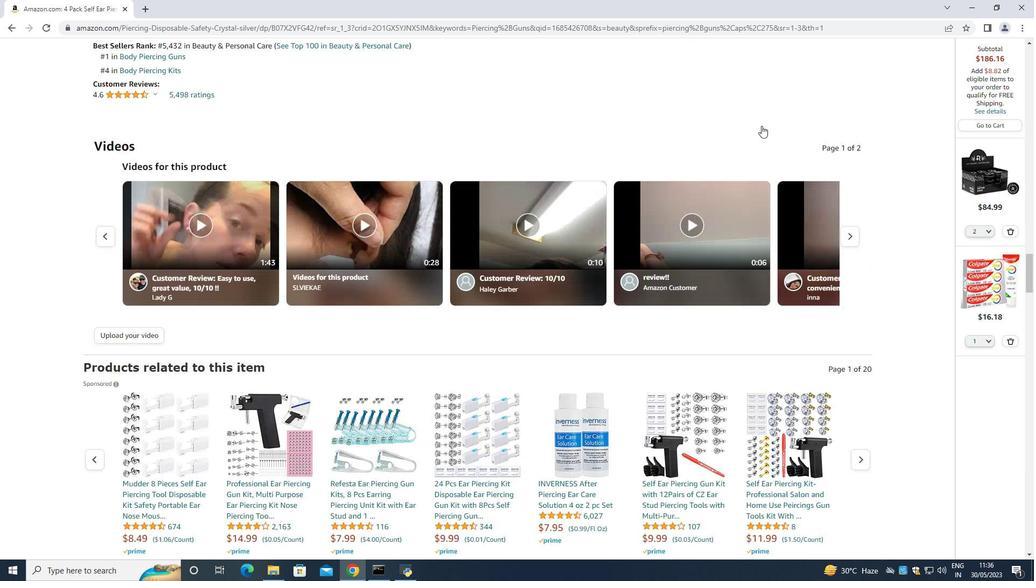 
Action: Mouse scrolled (761, 126) with delta (0, 0)
Screenshot: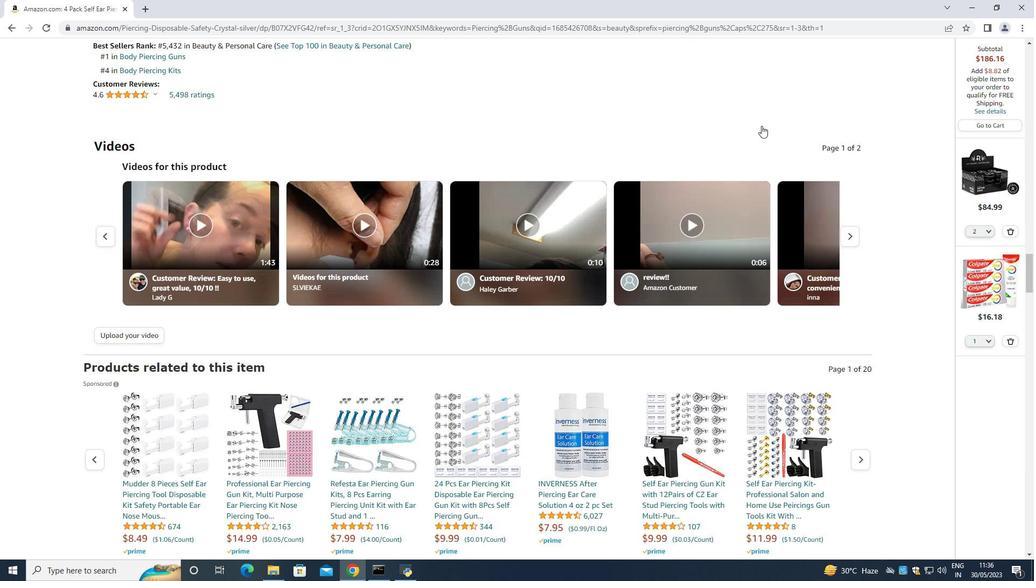
Action: Mouse moved to (761, 126)
Screenshot: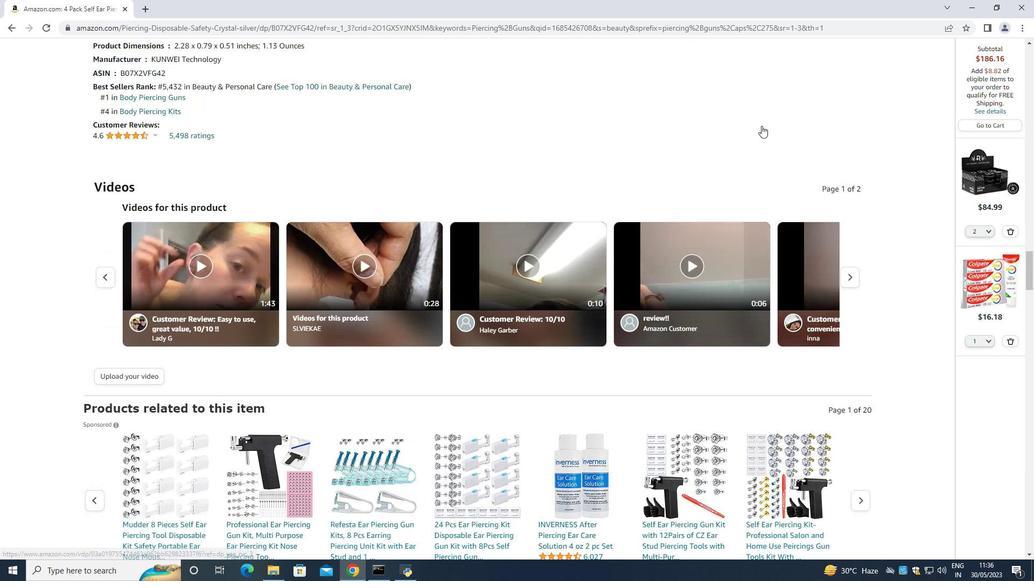 
Action: Mouse scrolled (761, 126) with delta (0, 0)
Screenshot: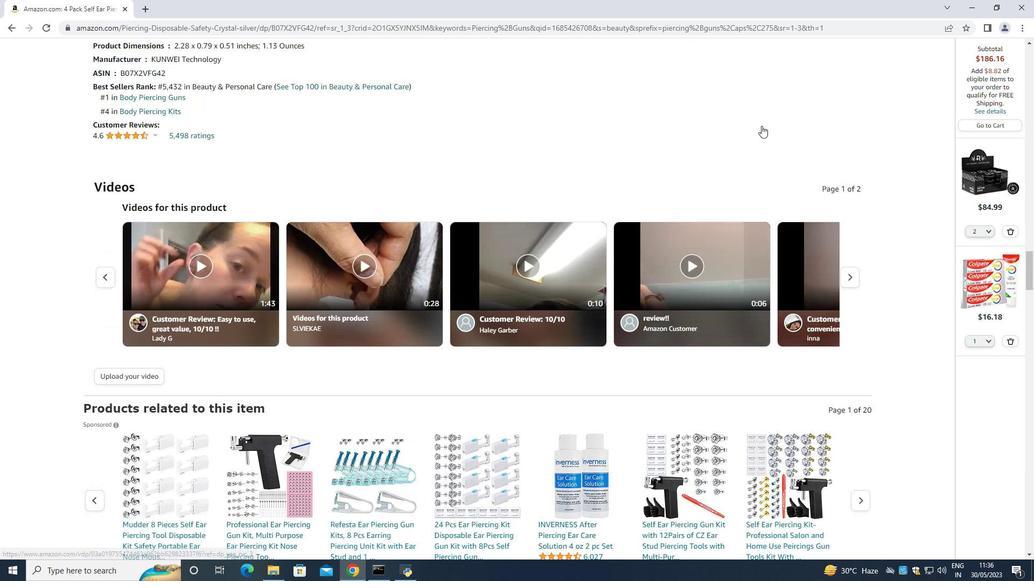 
Action: Mouse moved to (758, 126)
Screenshot: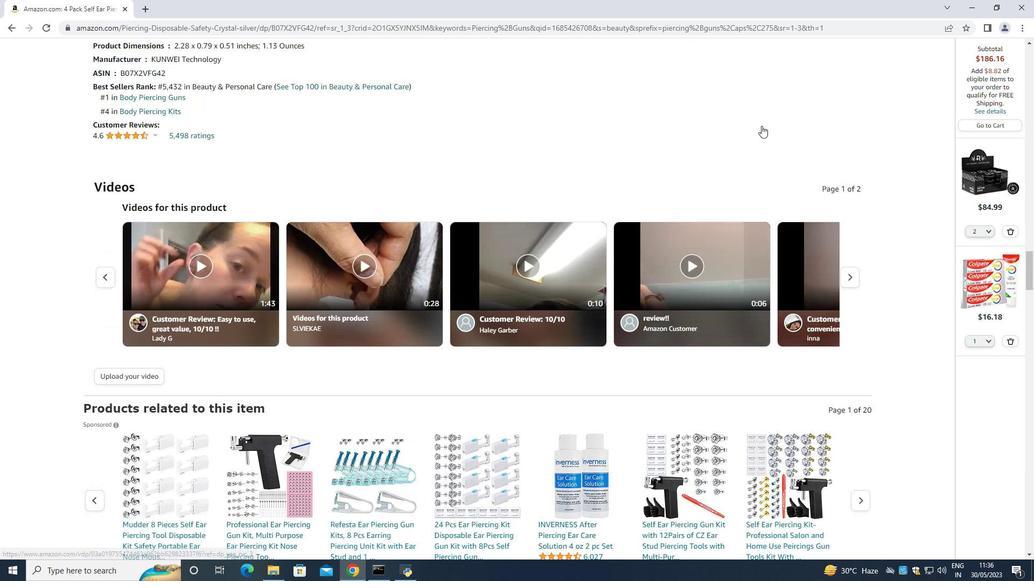
Action: Mouse scrolled (761, 126) with delta (0, 0)
Screenshot: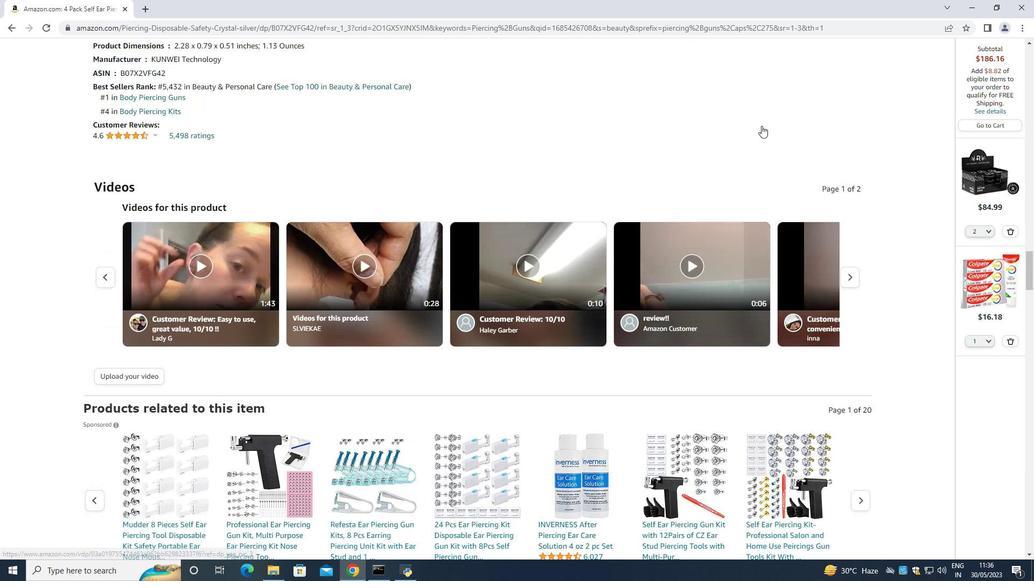 
Action: Mouse moved to (752, 126)
Screenshot: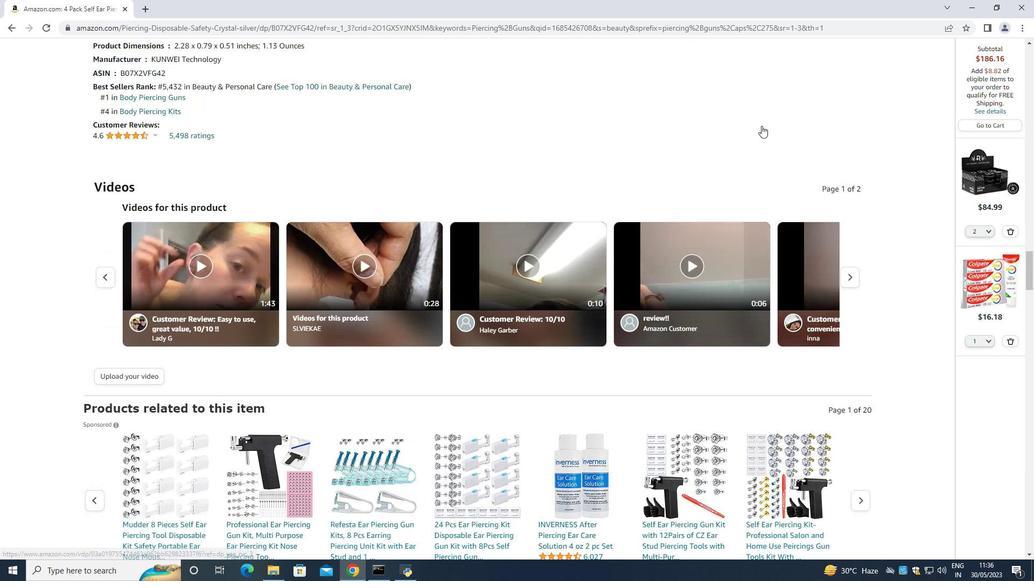 
Action: Mouse scrolled (761, 126) with delta (0, 0)
Screenshot: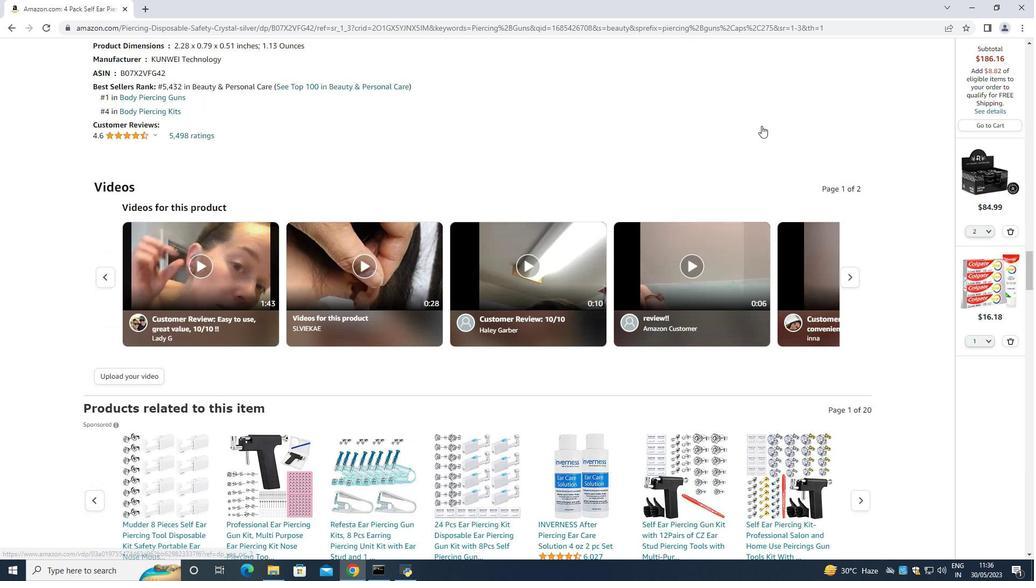 
Action: Mouse moved to (749, 123)
Screenshot: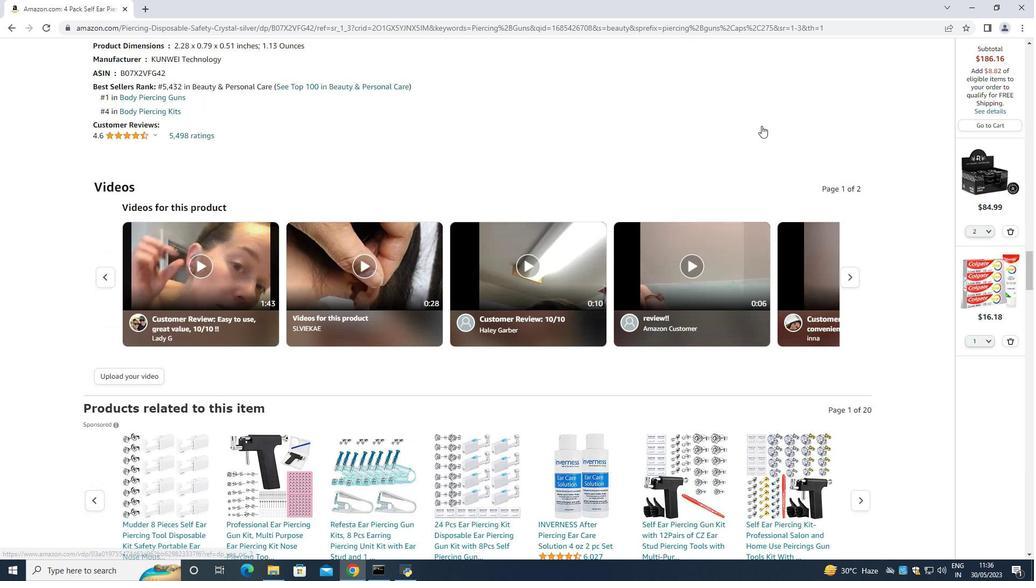 
Action: Mouse scrolled (761, 126) with delta (0, 0)
Screenshot: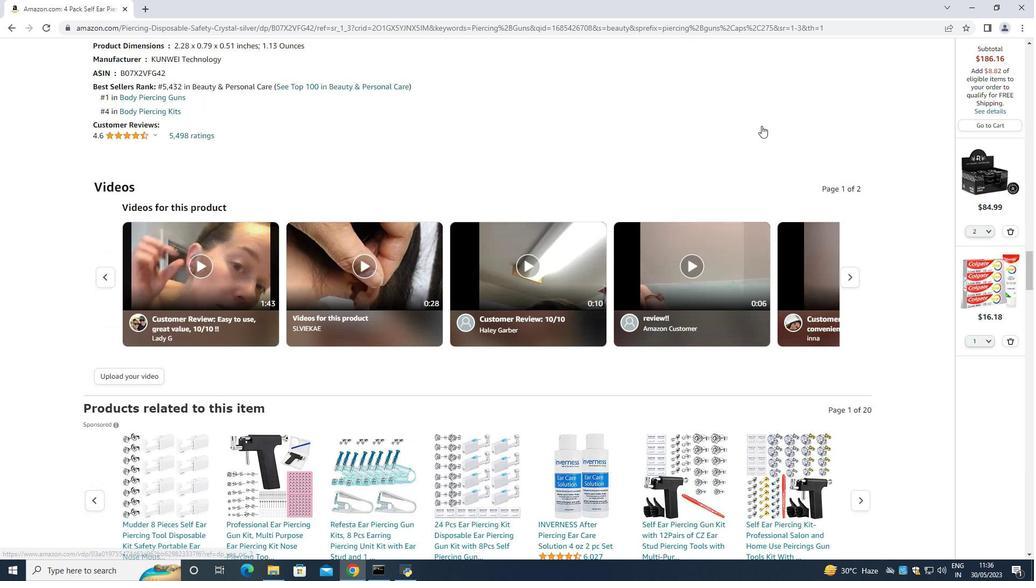 
Action: Mouse moved to (748, 121)
